 Task: Get directions from Jekyll Island, Georgia, United States to New Haven, Connecticut, United States  and explore the nearby hotels with guest rating 4 and above during next weekend and 1 guest
Action: Key pressed jekyll<Key.space>island,georgia,<Key.space>i<Key.backspace>united<Key.space>states
Screenshot: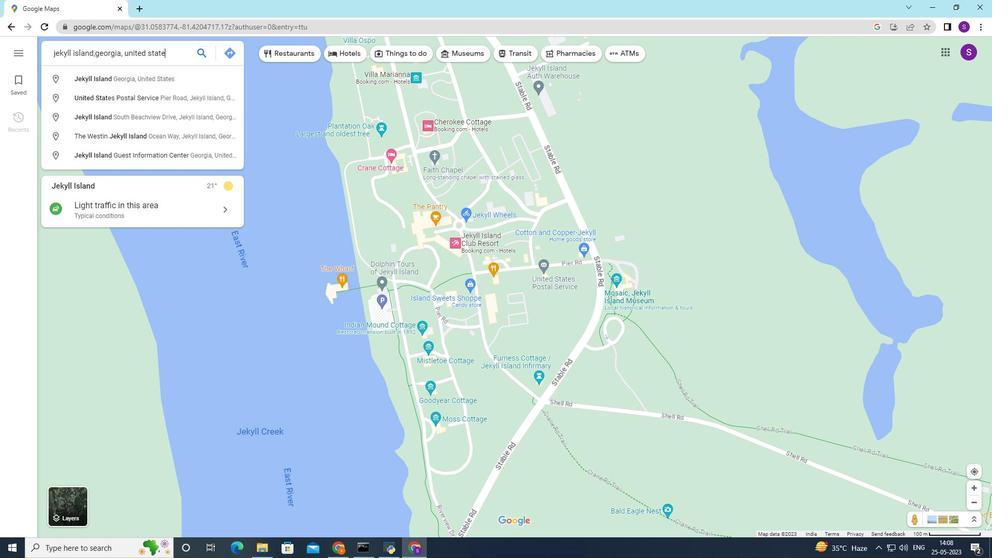 
Action: Mouse moved to (235, 56)
Screenshot: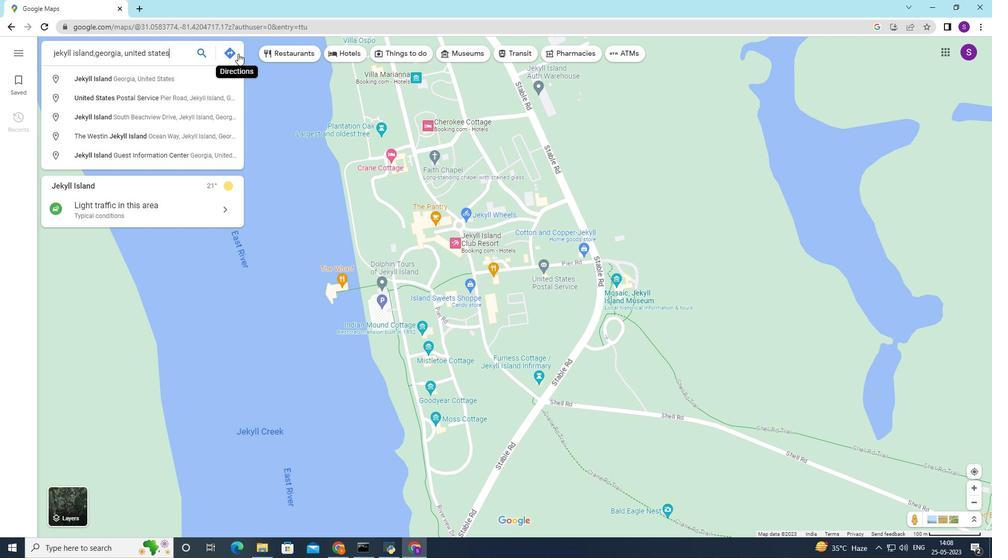 
Action: Mouse pressed left at (235, 56)
Screenshot: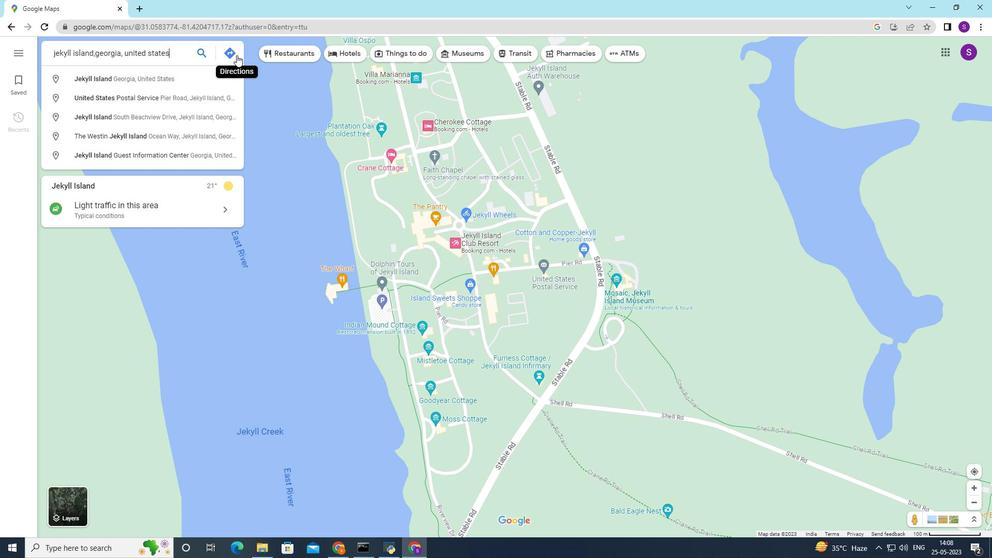 
Action: Mouse moved to (140, 85)
Screenshot: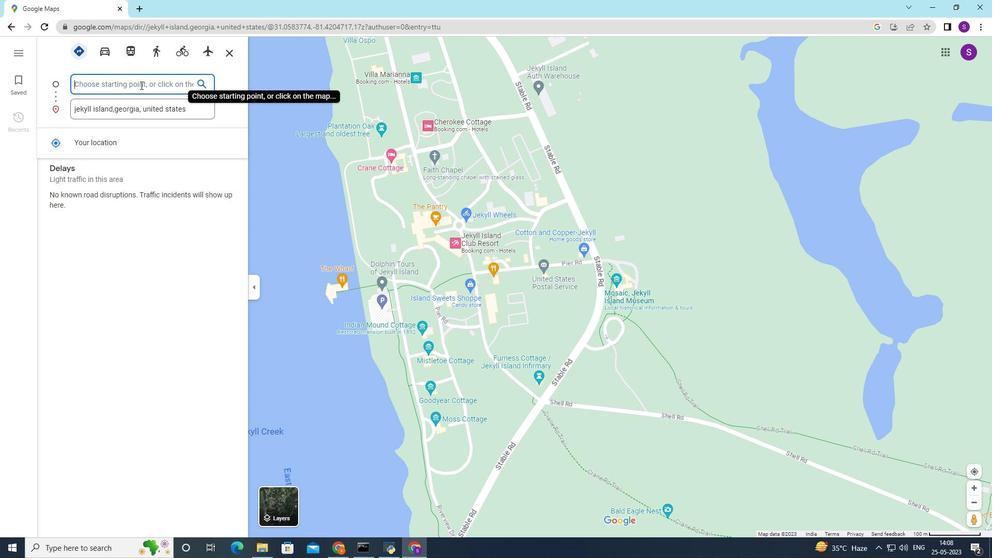 
Action: Key pressed new<Key.space>haven,<Key.space>connecticut,<Key.space>united<Key.space>states<Key.enter>
Screenshot: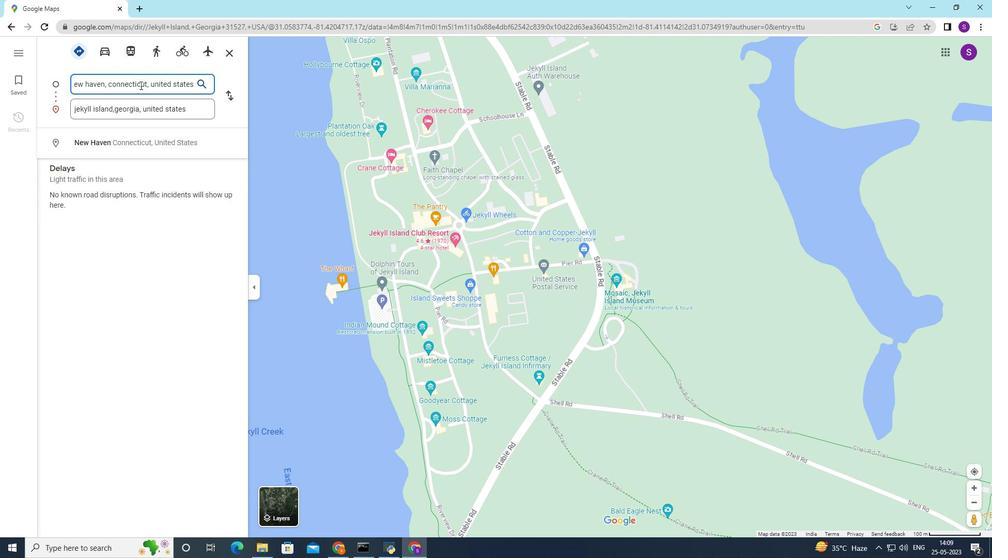
Action: Mouse moved to (291, 57)
Screenshot: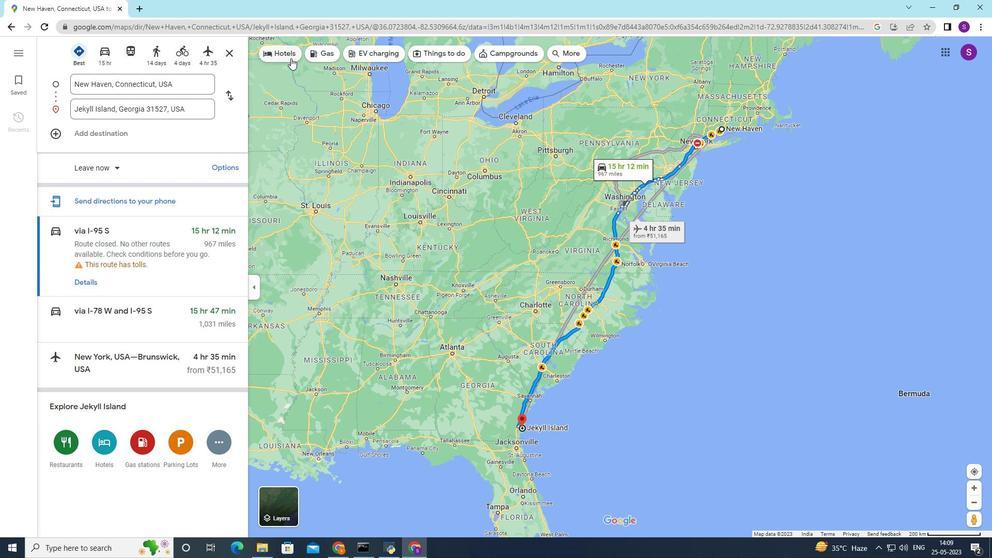 
Action: Mouse pressed left at (291, 57)
Screenshot: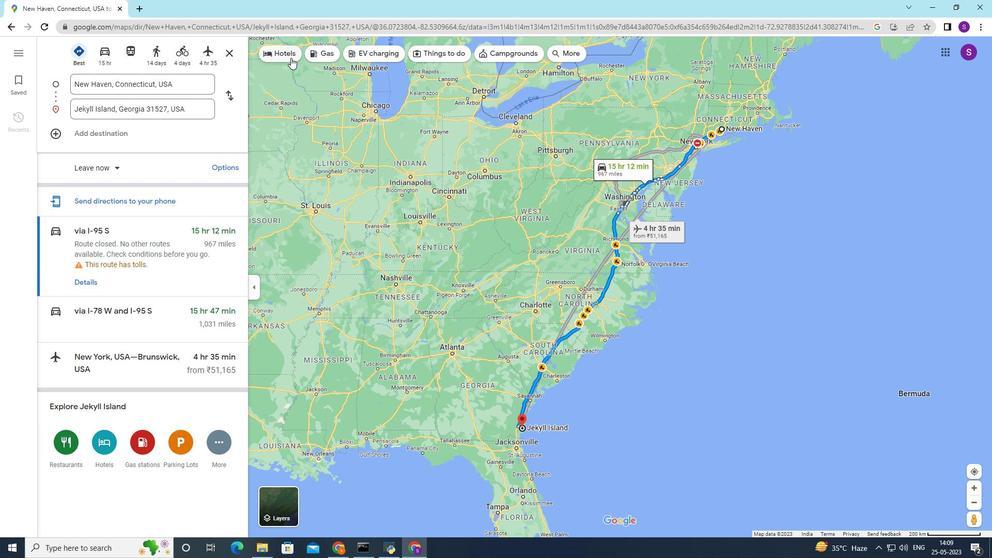 
Action: Mouse moved to (327, 55)
Screenshot: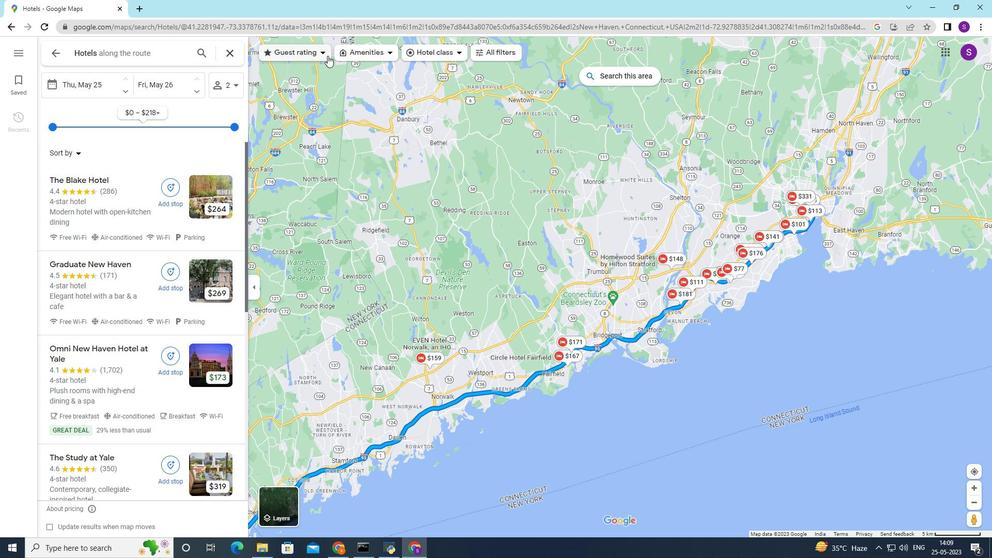 
Action: Mouse pressed left at (327, 55)
Screenshot: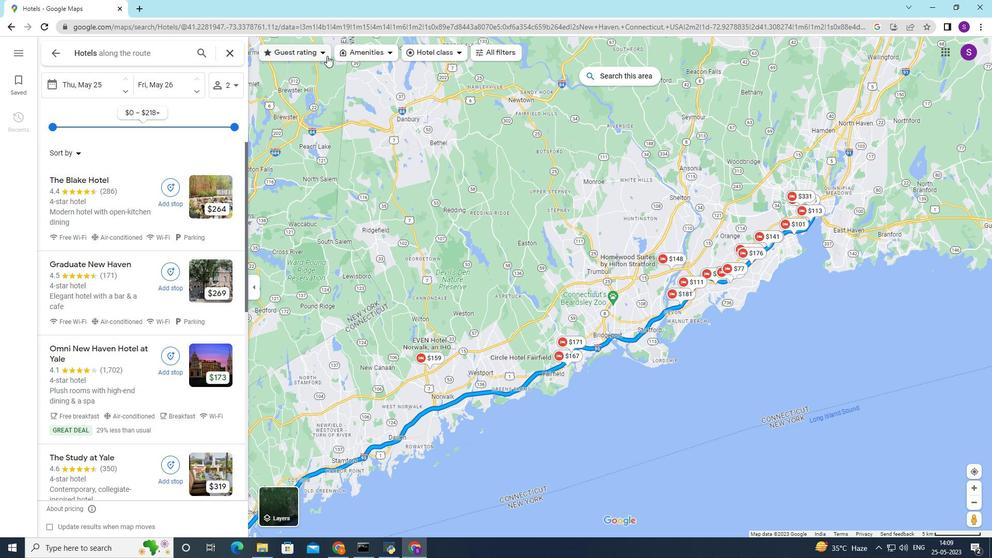 
Action: Mouse moved to (295, 159)
Screenshot: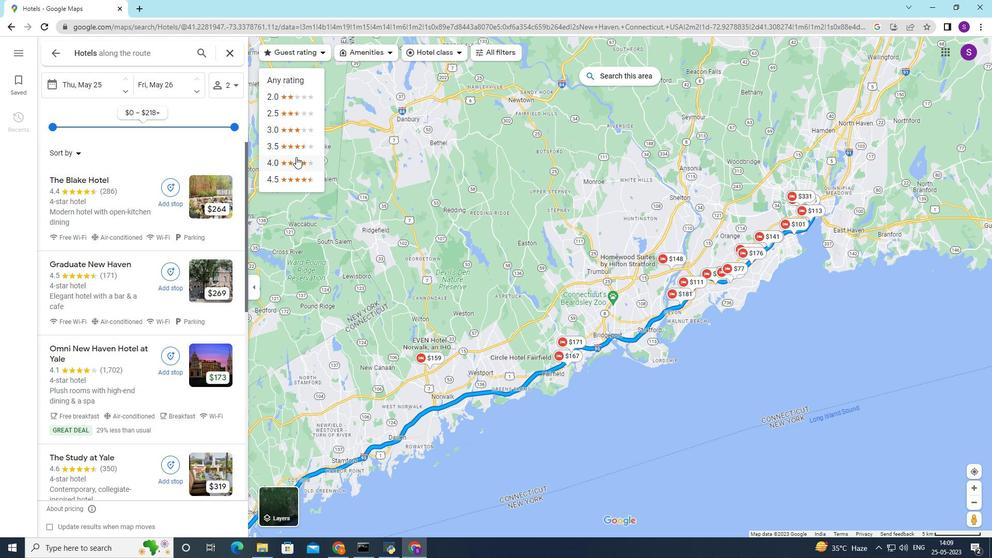 
Action: Mouse pressed left at (295, 159)
Screenshot: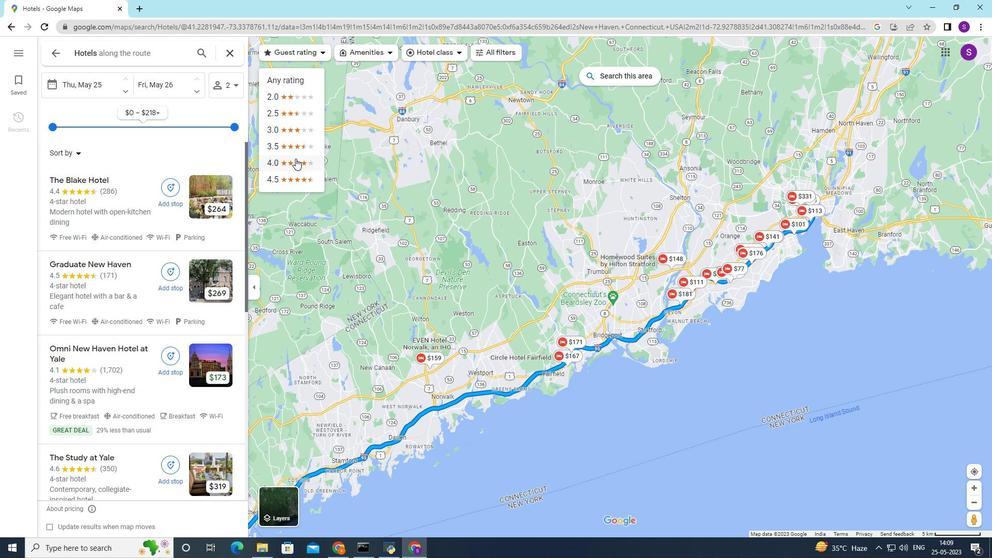 
Action: Mouse moved to (376, 53)
Screenshot: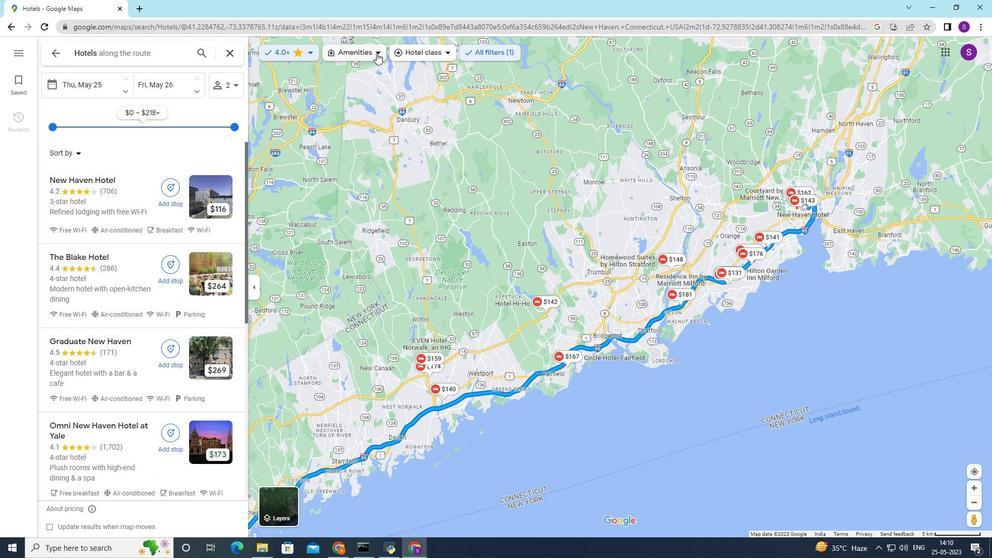 
Action: Mouse pressed left at (376, 53)
Screenshot: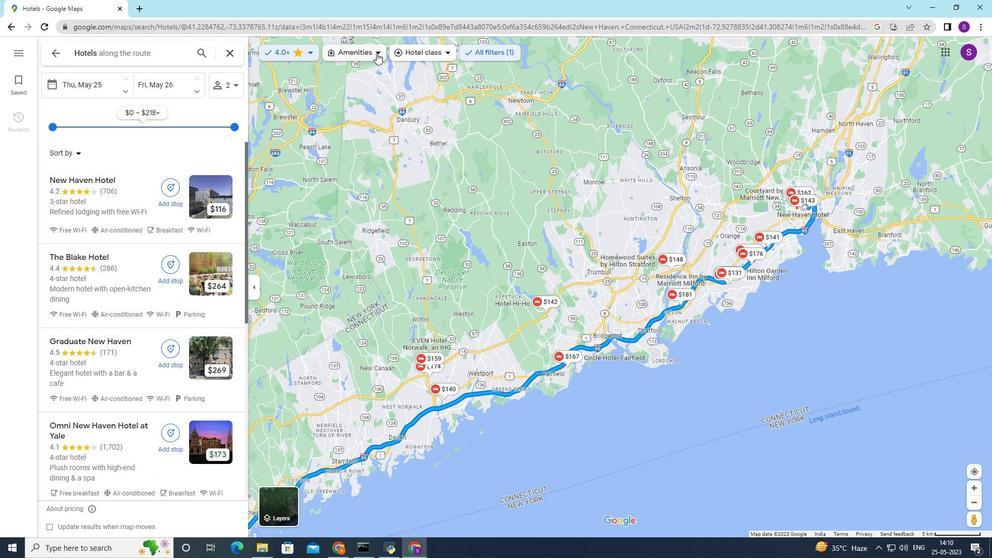 
Action: Mouse moved to (382, 54)
Screenshot: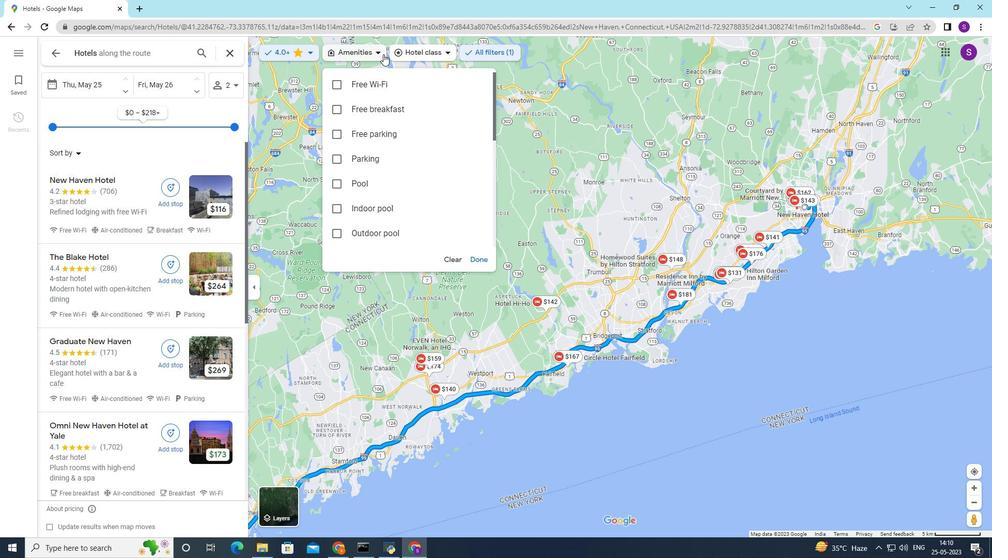 
Action: Mouse pressed left at (382, 54)
Screenshot: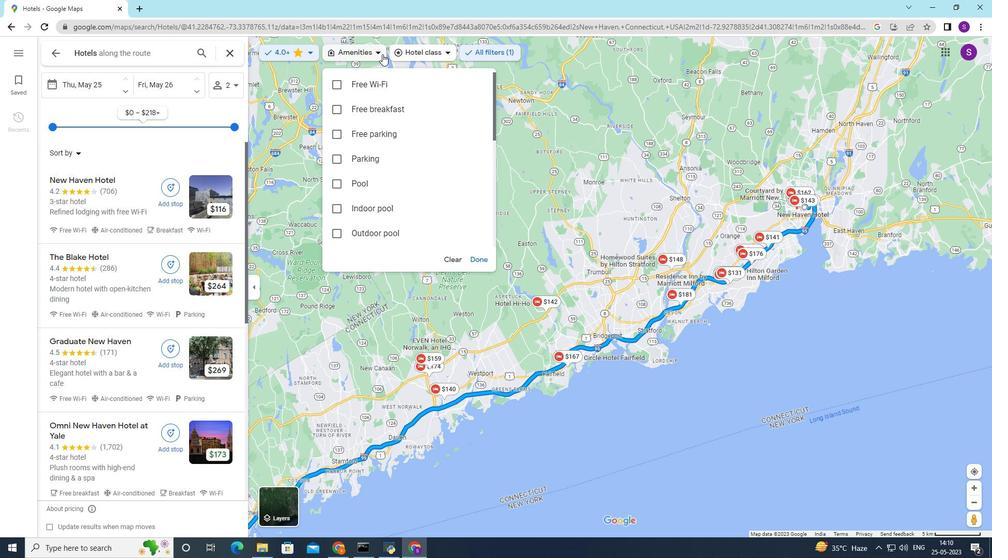 
Action: Mouse moved to (450, 54)
Screenshot: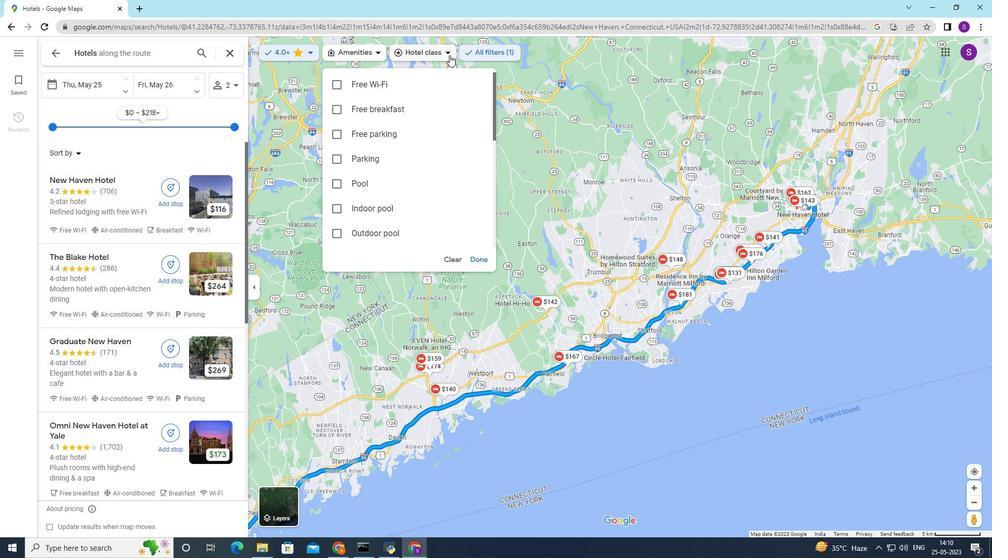 
Action: Mouse pressed left at (450, 54)
Screenshot: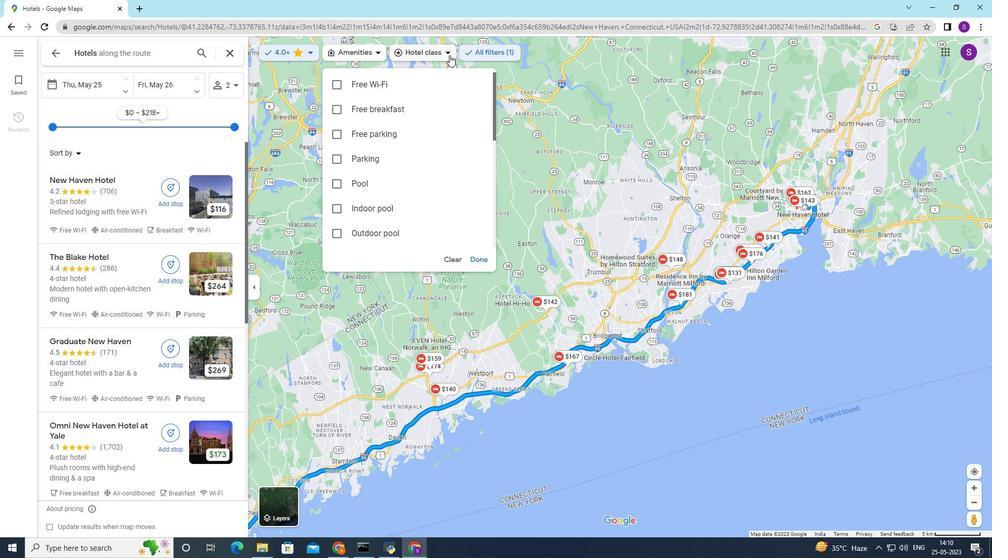 
Action: Mouse moved to (448, 55)
Screenshot: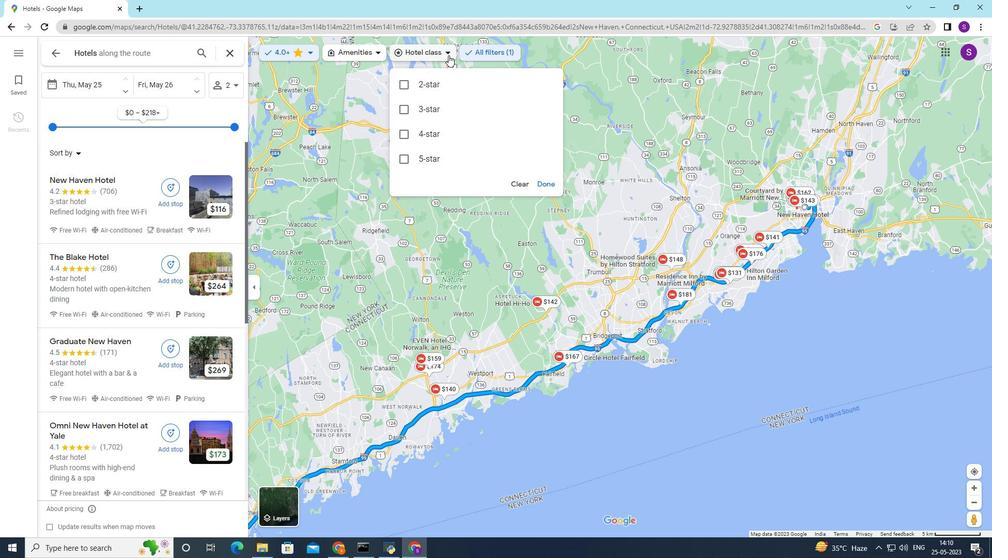 
Action: Mouse pressed left at (448, 55)
Screenshot: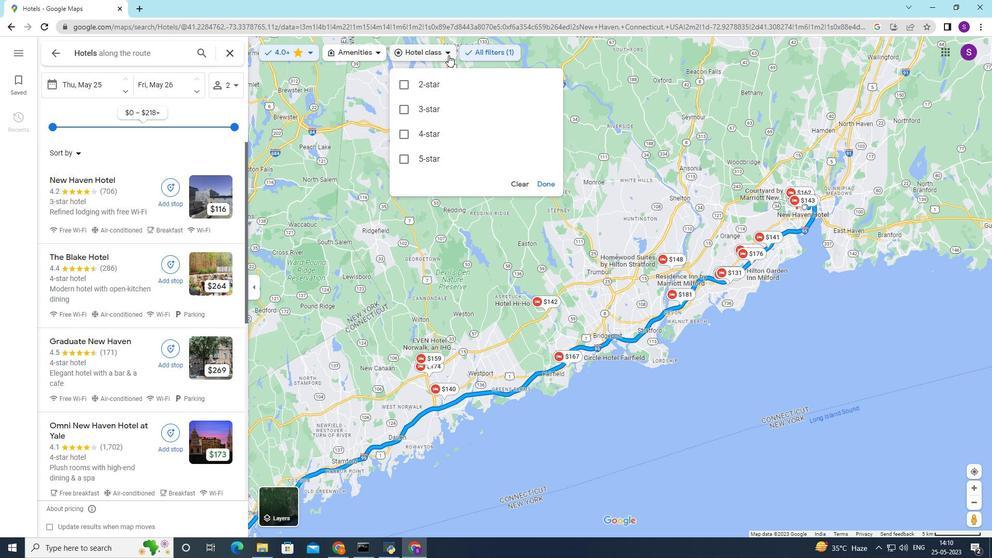 
Action: Mouse moved to (448, 55)
Screenshot: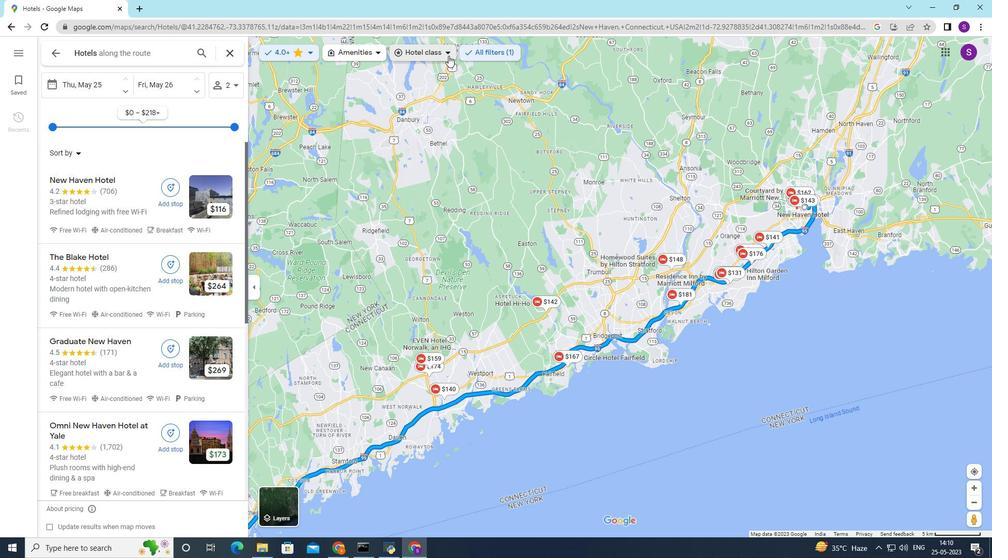 
Action: Mouse pressed left at (448, 55)
Screenshot: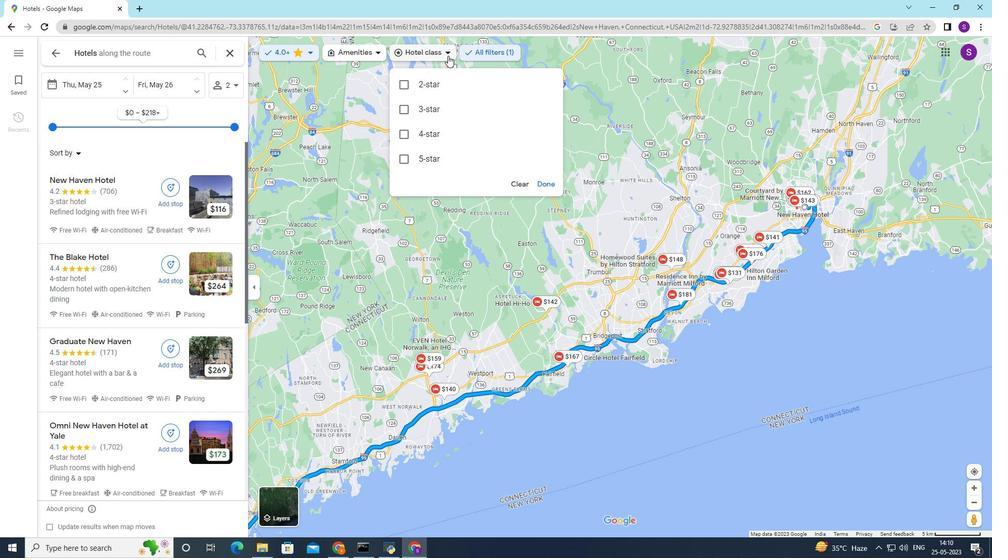 
Action: Mouse moved to (447, 55)
Screenshot: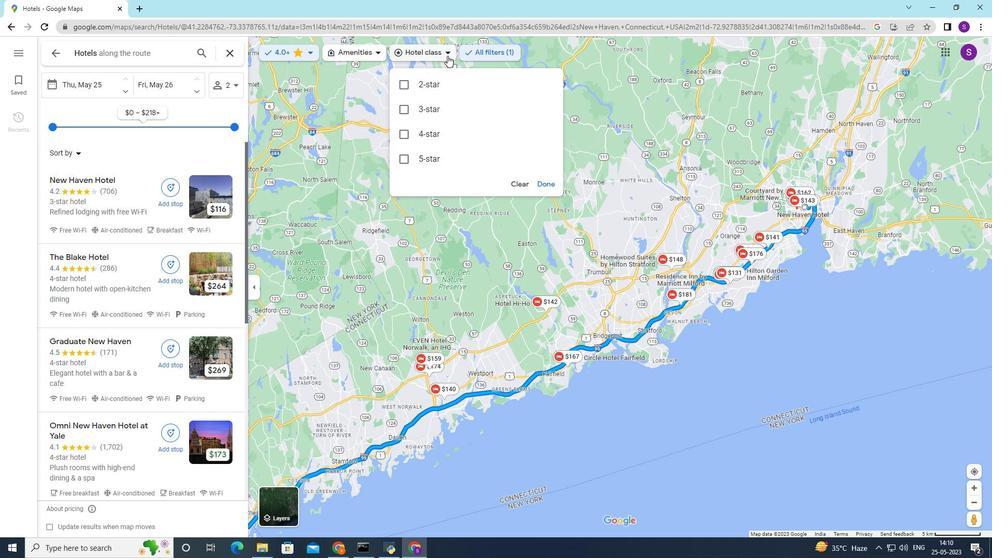 
Action: Mouse pressed left at (447, 55)
Screenshot: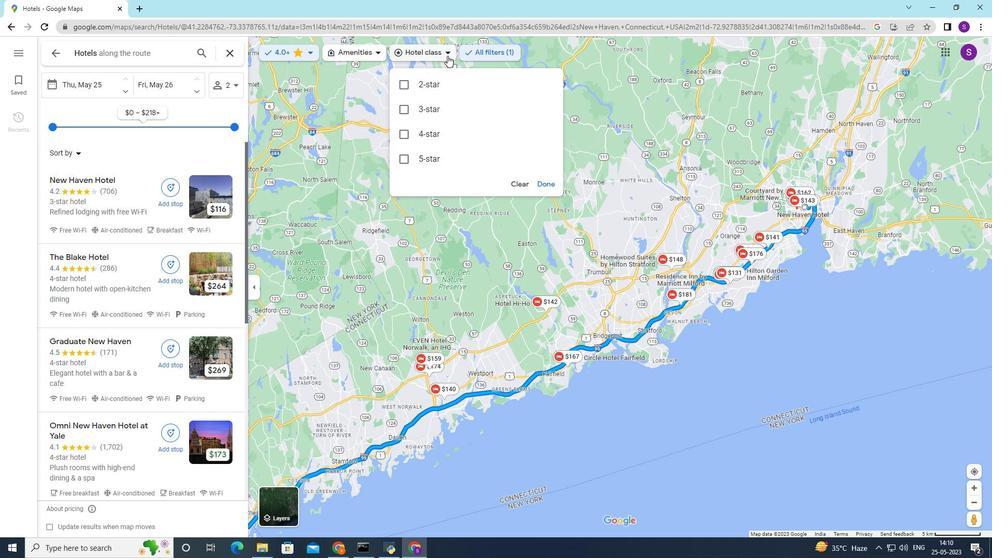 
Action: Mouse moved to (123, 85)
Screenshot: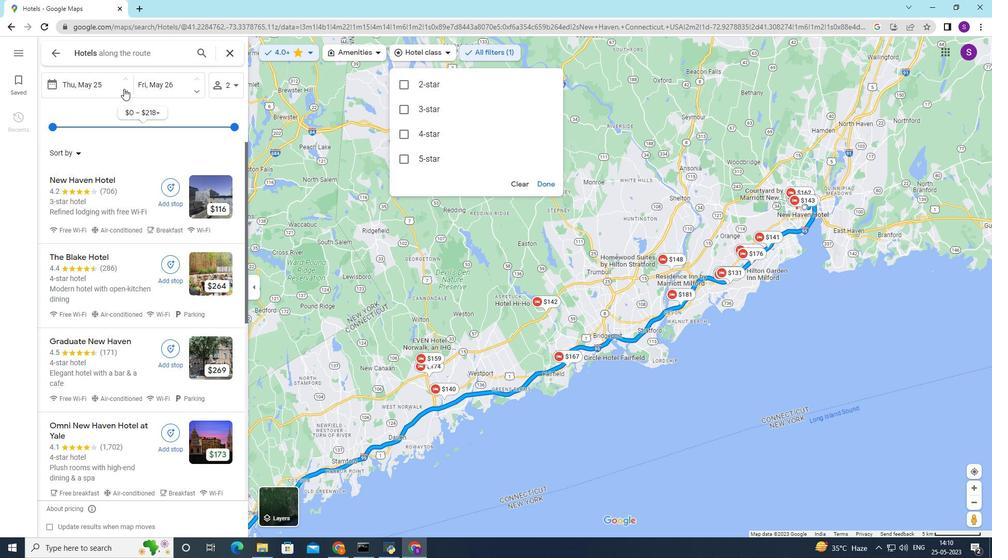 
Action: Mouse pressed left at (123, 85)
Screenshot: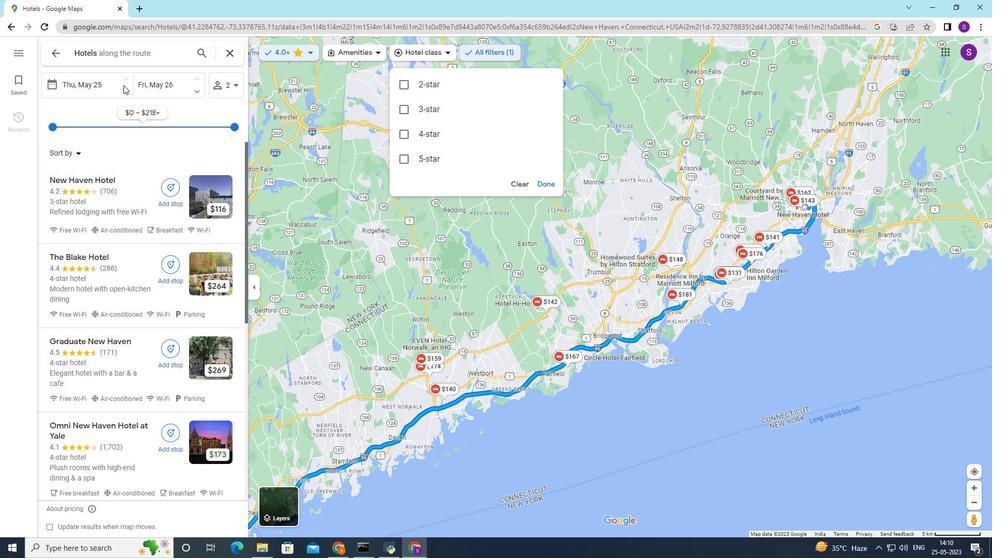 
Action: Mouse moved to (81, 88)
Screenshot: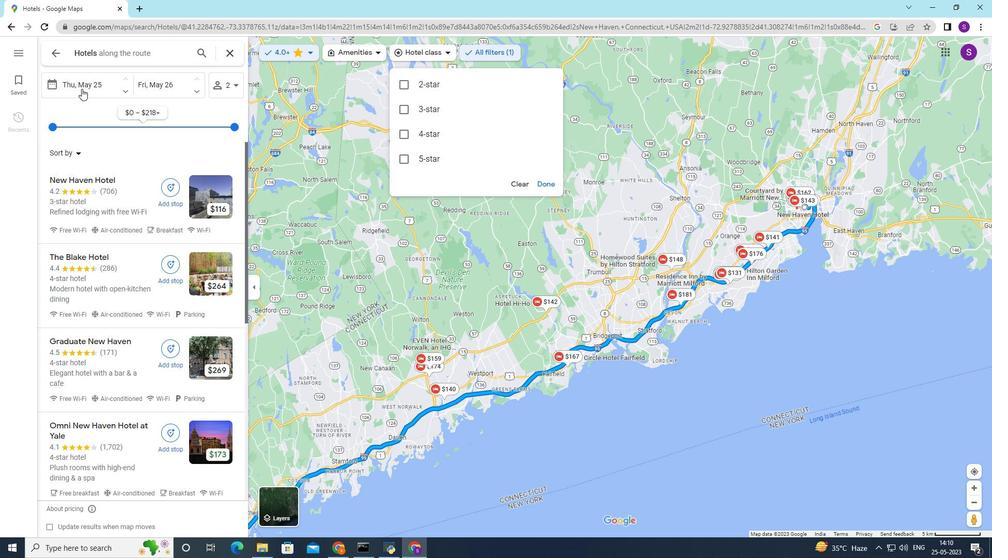 
Action: Mouse pressed left at (81, 88)
Screenshot: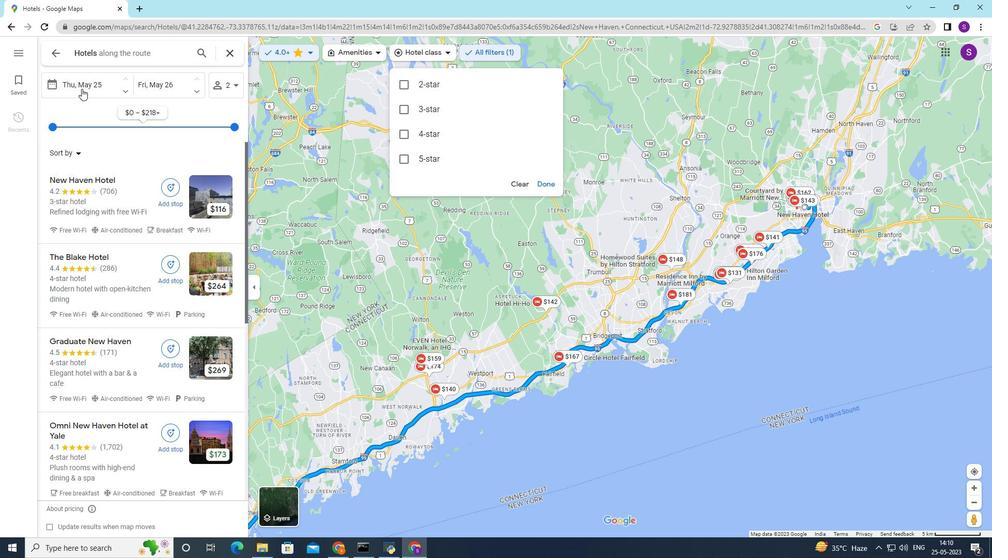
Action: Mouse moved to (165, 113)
Screenshot: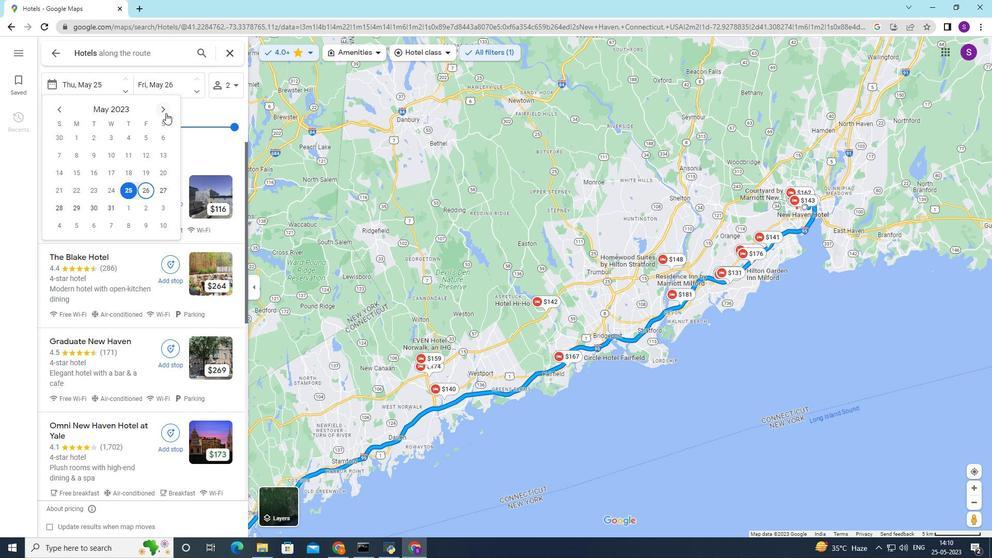 
Action: Mouse pressed left at (165, 113)
Screenshot: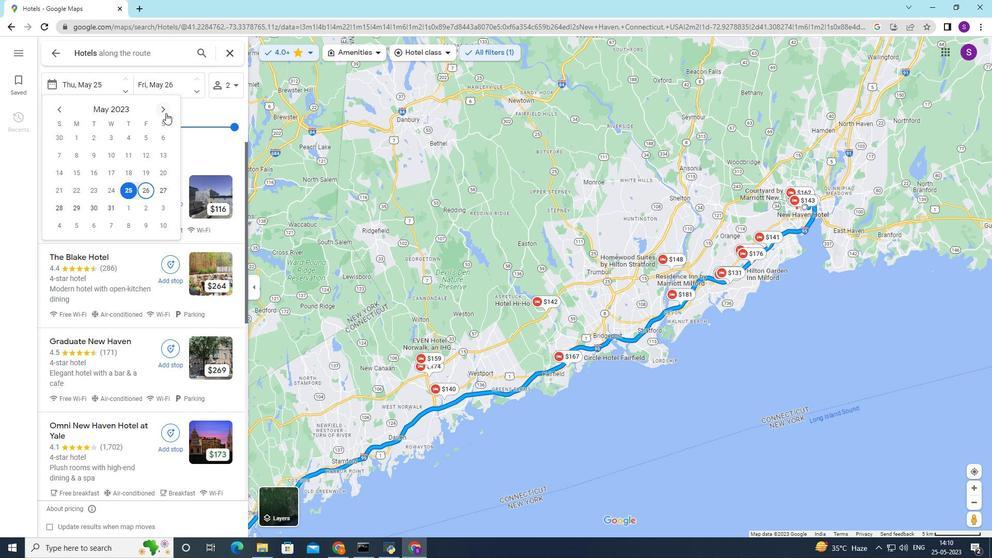 
Action: Mouse moved to (59, 102)
Screenshot: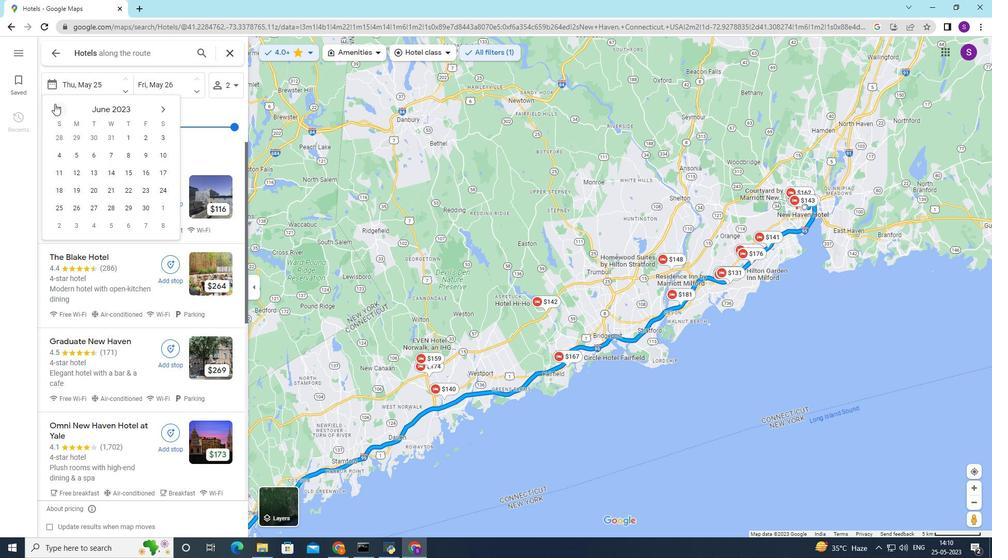 
Action: Mouse pressed left at (59, 102)
Screenshot: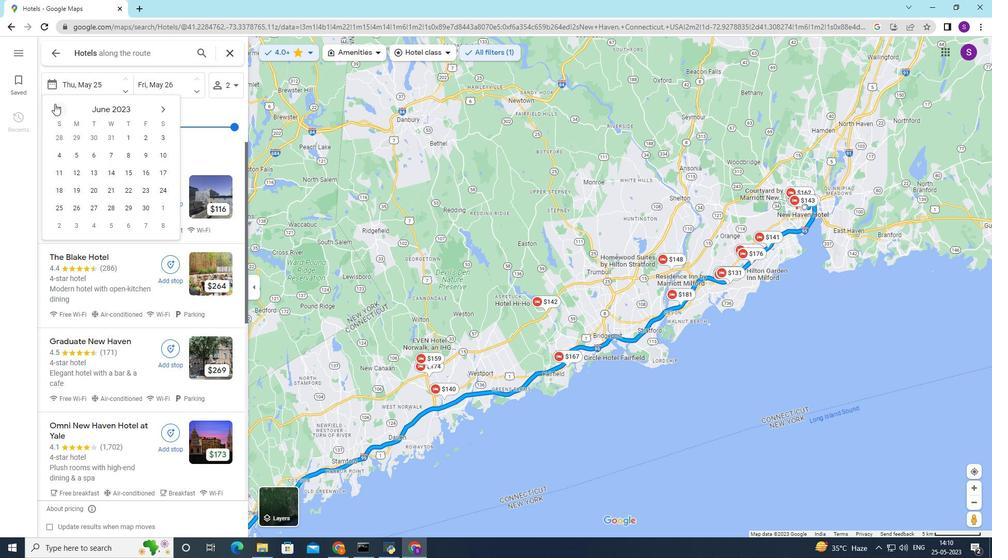 
Action: Mouse moved to (147, 193)
Screenshot: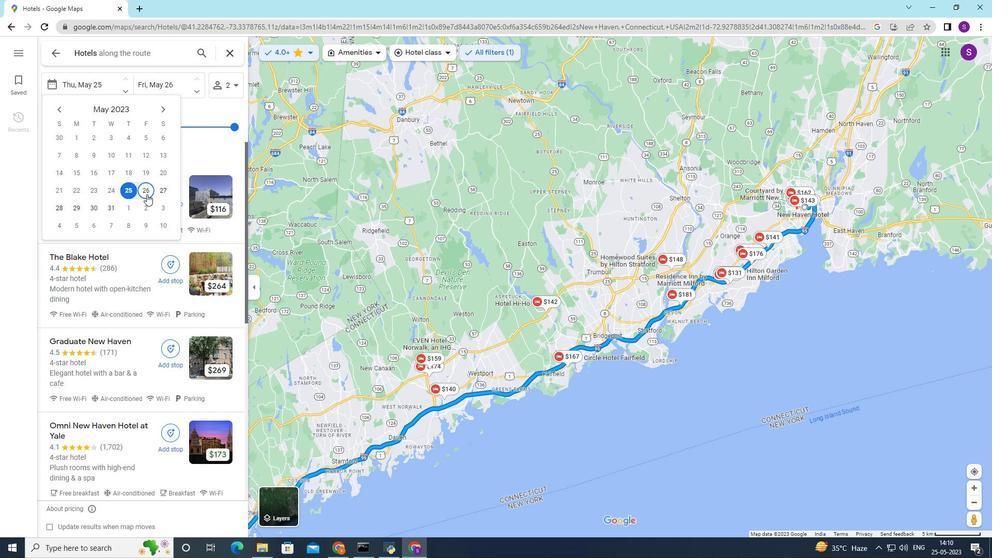 
Action: Mouse pressed left at (147, 193)
Screenshot: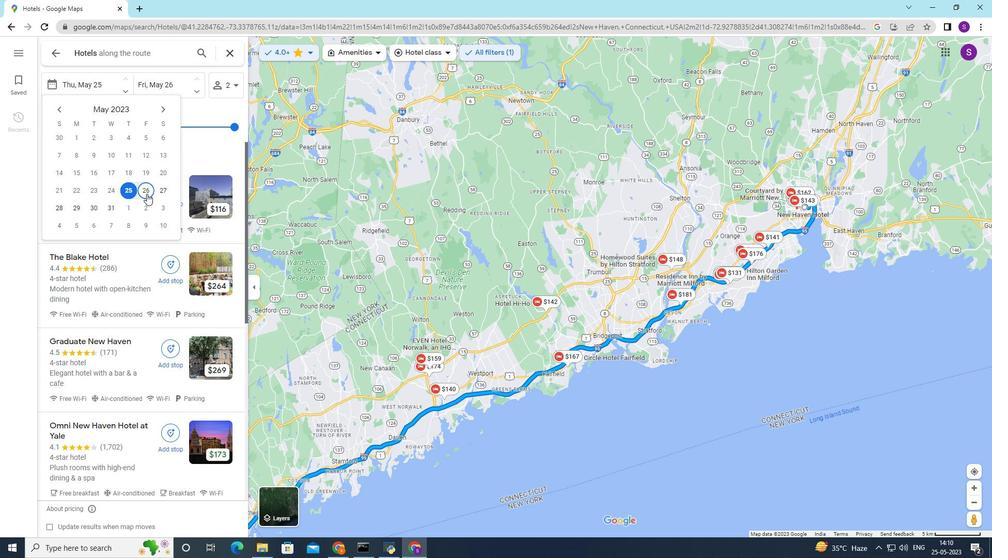 
Action: Mouse moved to (193, 85)
Screenshot: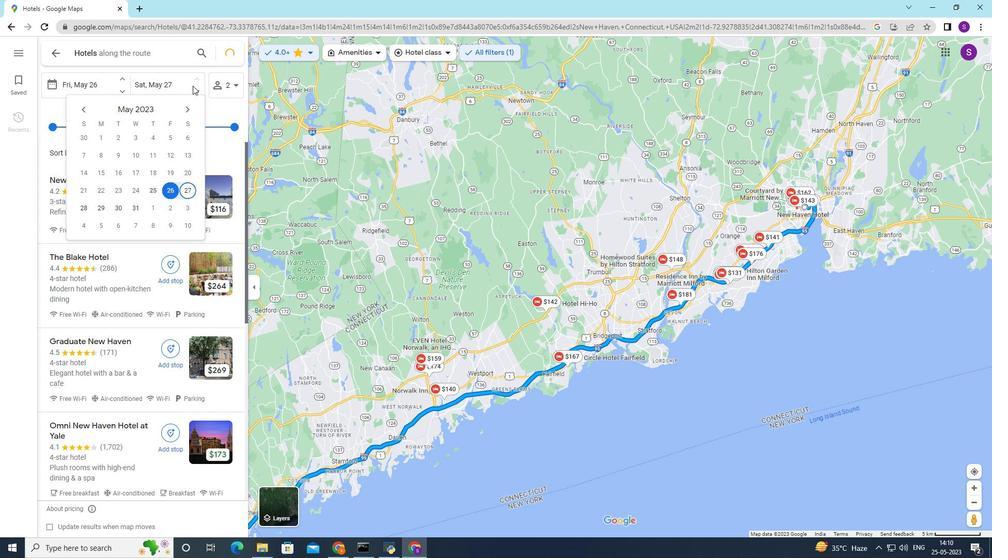 
Action: Mouse pressed left at (193, 85)
Screenshot: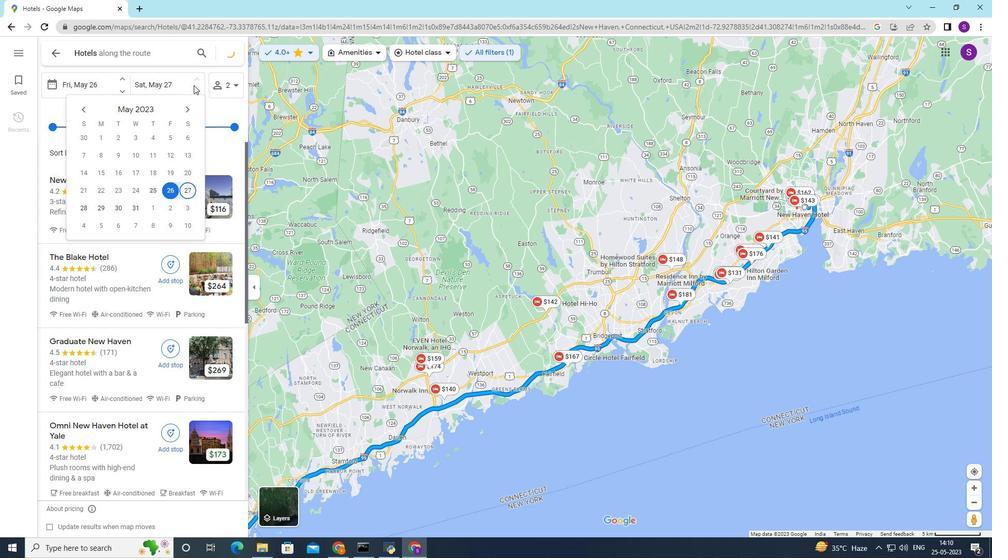 
Action: Mouse moved to (157, 83)
Screenshot: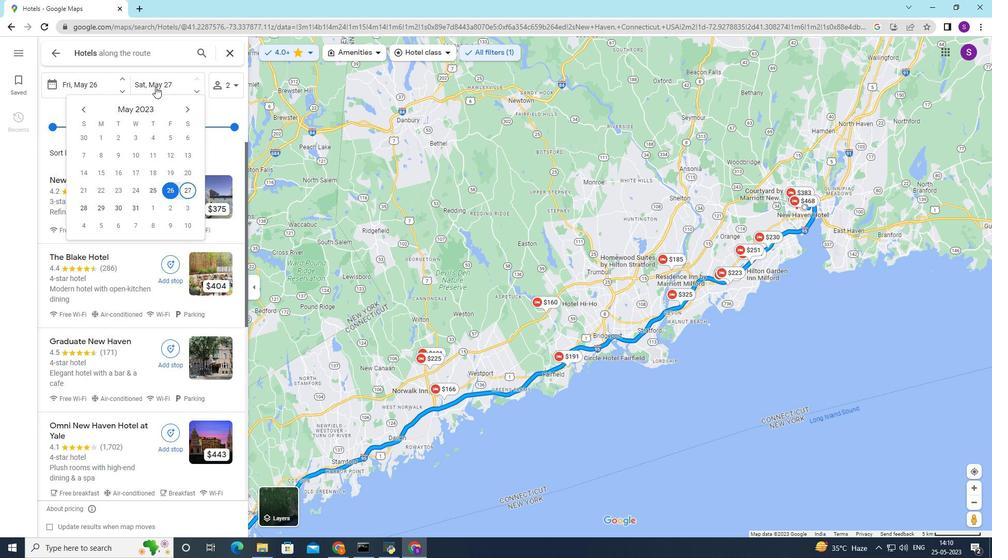 
Action: Mouse pressed left at (157, 83)
Screenshot: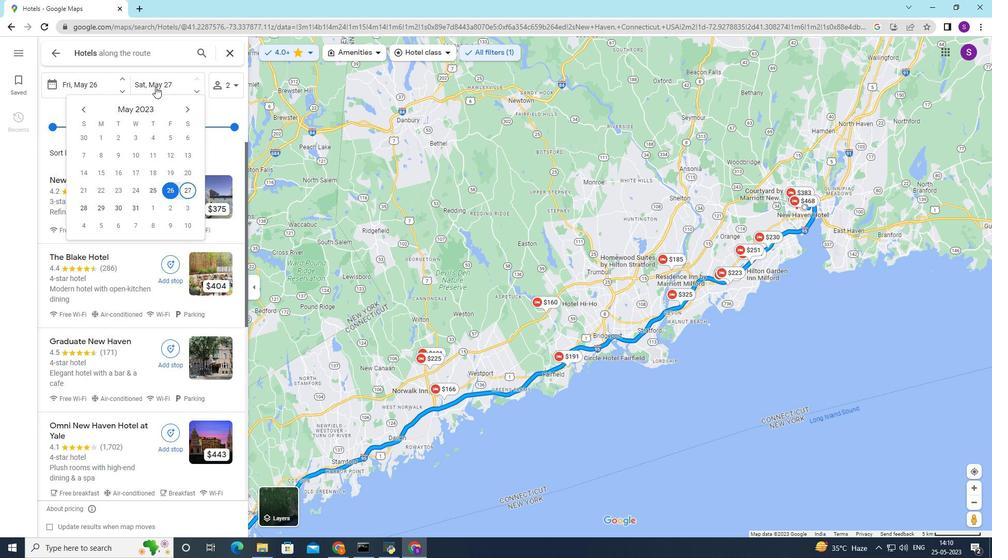 
Action: Mouse moved to (157, 209)
Screenshot: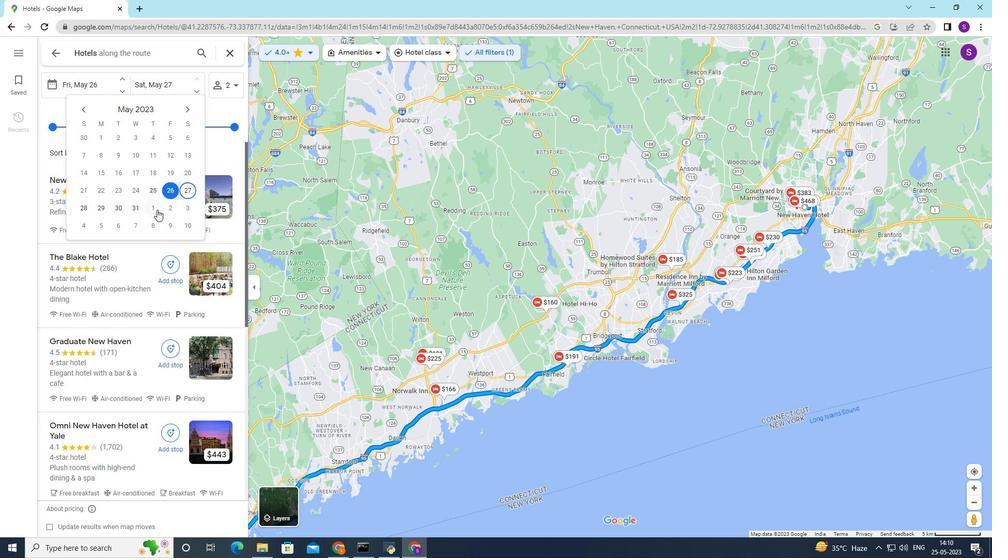 
Action: Mouse pressed left at (157, 209)
Screenshot: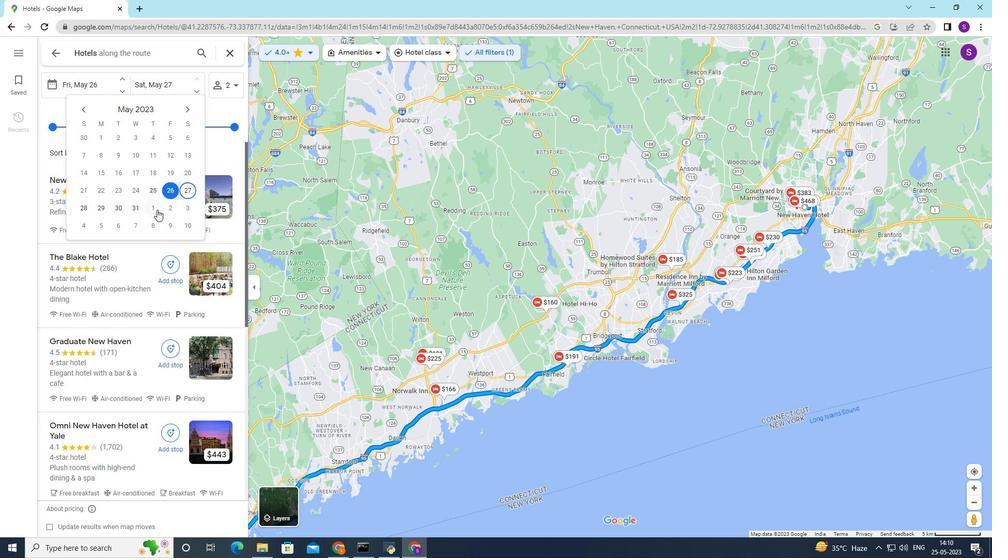 
Action: Mouse moved to (188, 82)
Screenshot: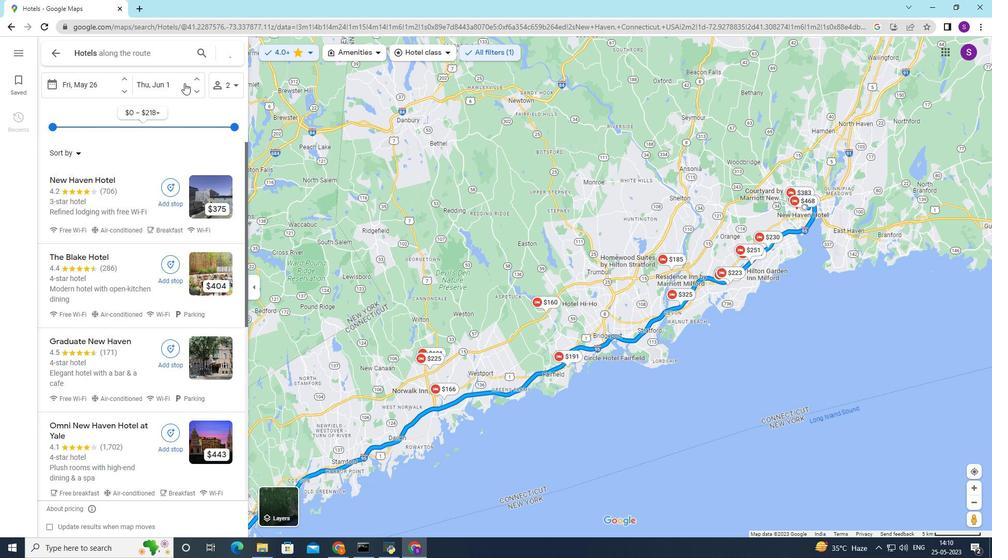 
Action: Mouse pressed left at (188, 82)
Screenshot: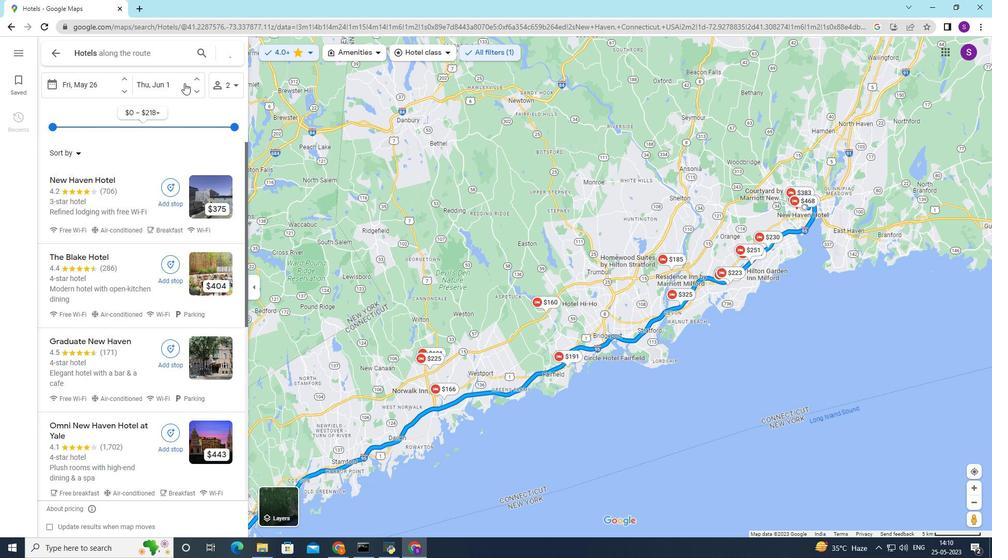 
Action: Mouse moved to (79, 80)
Screenshot: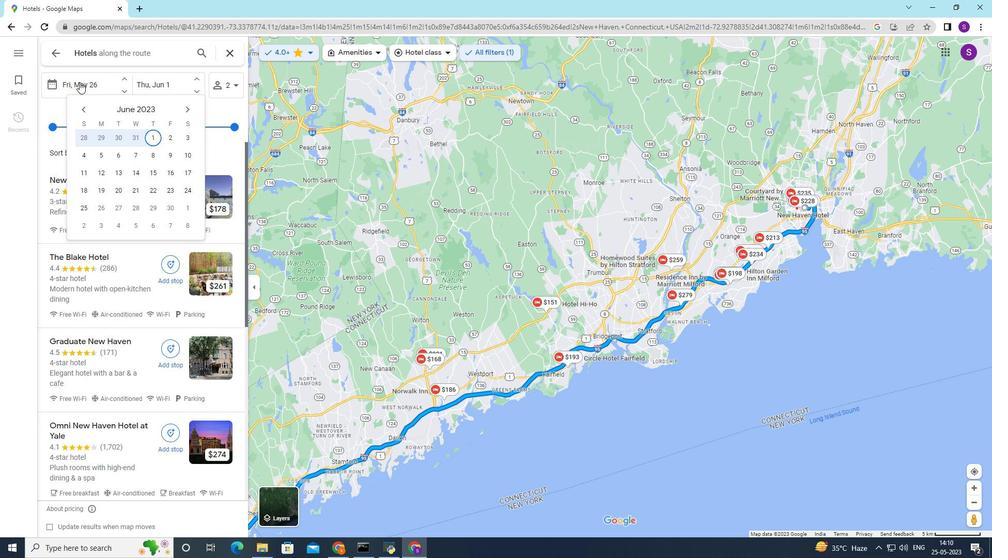
Action: Mouse pressed left at (79, 80)
Screenshot: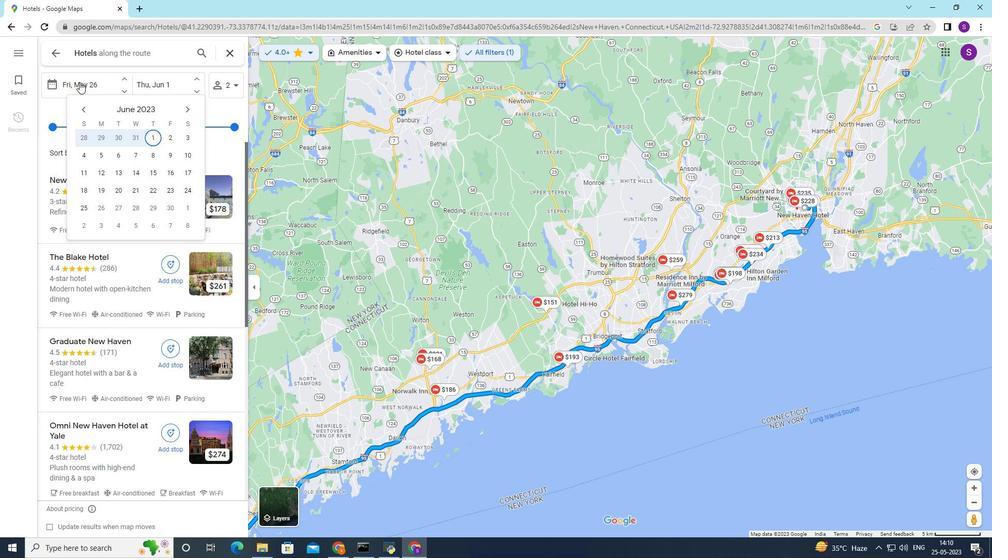 
Action: Mouse moved to (235, 84)
Screenshot: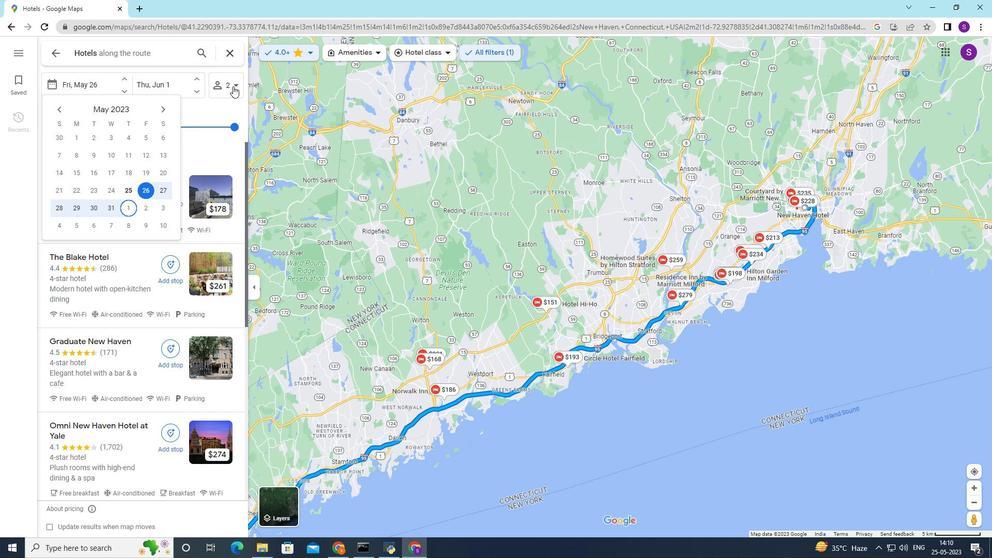 
Action: Mouse pressed left at (235, 84)
Screenshot: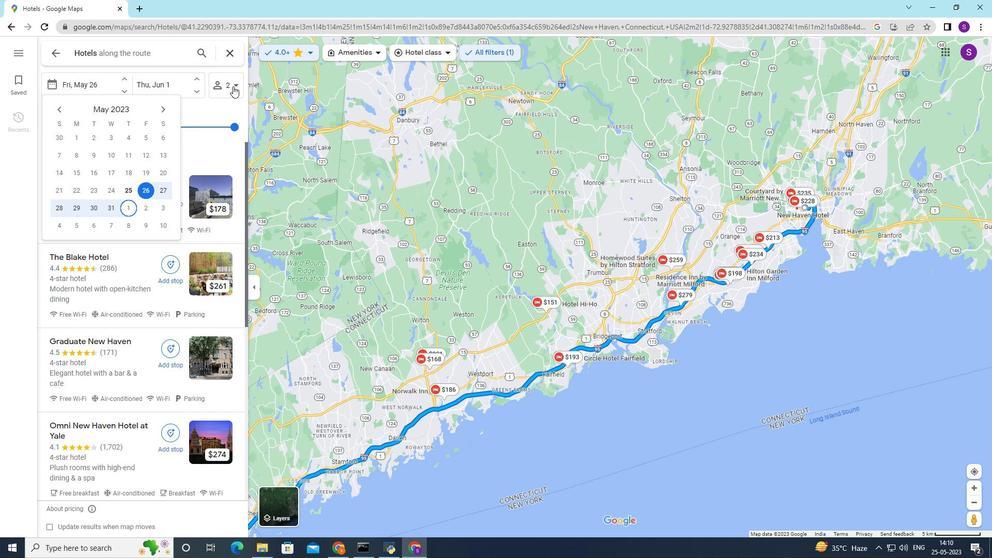 
Action: Mouse moved to (228, 82)
Screenshot: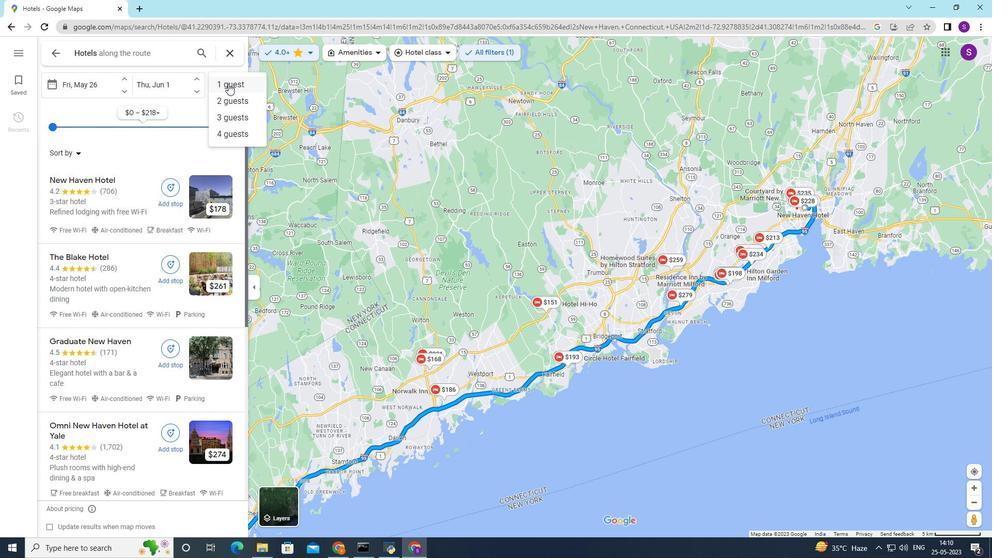 
Action: Mouse pressed left at (228, 82)
Screenshot: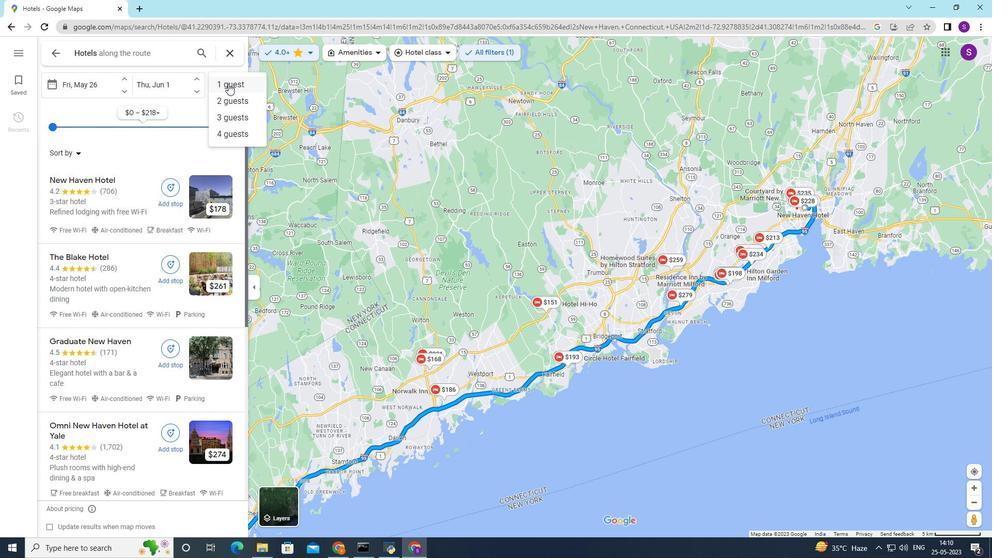 
Action: Mouse moved to (178, 205)
Screenshot: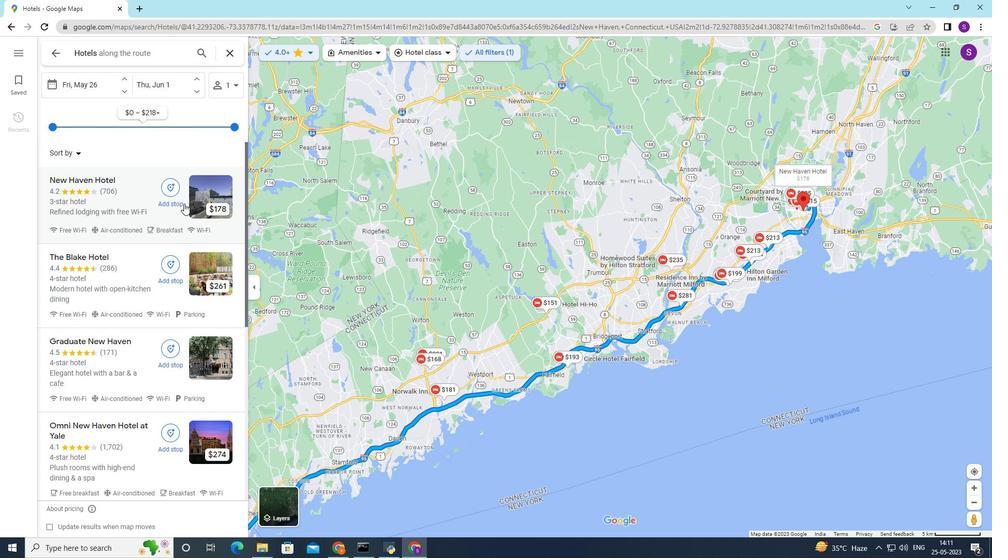 
Action: Mouse scrolled (178, 205) with delta (0, 0)
Screenshot: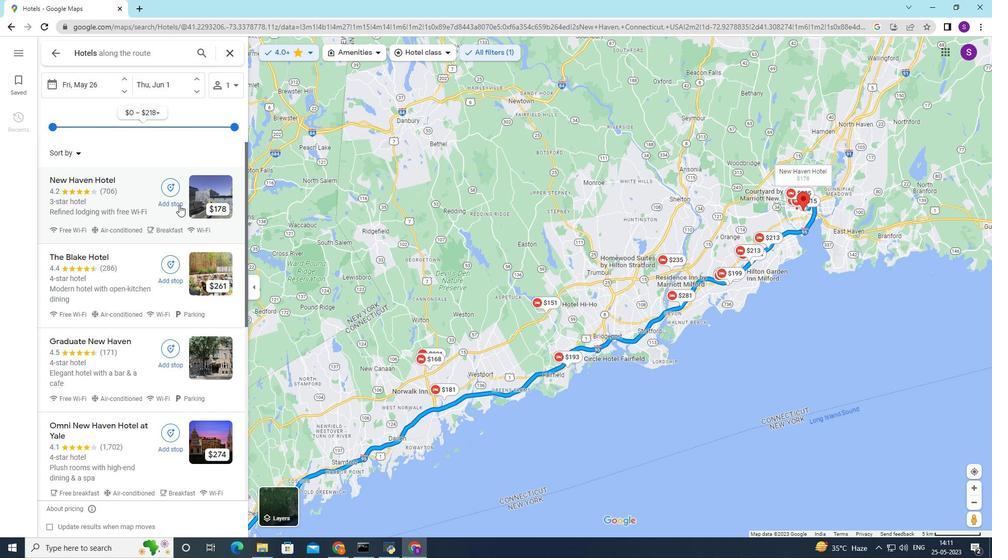 
Action: Mouse scrolled (178, 205) with delta (0, 0)
Screenshot: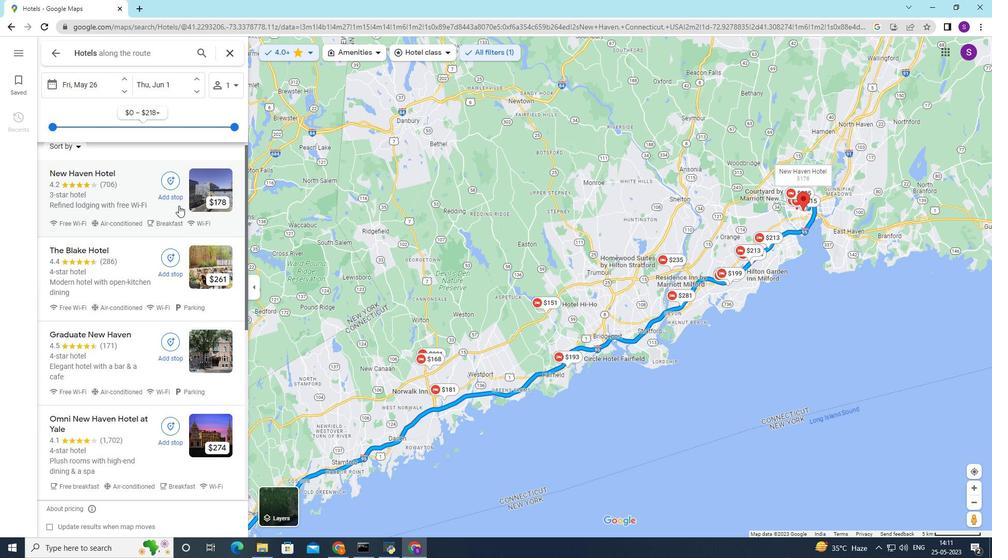 
Action: Mouse moved to (187, 200)
Screenshot: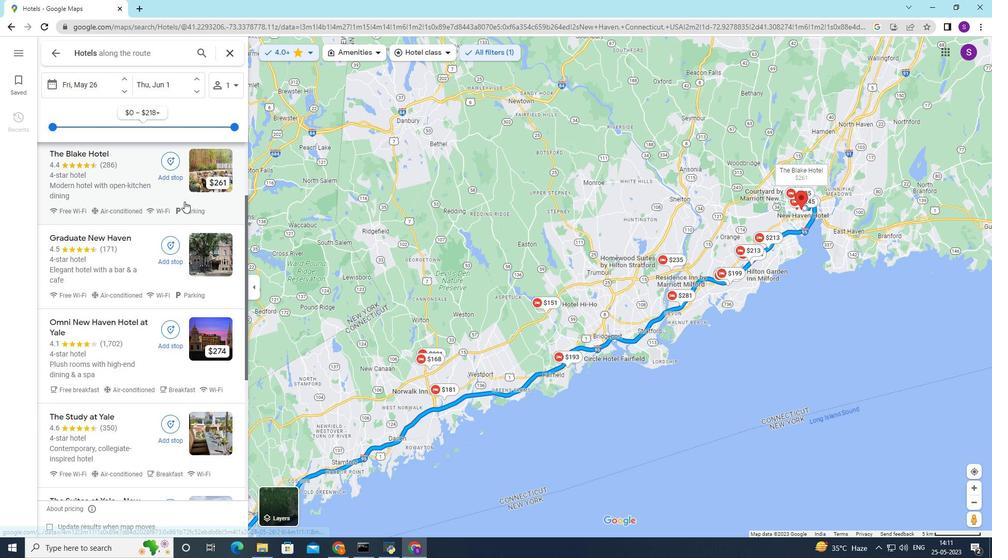 
Action: Mouse scrolled (187, 200) with delta (0, 0)
Screenshot: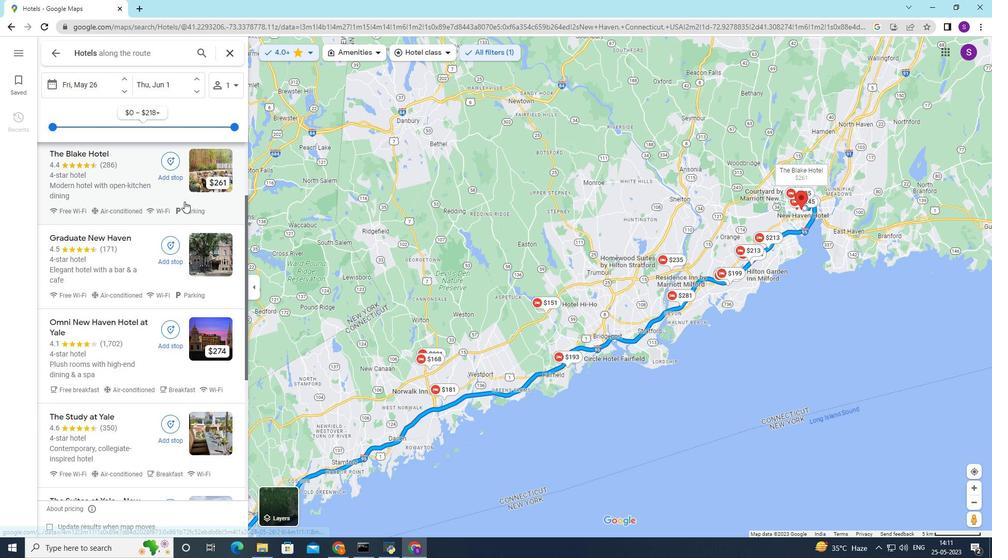 
Action: Mouse moved to (187, 200)
Screenshot: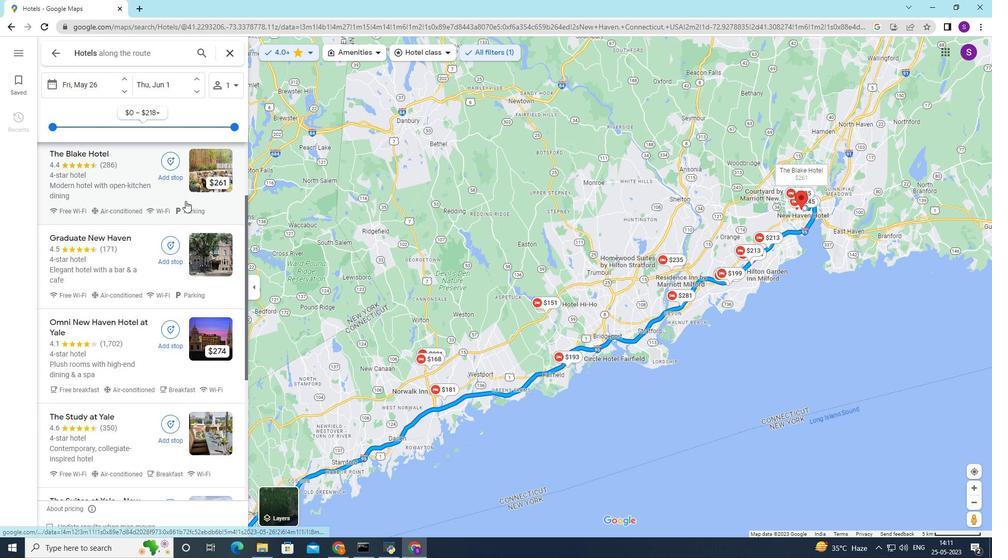 
Action: Mouse scrolled (187, 200) with delta (0, 0)
Screenshot: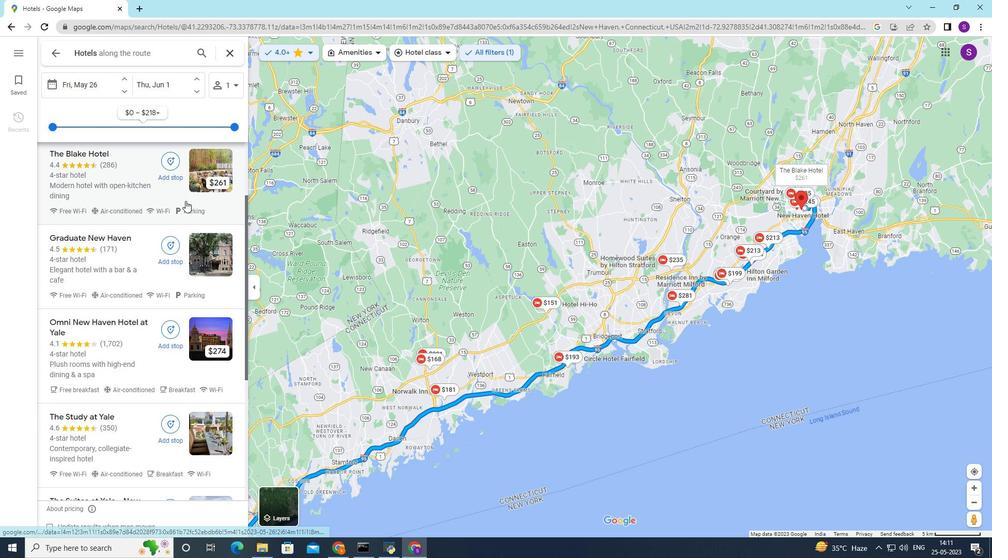 
Action: Mouse moved to (186, 200)
Screenshot: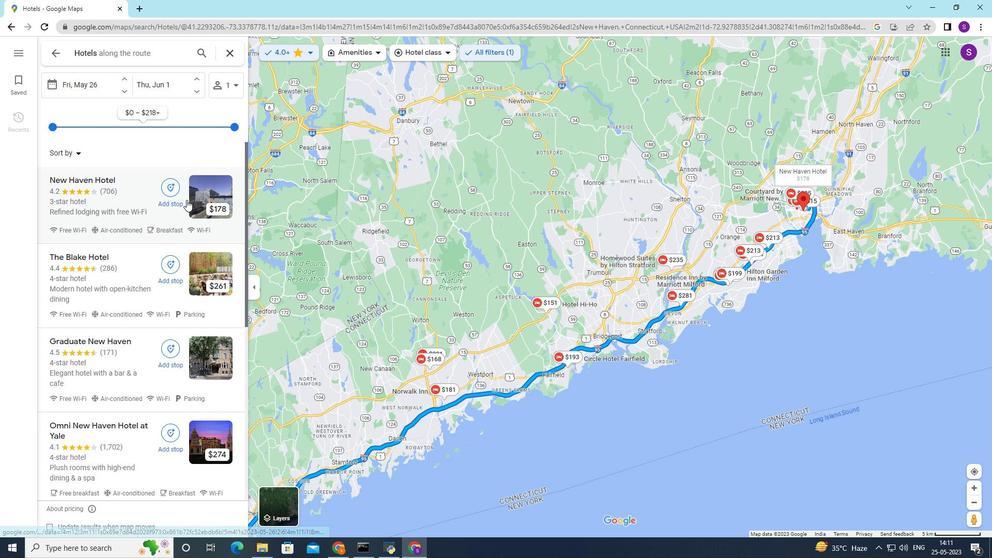 
Action: Mouse scrolled (186, 200) with delta (0, 0)
Screenshot: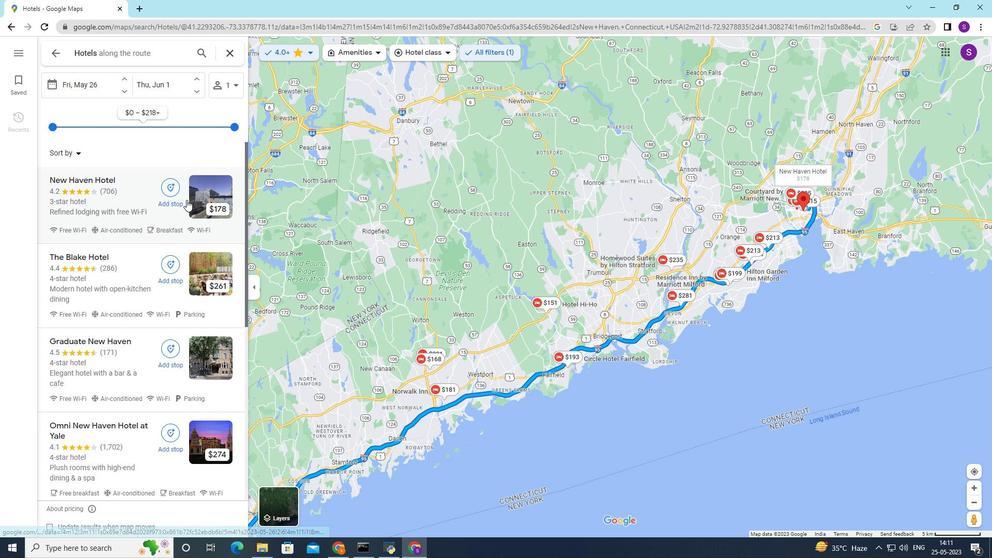 
Action: Mouse scrolled (186, 200) with delta (0, 0)
Screenshot: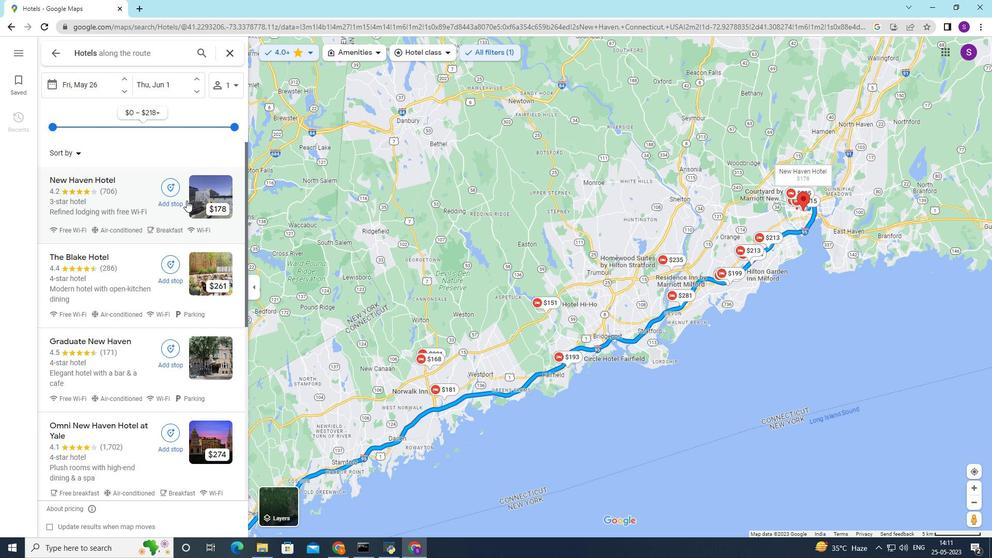 
Action: Mouse moved to (186, 201)
Screenshot: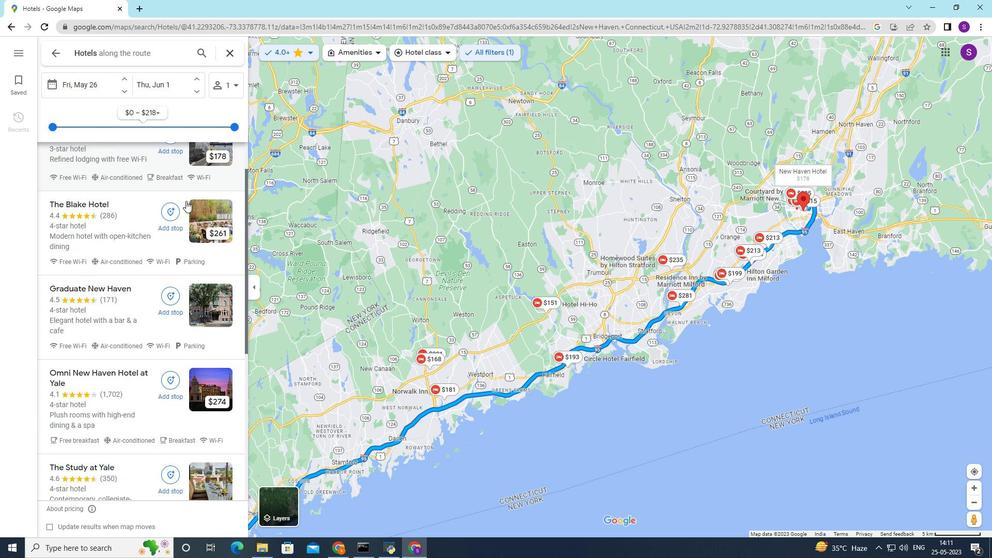 
Action: Mouse scrolled (186, 200) with delta (0, 0)
Screenshot: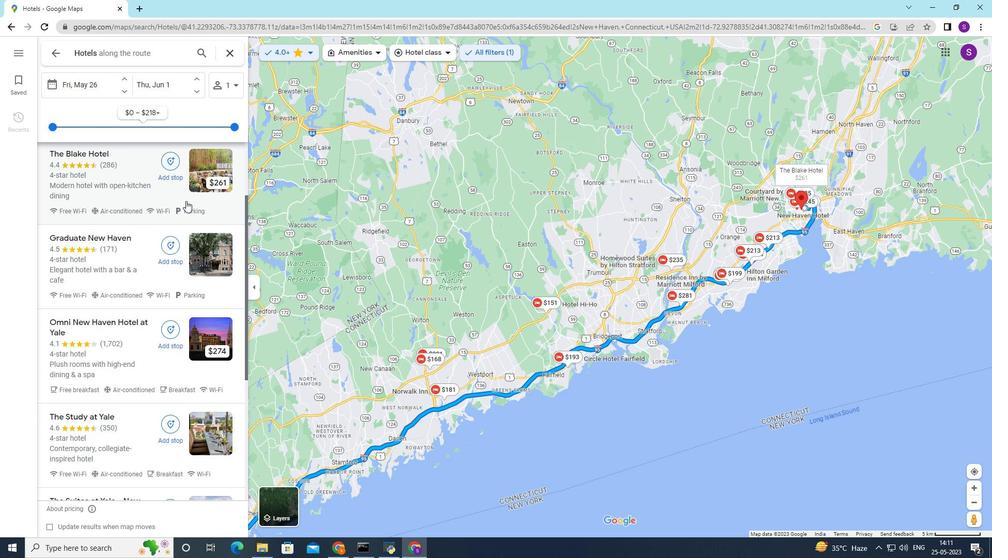 
Action: Mouse scrolled (186, 201) with delta (0, 0)
Screenshot: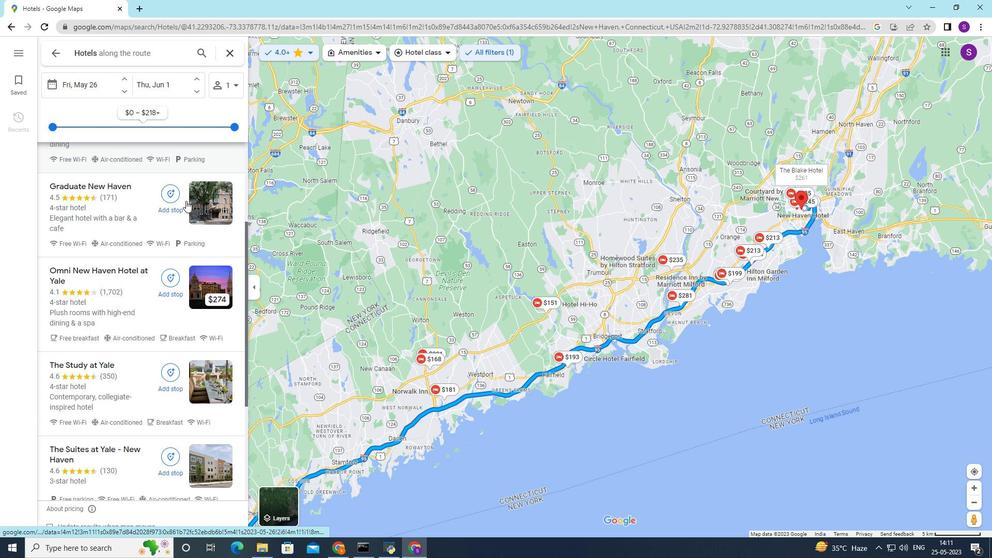 
Action: Mouse scrolled (186, 201) with delta (0, 0)
Screenshot: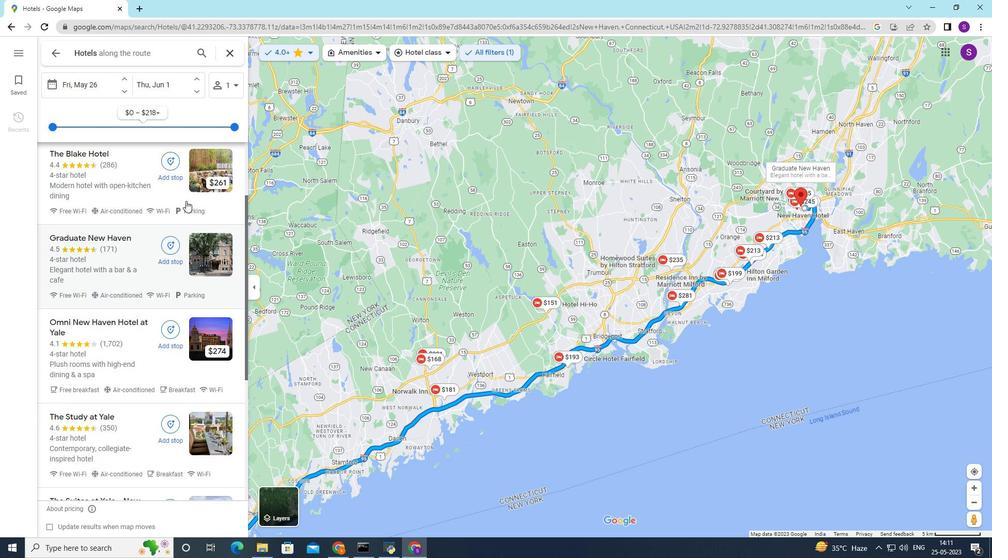 
Action: Mouse moved to (186, 201)
Screenshot: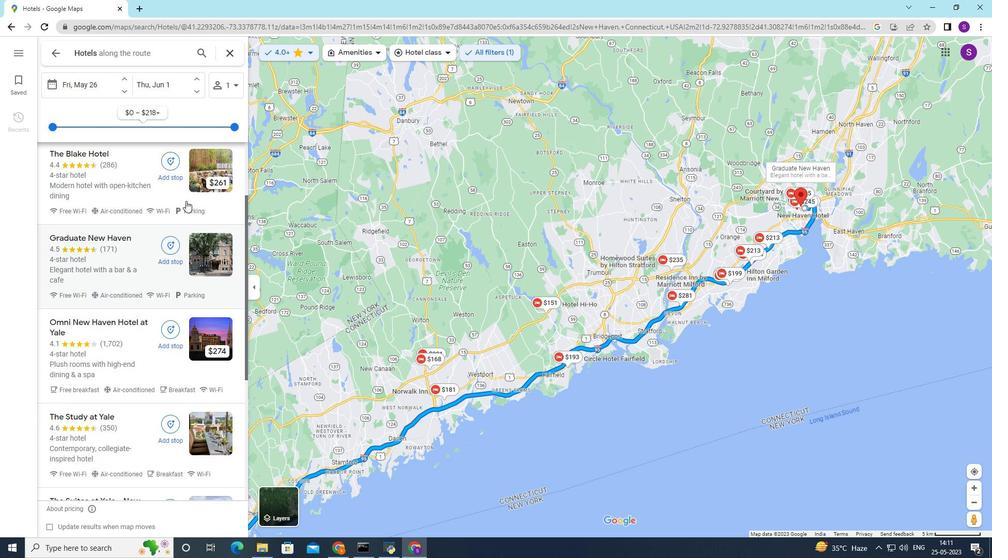 
Action: Mouse scrolled (186, 201) with delta (0, 0)
Screenshot: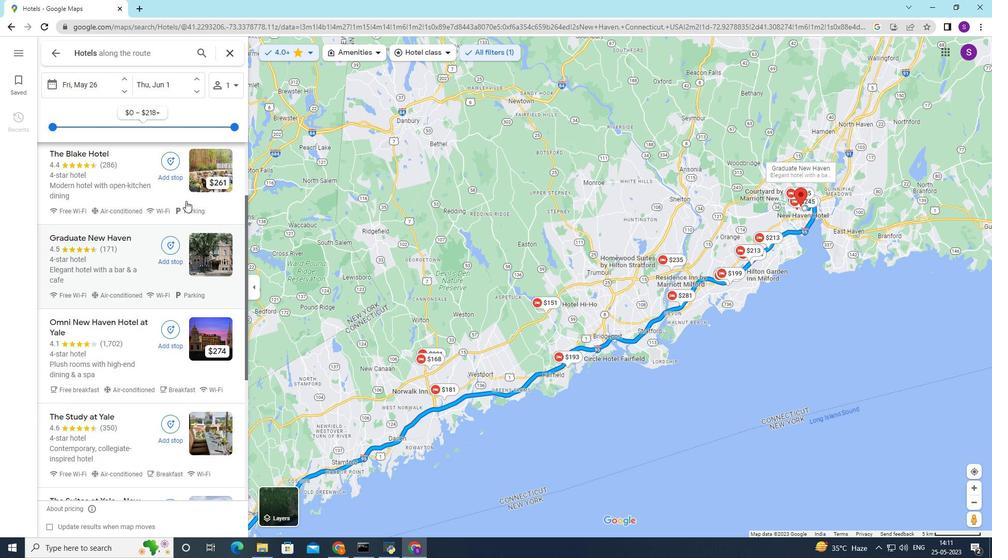 
Action: Mouse moved to (186, 201)
Screenshot: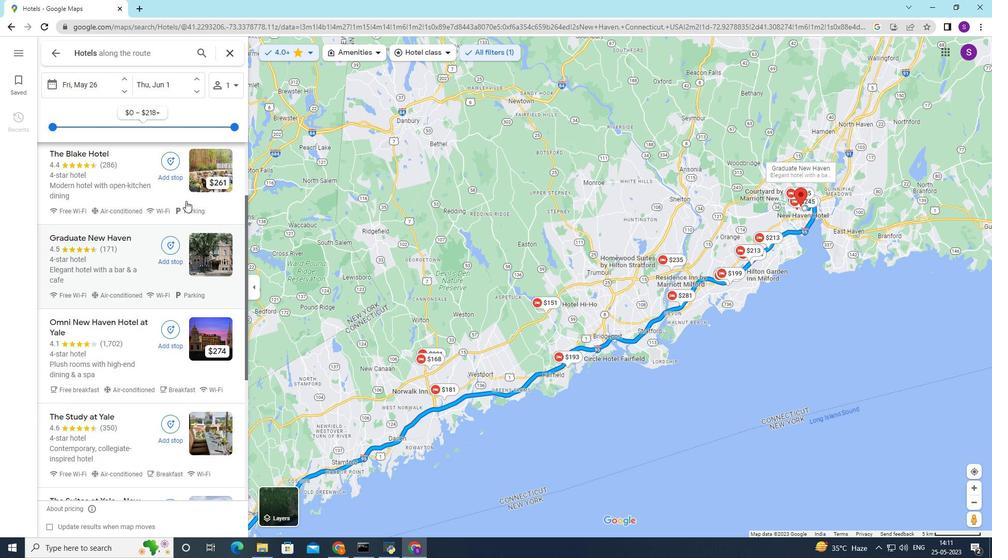 
Action: Mouse scrolled (186, 200) with delta (0, 0)
Screenshot: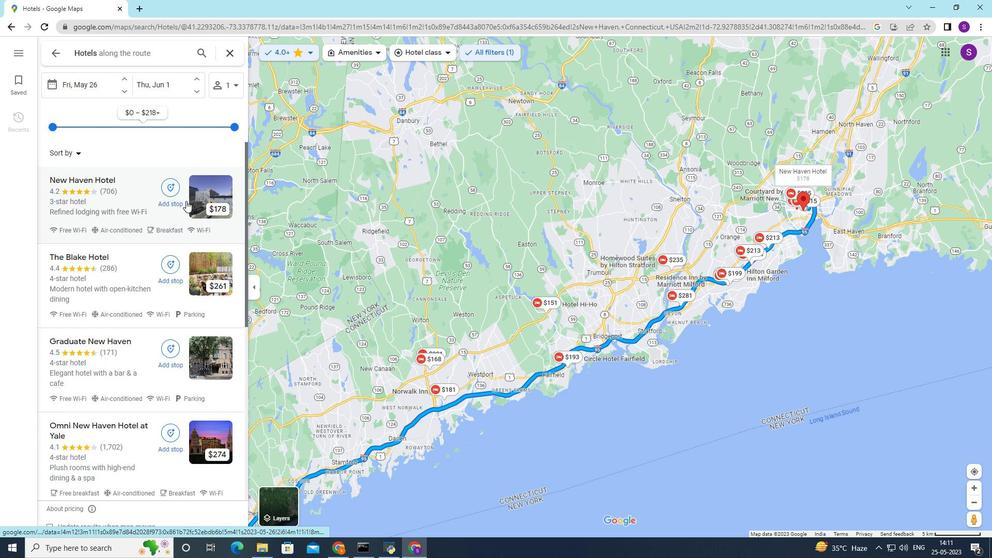 
Action: Mouse scrolled (186, 200) with delta (0, 0)
Screenshot: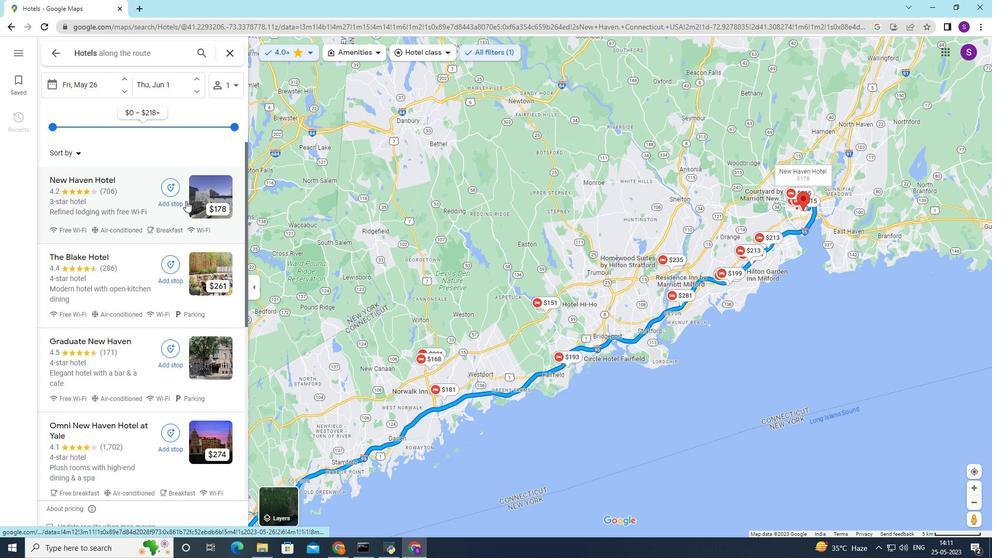
Action: Mouse moved to (186, 201)
Screenshot: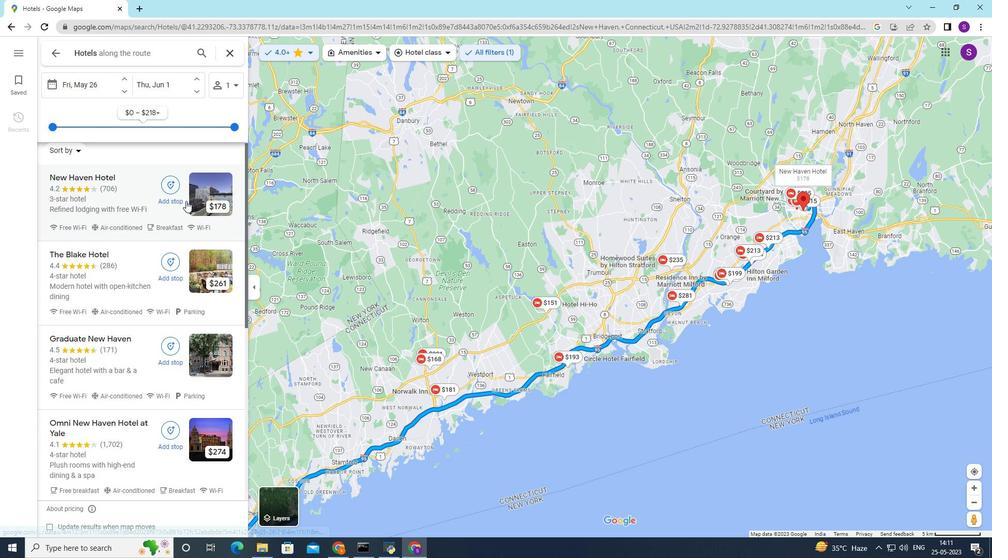 
Action: Mouse scrolled (186, 200) with delta (0, 0)
Screenshot: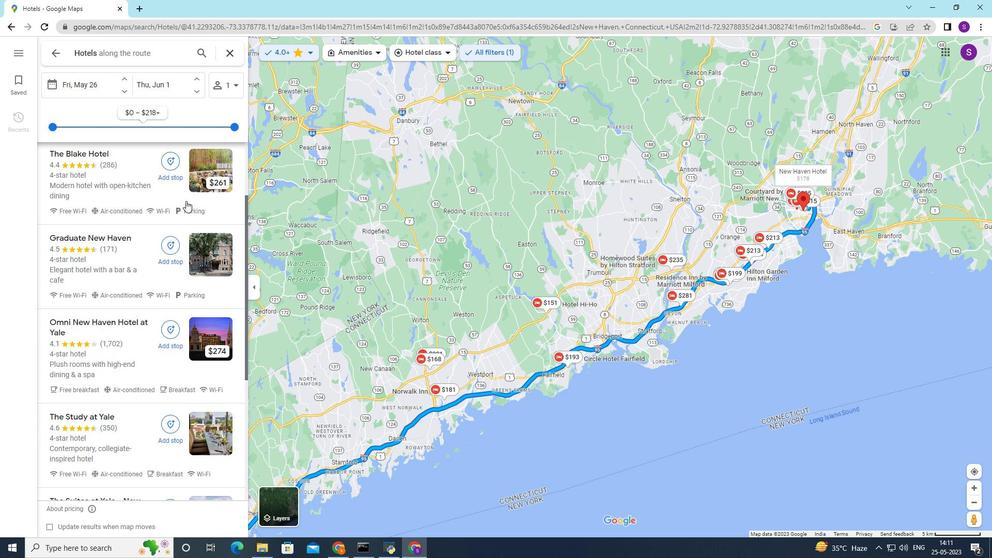 
Action: Mouse scrolled (186, 200) with delta (0, 0)
Screenshot: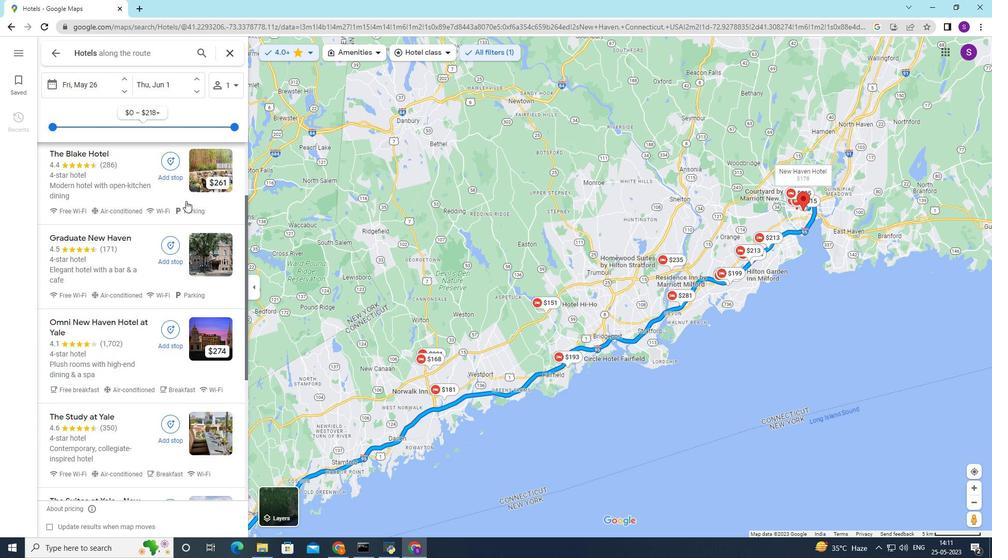 
Action: Mouse scrolled (186, 200) with delta (0, 0)
Screenshot: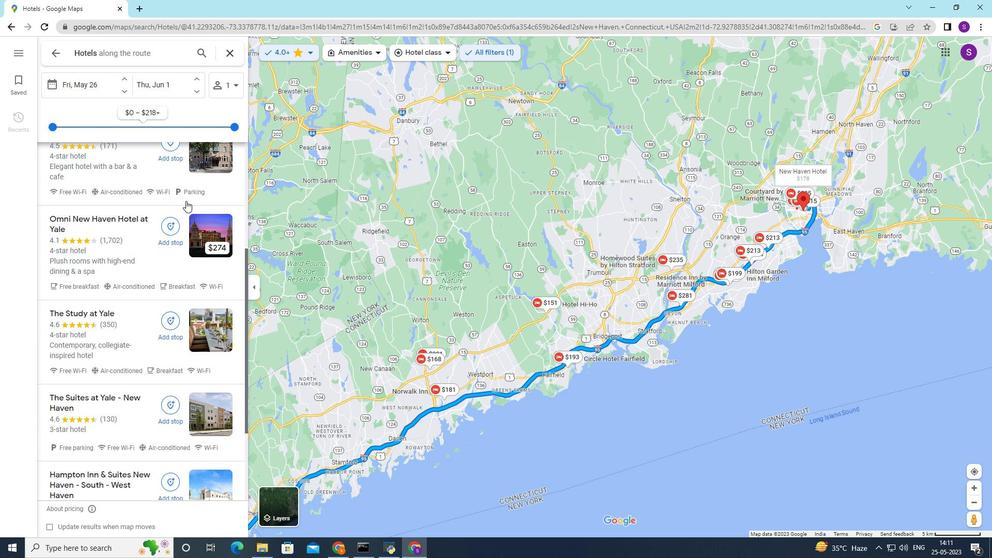 
Action: Mouse moved to (186, 201)
Screenshot: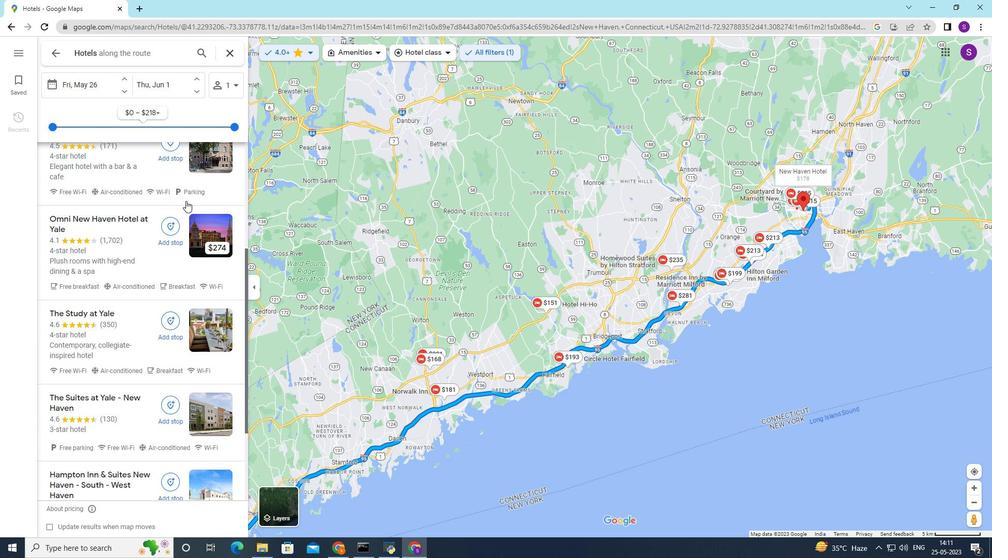 
Action: Mouse scrolled (186, 200) with delta (0, 0)
Screenshot: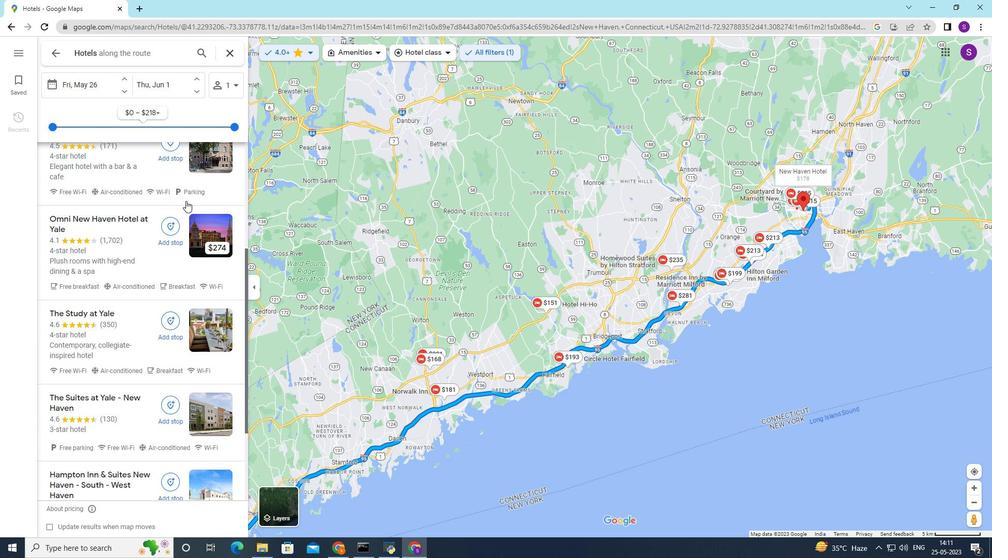 
Action: Mouse moved to (186, 201)
Screenshot: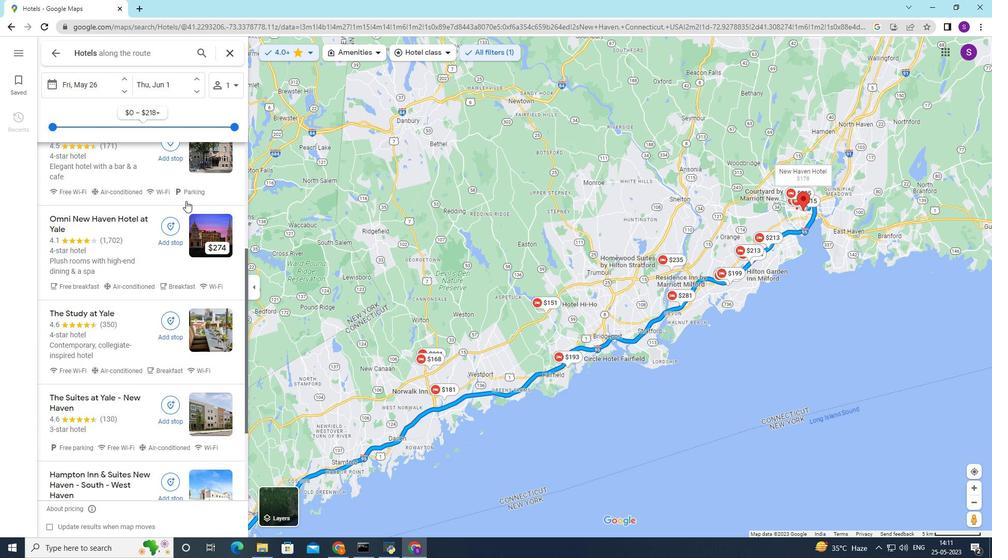 
Action: Mouse scrolled (186, 201) with delta (0, 0)
Screenshot: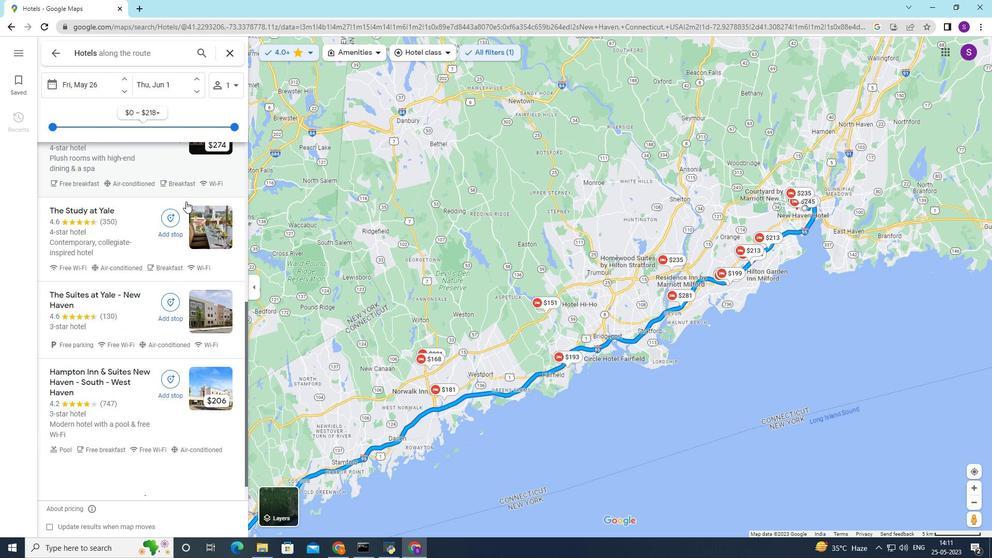 
Action: Mouse moved to (186, 201)
Screenshot: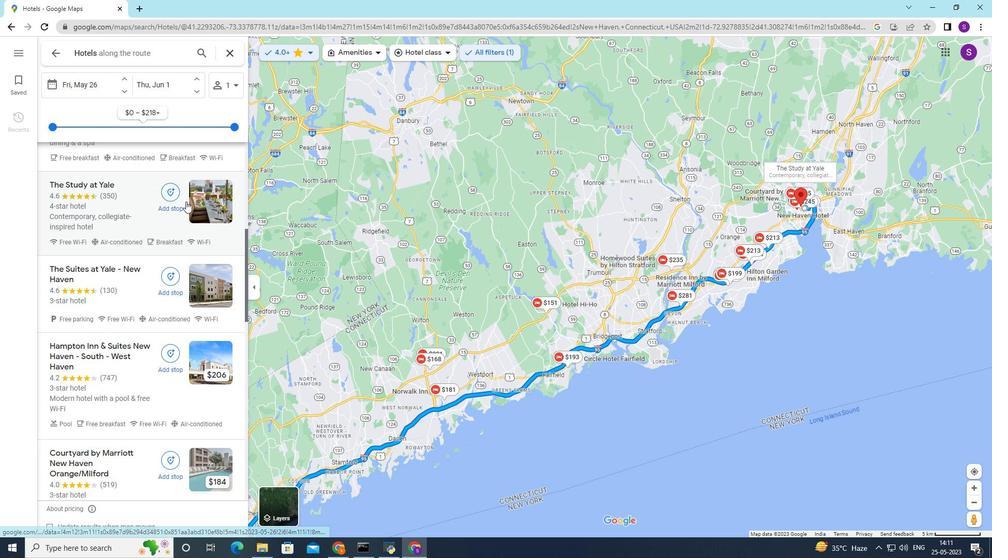 
Action: Mouse scrolled (186, 201) with delta (0, 0)
Screenshot: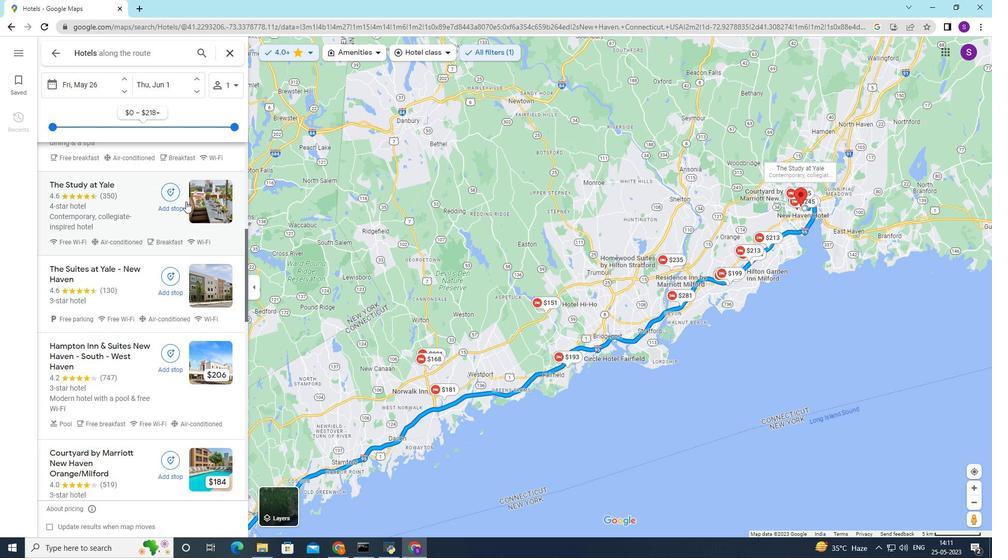 
Action: Mouse scrolled (186, 201) with delta (0, 0)
Screenshot: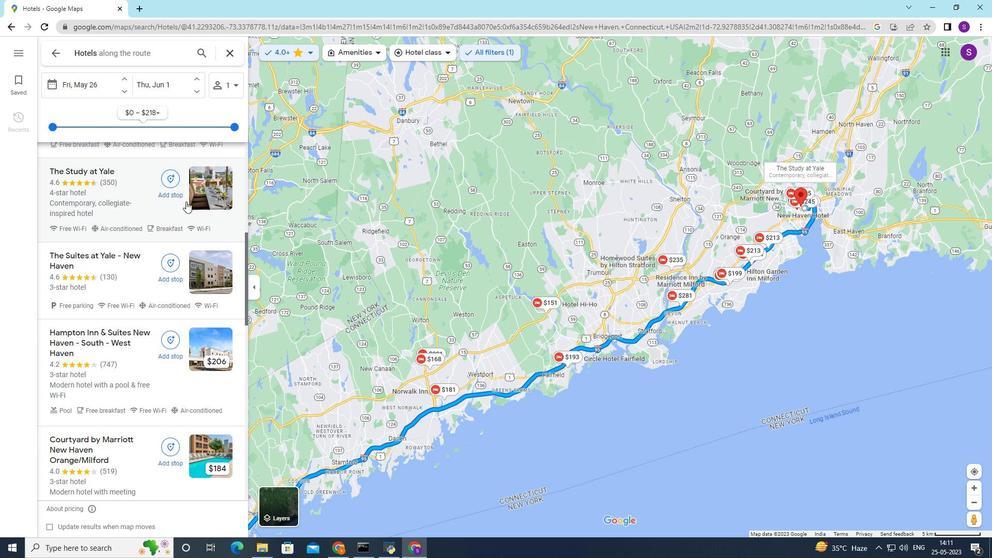 
Action: Mouse scrolled (186, 201) with delta (0, 0)
Screenshot: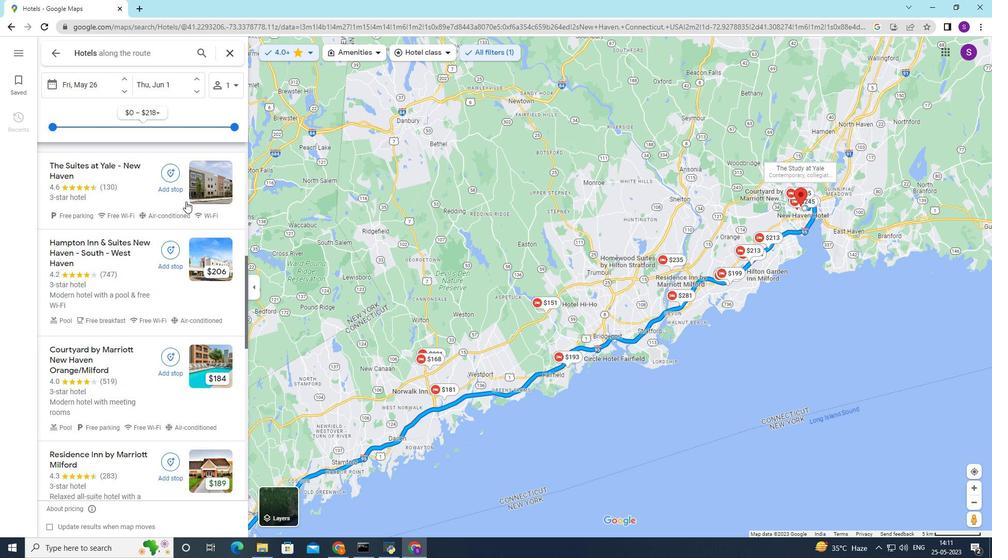
Action: Mouse scrolled (186, 201) with delta (0, 0)
Screenshot: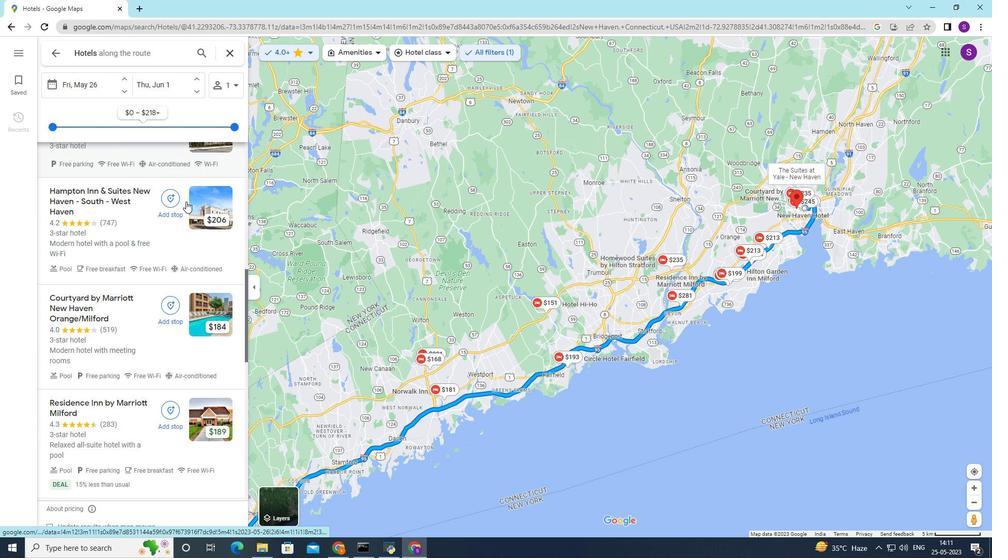 
Action: Mouse scrolled (186, 201) with delta (0, 0)
Screenshot: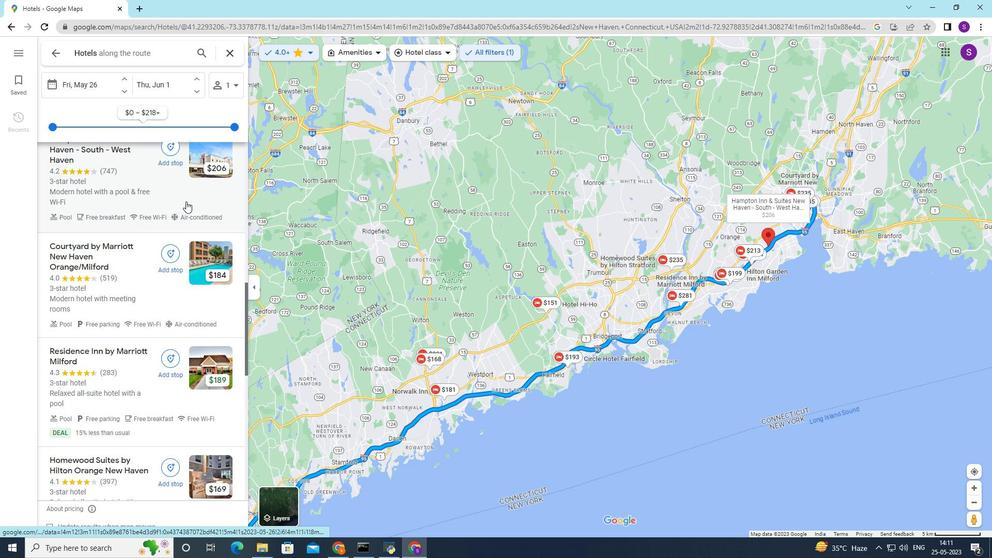 
Action: Mouse scrolled (186, 201) with delta (0, 0)
Screenshot: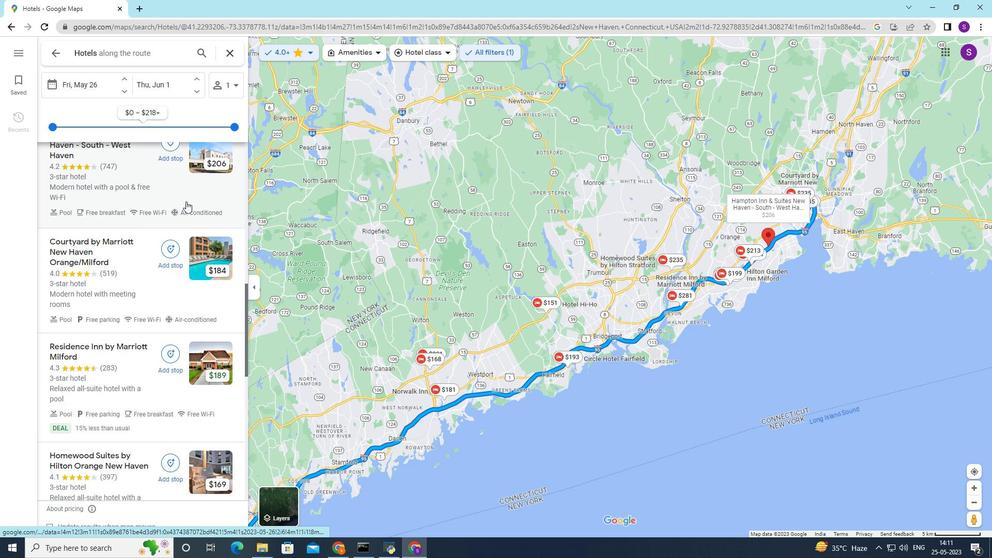 
Action: Mouse scrolled (186, 201) with delta (0, 0)
Screenshot: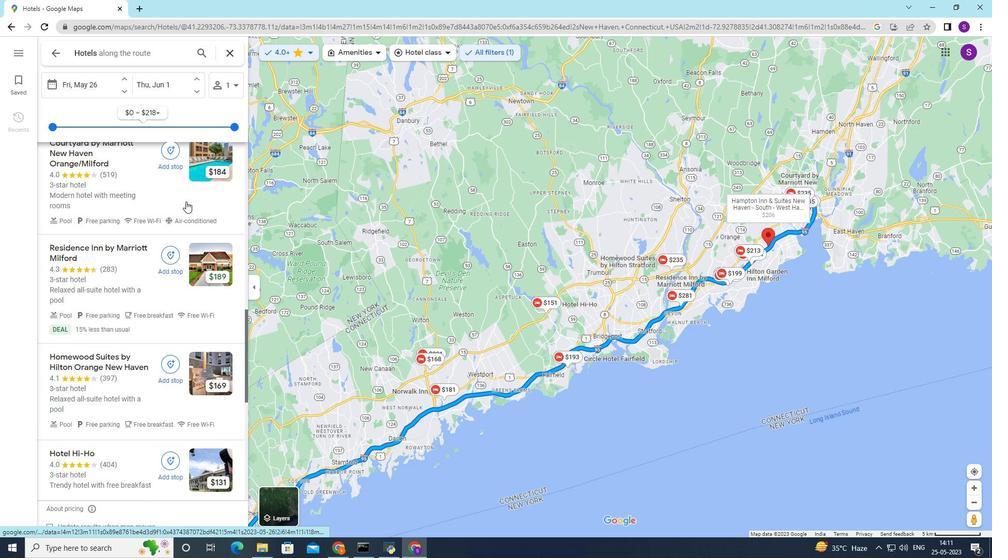 
Action: Mouse scrolled (186, 201) with delta (0, 0)
Screenshot: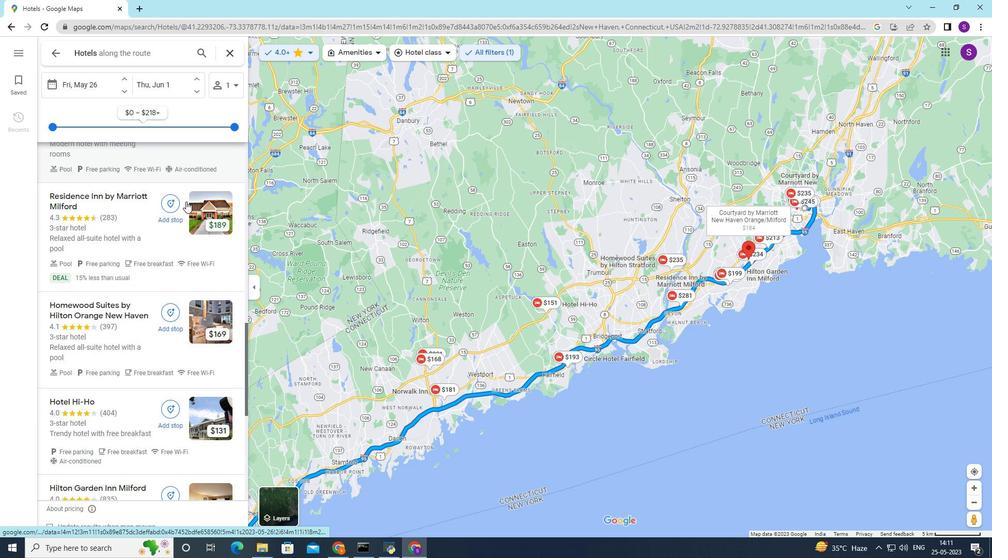 
Action: Mouse scrolled (186, 202) with delta (0, 0)
Screenshot: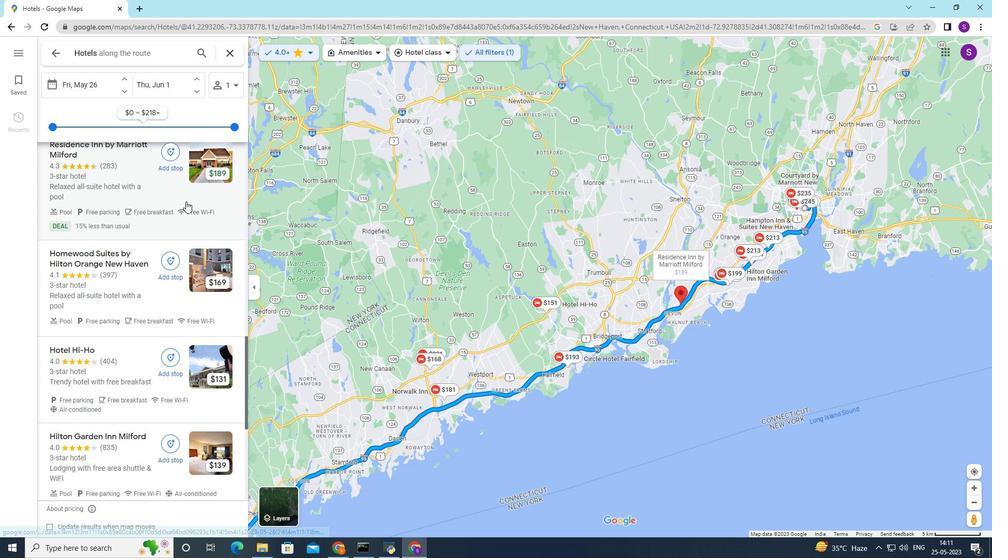 
Action: Mouse scrolled (186, 202) with delta (0, 0)
Screenshot: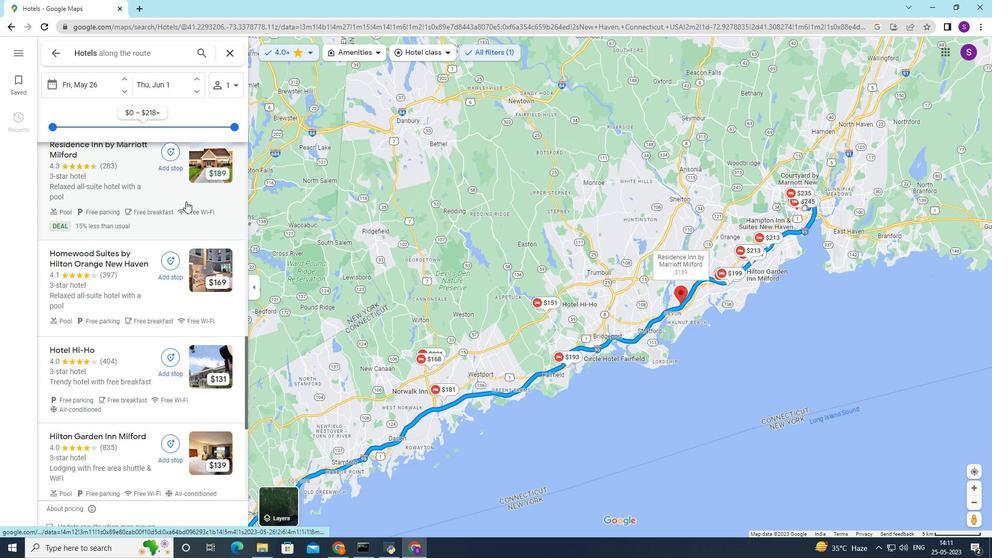 
Action: Mouse scrolled (186, 201) with delta (0, 0)
Screenshot: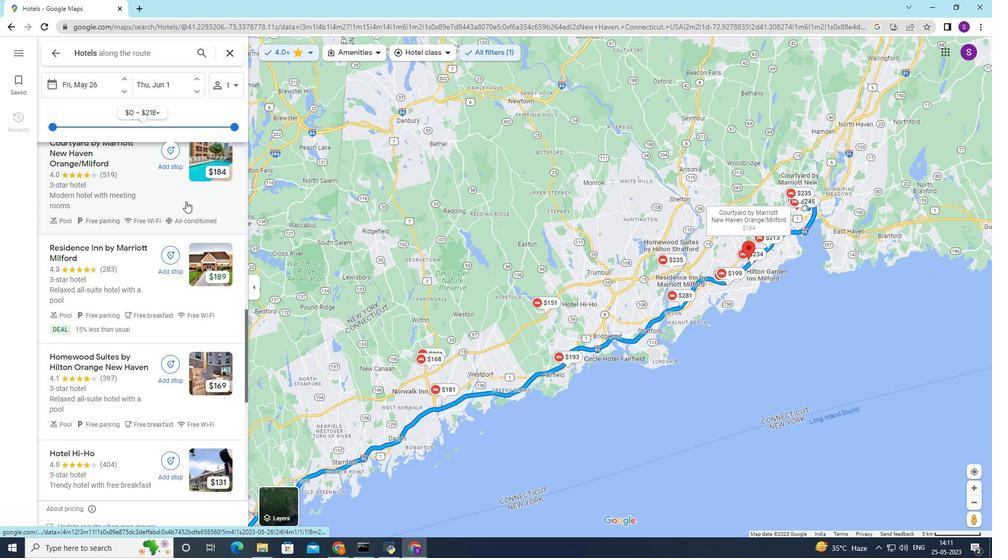 
Action: Mouse scrolled (186, 201) with delta (0, 0)
Screenshot: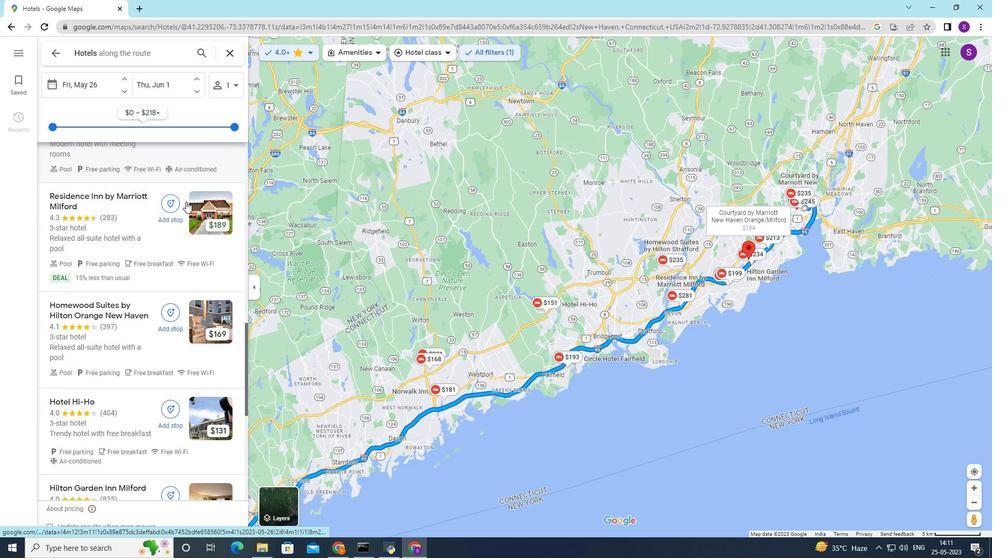 
Action: Mouse scrolled (186, 201) with delta (0, 0)
Screenshot: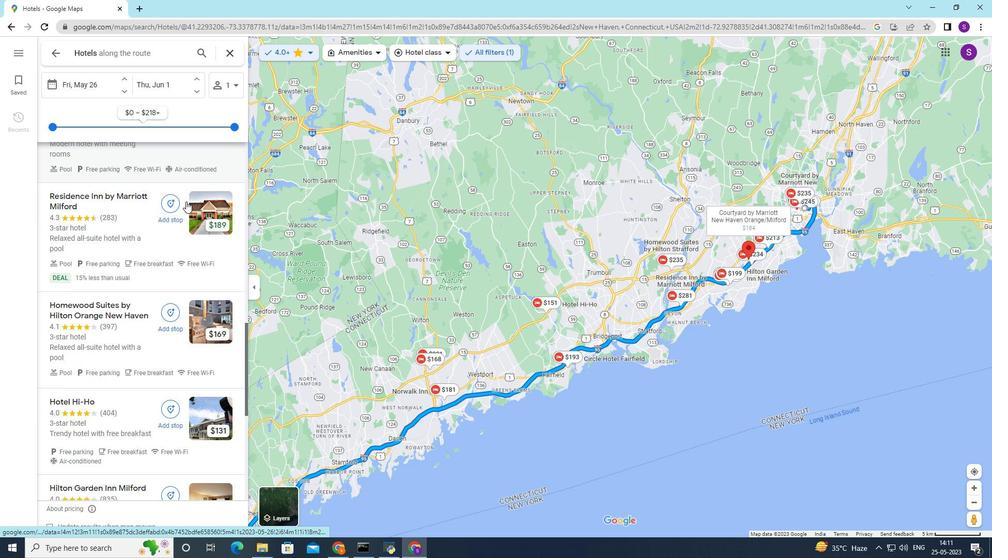 
Action: Mouse scrolled (186, 201) with delta (0, 0)
Screenshot: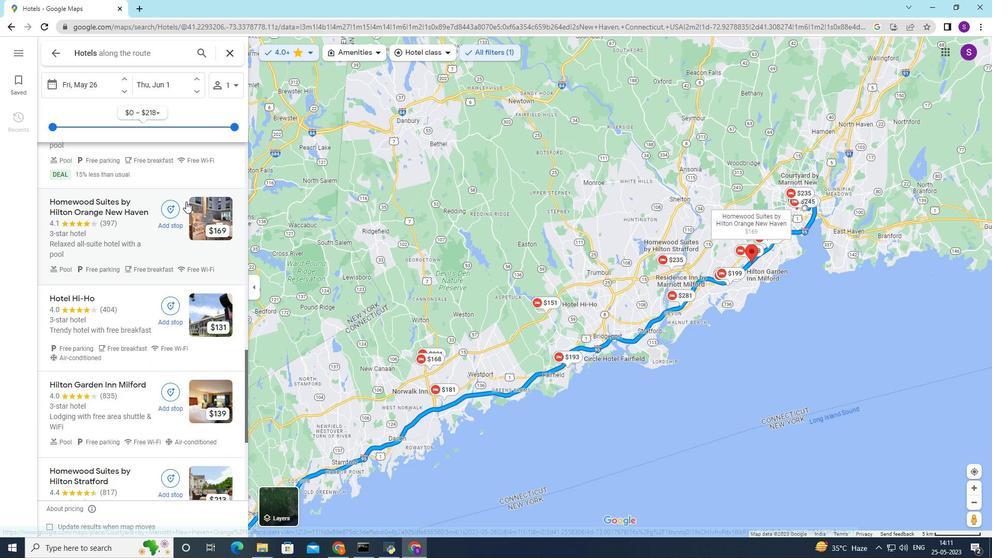 
Action: Mouse scrolled (186, 201) with delta (0, 0)
Screenshot: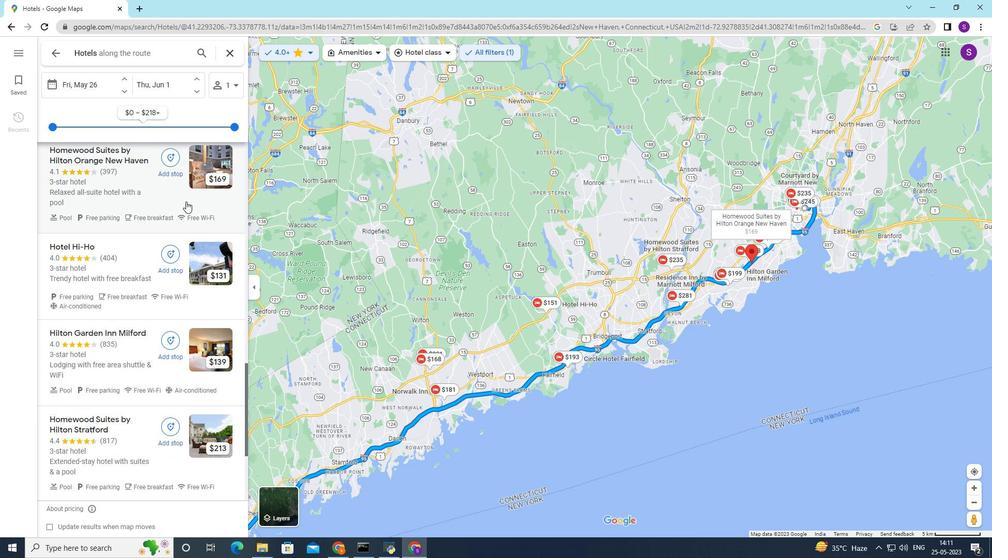 
Action: Mouse scrolled (186, 201) with delta (0, 0)
Screenshot: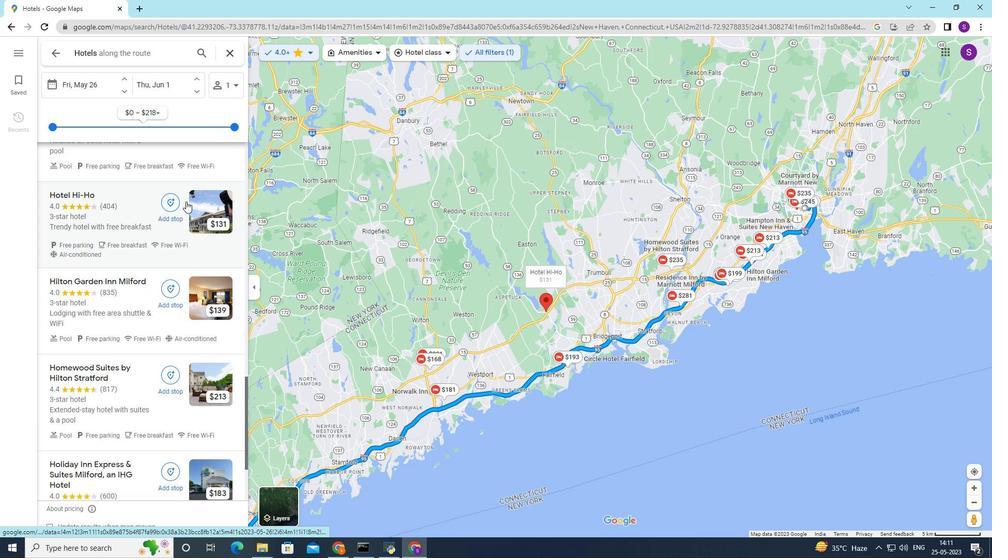 
Action: Mouse scrolled (186, 201) with delta (0, 0)
Screenshot: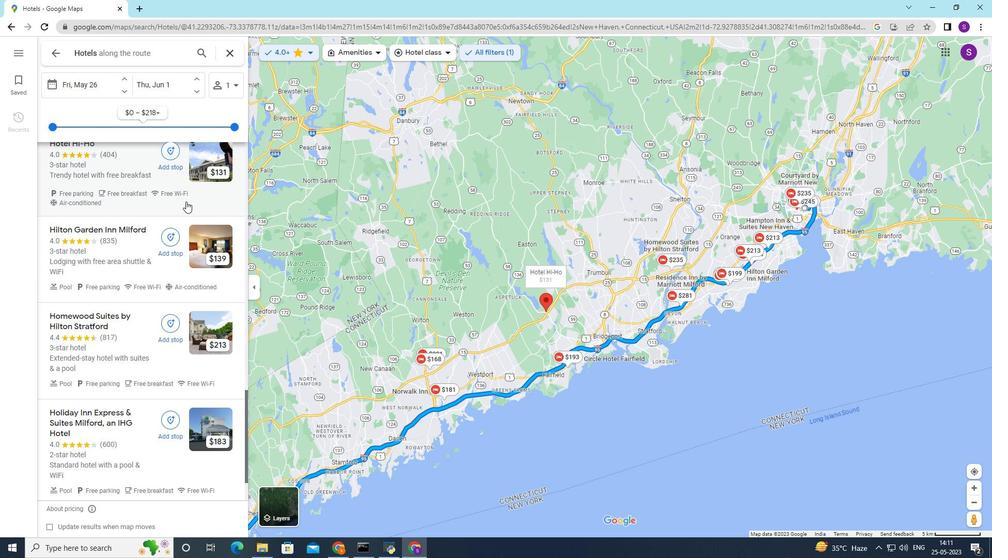 
Action: Mouse moved to (186, 201)
Screenshot: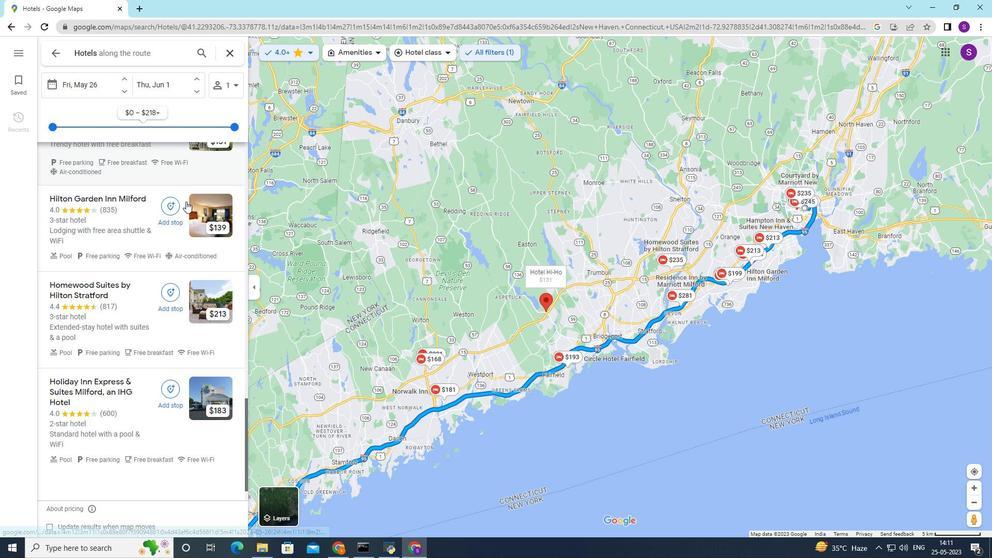 
Action: Mouse scrolled (186, 201) with delta (0, 0)
Screenshot: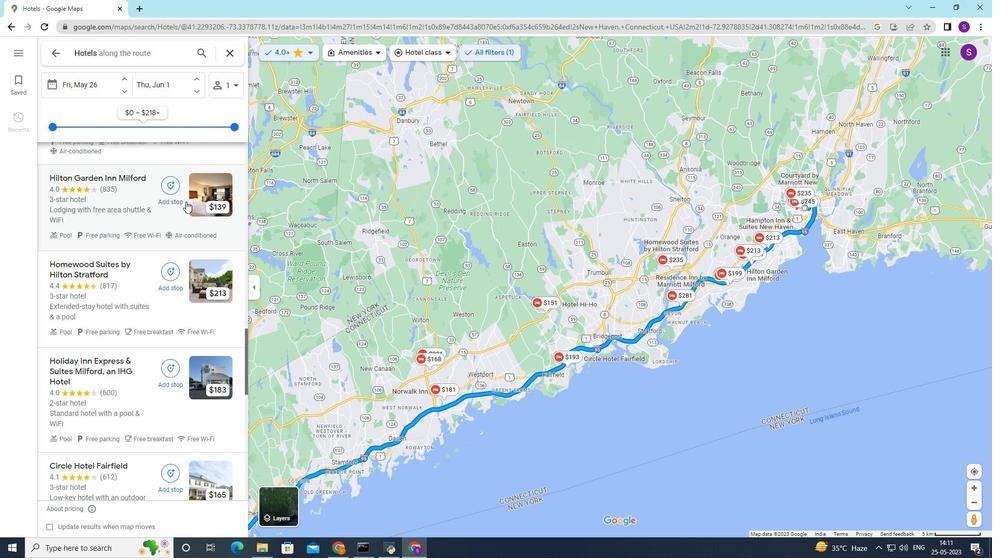 
Action: Mouse moved to (186, 201)
Screenshot: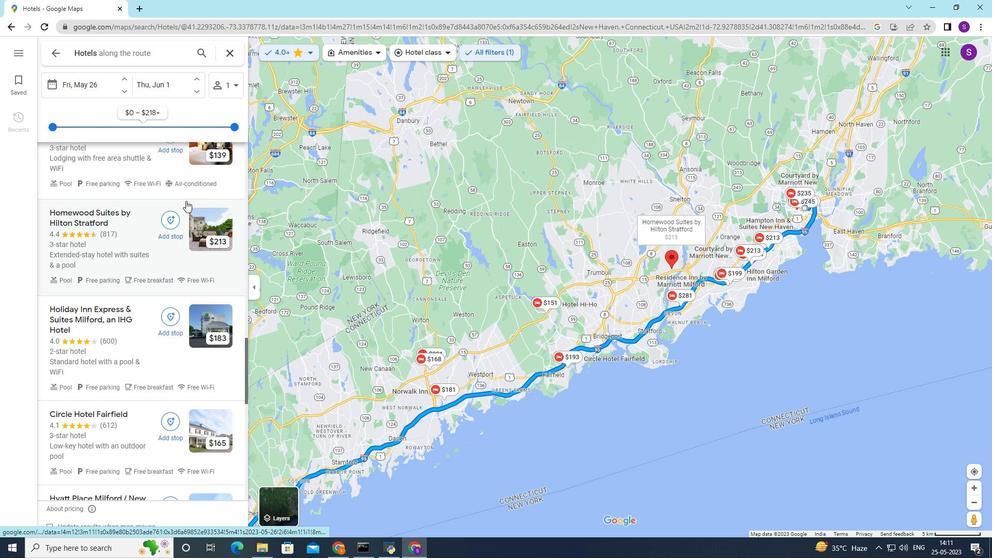
Action: Mouse scrolled (186, 200) with delta (0, 0)
Screenshot: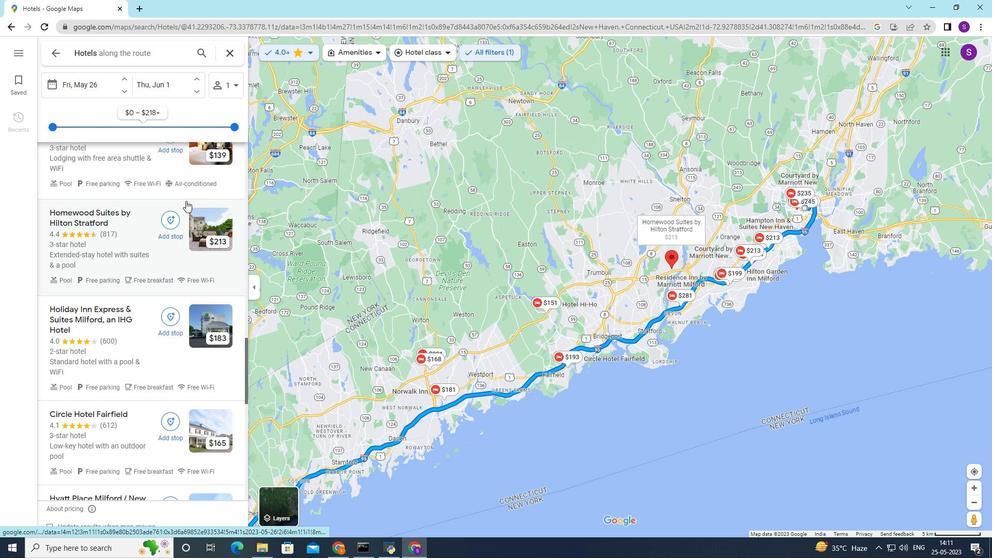 
Action: Mouse moved to (680, 300)
Screenshot: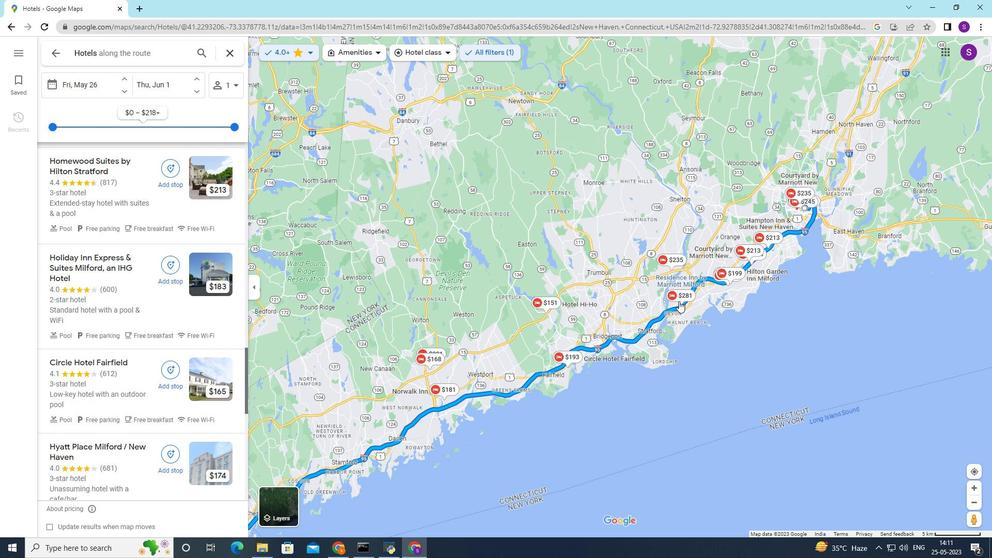 
Action: Mouse pressed left at (680, 300)
Screenshot: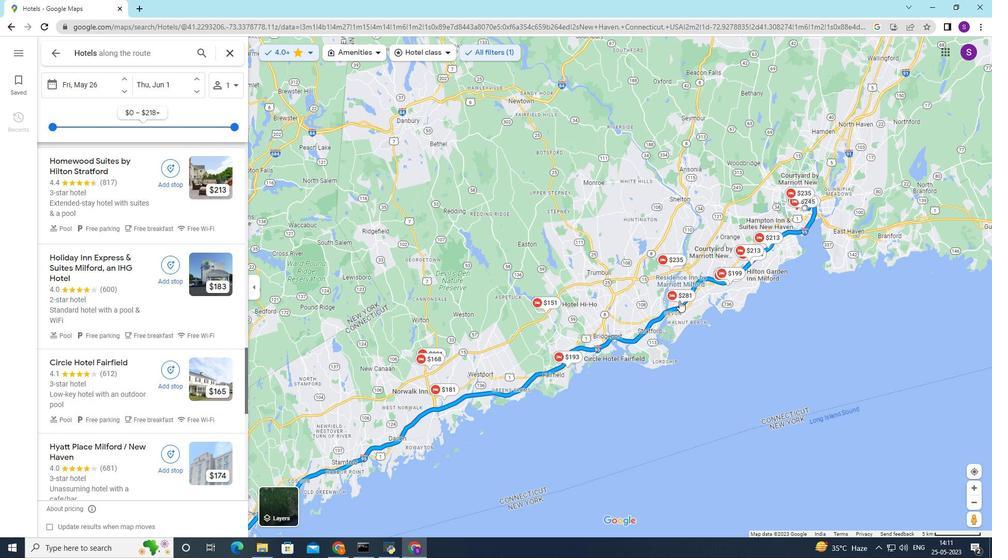 
Action: Mouse moved to (251, 336)
Screenshot: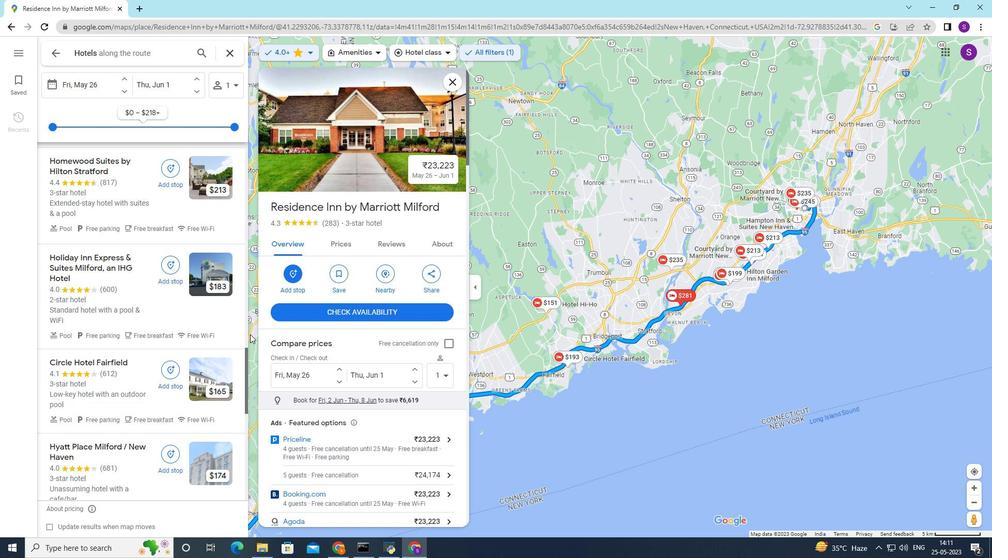 
Action: Mouse scrolled (251, 335) with delta (0, 0)
Screenshot: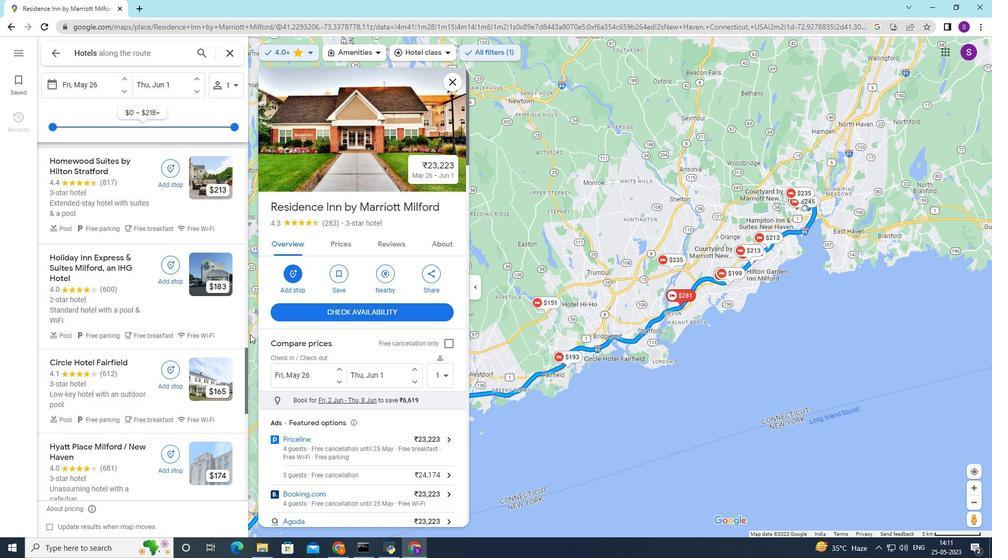 
Action: Mouse moved to (324, 214)
Screenshot: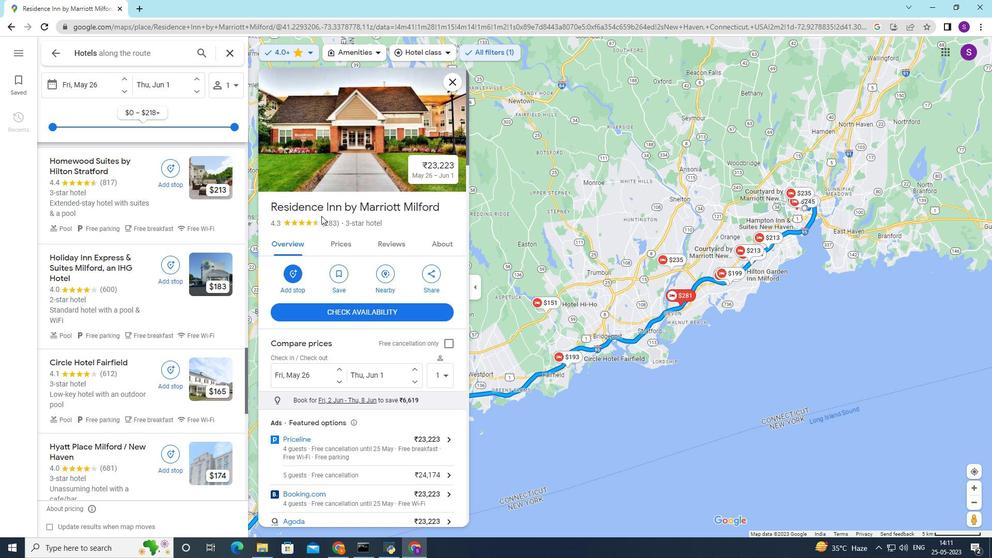 
Action: Mouse scrolled (324, 214) with delta (0, 0)
Screenshot: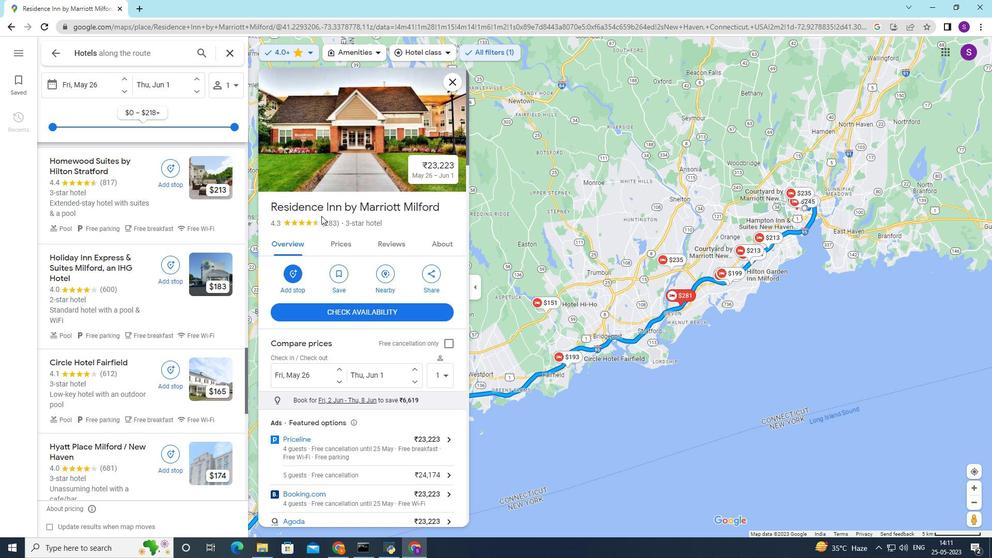 
Action: Mouse moved to (324, 214)
Screenshot: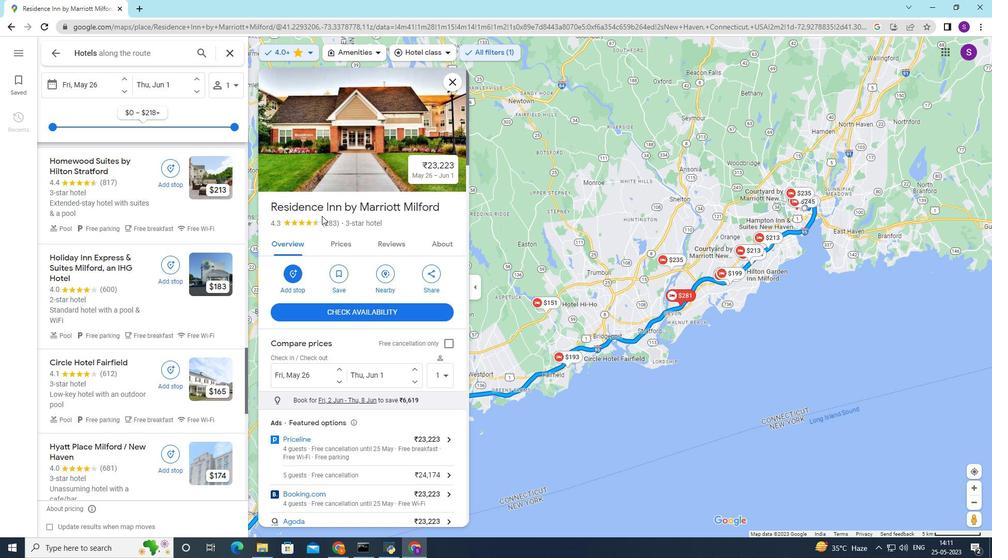 
Action: Mouse scrolled (324, 214) with delta (0, 0)
Screenshot: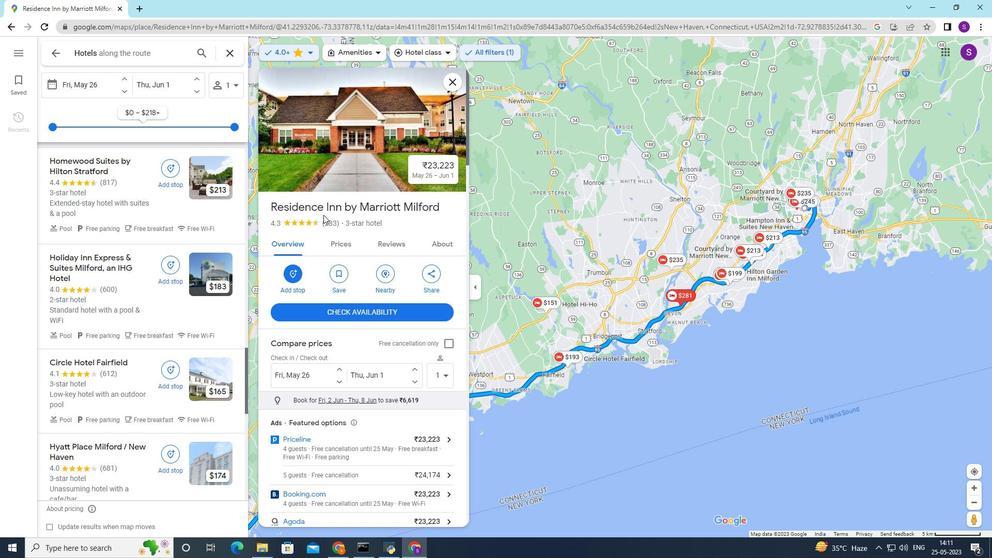 
Action: Mouse moved to (260, 246)
Screenshot: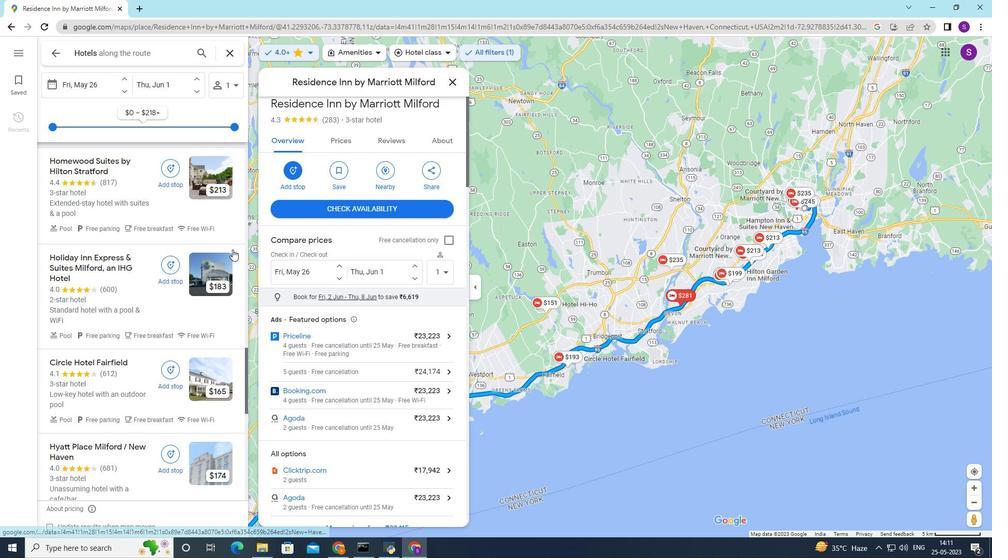 
Action: Mouse scrolled (260, 246) with delta (0, 0)
Screenshot: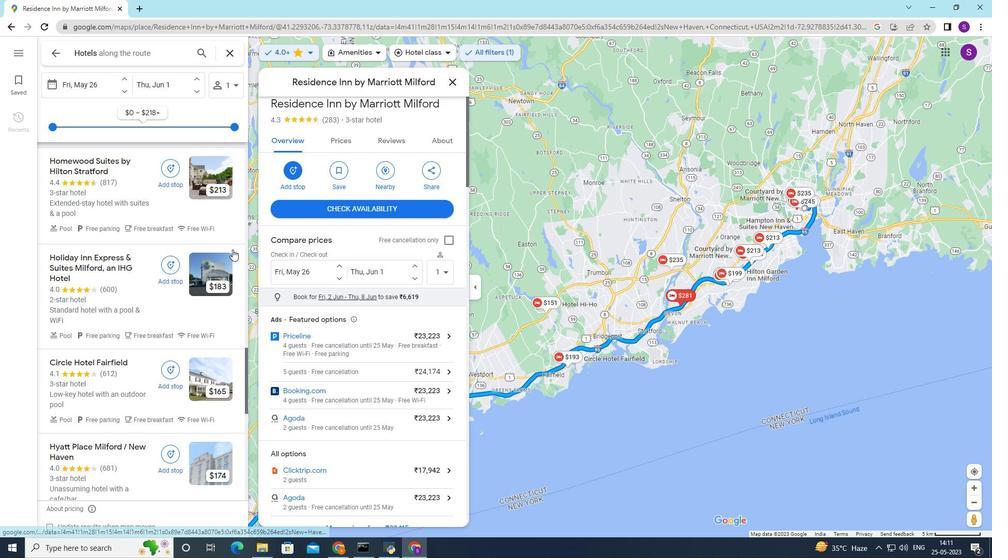 
Action: Mouse moved to (216, 249)
Screenshot: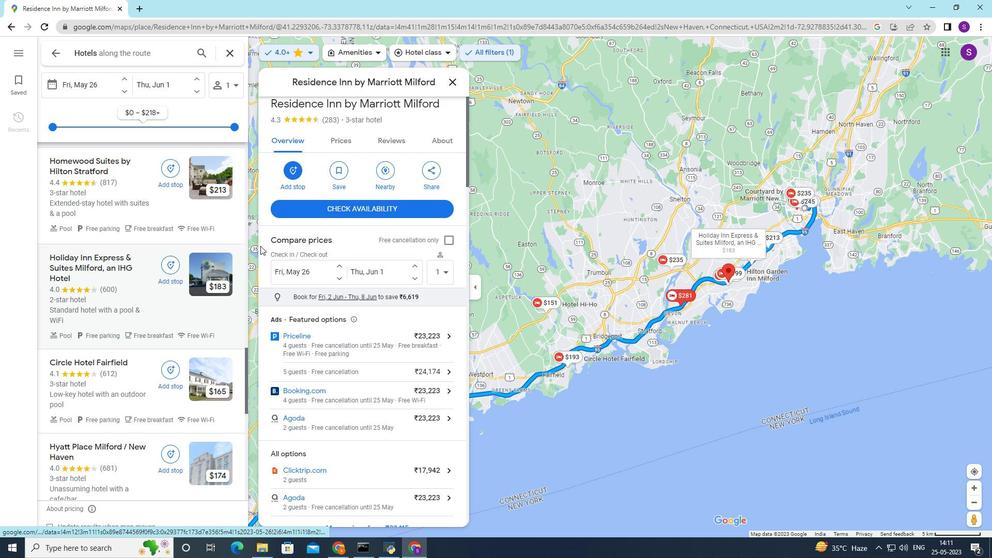 
Action: Mouse scrolled (223, 250) with delta (0, 0)
Screenshot: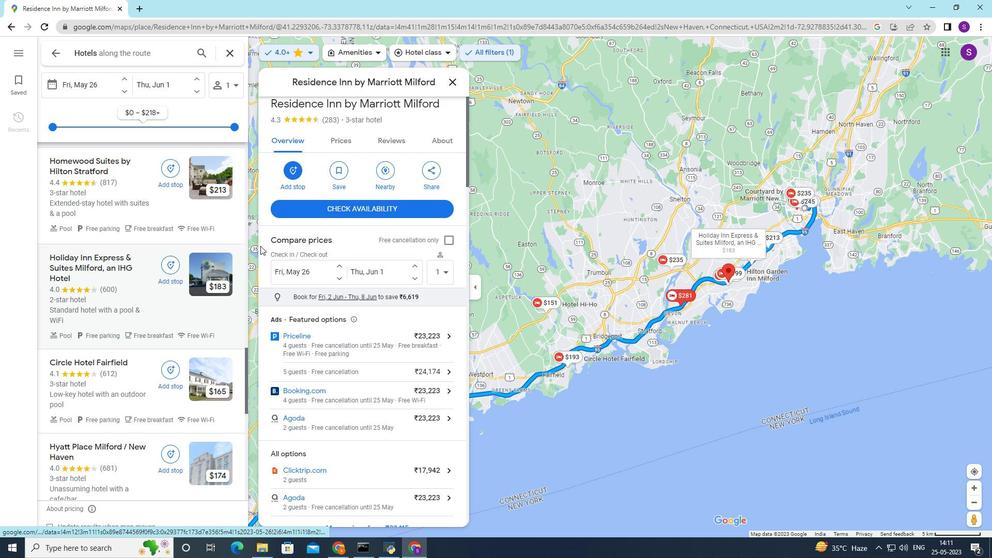 
Action: Mouse moved to (138, 230)
Screenshot: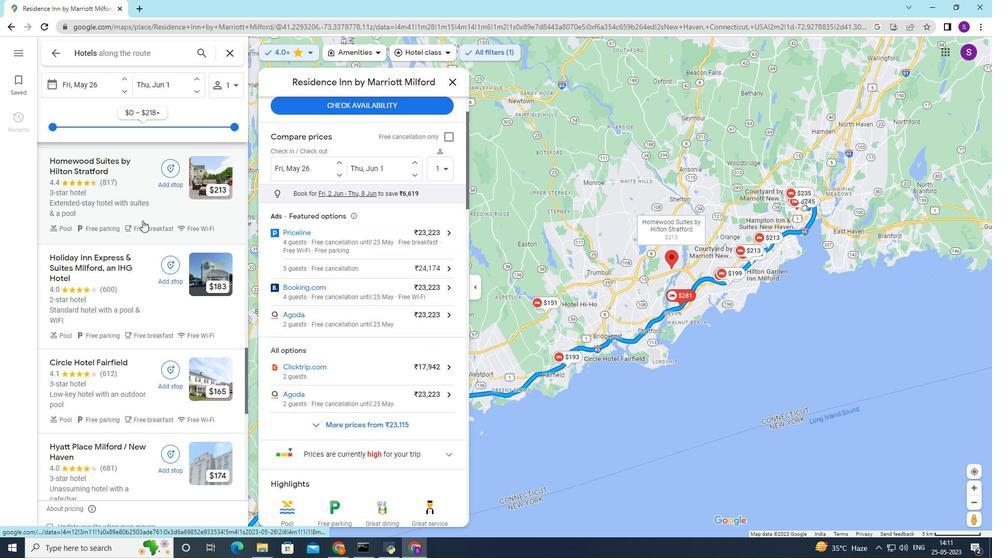 
Action: Mouse scrolled (138, 229) with delta (0, 0)
Screenshot: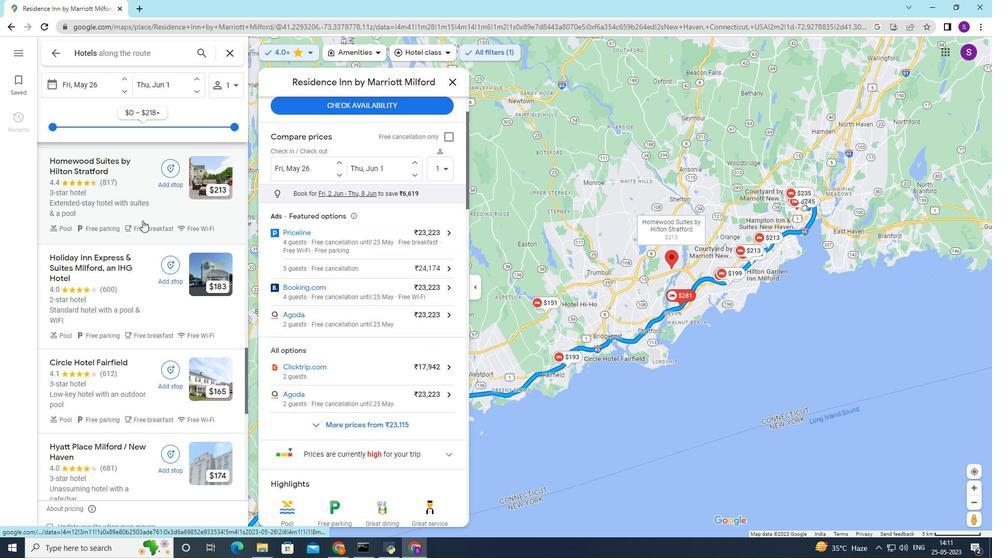 
Action: Mouse moved to (139, 230)
Screenshot: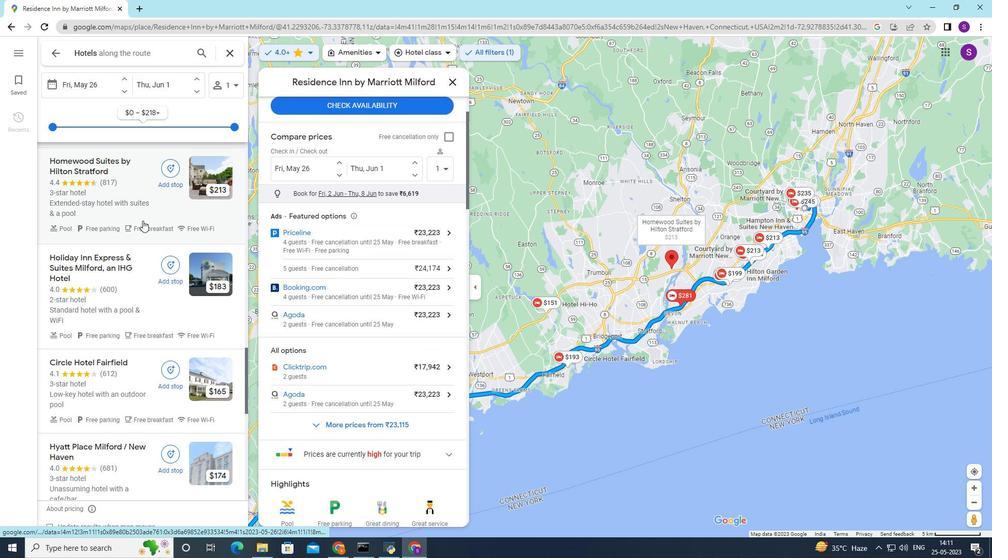 
Action: Mouse scrolled (139, 229) with delta (0, 0)
Screenshot: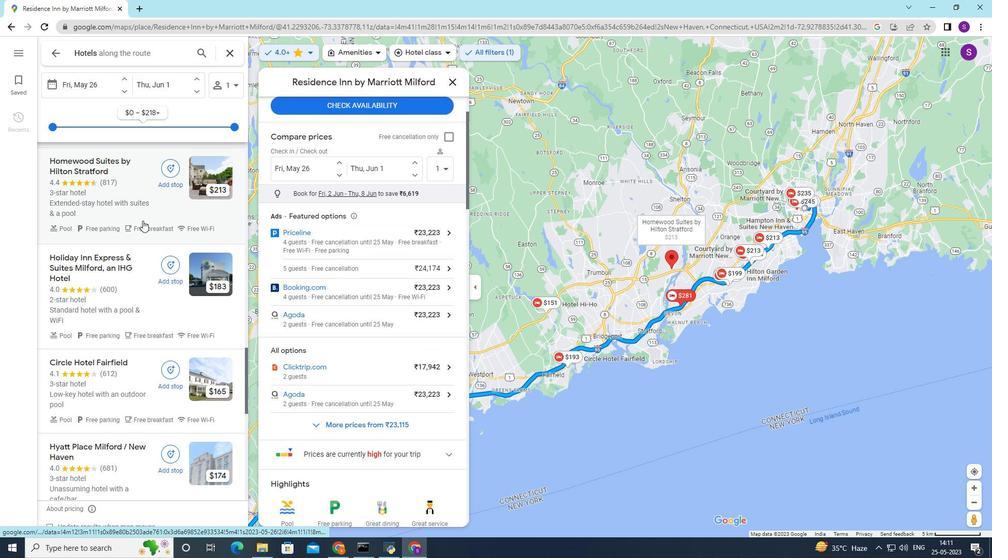 
Action: Mouse moved to (139, 230)
Screenshot: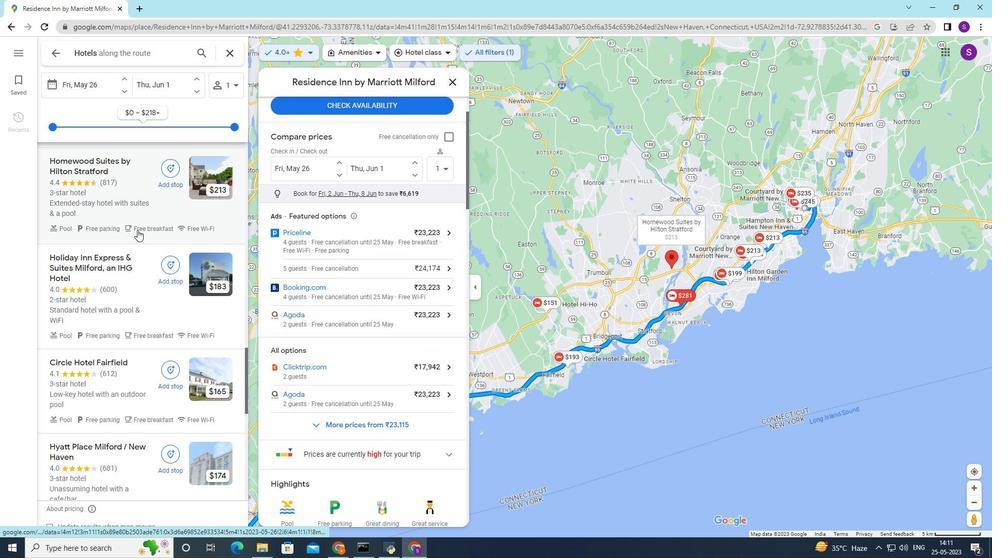 
Action: Mouse scrolled (139, 229) with delta (0, 0)
Screenshot: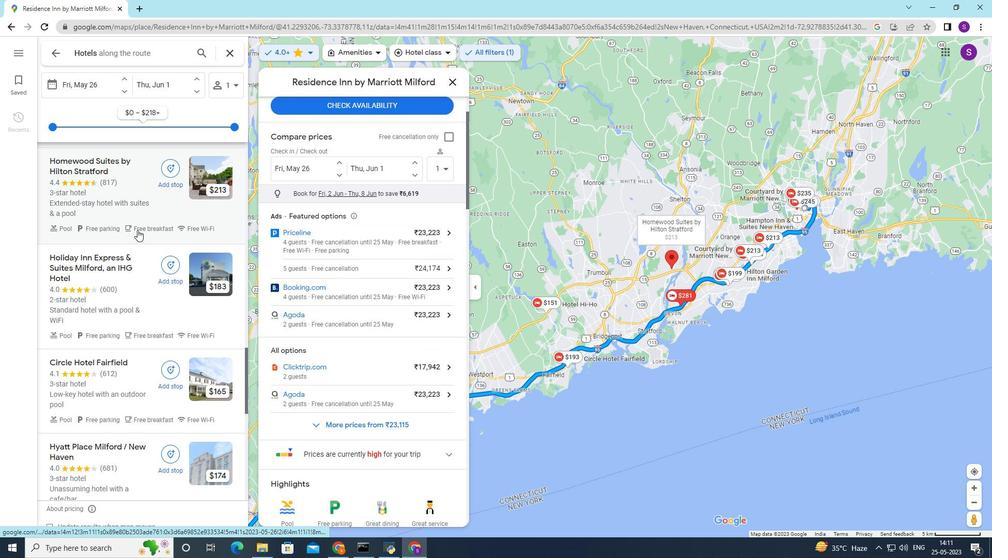 
Action: Mouse moved to (156, 253)
Screenshot: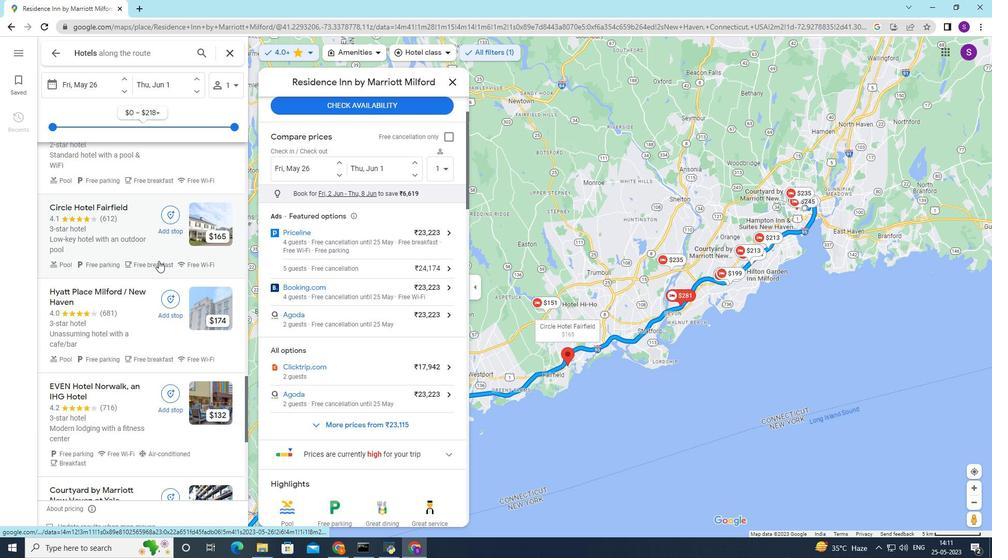 
Action: Mouse scrolled (156, 253) with delta (0, 0)
Screenshot: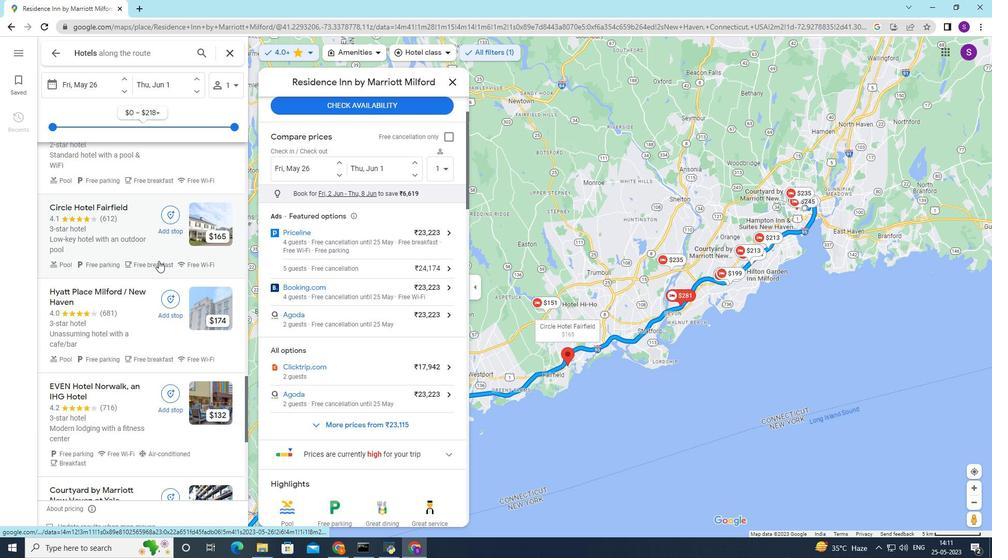 
Action: Mouse moved to (159, 250)
Screenshot: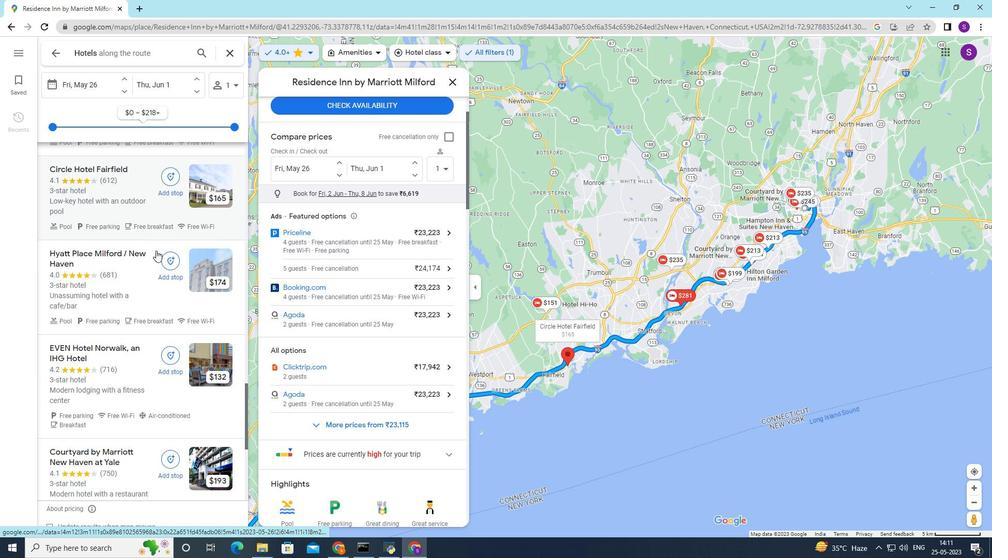 
Action: Mouse scrolled (159, 250) with delta (0, 0)
Screenshot: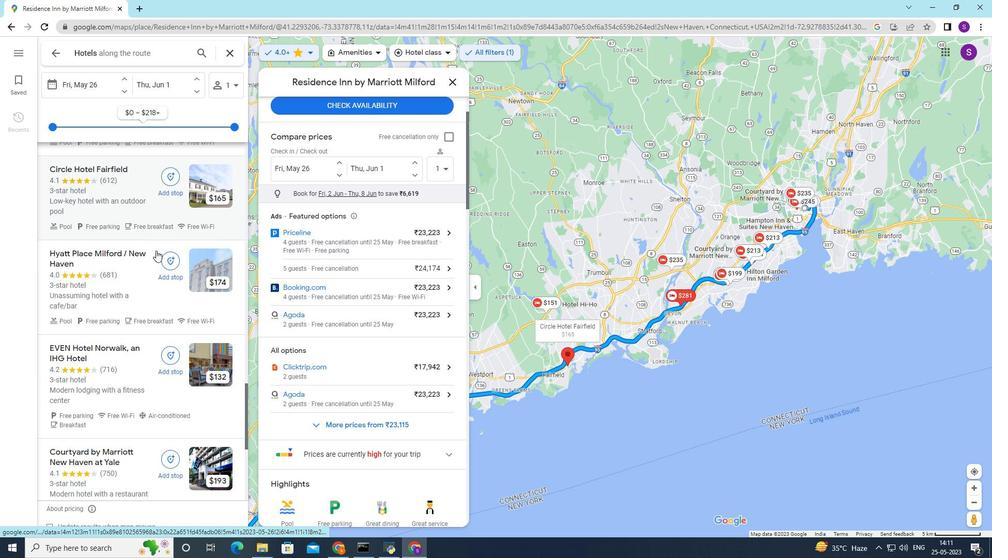 
Action: Mouse moved to (188, 247)
Screenshot: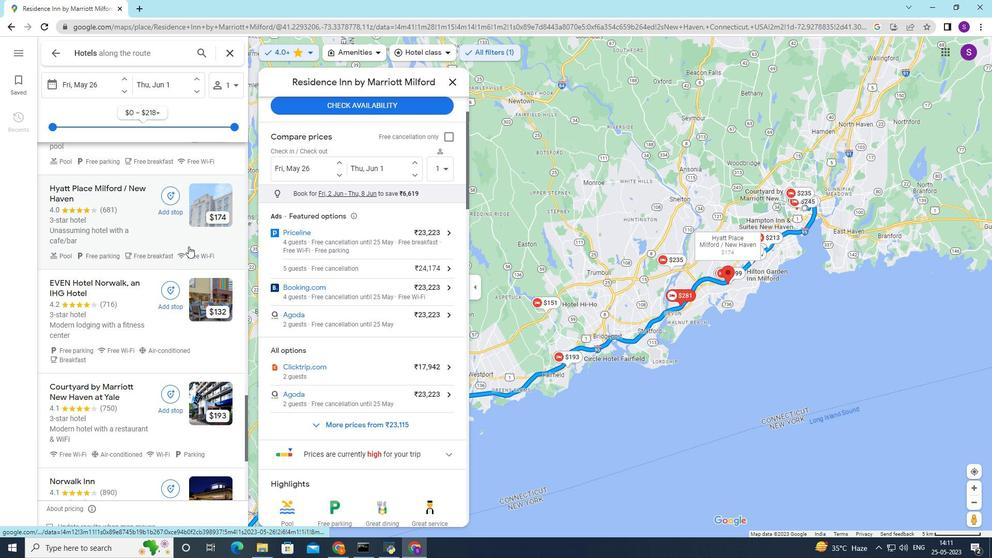 
Action: Mouse scrolled (188, 247) with delta (0, 0)
Screenshot: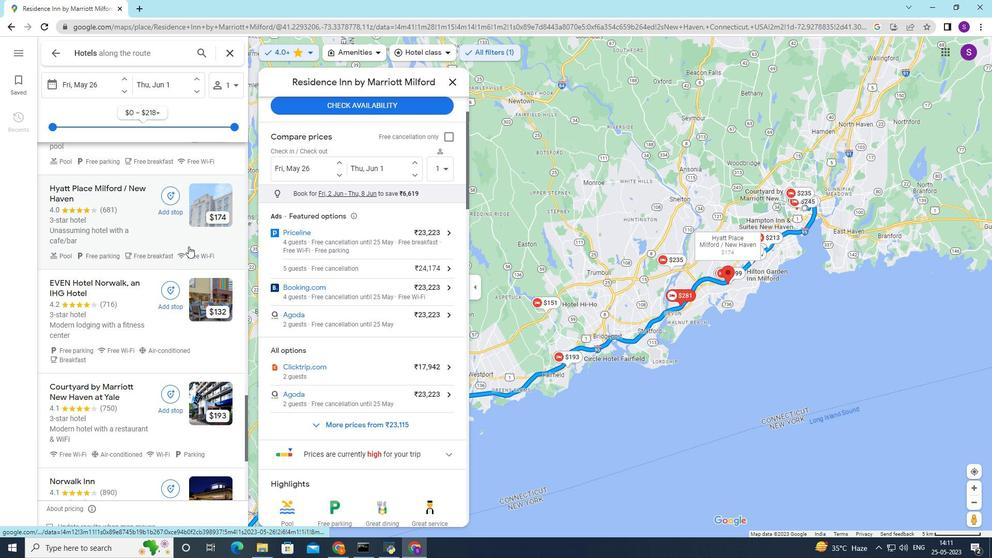 
Action: Mouse moved to (172, 284)
Screenshot: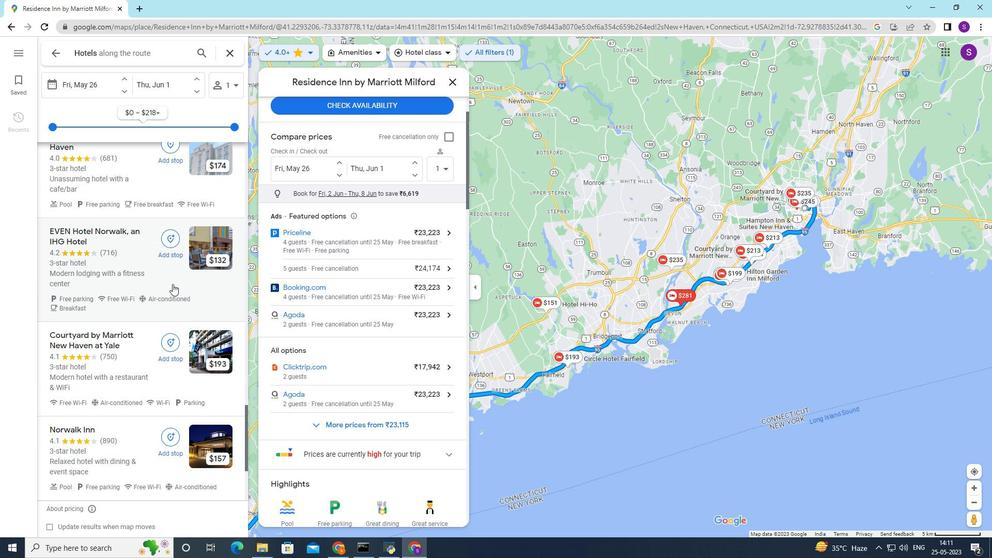 
Action: Mouse scrolled (172, 283) with delta (0, 0)
Screenshot: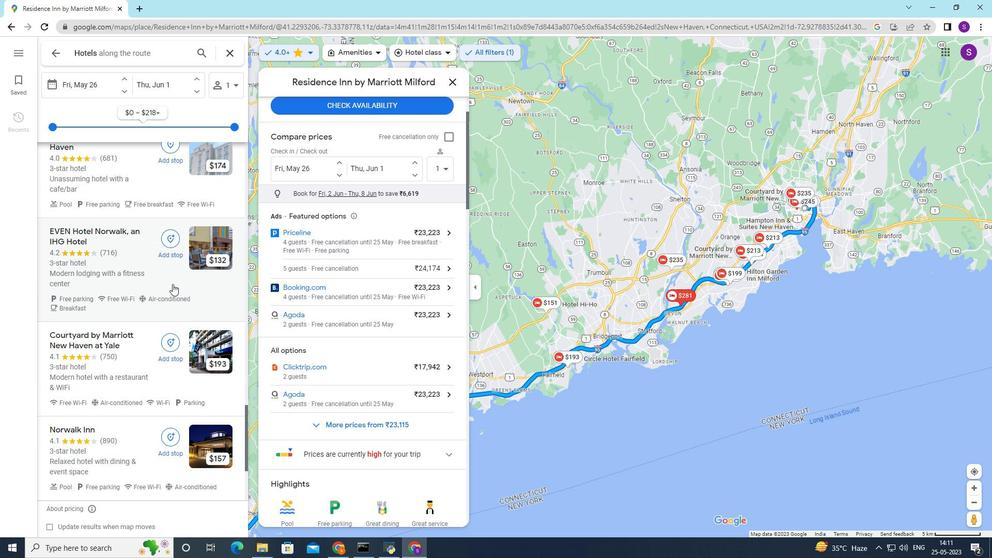 
Action: Mouse moved to (173, 284)
Screenshot: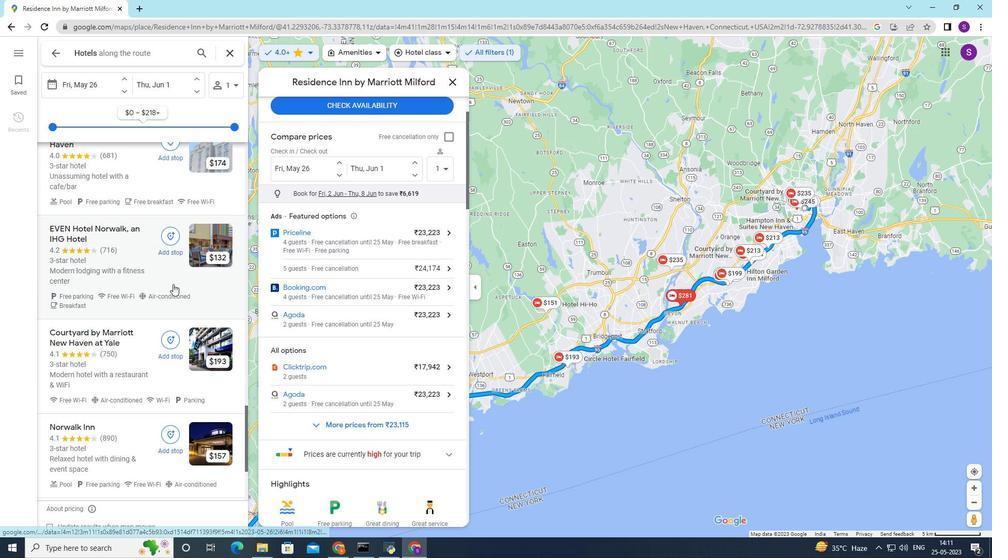 
Action: Mouse scrolled (173, 284) with delta (0, 0)
Screenshot: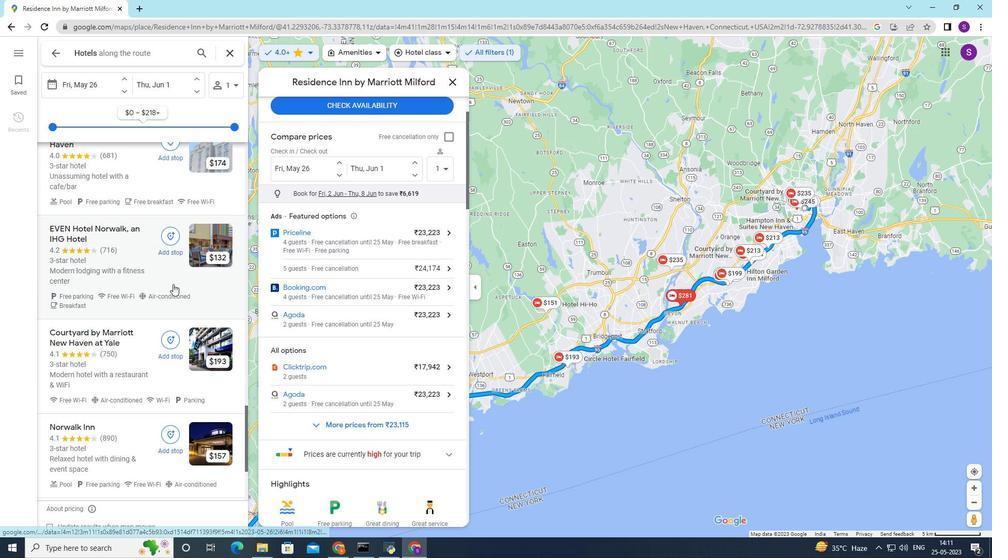 
Action: Mouse moved to (174, 286)
Screenshot: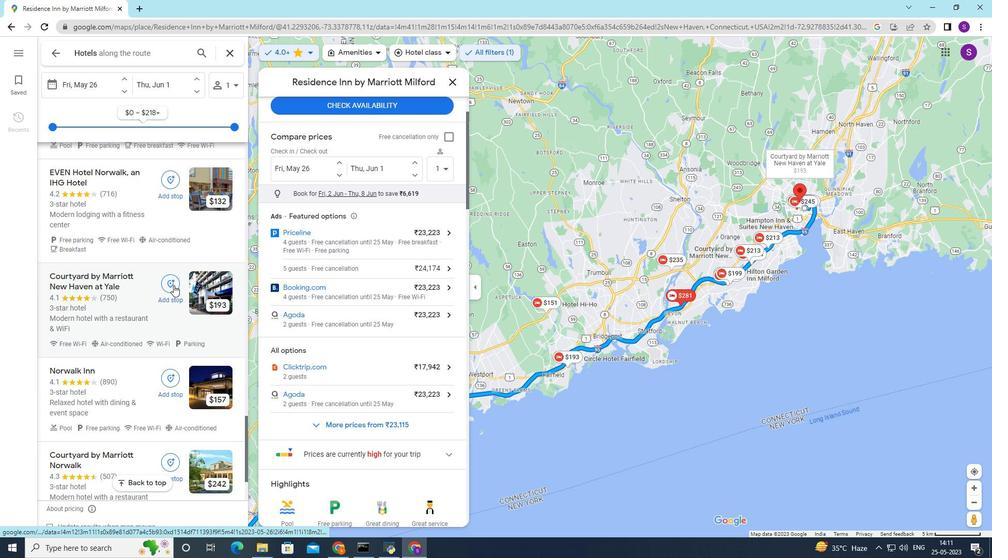 
Action: Mouse scrolled (174, 285) with delta (0, 0)
Screenshot: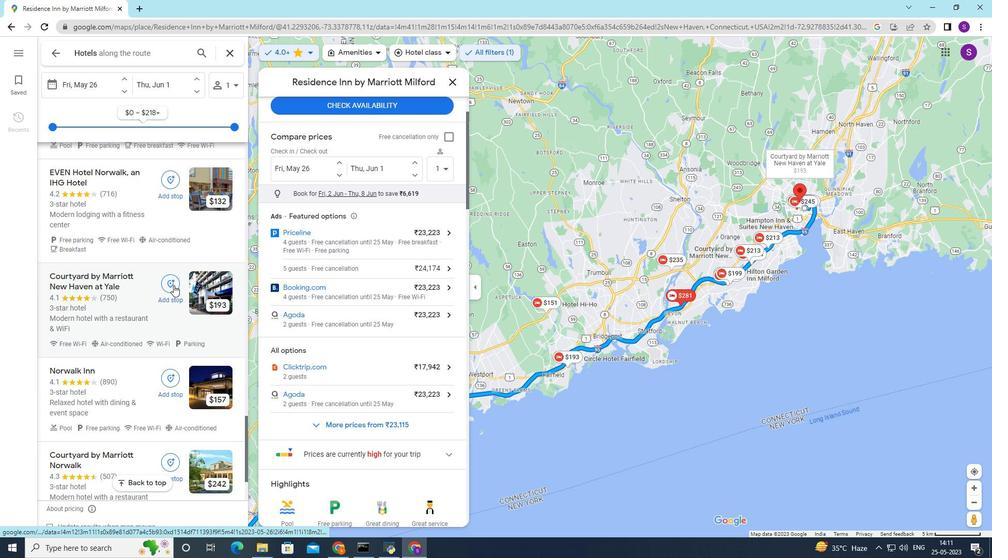 
Action: Mouse moved to (157, 303)
Screenshot: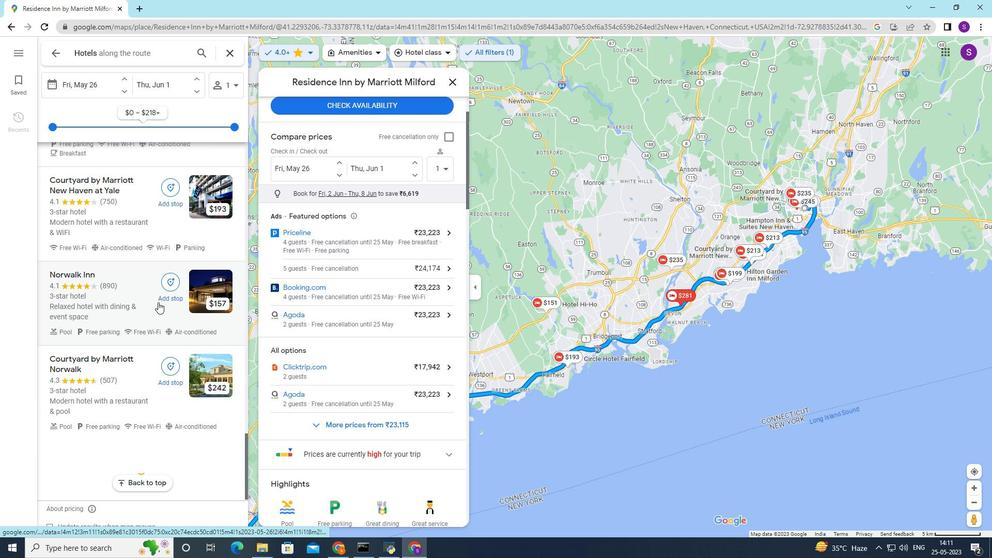 
Action: Mouse scrolled (157, 303) with delta (0, 0)
Screenshot: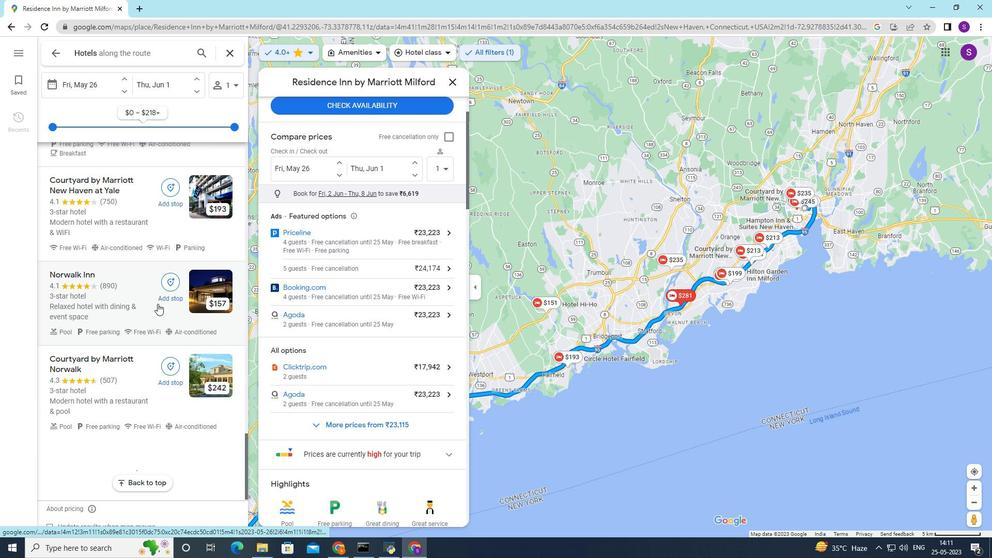 
Action: Mouse moved to (157, 303)
Screenshot: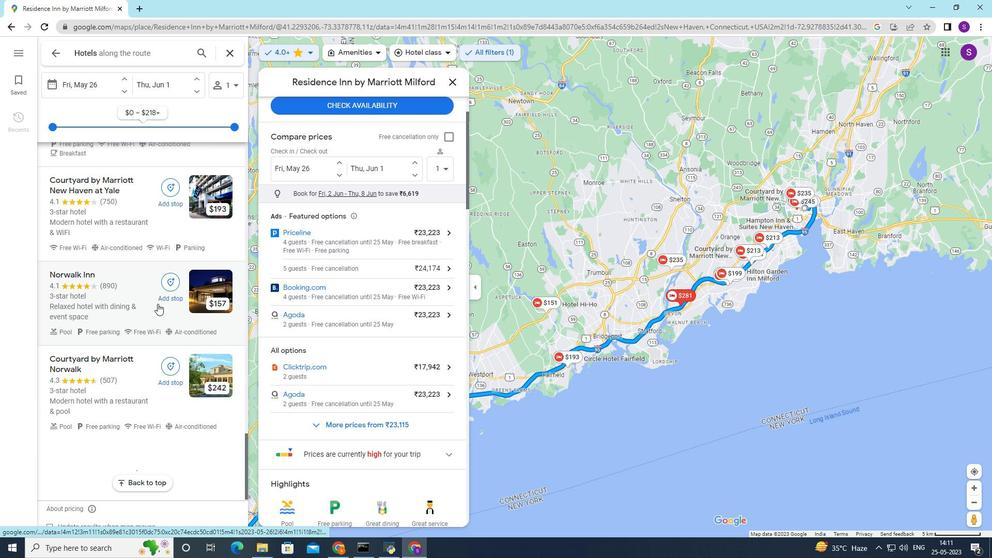 
Action: Mouse scrolled (157, 303) with delta (0, 0)
Screenshot: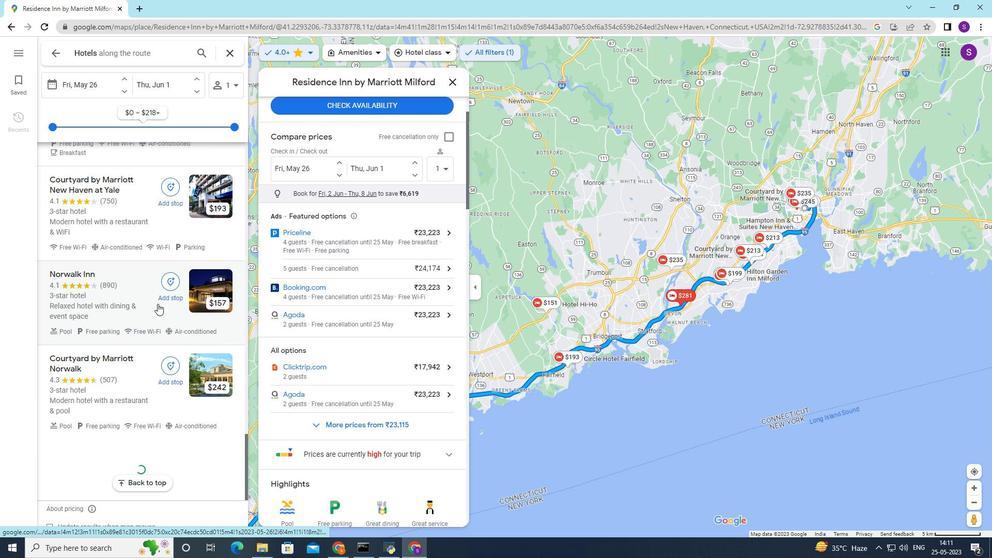 
Action: Mouse moved to (158, 309)
Screenshot: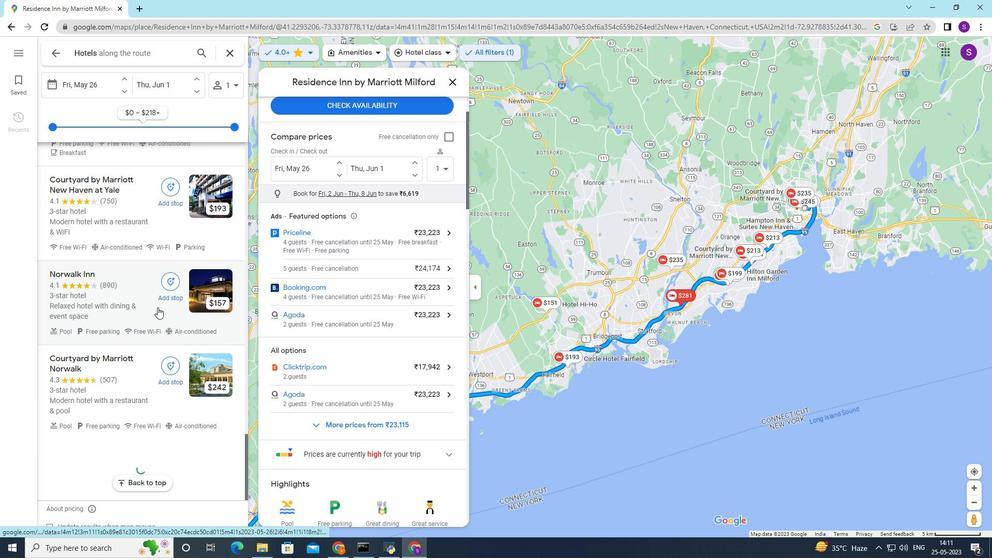
Action: Mouse scrolled (158, 308) with delta (0, 0)
Screenshot: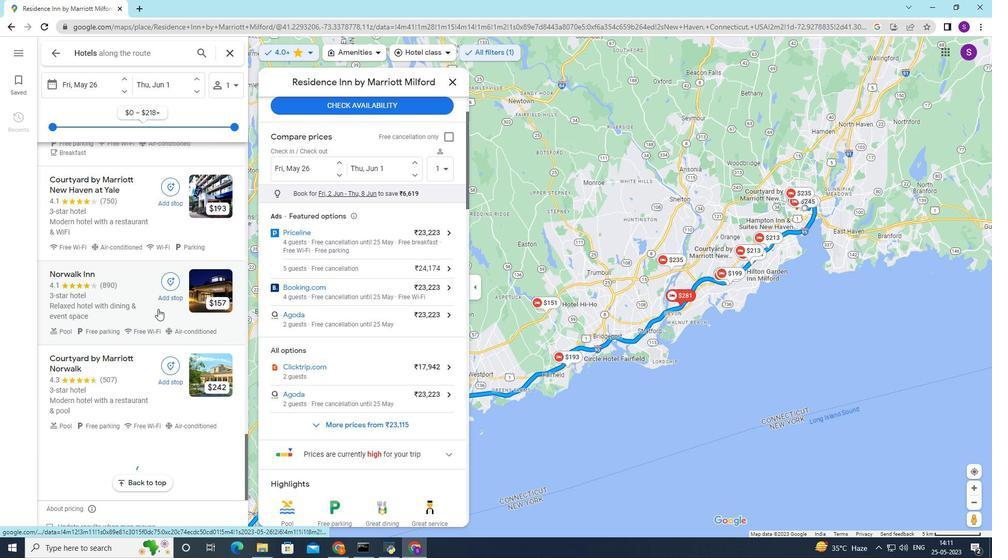 
Action: Mouse moved to (158, 310)
Screenshot: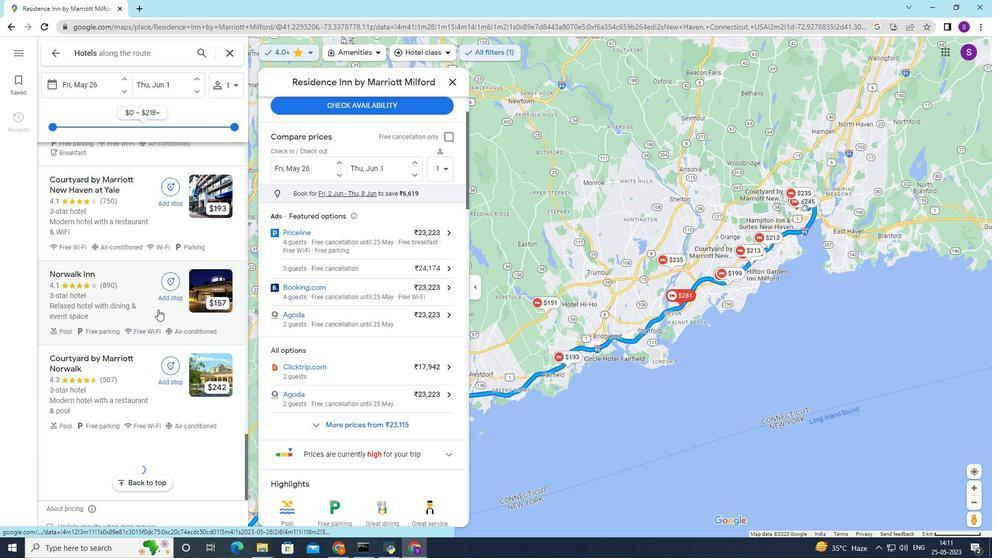 
Action: Mouse scrolled (158, 309) with delta (0, 0)
Screenshot: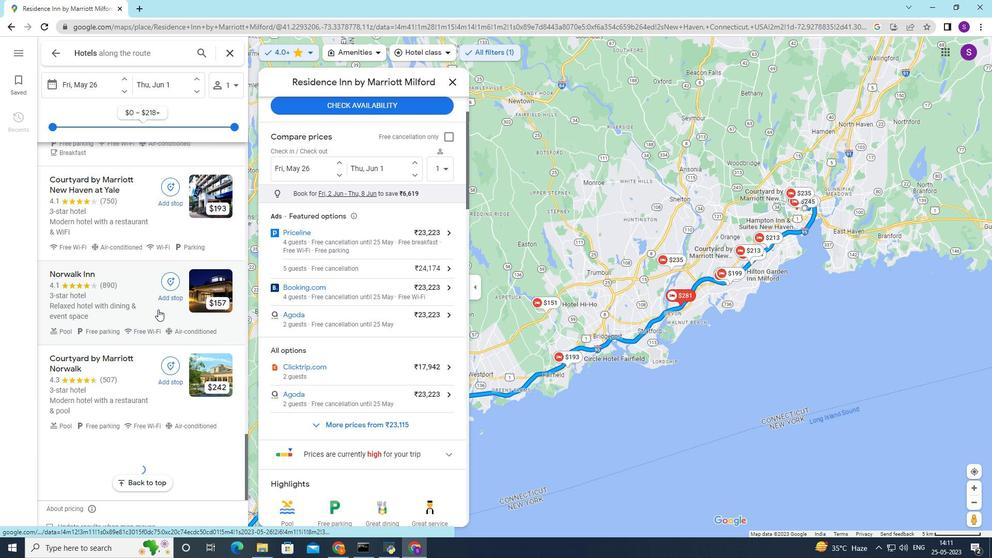 
Action: Mouse moved to (159, 310)
Screenshot: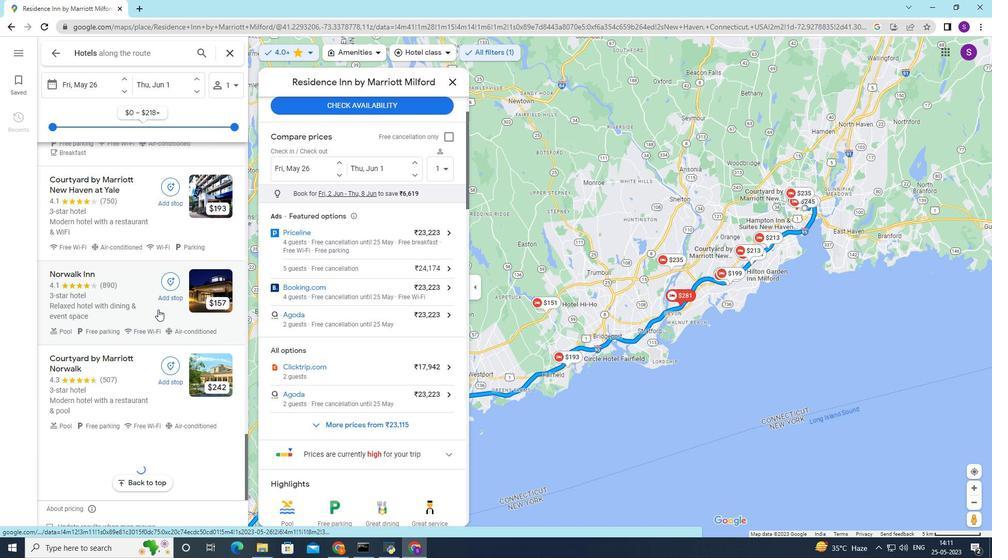 
Action: Mouse scrolled (159, 309) with delta (0, 0)
Screenshot: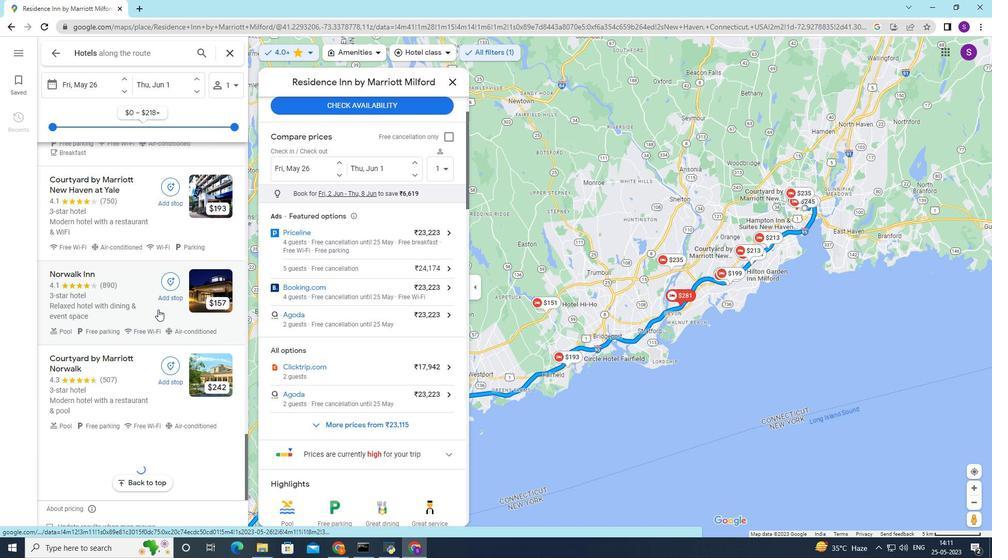 
Action: Mouse moved to (160, 310)
Screenshot: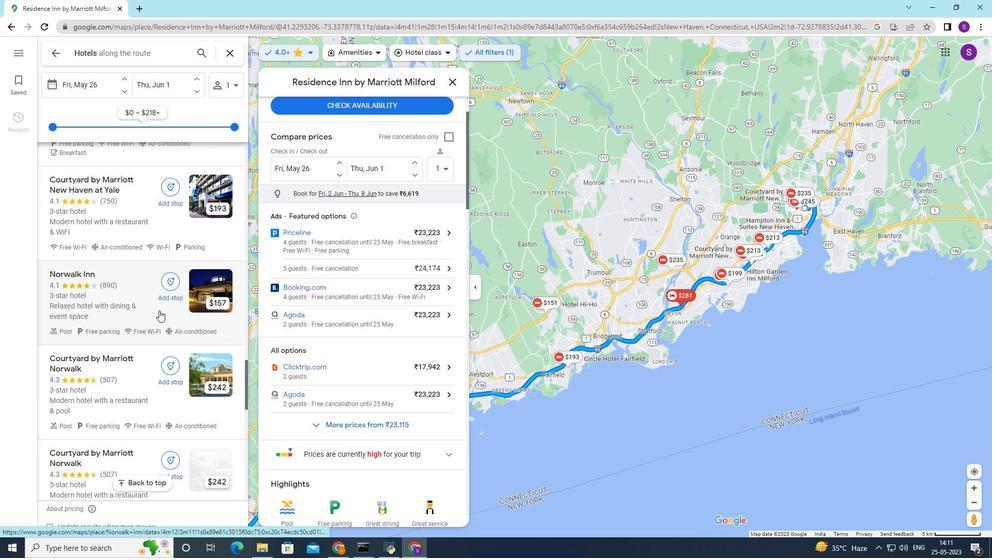 
Action: Mouse scrolled (160, 309) with delta (0, 0)
Screenshot: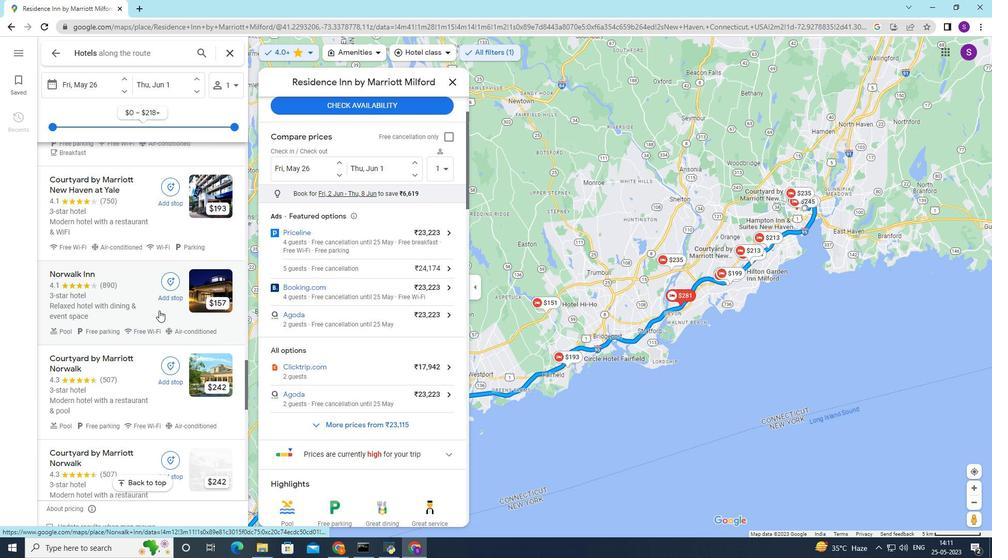 
Action: Mouse scrolled (160, 309) with delta (0, 0)
Screenshot: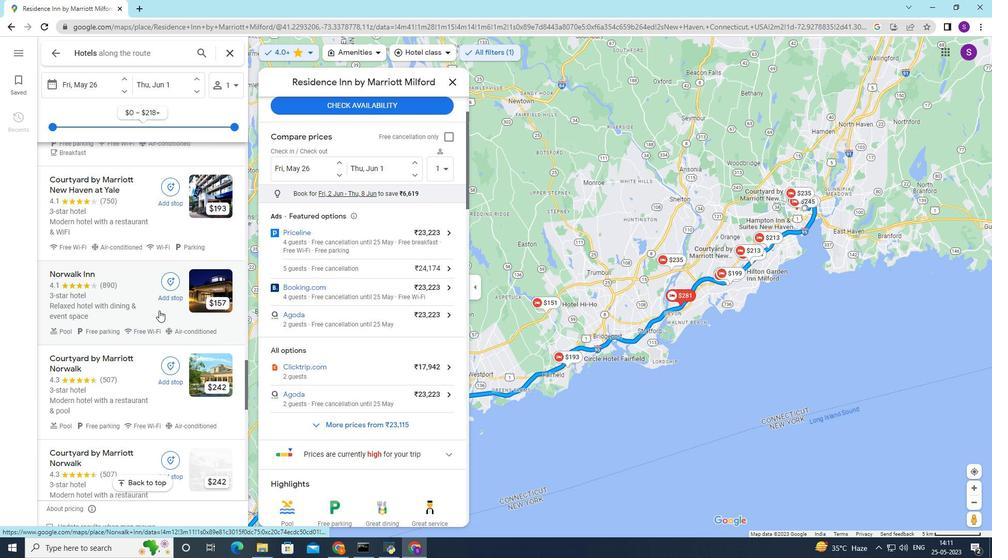 
Action: Mouse moved to (160, 310)
Screenshot: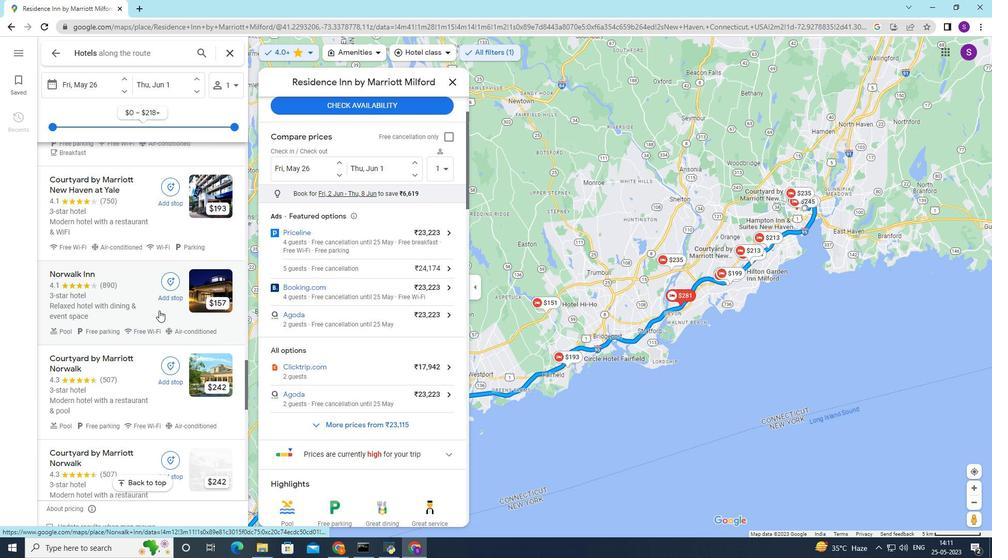 
Action: Mouse scrolled (160, 309) with delta (0, 0)
Screenshot: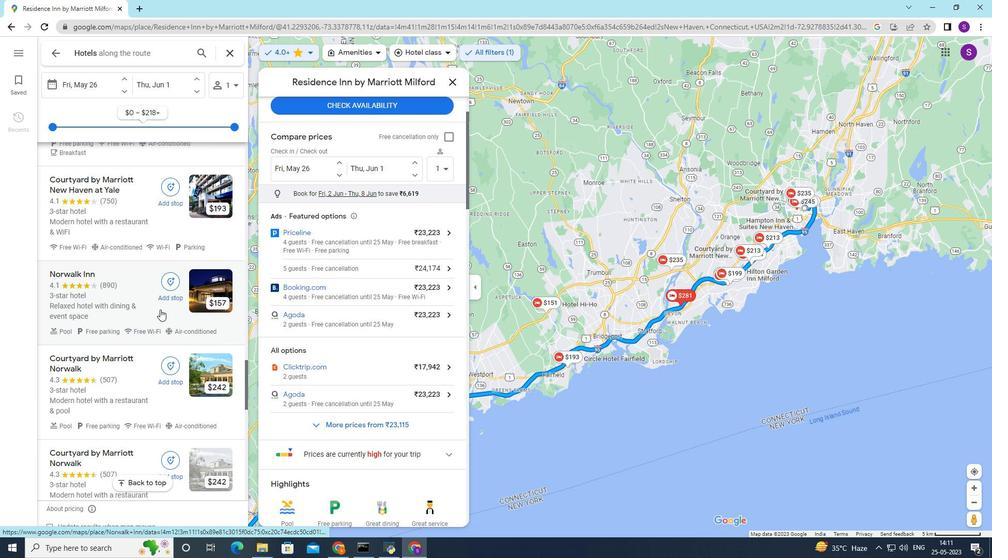 
Action: Mouse scrolled (160, 309) with delta (0, 0)
Screenshot: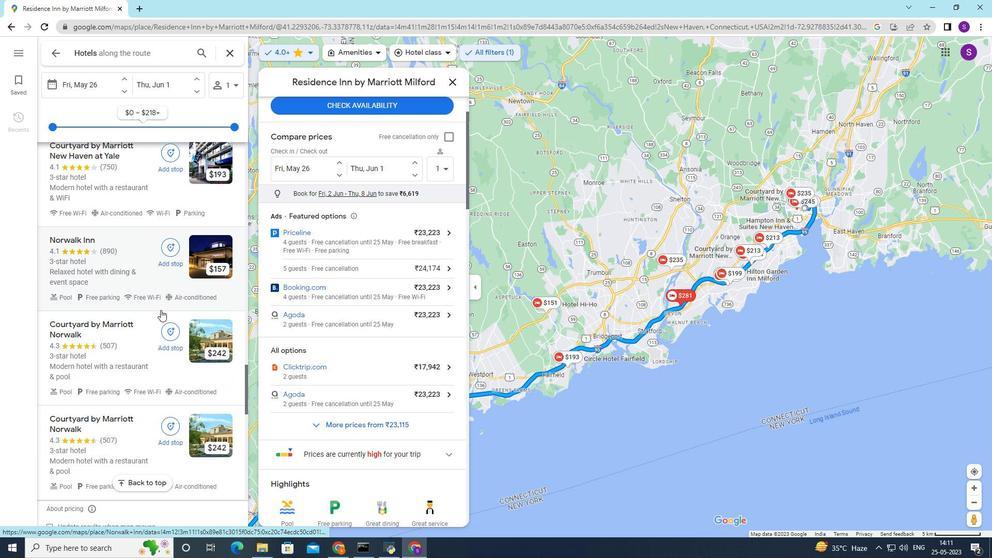 
Action: Mouse moved to (161, 310)
Screenshot: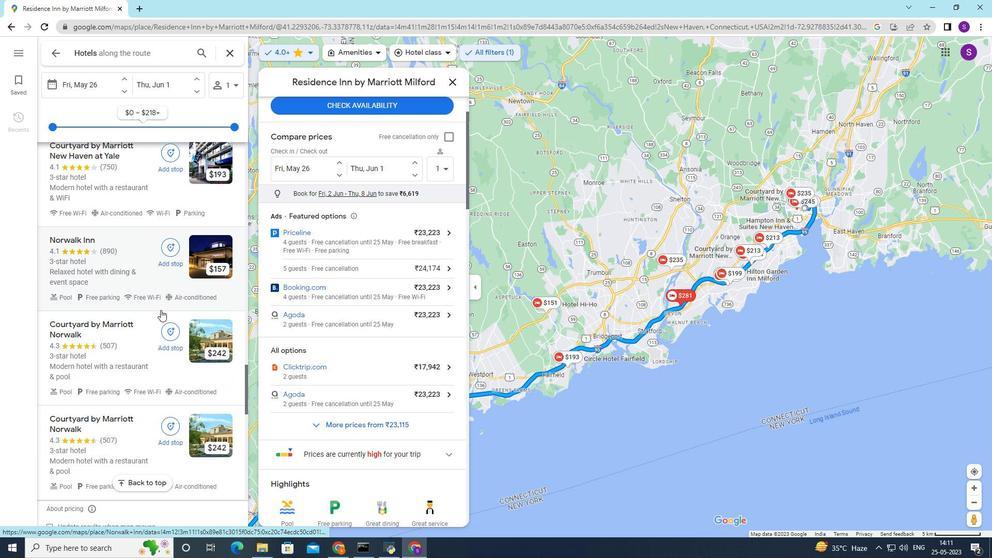
Action: Mouse scrolled (161, 309) with delta (0, 0)
Screenshot: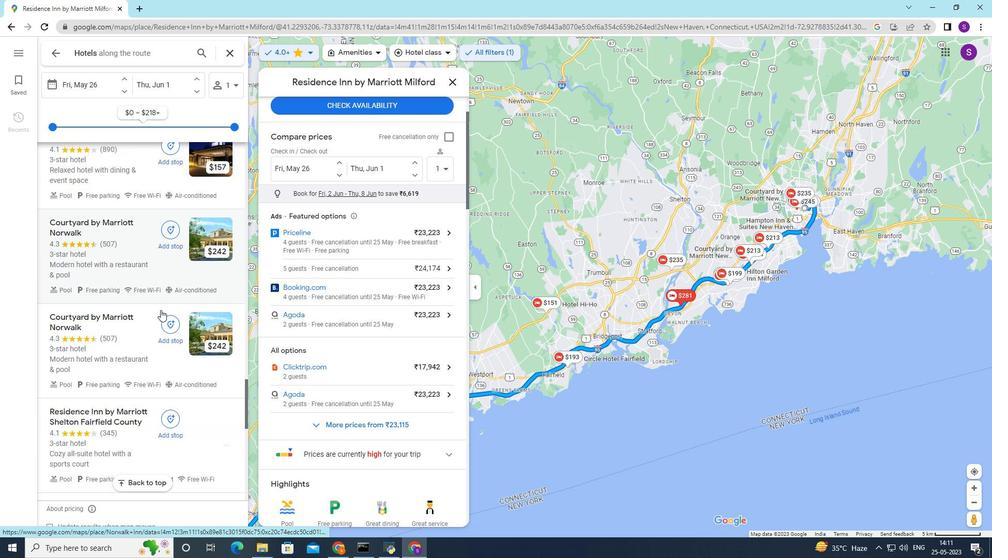 
Action: Mouse moved to (171, 313)
Screenshot: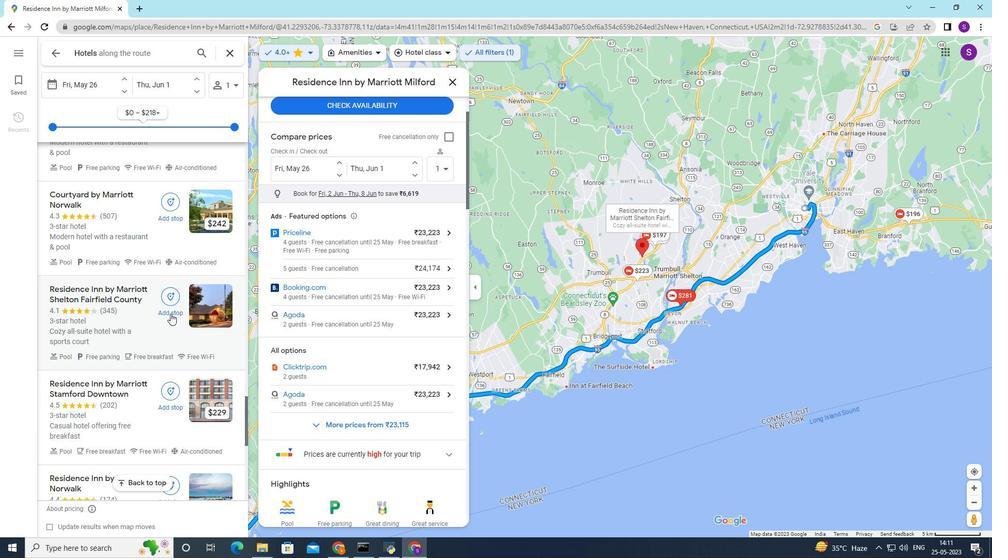 
Action: Mouse scrolled (171, 313) with delta (0, 0)
Screenshot: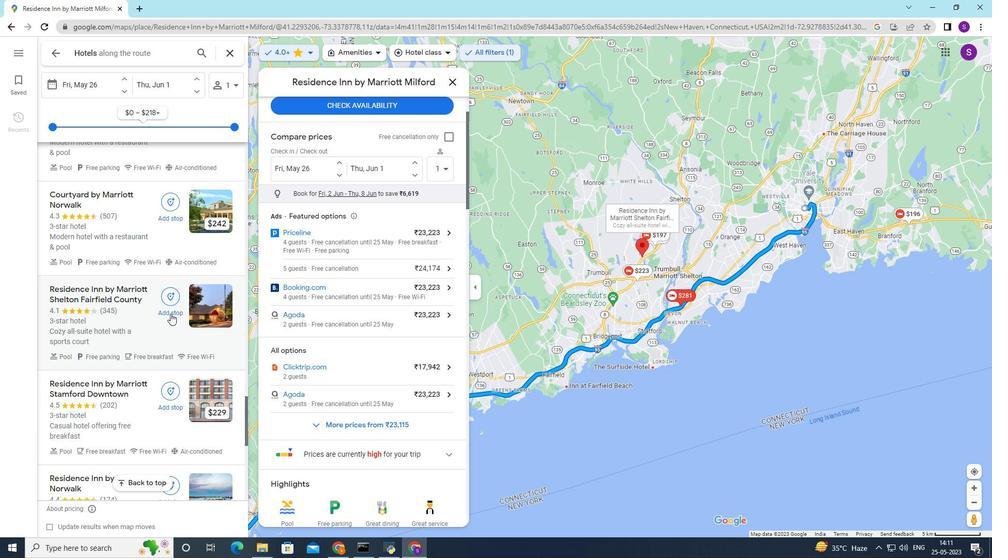
Action: Mouse moved to (171, 313)
Screenshot: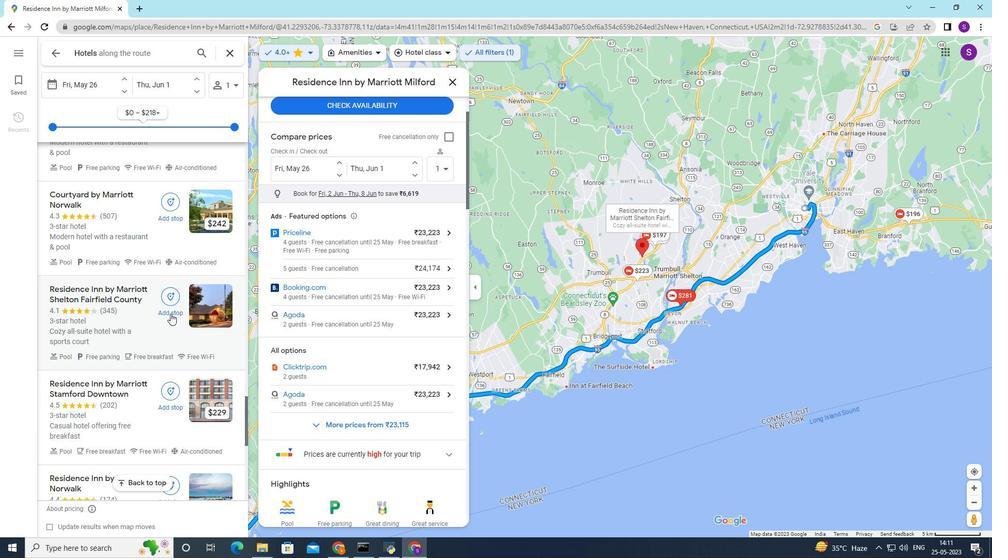 
Action: Mouse scrolled (171, 313) with delta (0, 0)
Screenshot: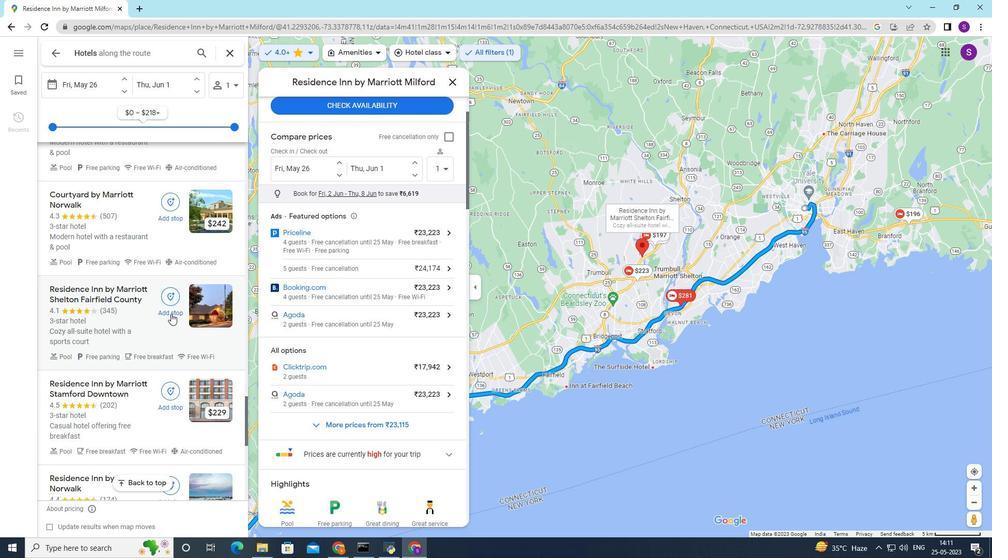 
Action: Mouse moved to (185, 316)
Screenshot: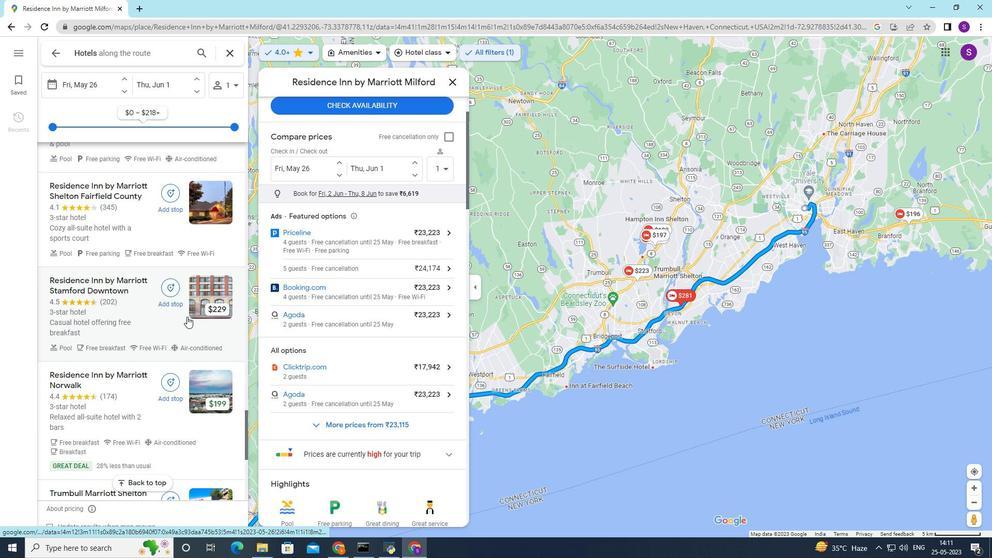 
Action: Mouse scrolled (185, 316) with delta (0, 0)
Screenshot: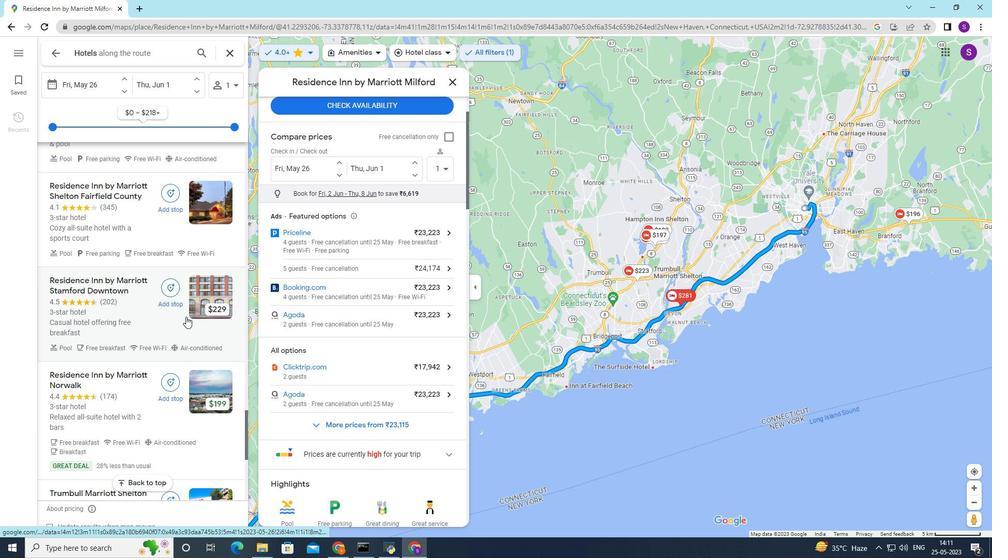 
Action: Mouse moved to (185, 317)
Screenshot: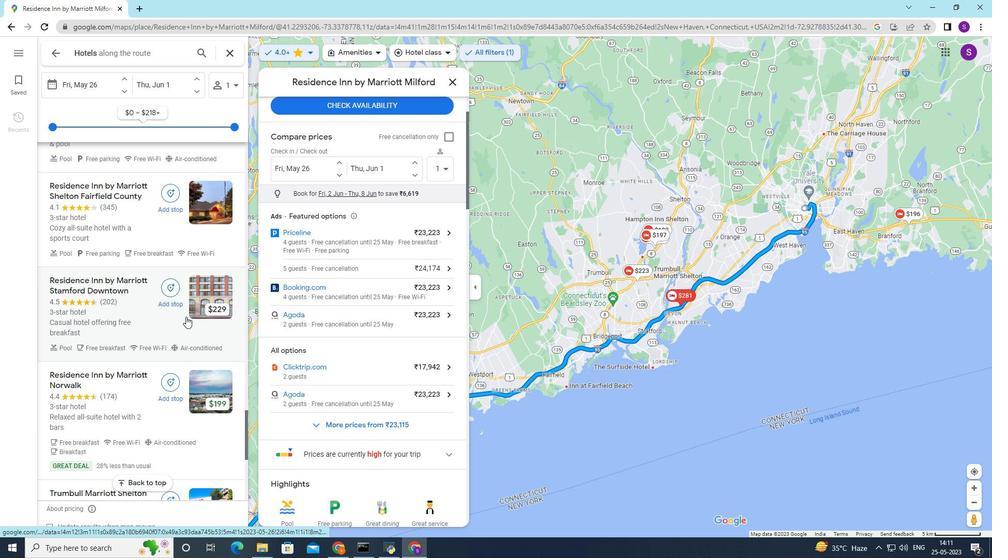 
Action: Mouse scrolled (185, 316) with delta (0, 0)
Screenshot: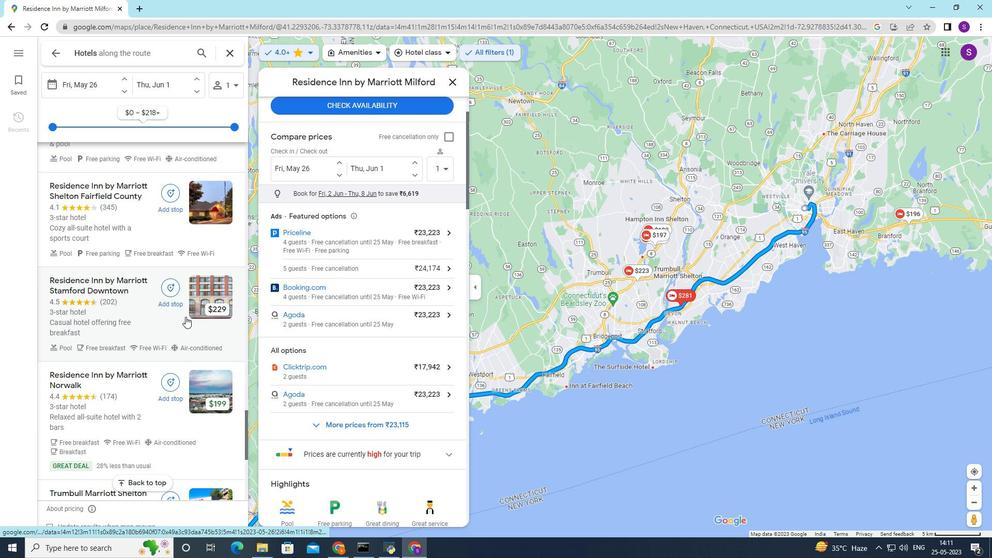 
Action: Mouse moved to (454, 79)
Screenshot: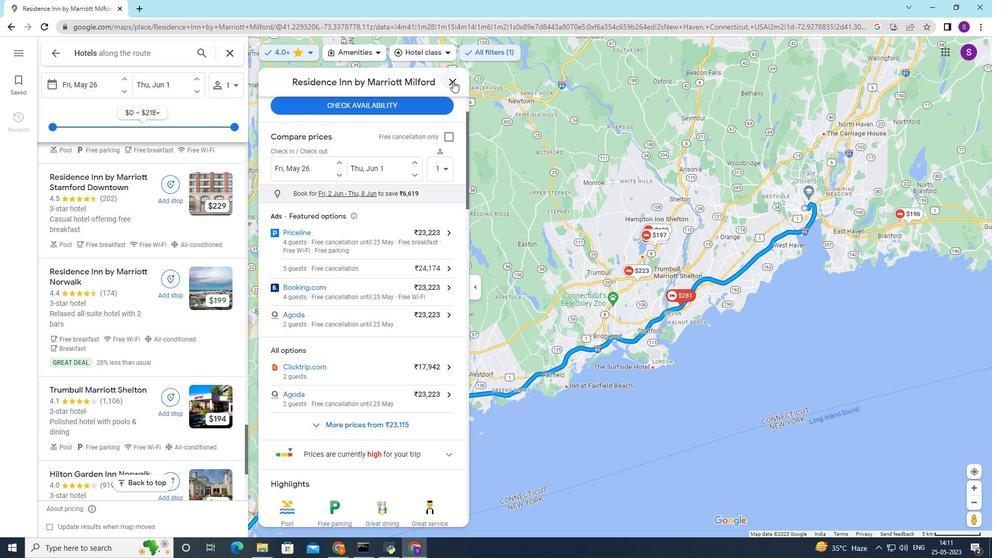 
Action: Mouse pressed left at (454, 79)
Screenshot: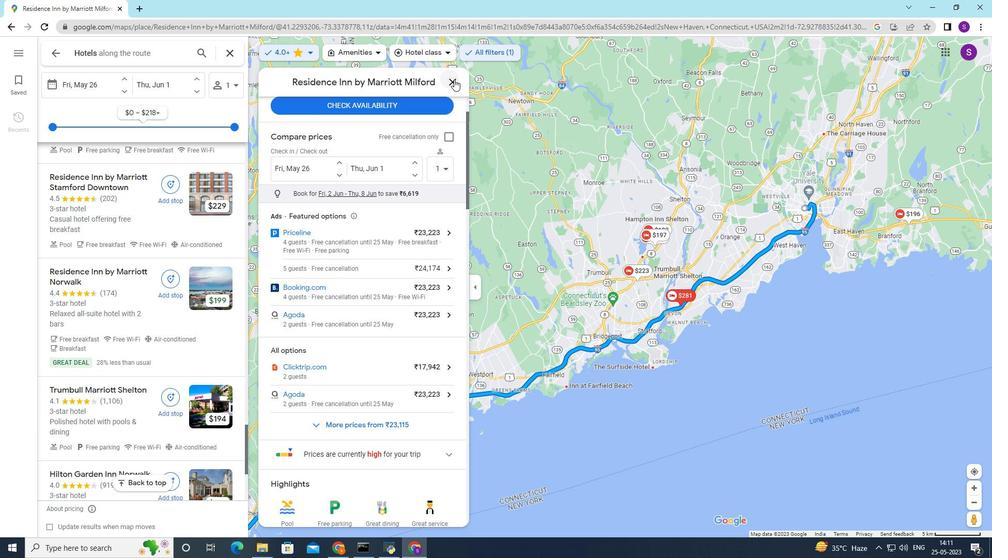 
Action: Mouse moved to (132, 224)
Screenshot: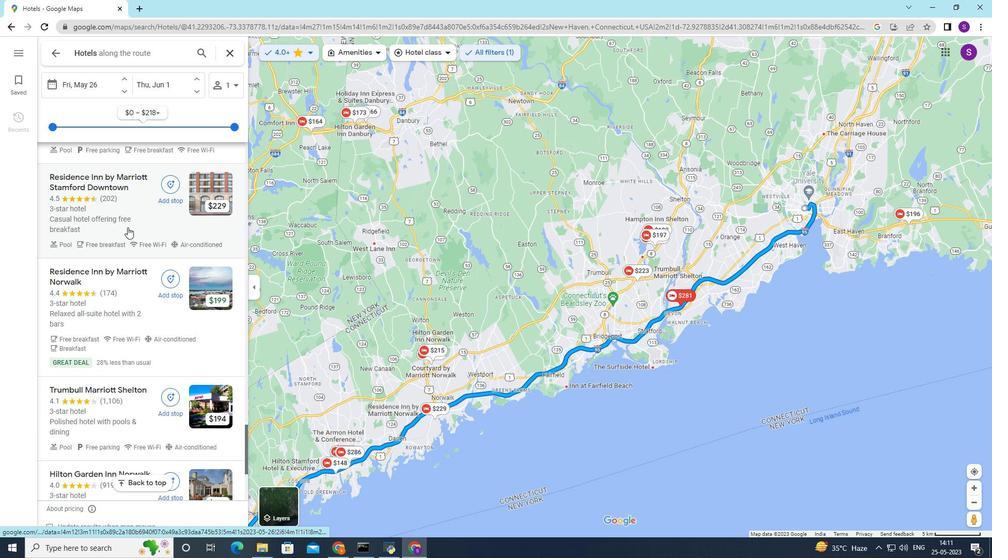 
Action: Mouse scrolled (131, 224) with delta (0, 0)
Screenshot: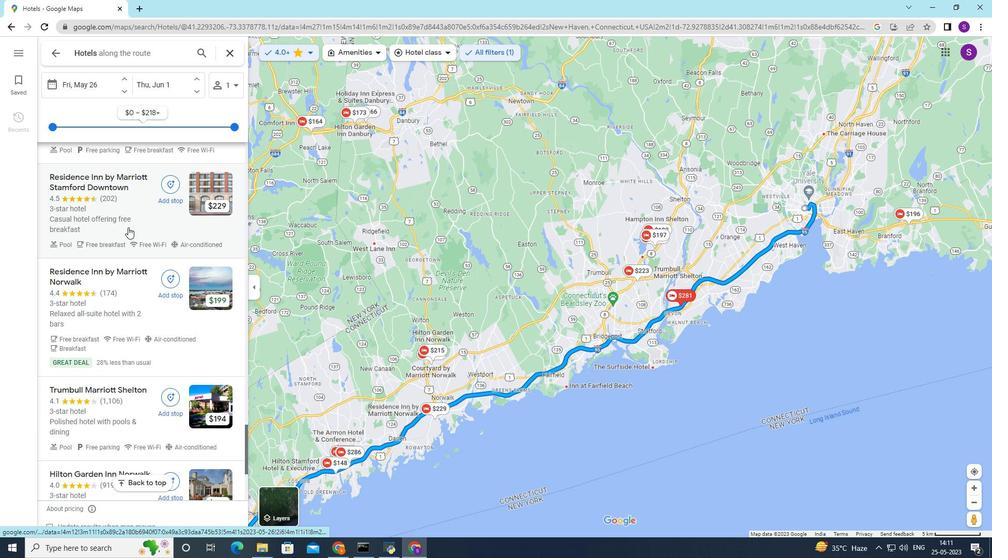 
Action: Mouse moved to (132, 223)
Screenshot: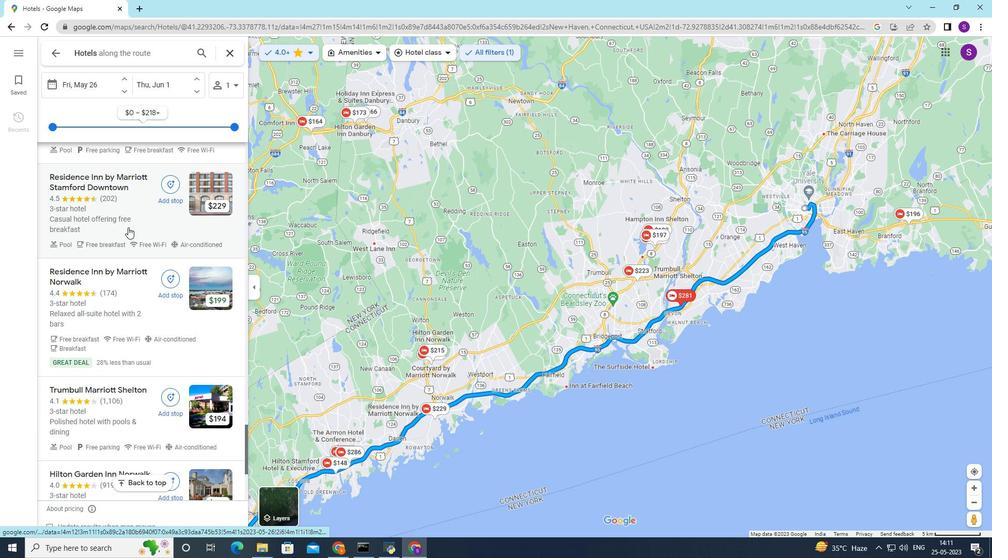 
Action: Mouse scrolled (132, 224) with delta (0, 0)
Screenshot: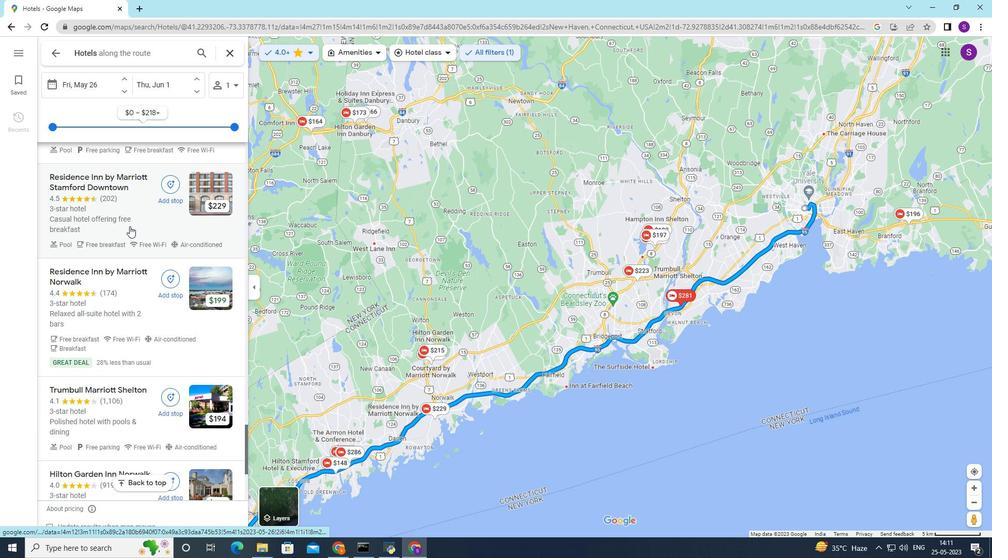 
Action: Mouse scrolled (132, 224) with delta (0, 0)
Screenshot: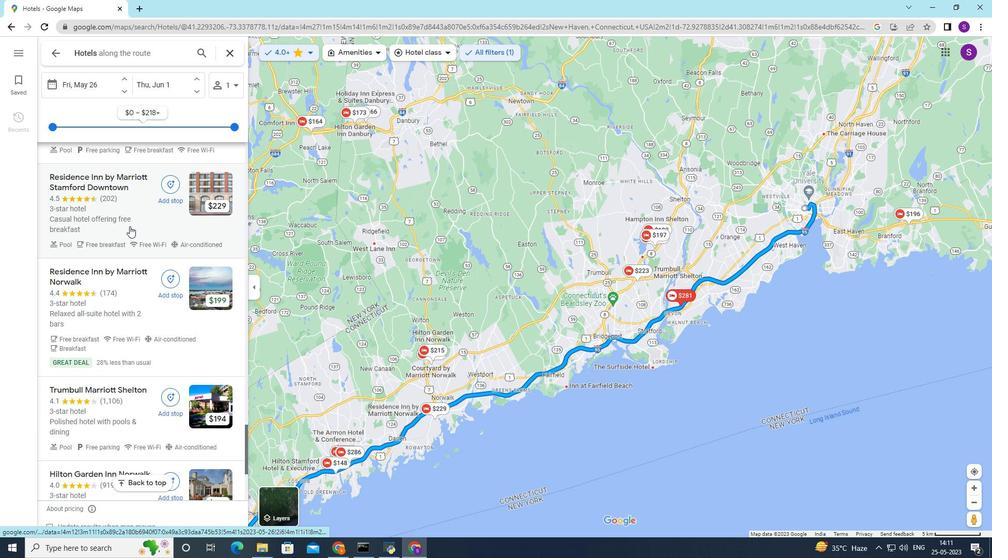 
Action: Mouse moved to (133, 222)
Screenshot: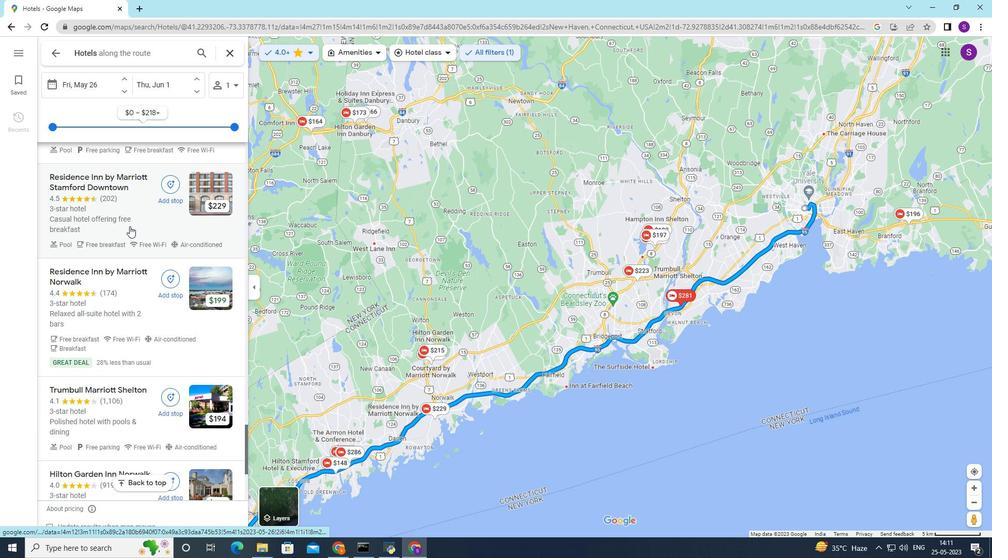 
Action: Mouse scrolled (133, 223) with delta (0, 0)
Screenshot: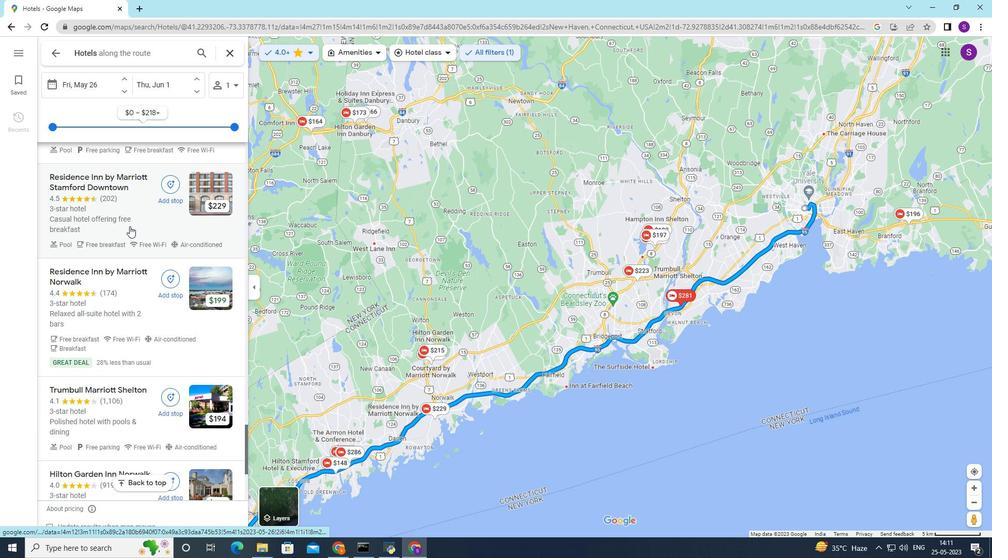 
Action: Mouse moved to (135, 219)
Screenshot: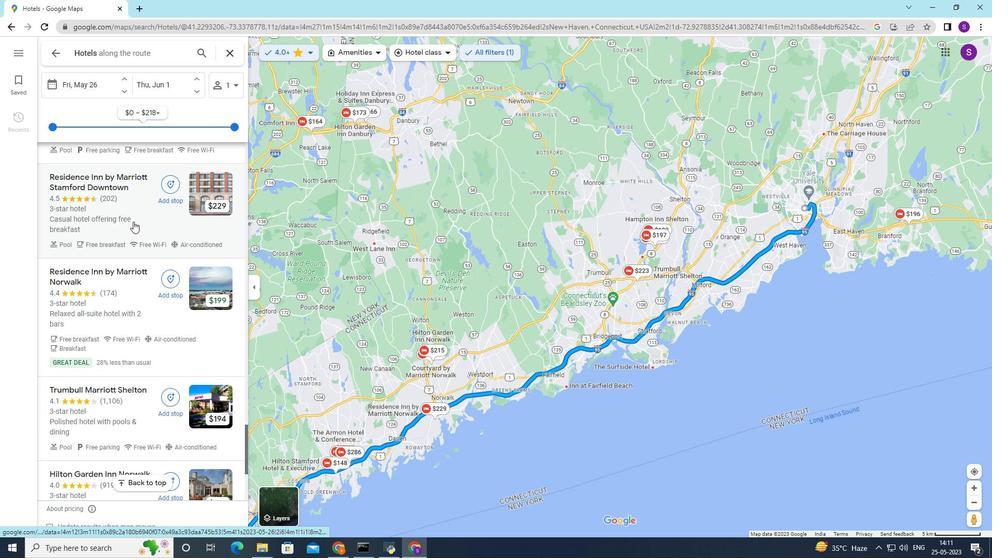 
Action: Mouse scrolled (135, 219) with delta (0, 0)
Screenshot: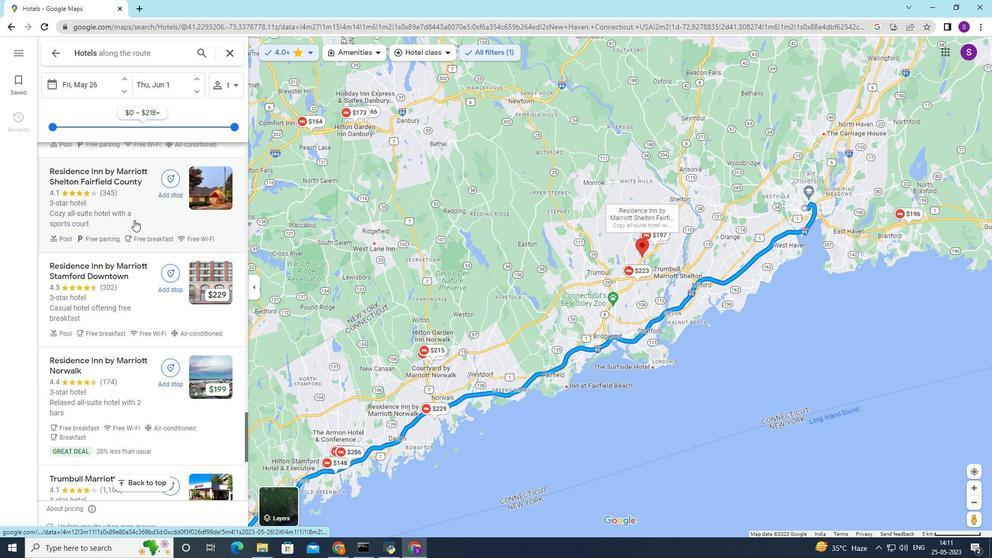 
Action: Mouse moved to (135, 219)
Screenshot: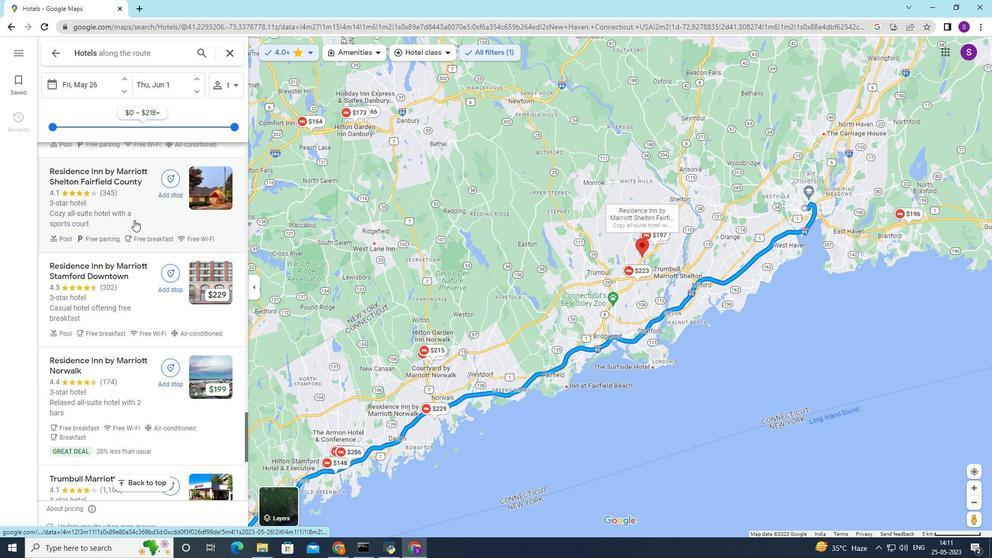 
Action: Mouse scrolled (135, 219) with delta (0, 0)
Screenshot: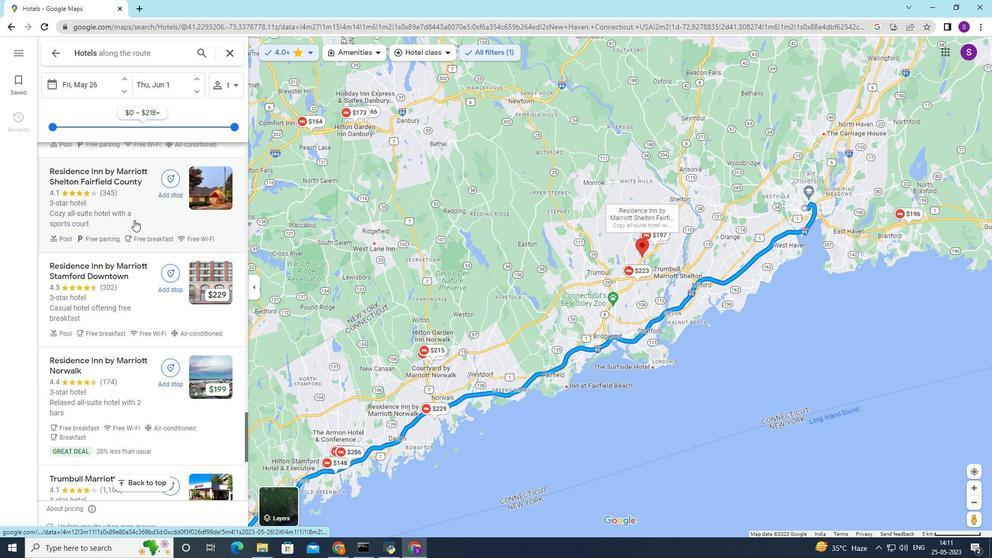 
Action: Mouse moved to (135, 219)
Screenshot: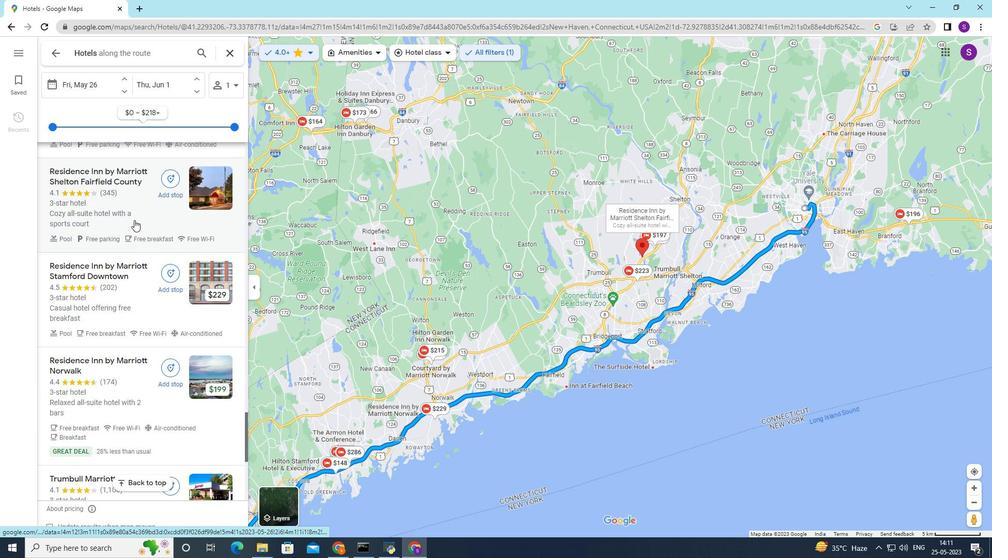 
Action: Mouse scrolled (135, 219) with delta (0, 0)
Screenshot: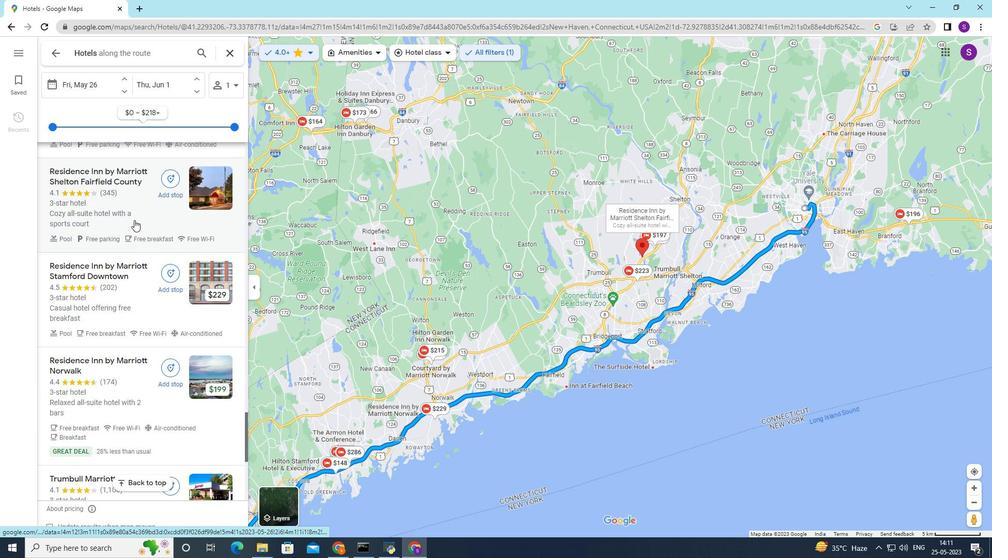 
Action: Mouse moved to (135, 219)
Screenshot: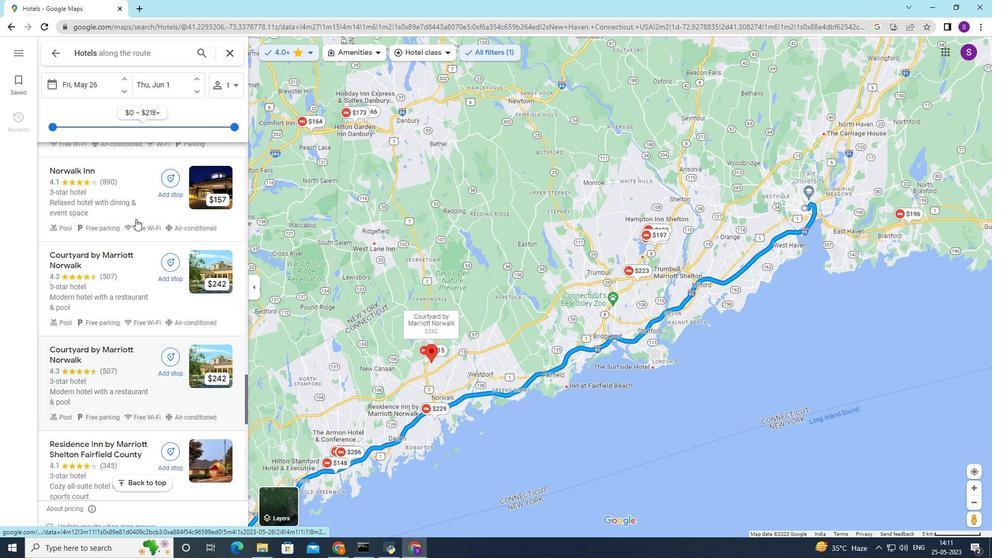 
Action: Mouse scrolled (135, 219) with delta (0, 0)
Screenshot: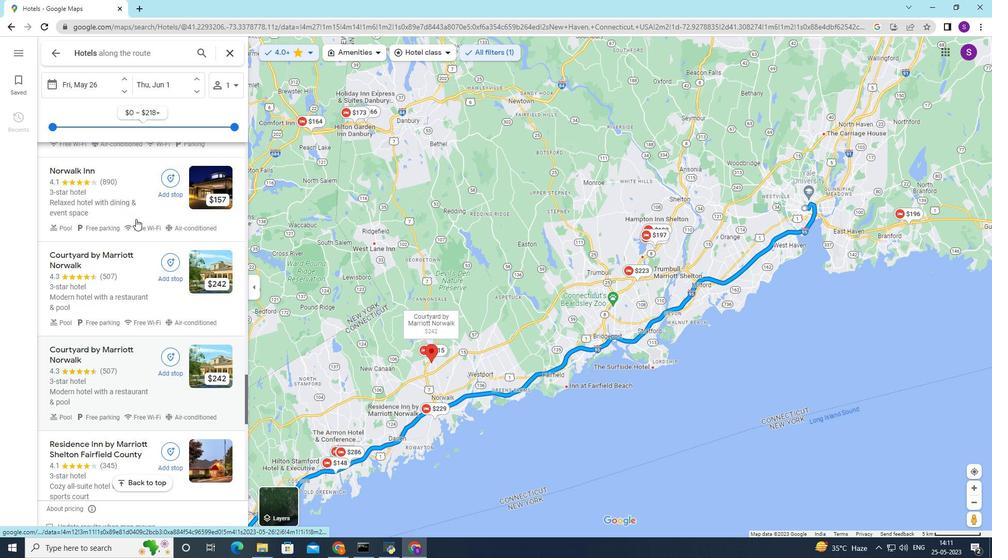 
Action: Mouse scrolled (135, 219) with delta (0, 0)
Screenshot: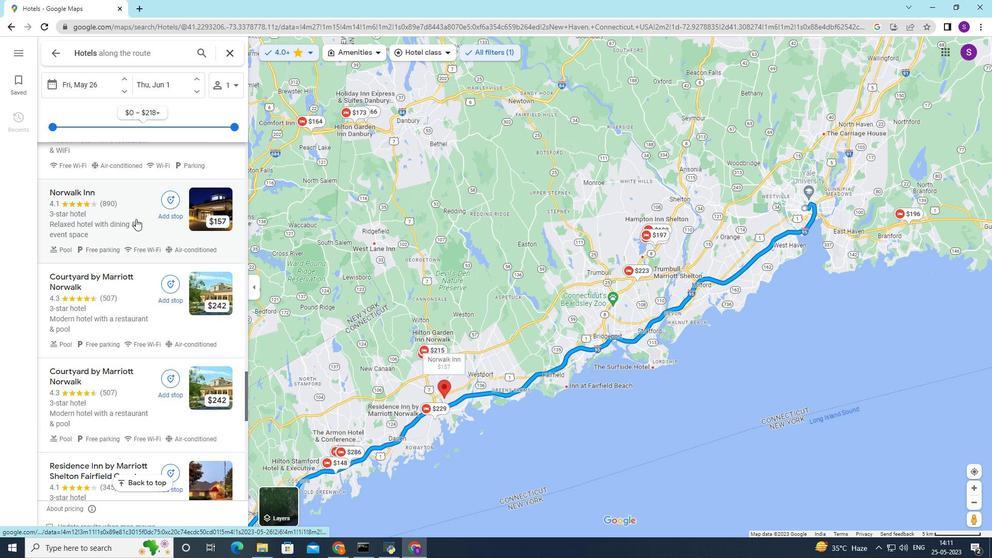 
Action: Mouse moved to (116, 239)
Screenshot: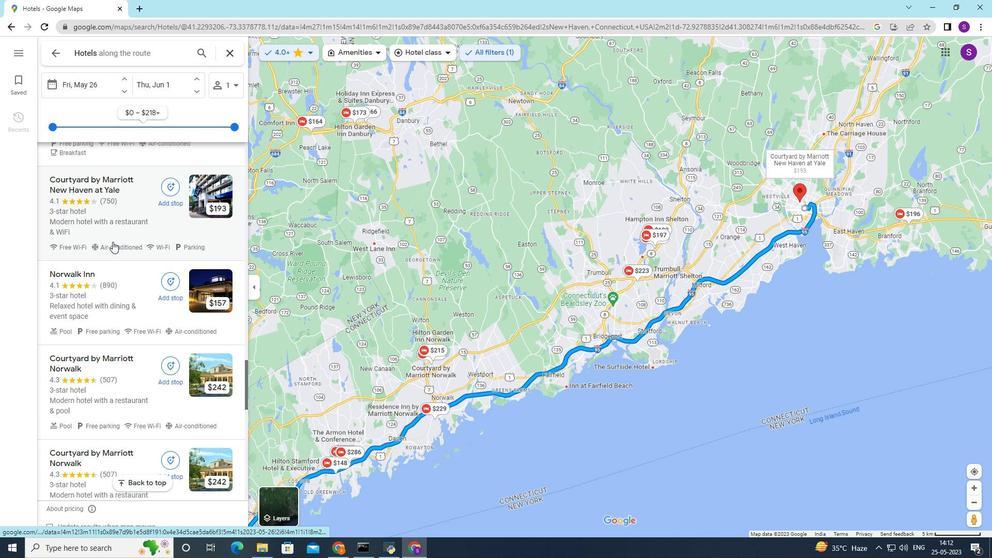 
Action: Mouse scrolled (116, 238) with delta (0, 0)
Screenshot: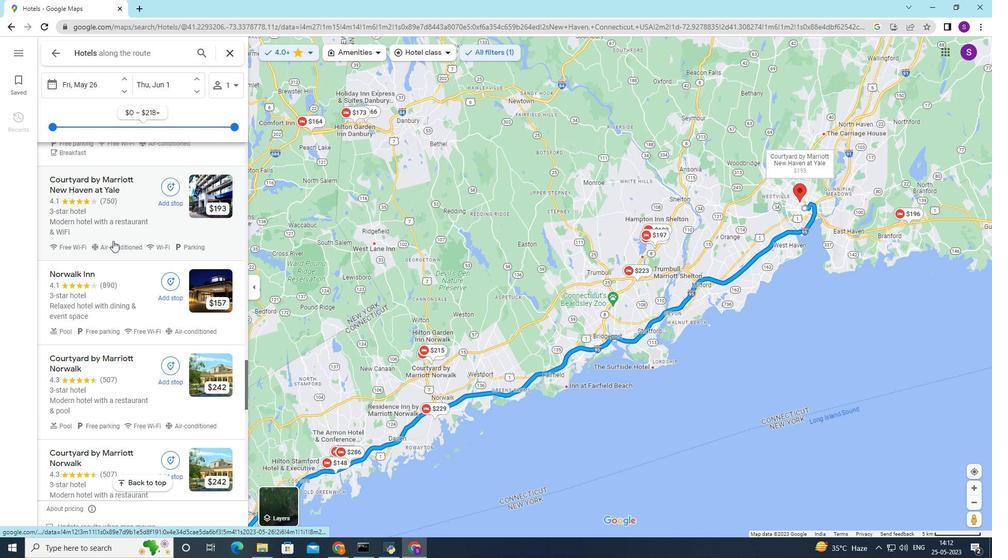 
Action: Mouse moved to (116, 239)
Screenshot: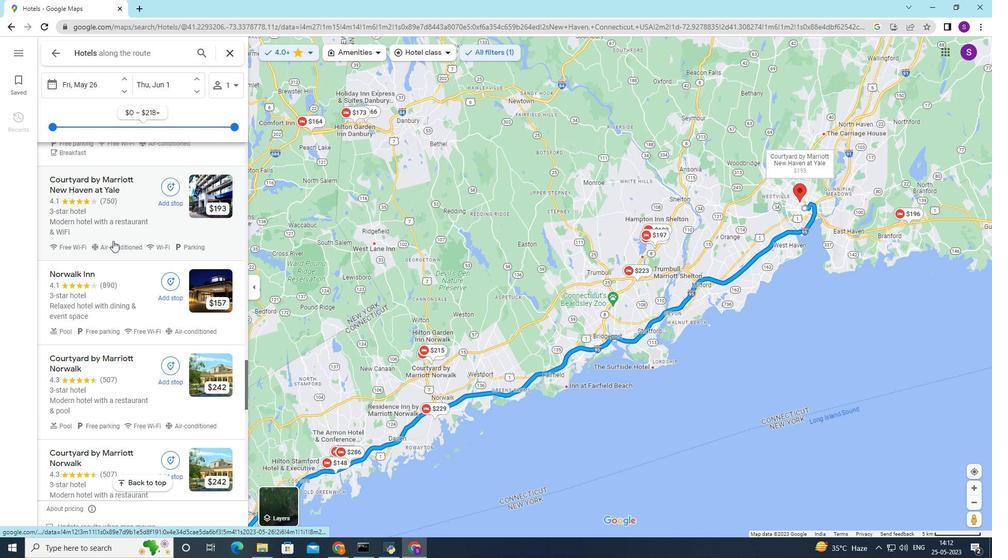 
Action: Mouse scrolled (116, 238) with delta (0, 0)
Screenshot: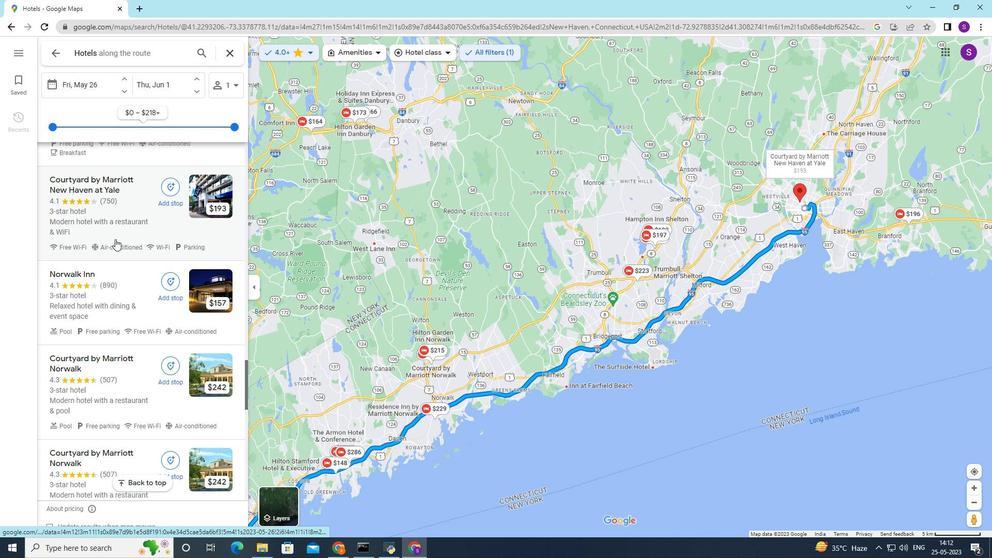 
Action: Mouse moved to (116, 239)
Screenshot: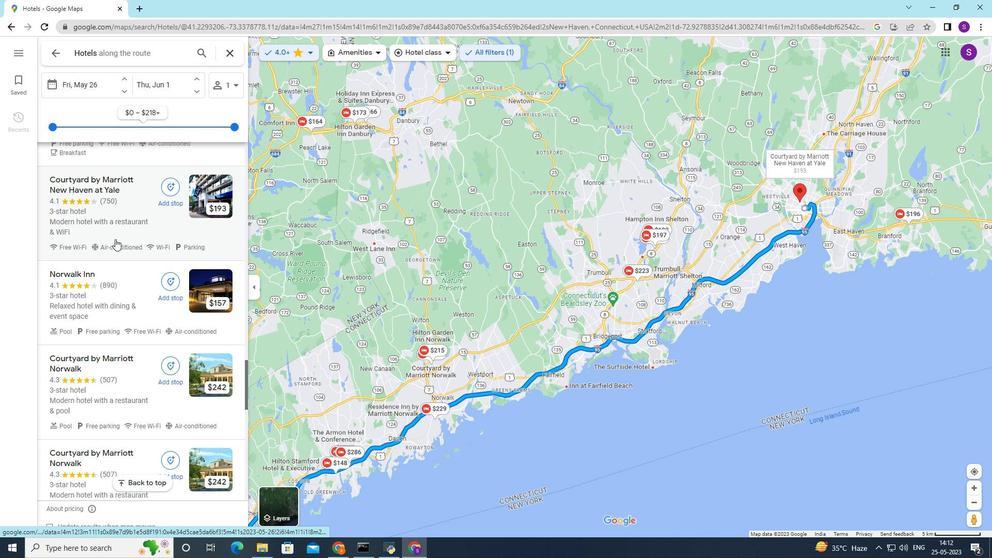 
Action: Mouse scrolled (116, 238) with delta (0, 0)
Screenshot: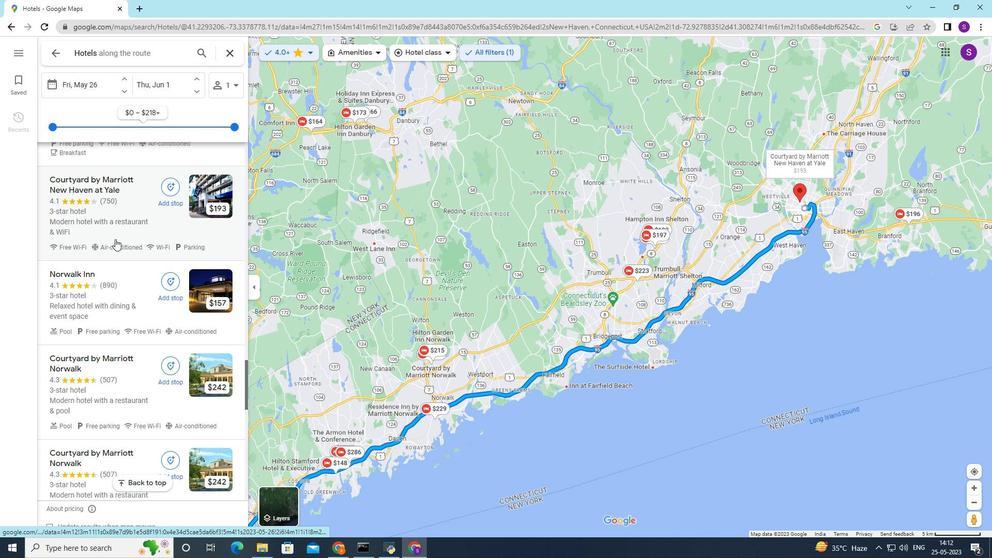 
Action: Mouse moved to (117, 237)
Screenshot: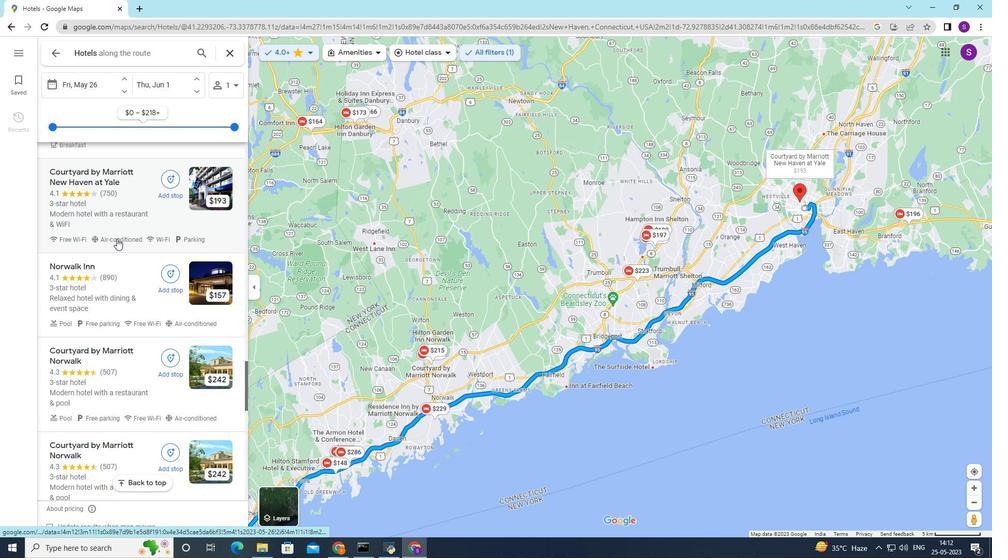 
Action: Mouse scrolled (117, 236) with delta (0, 0)
Screenshot: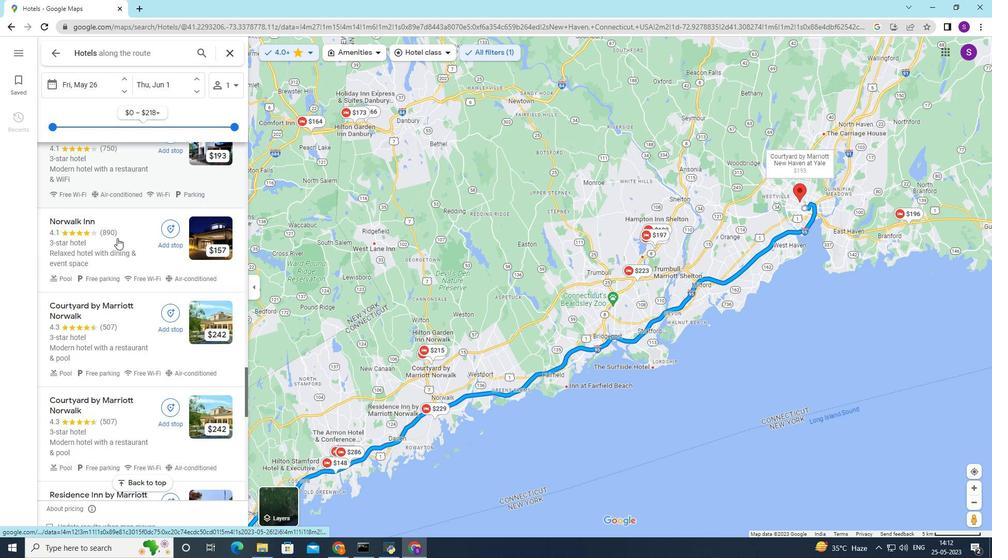 
Action: Mouse scrolled (117, 236) with delta (0, 0)
Screenshot: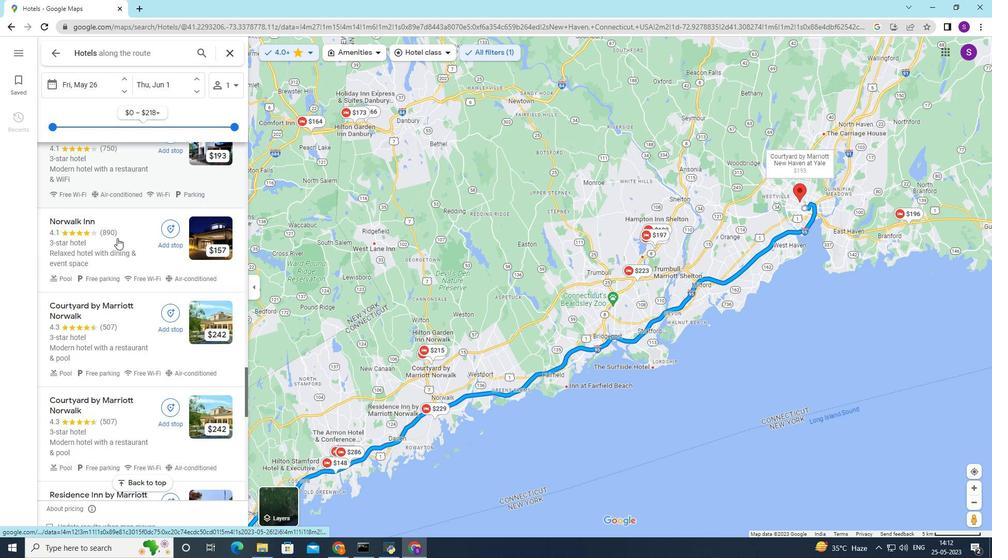 
Action: Mouse scrolled (117, 236) with delta (0, 0)
Screenshot: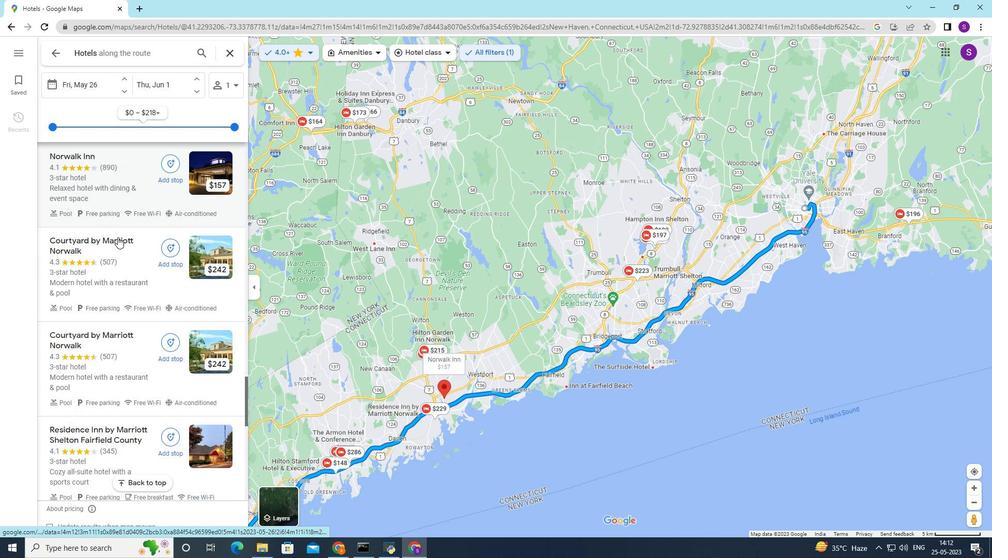 
Action: Mouse moved to (118, 237)
Screenshot: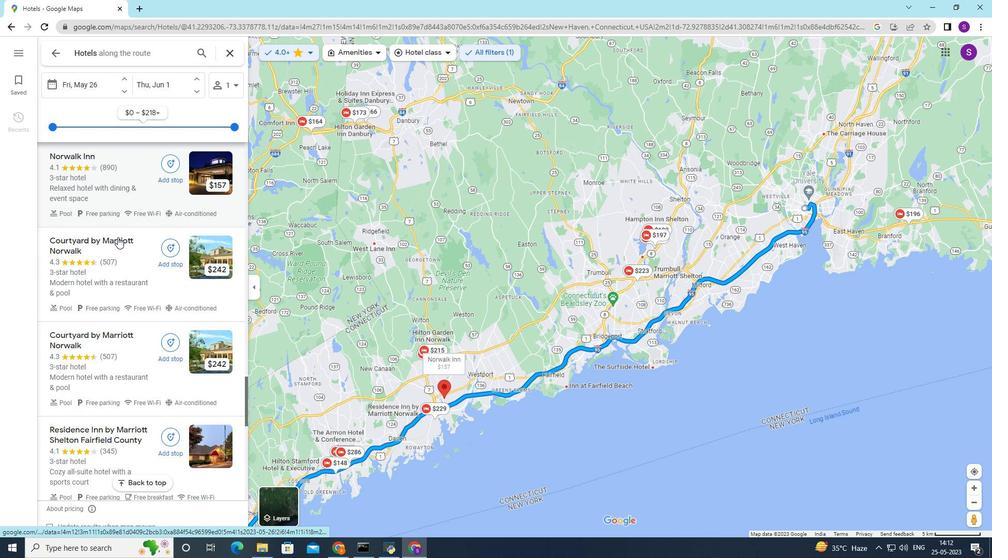 
Action: Mouse scrolled (118, 236) with delta (0, 0)
Screenshot: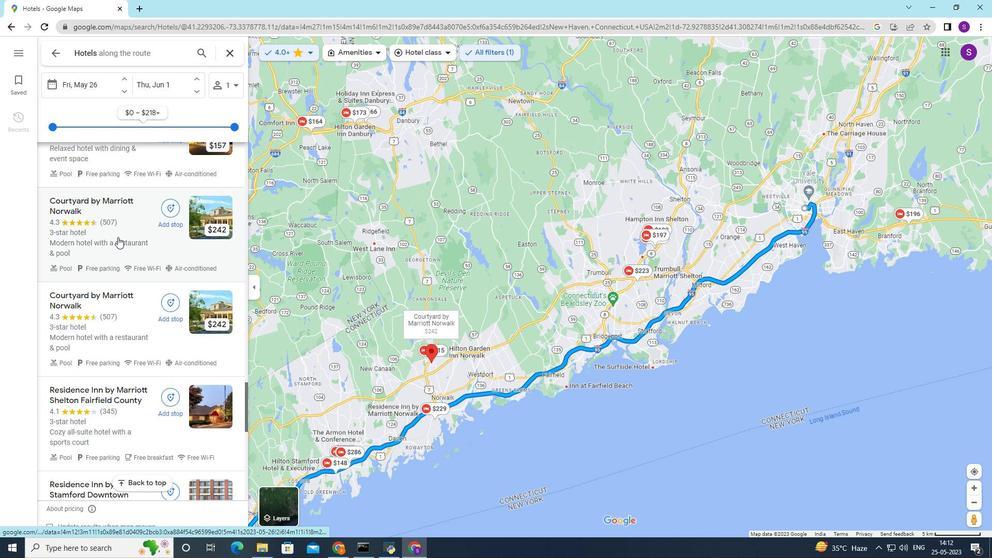 
Action: Mouse moved to (118, 237)
Screenshot: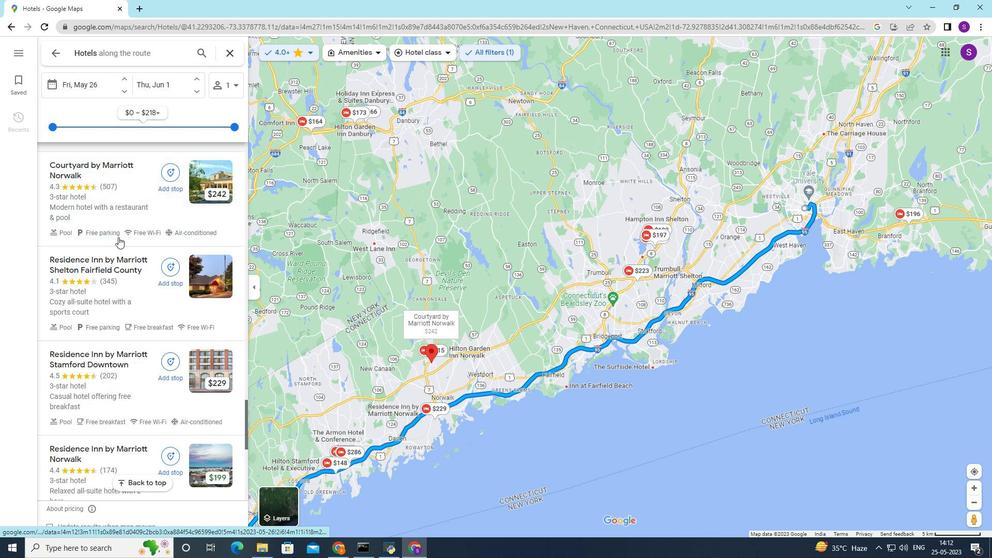 
Action: Mouse scrolled (118, 236) with delta (0, 0)
Screenshot: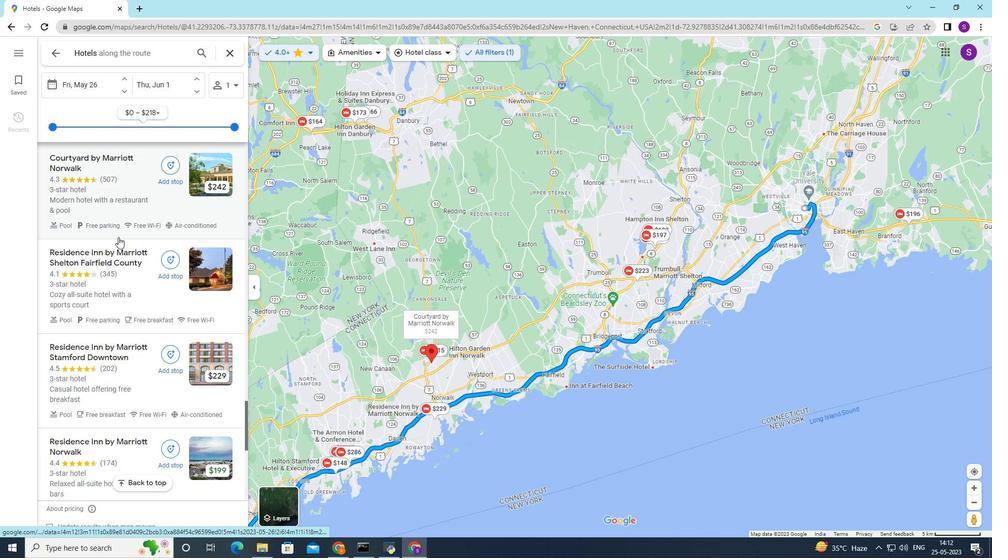 
Action: Mouse scrolled (118, 236) with delta (0, 0)
Screenshot: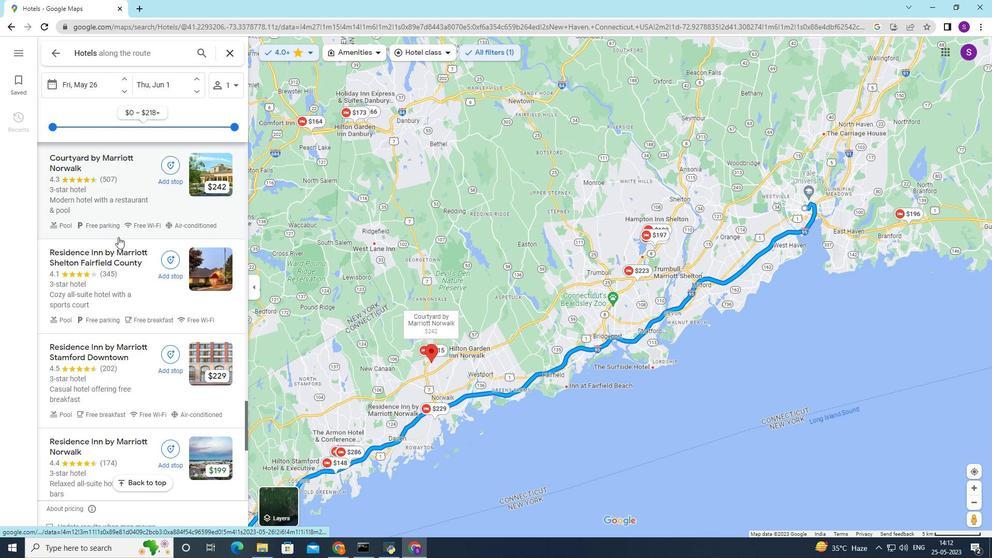 
Action: Mouse moved to (118, 237)
Screenshot: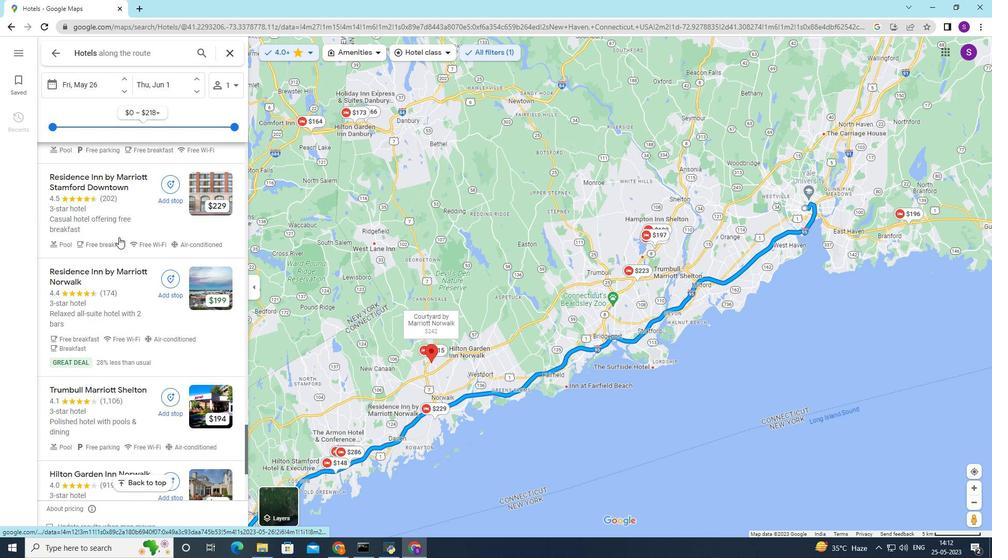 
Action: Mouse scrolled (118, 236) with delta (0, 0)
Screenshot: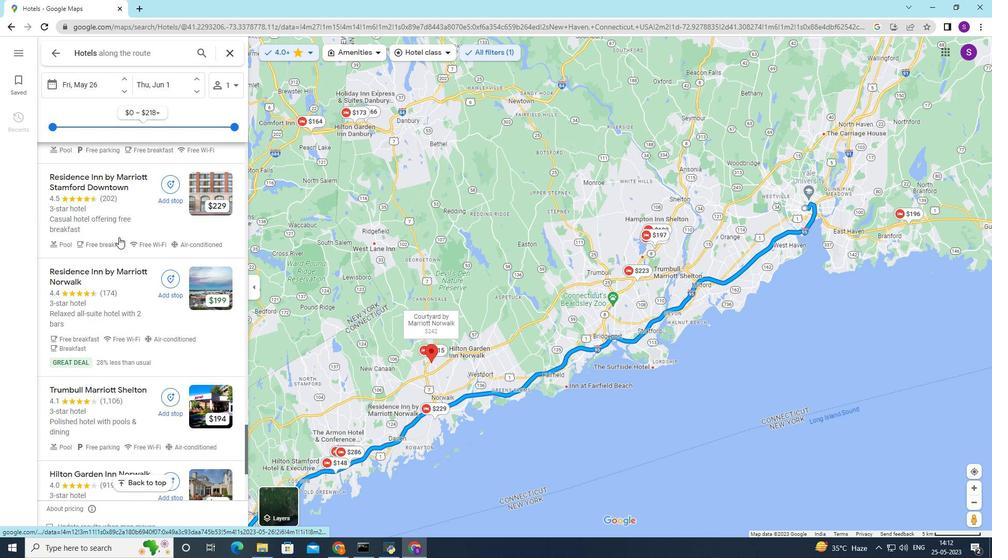 
Action: Mouse moved to (434, 412)
Screenshot: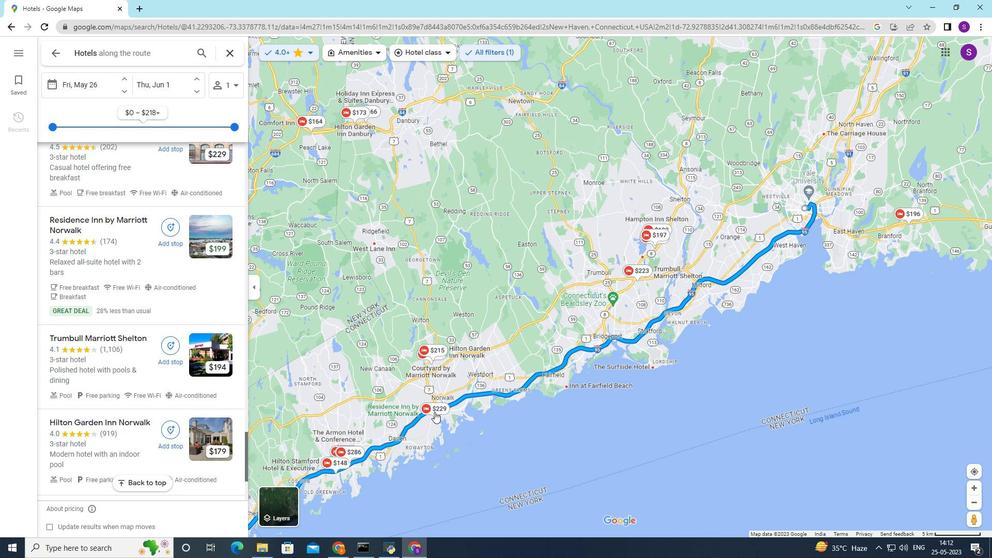 
Action: Mouse pressed left at (434, 412)
Screenshot: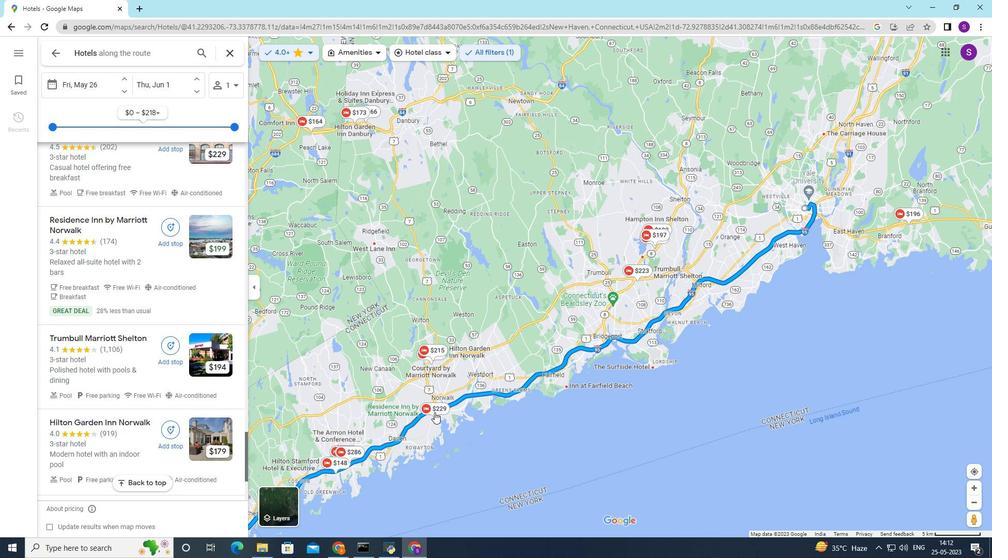 
Action: Mouse moved to (375, 395)
Screenshot: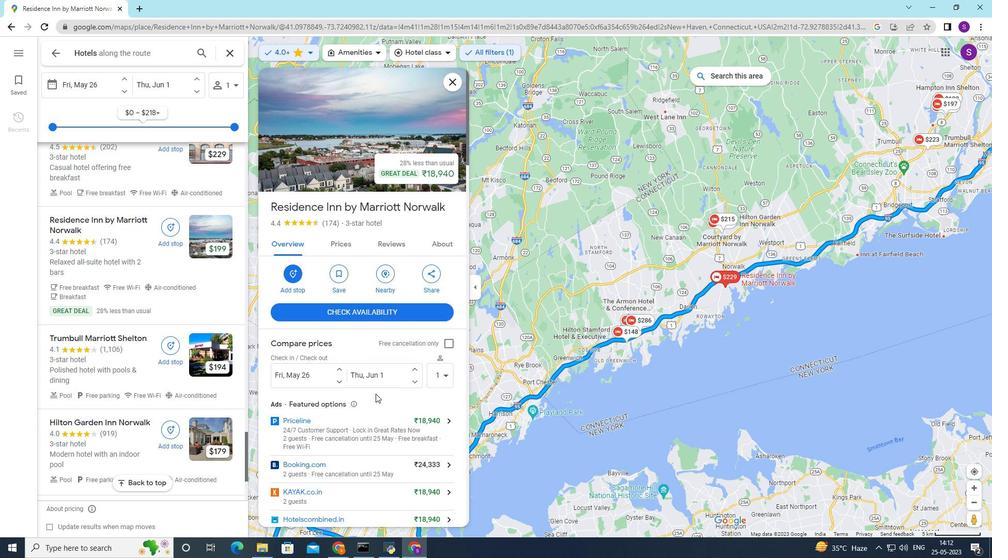 
Action: Mouse scrolled (375, 393) with delta (0, 0)
Screenshot: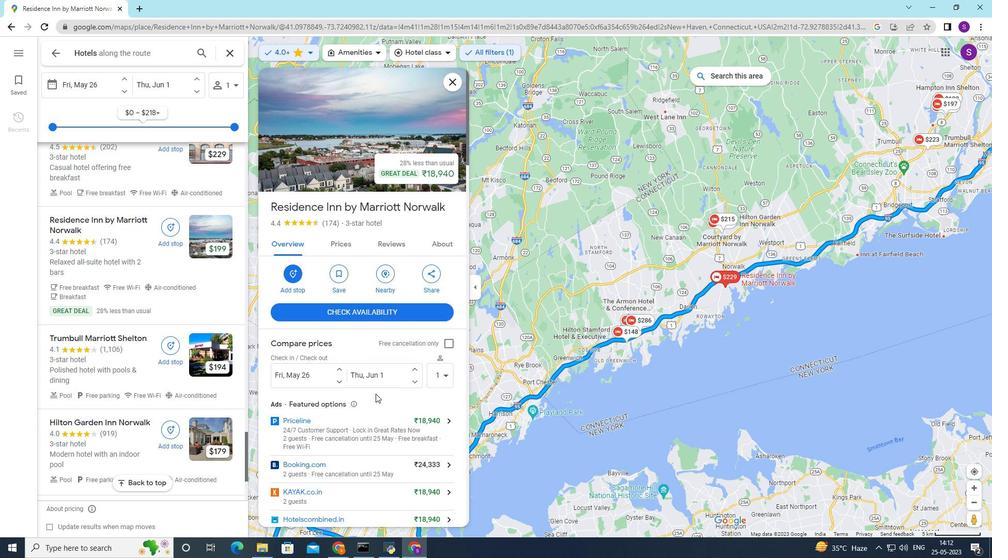 
Action: Mouse moved to (375, 395)
Screenshot: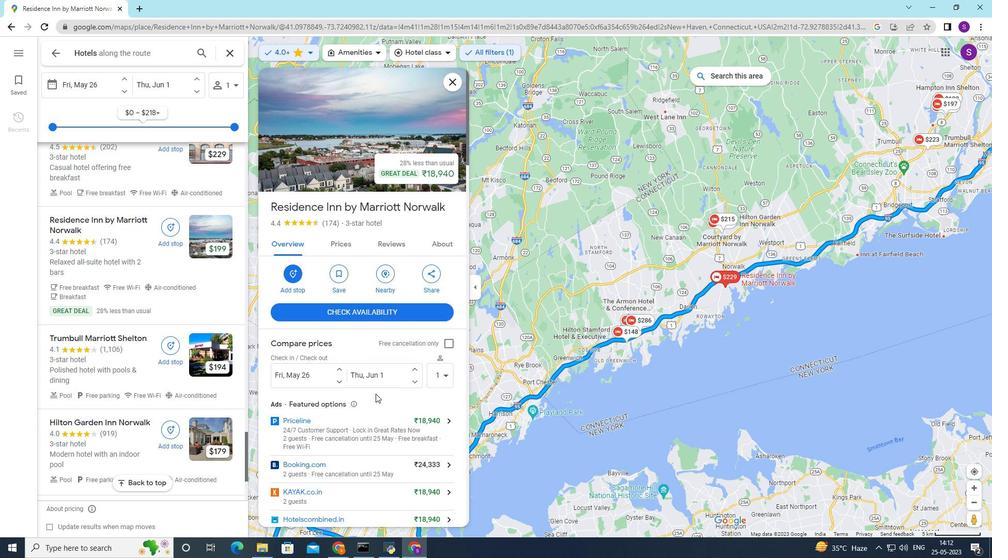
Action: Mouse scrolled (375, 394) with delta (0, 0)
Screenshot: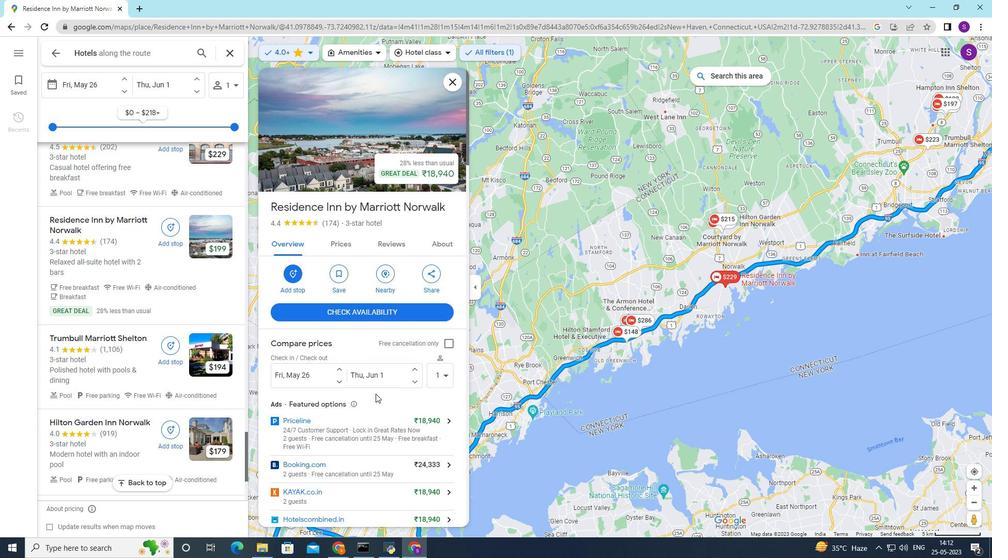 
Action: Mouse moved to (375, 395)
Screenshot: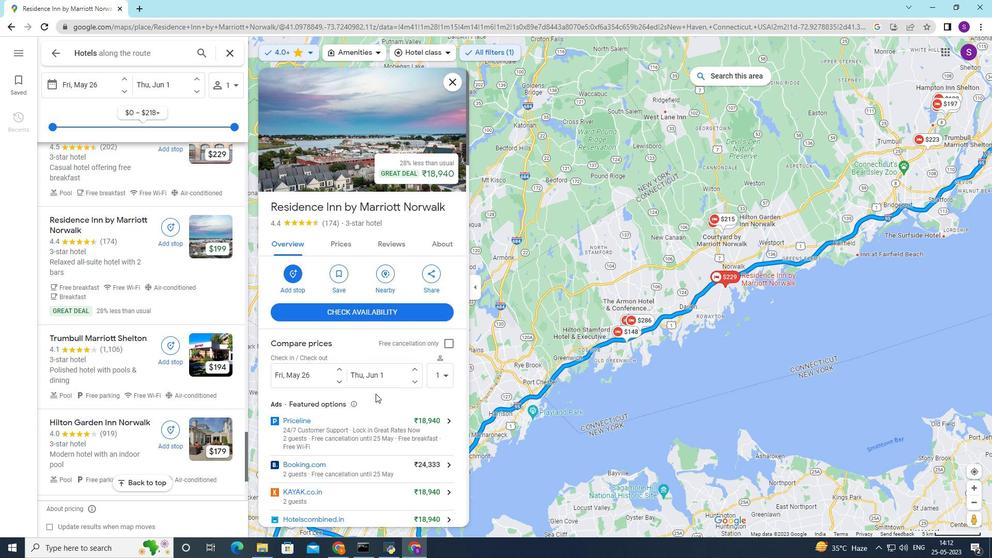 
Action: Mouse scrolled (375, 395) with delta (0, 0)
Screenshot: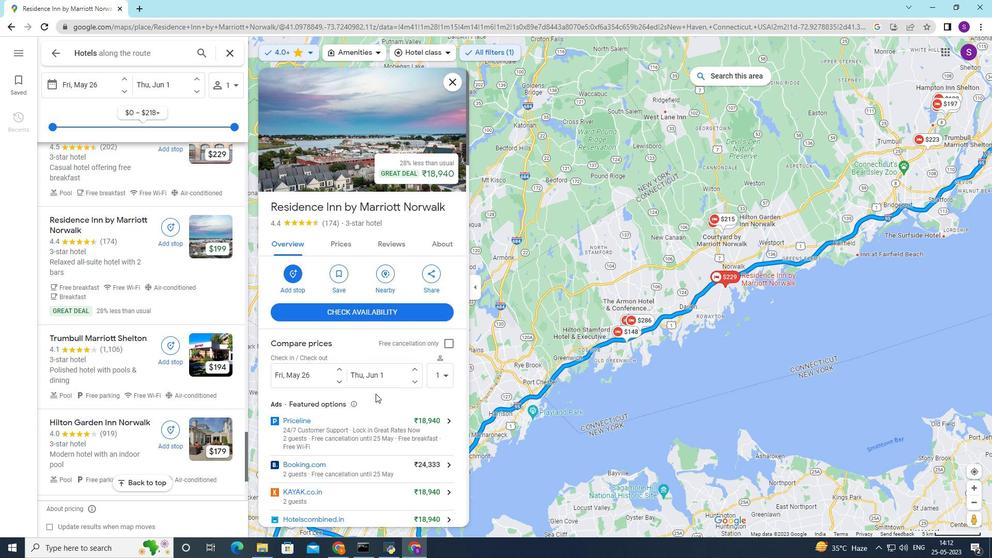 
Action: Mouse moved to (376, 395)
Screenshot: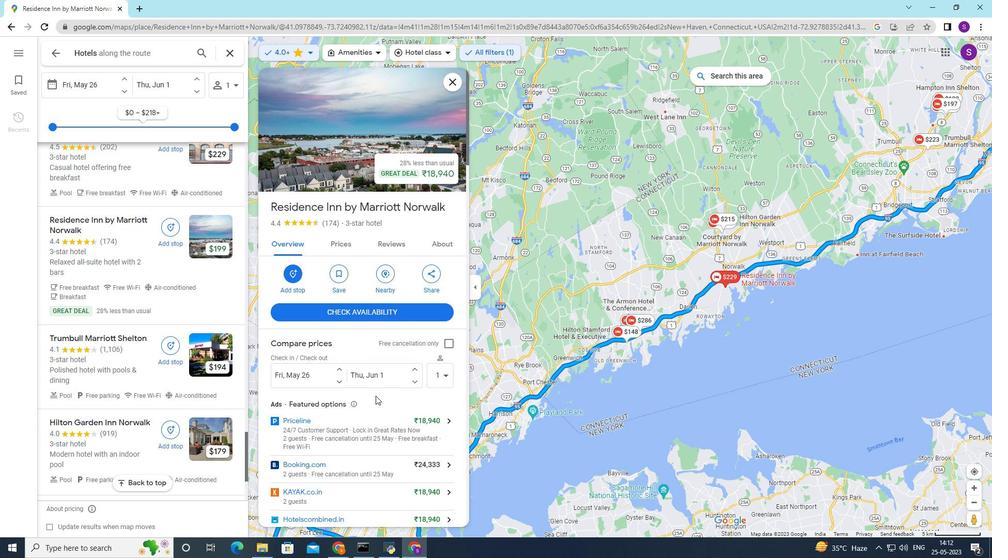
Action: Mouse scrolled (376, 394) with delta (0, 0)
Screenshot: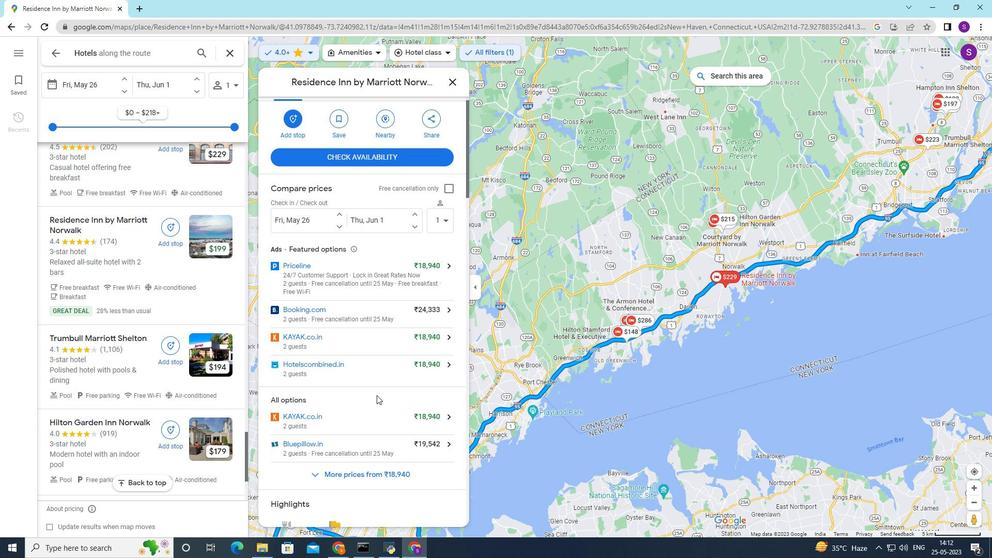 
Action: Mouse scrolled (376, 394) with delta (0, 0)
Screenshot: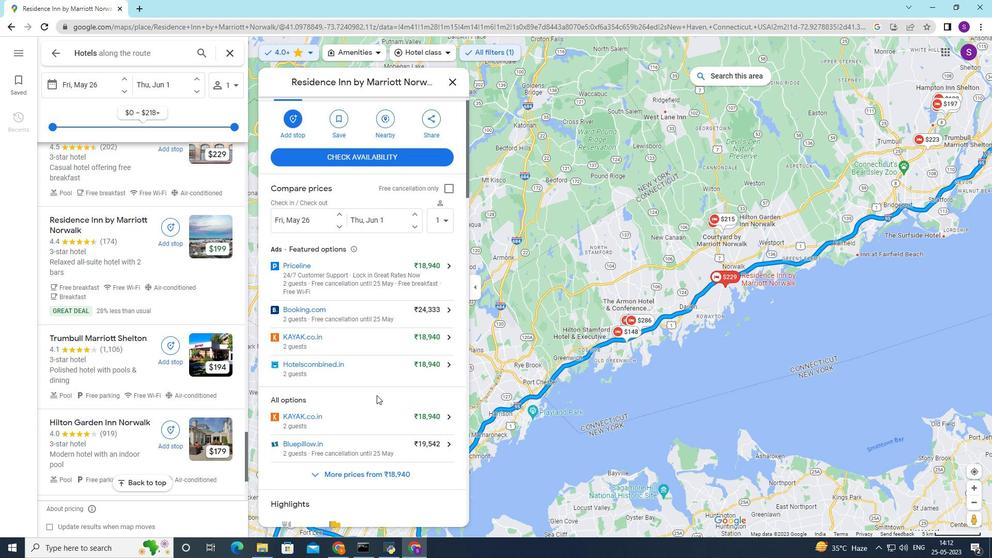 
Action: Mouse moved to (378, 392)
Screenshot: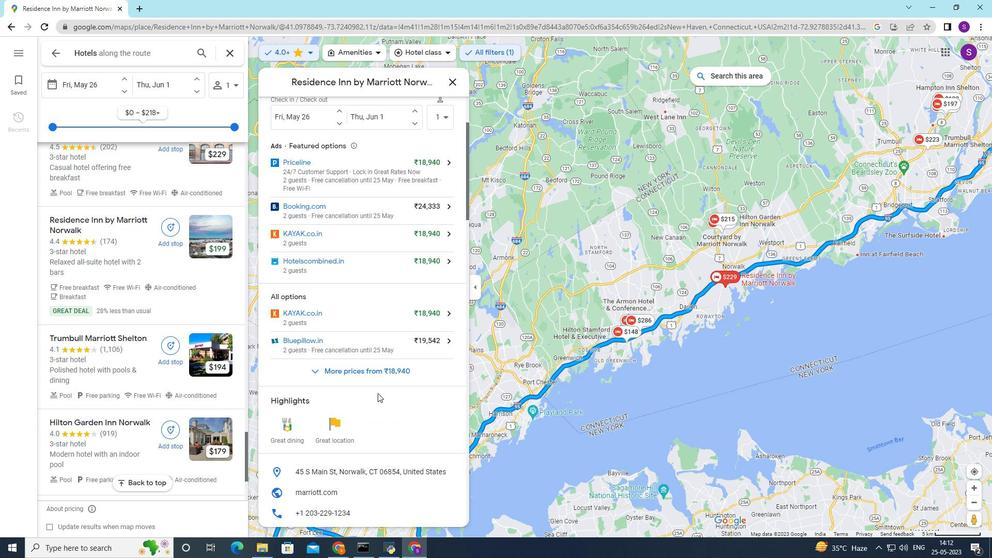 
Action: Mouse scrolled (378, 391) with delta (0, 0)
Screenshot: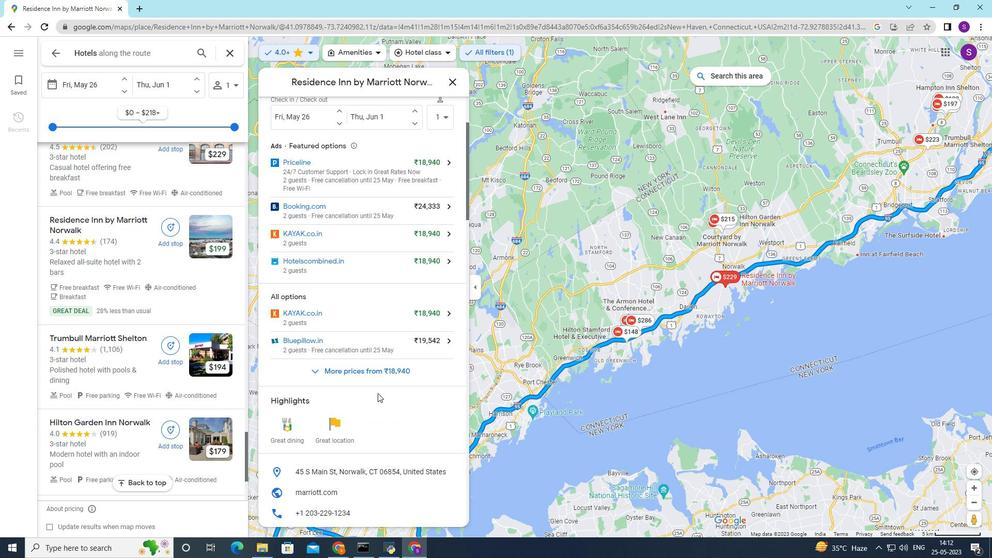 
Action: Mouse scrolled (378, 391) with delta (0, 0)
Screenshot: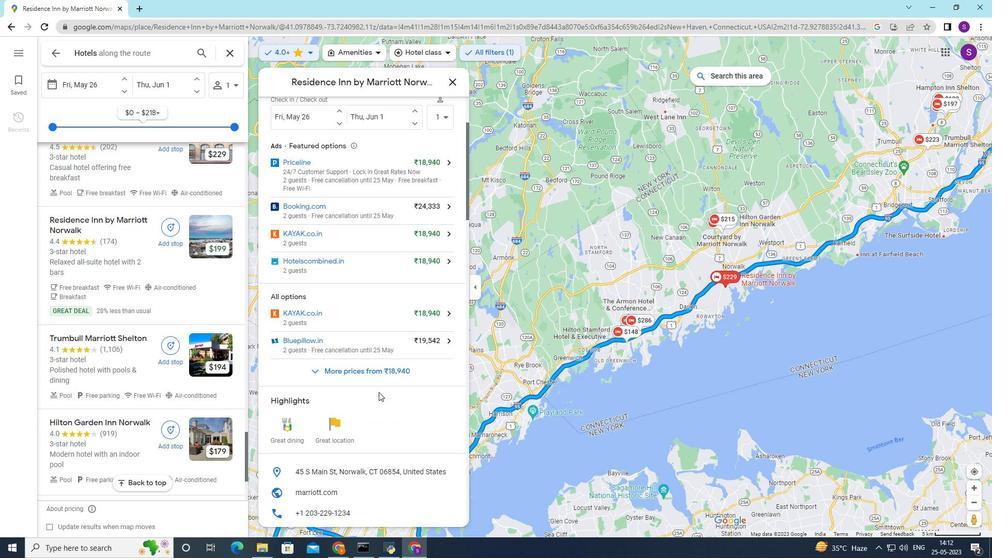 
Action: Mouse scrolled (378, 391) with delta (0, 0)
Screenshot: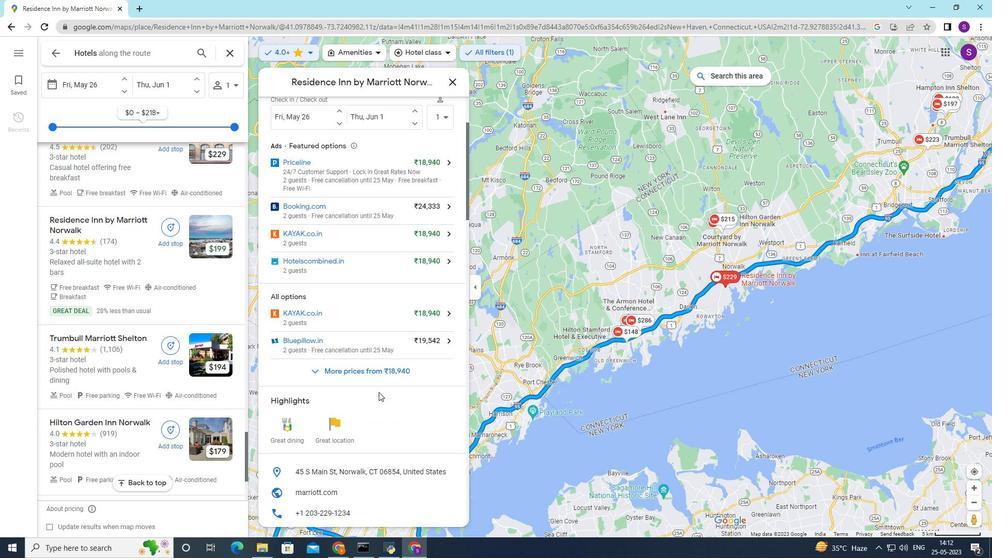 
Action: Mouse moved to (315, 221)
Screenshot: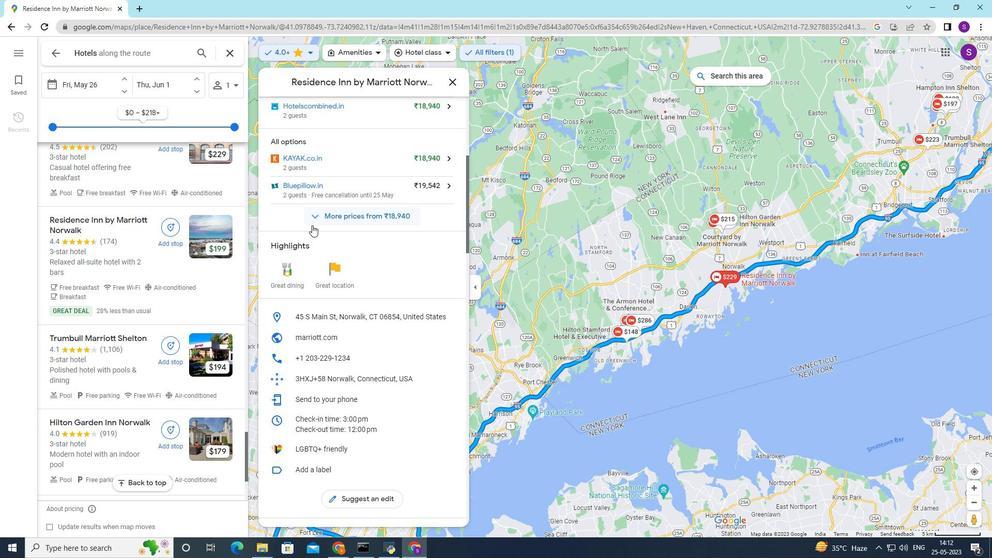 
Action: Mouse pressed left at (315, 221)
Screenshot: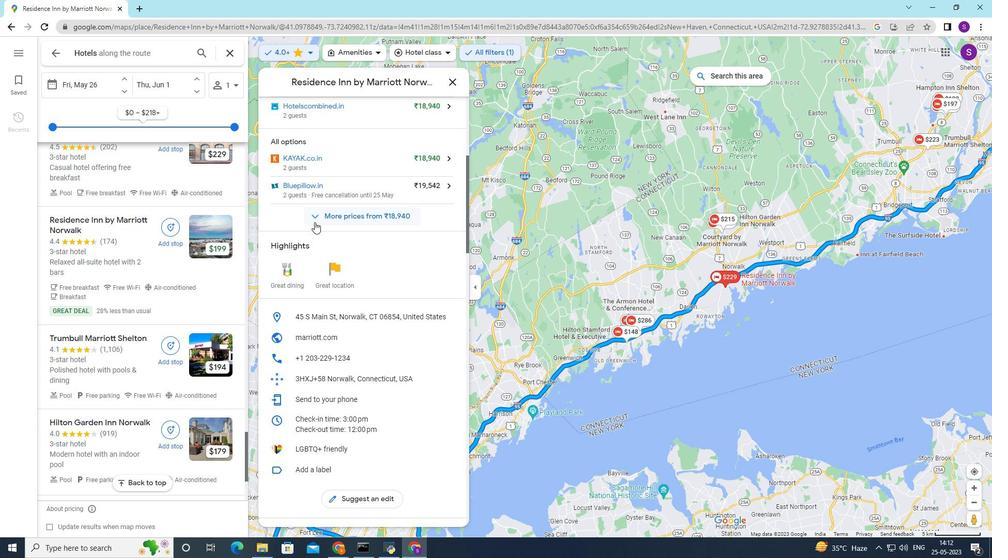 
Action: Mouse moved to (136, 330)
Screenshot: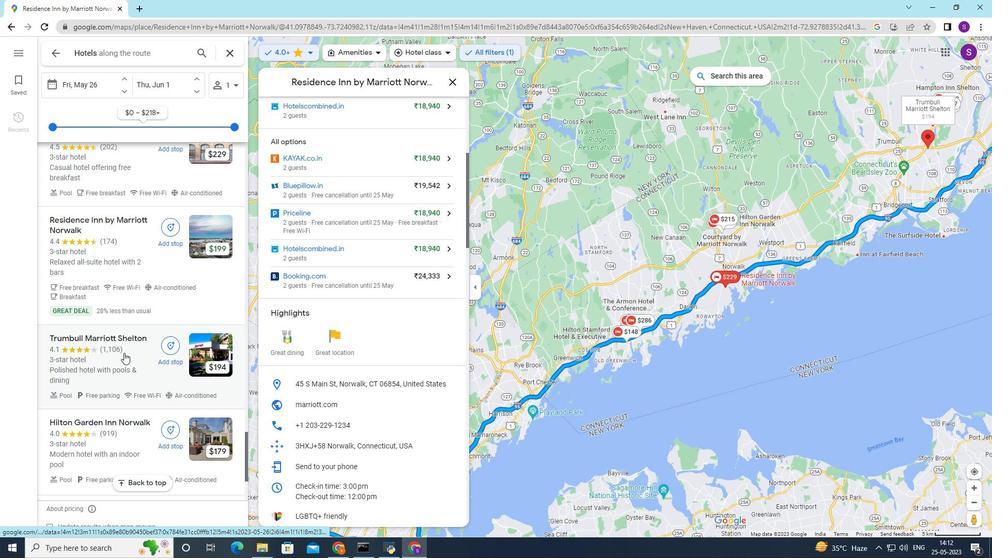 
Action: Mouse scrolled (136, 329) with delta (0, 0)
Screenshot: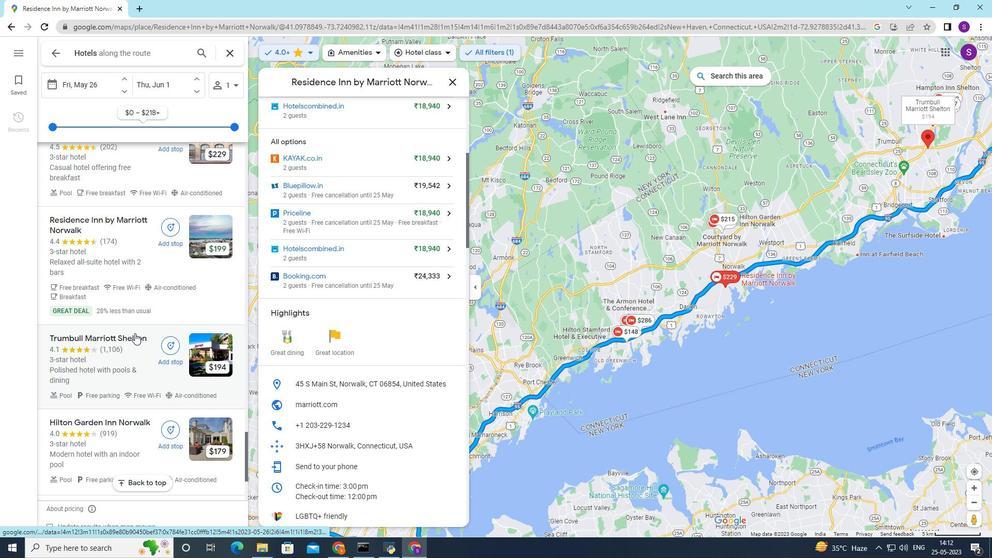 
Action: Mouse scrolled (136, 329) with delta (0, 0)
Screenshot: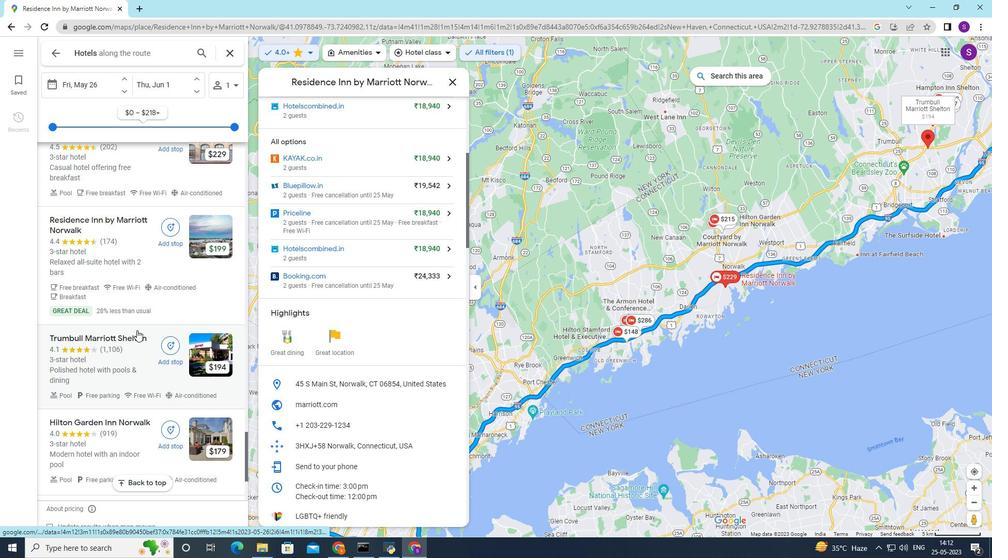 
Action: Mouse moved to (153, 333)
Screenshot: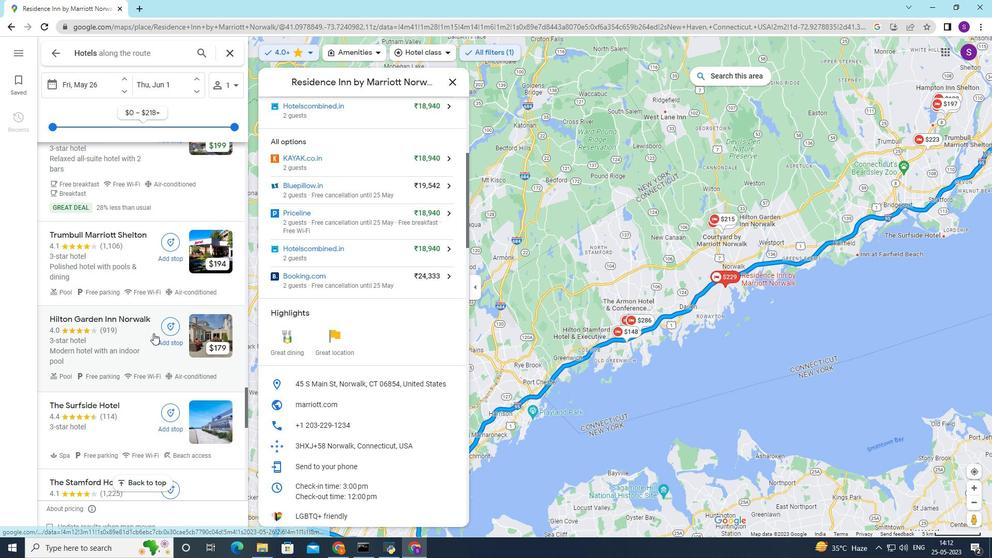 
Action: Mouse scrolled (153, 332) with delta (0, 0)
Screenshot: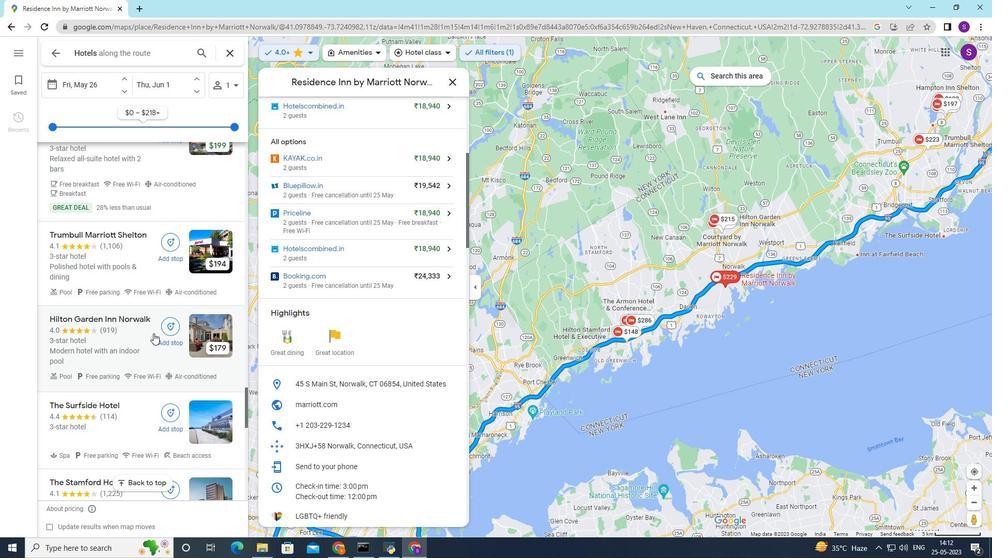 
Action: Mouse scrolled (153, 332) with delta (0, 0)
Screenshot: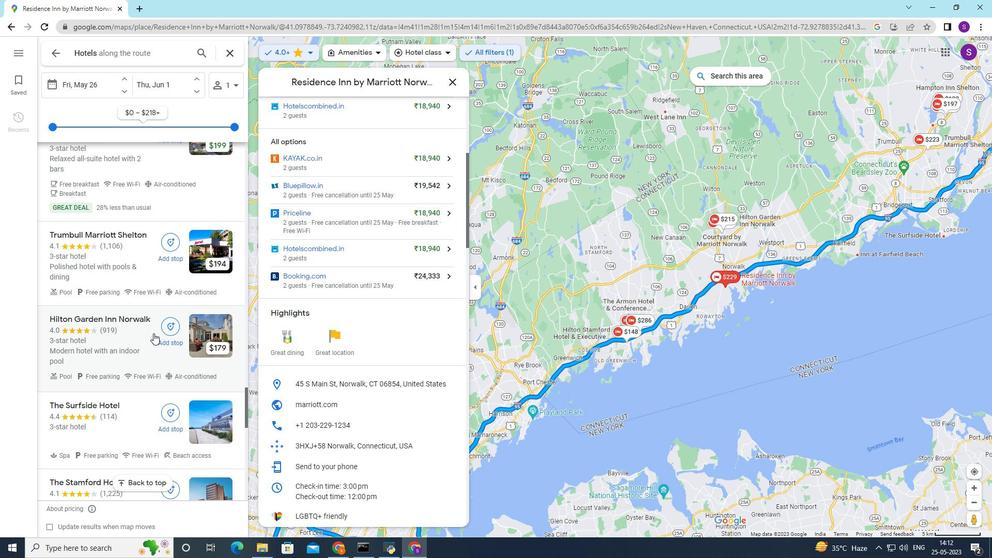 
Action: Mouse scrolled (153, 332) with delta (0, 0)
Screenshot: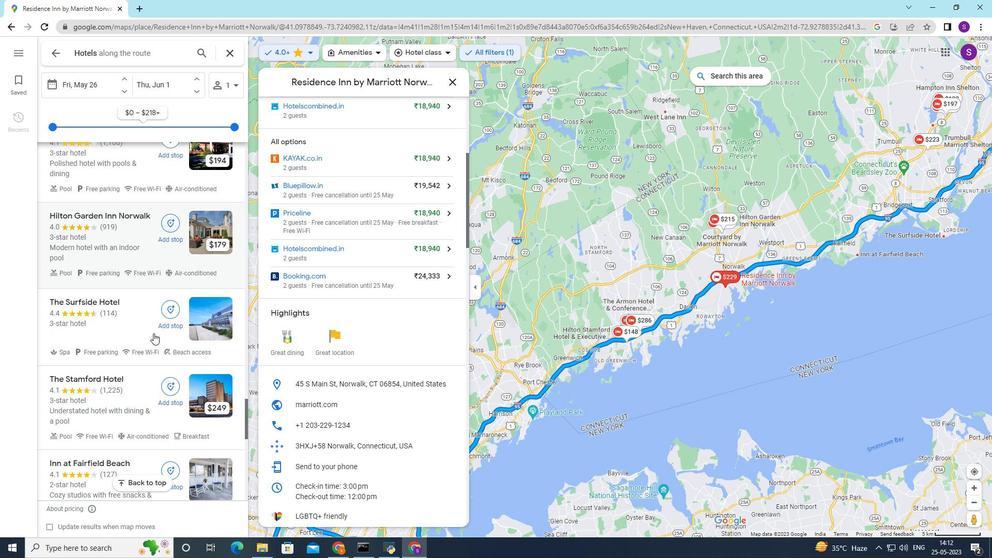 
Action: Mouse moved to (622, 330)
Screenshot: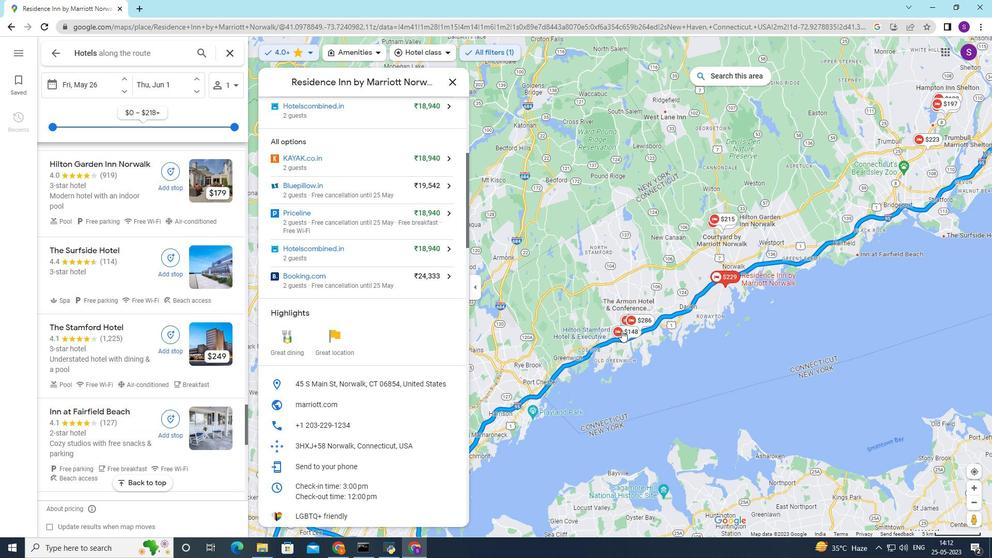 
Action: Mouse pressed left at (622, 330)
Screenshot: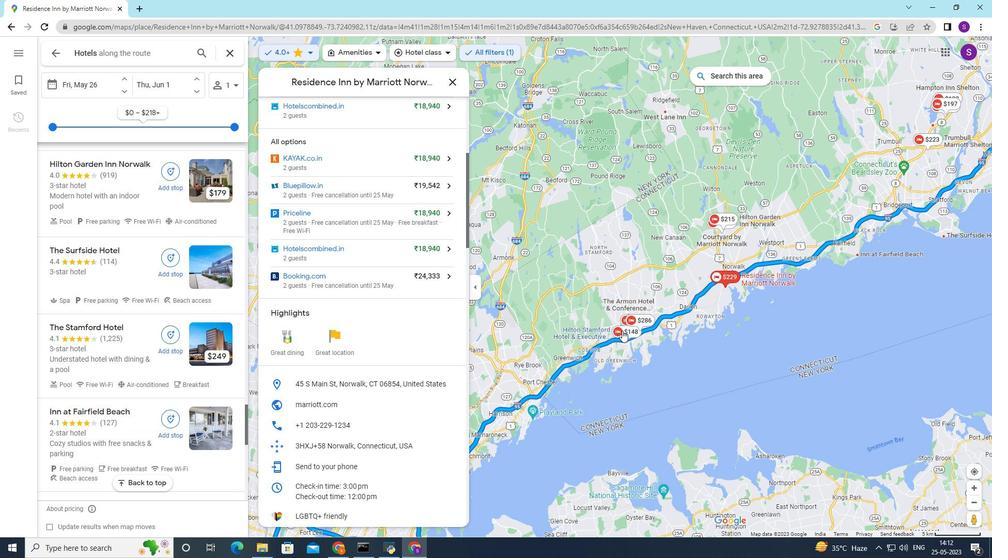 
Action: Mouse moved to (342, 409)
Screenshot: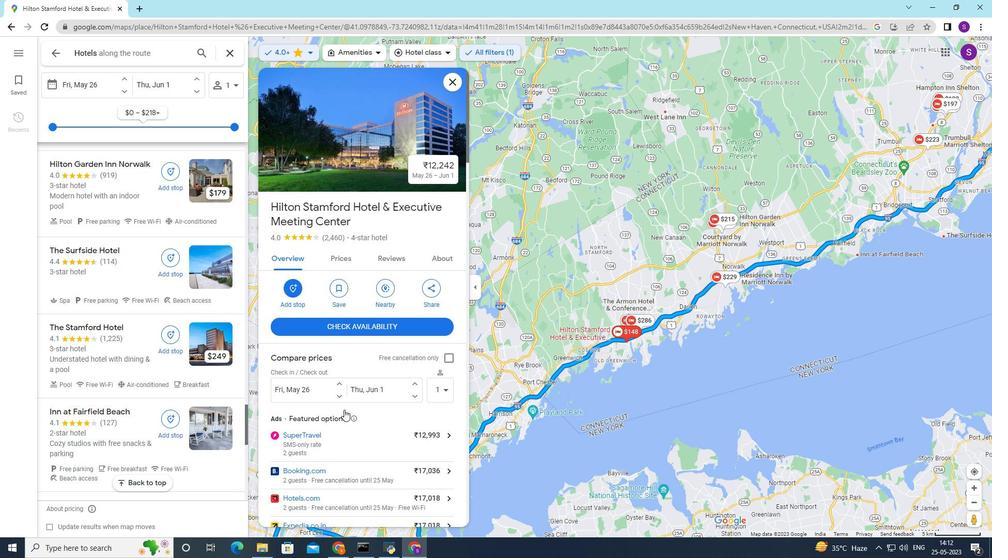 
Action: Mouse scrolled (342, 409) with delta (0, 0)
Screenshot: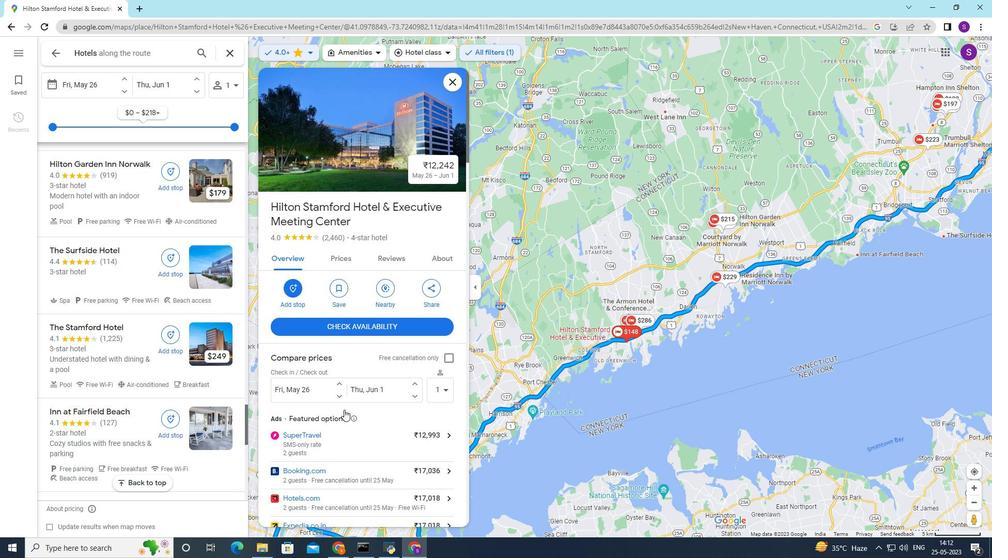 
Action: Mouse moved to (190, 346)
Screenshot: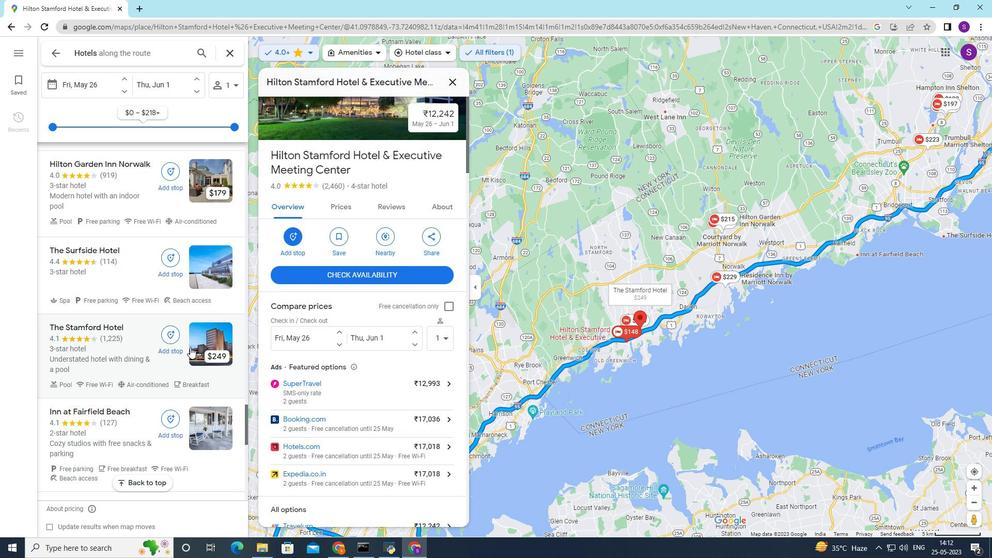 
Action: Mouse scrolled (190, 346) with delta (0, 0)
Screenshot: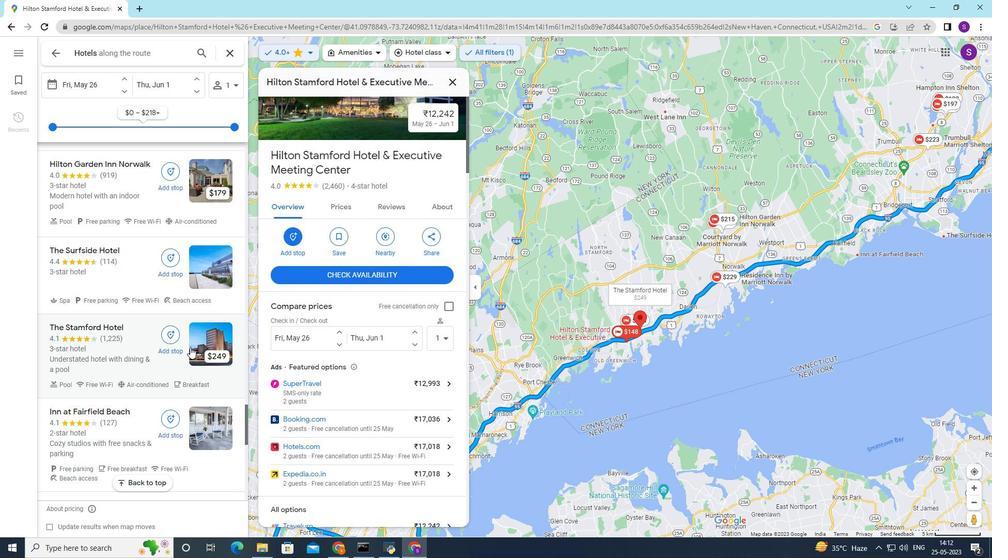 
Action: Mouse moved to (190, 346)
Screenshot: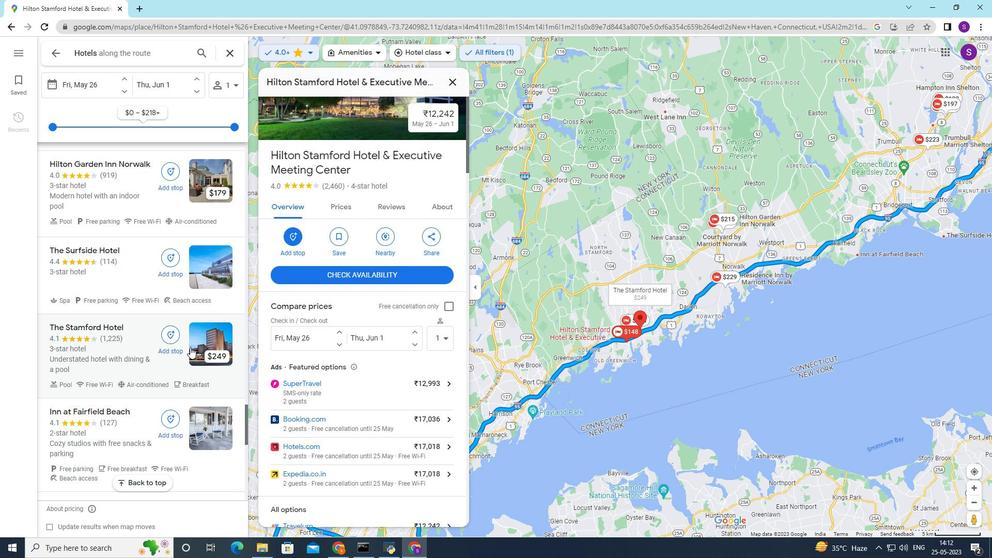 
Action: Mouse scrolled (190, 346) with delta (0, 0)
Screenshot: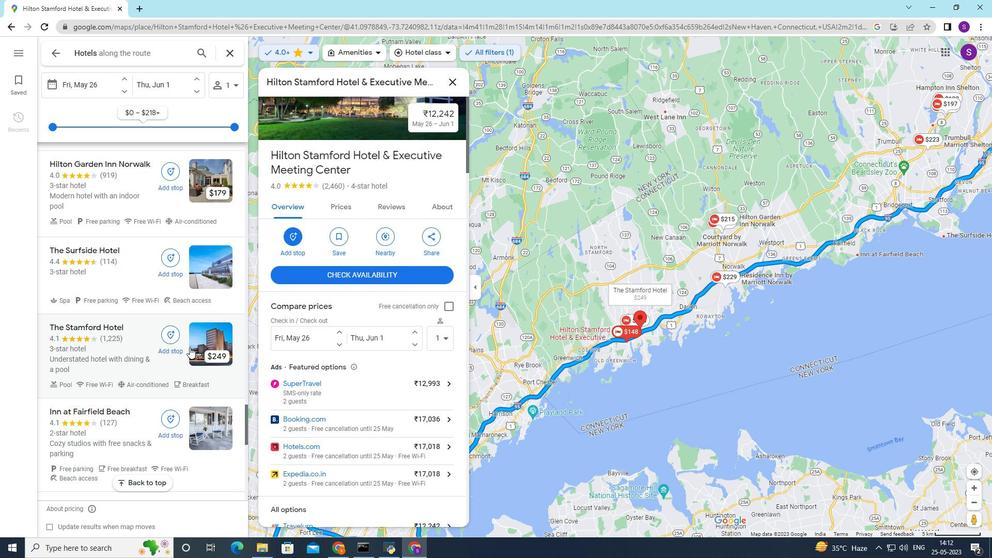 
Action: Mouse moved to (191, 346)
Screenshot: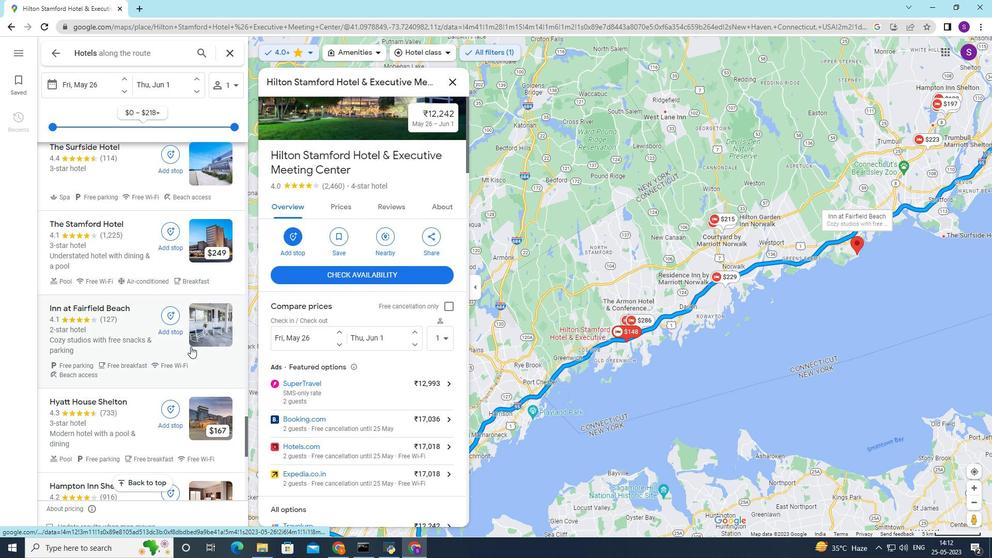 
Action: Mouse scrolled (191, 346) with delta (0, 0)
Screenshot: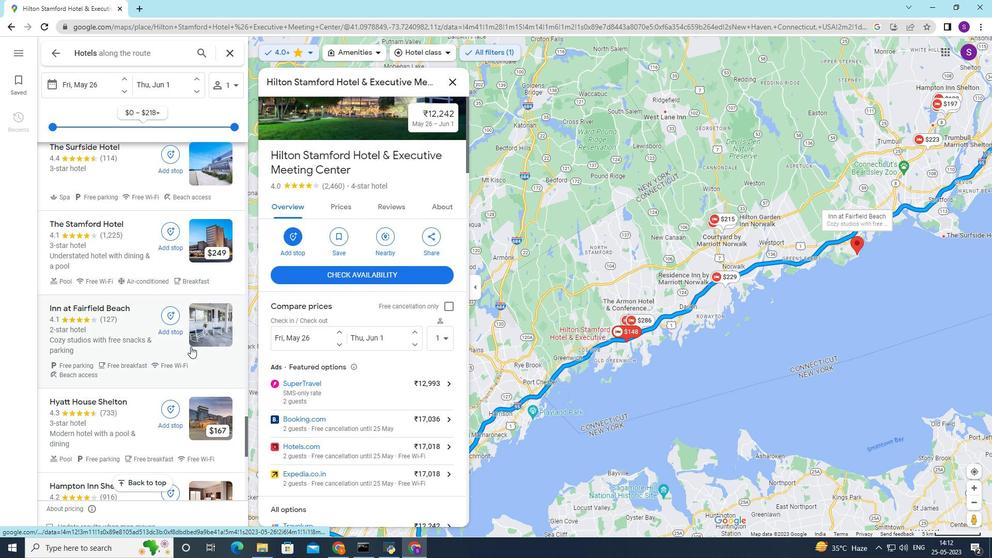 
Action: Mouse scrolled (191, 346) with delta (0, 0)
Screenshot: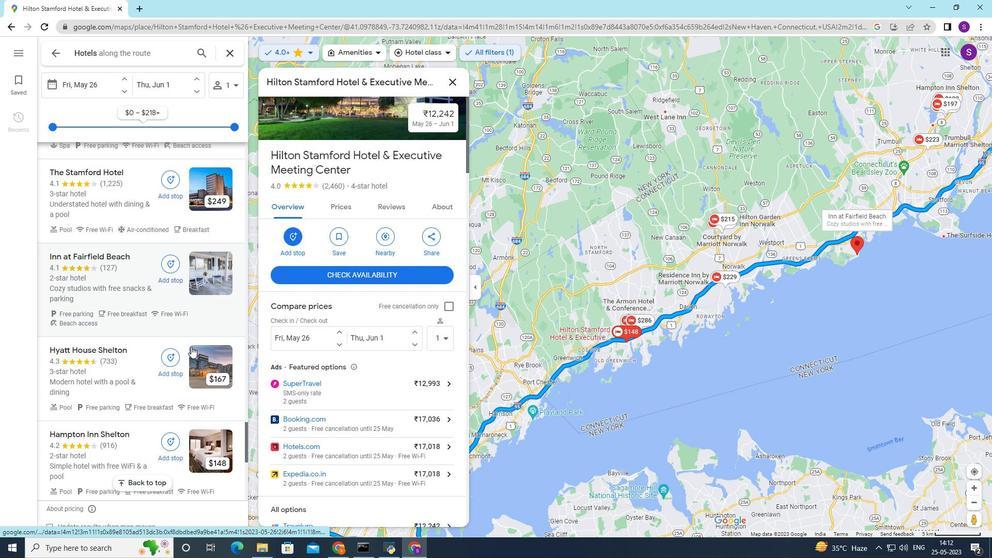 
Action: Mouse moved to (191, 346)
Screenshot: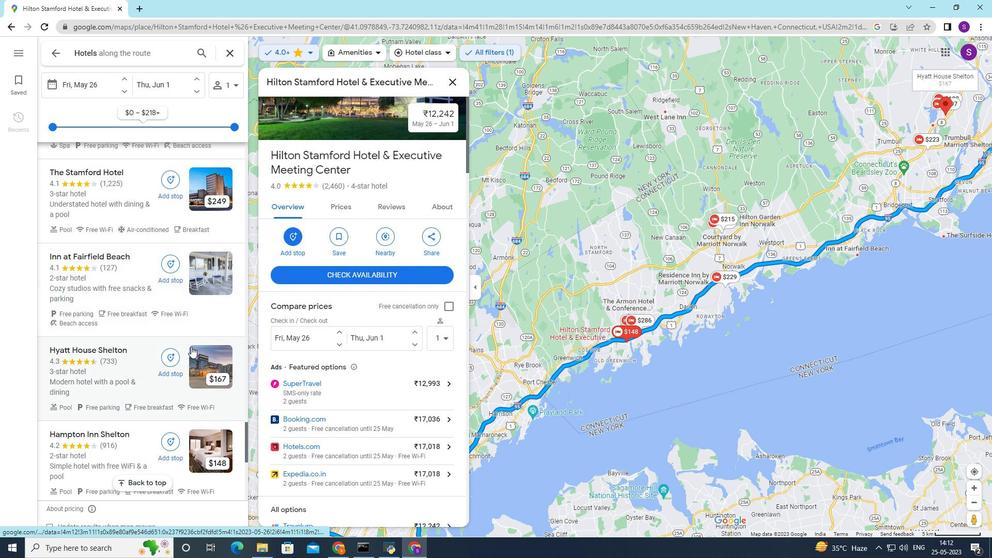 
Action: Mouse scrolled (191, 346) with delta (0, 0)
Screenshot: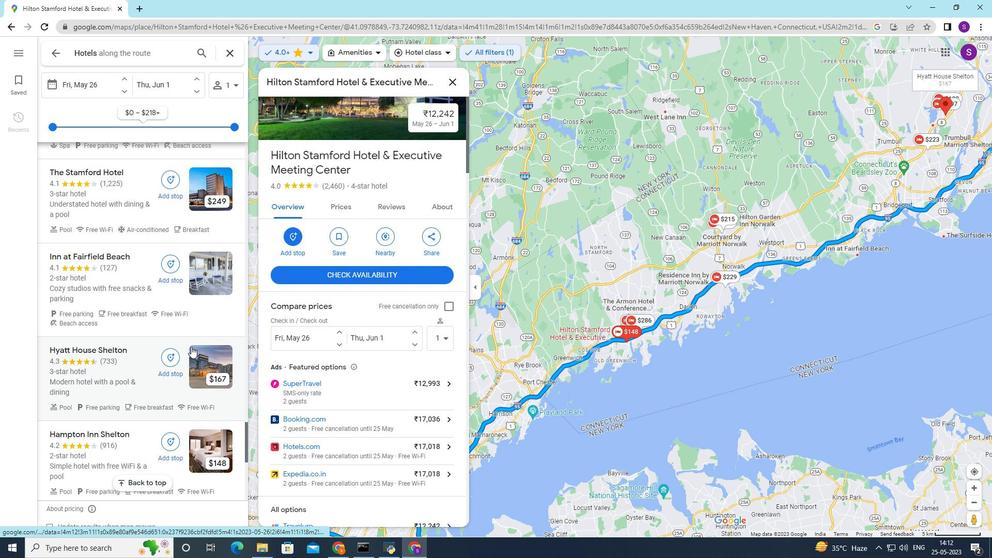 
Action: Mouse scrolled (191, 346) with delta (0, 0)
Screenshot: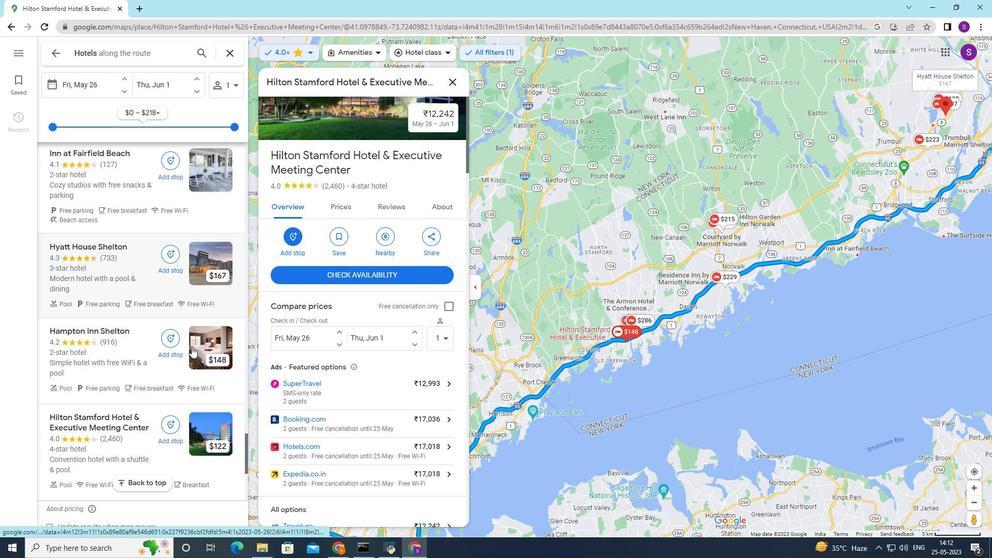 
Action: Mouse scrolled (191, 346) with delta (0, 0)
Screenshot: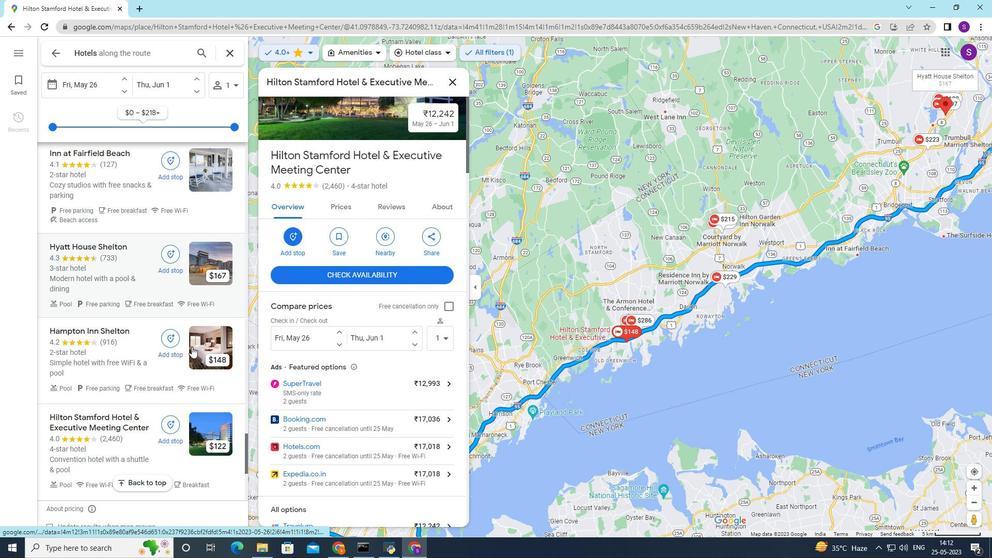 
Action: Mouse moved to (192, 346)
Screenshot: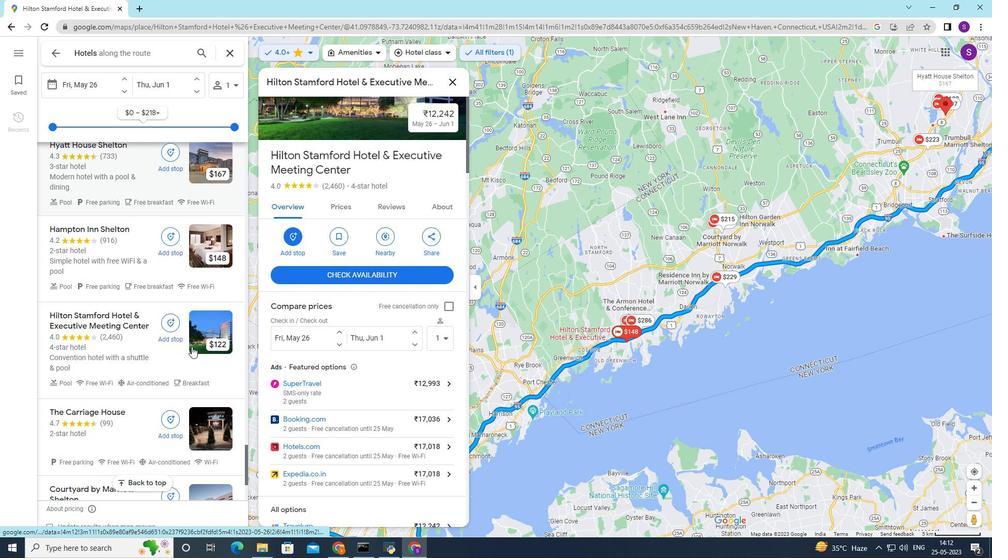 
Action: Mouse scrolled (192, 346) with delta (0, 0)
Screenshot: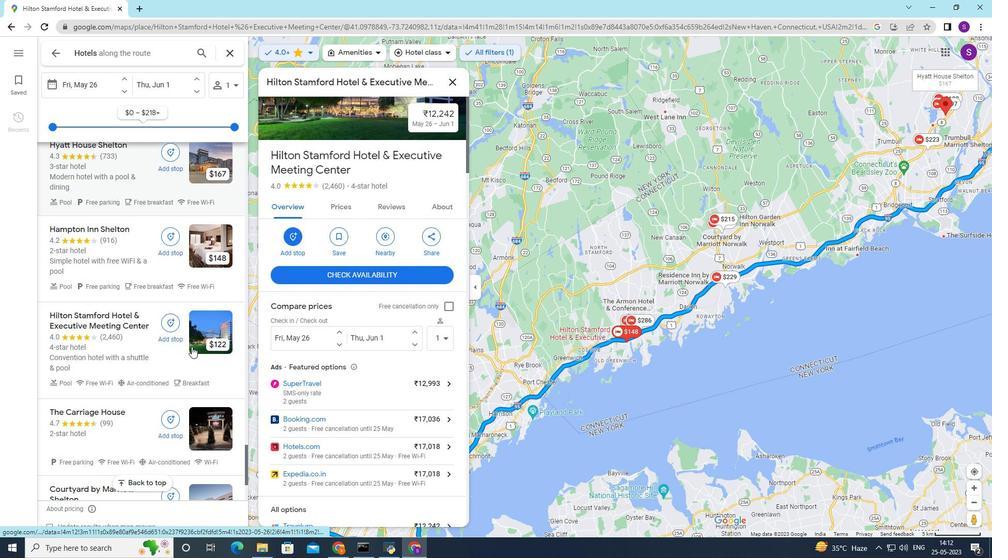 
Action: Mouse moved to (192, 346)
Screenshot: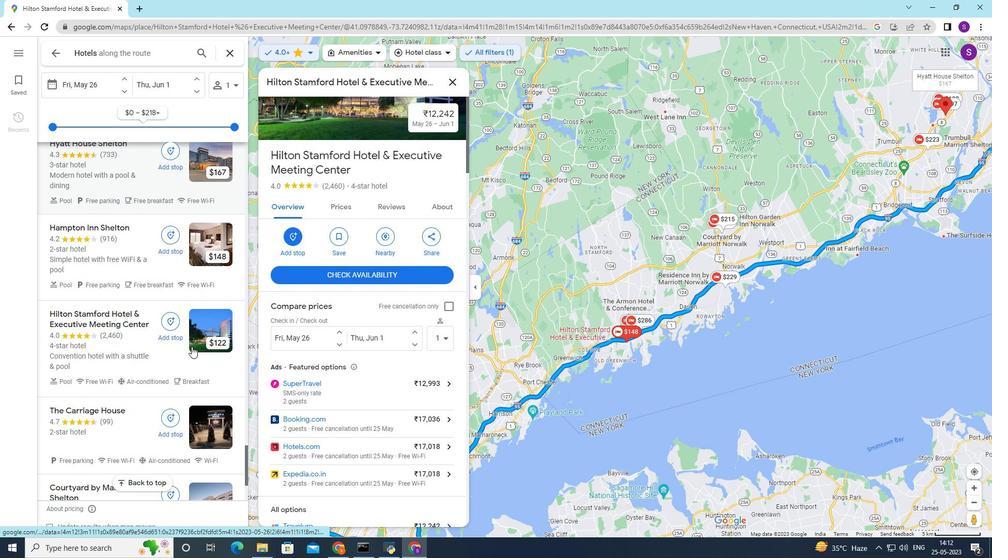 
Action: Mouse scrolled (192, 346) with delta (0, 0)
Screenshot: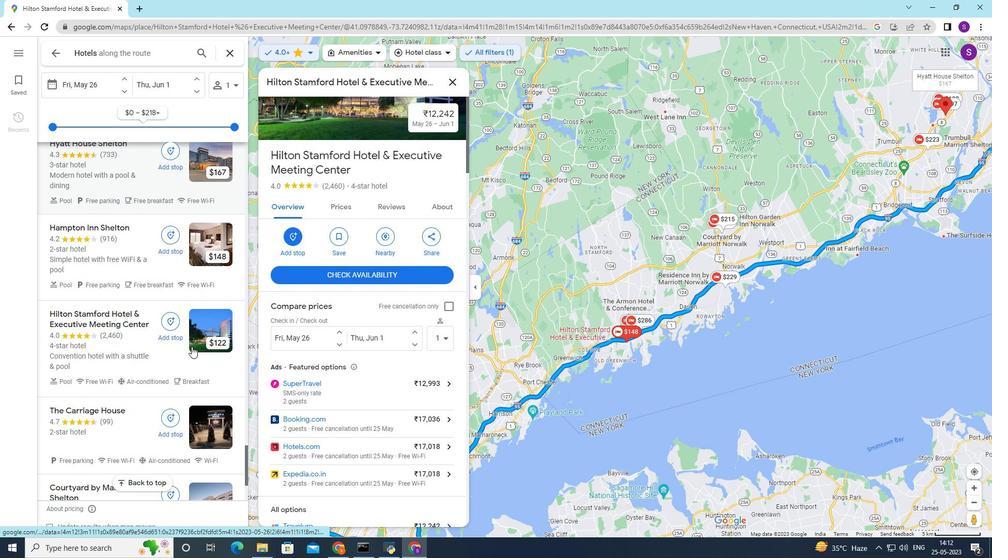 
Action: Mouse moved to (193, 347)
Screenshot: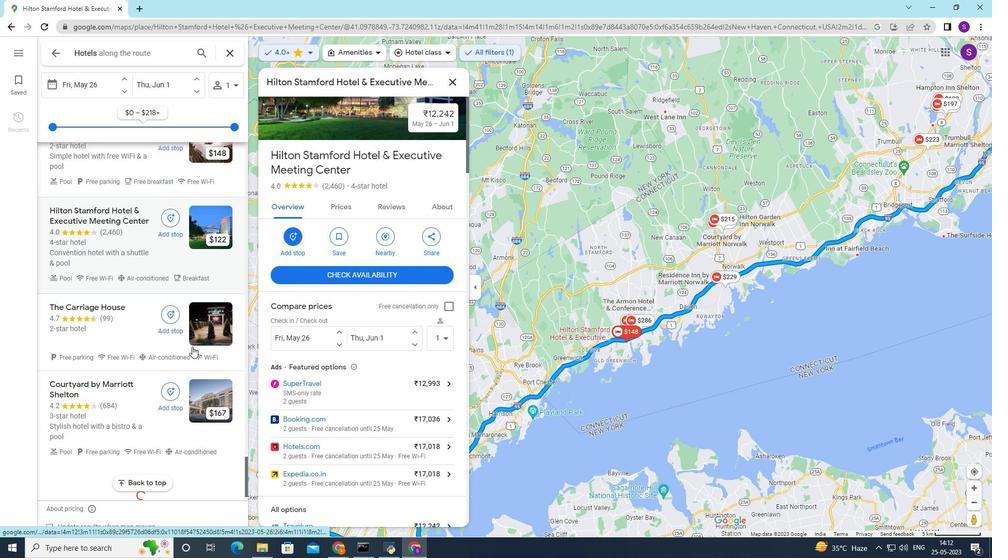 
Action: Mouse scrolled (193, 346) with delta (0, 0)
Screenshot: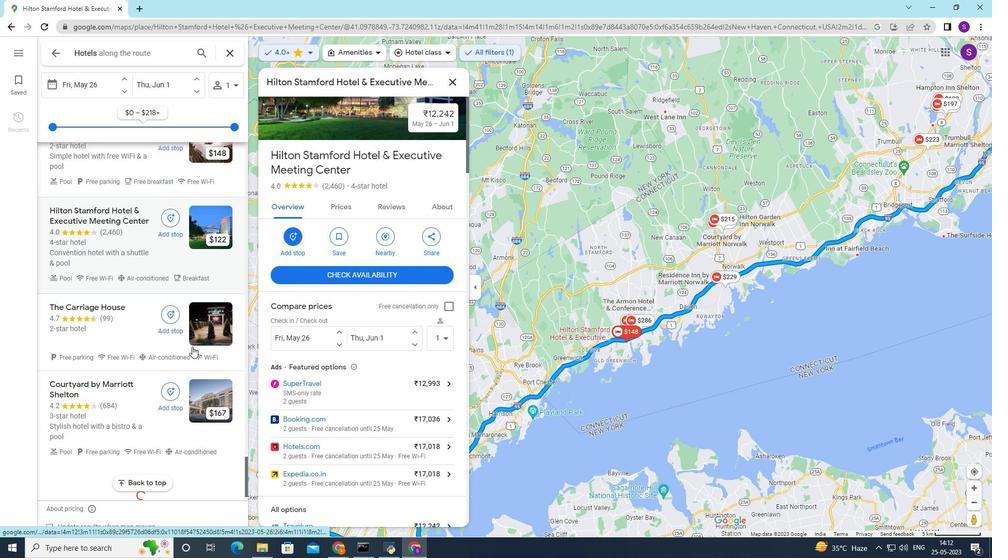 
Action: Mouse moved to (195, 348)
Screenshot: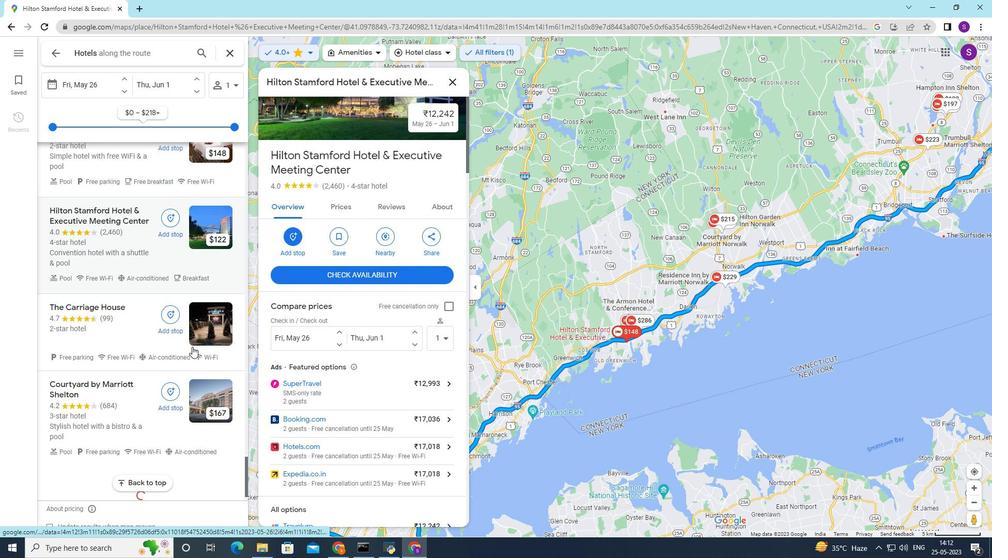 
Action: Mouse scrolled (195, 347) with delta (0, 0)
Screenshot: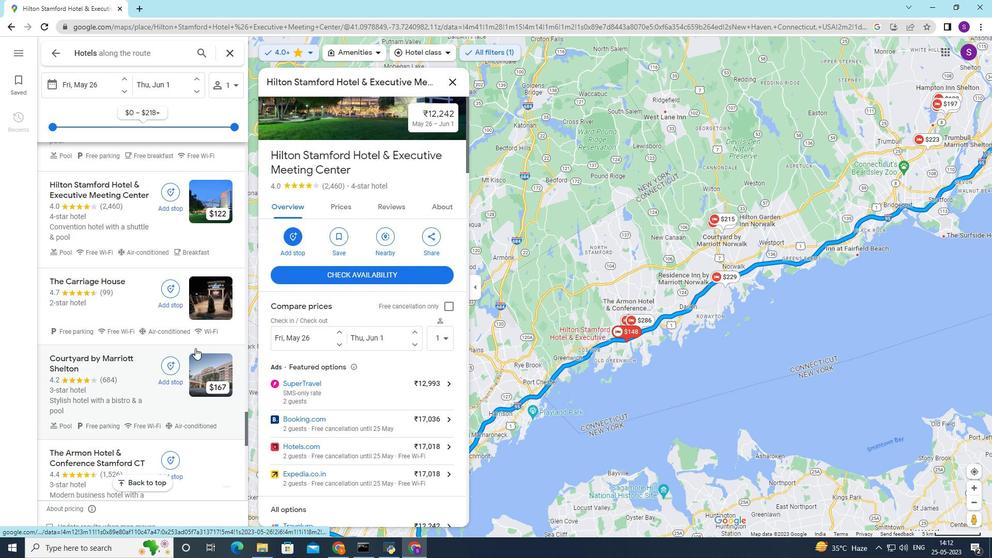 
Action: Mouse scrolled (195, 347) with delta (0, 0)
Screenshot: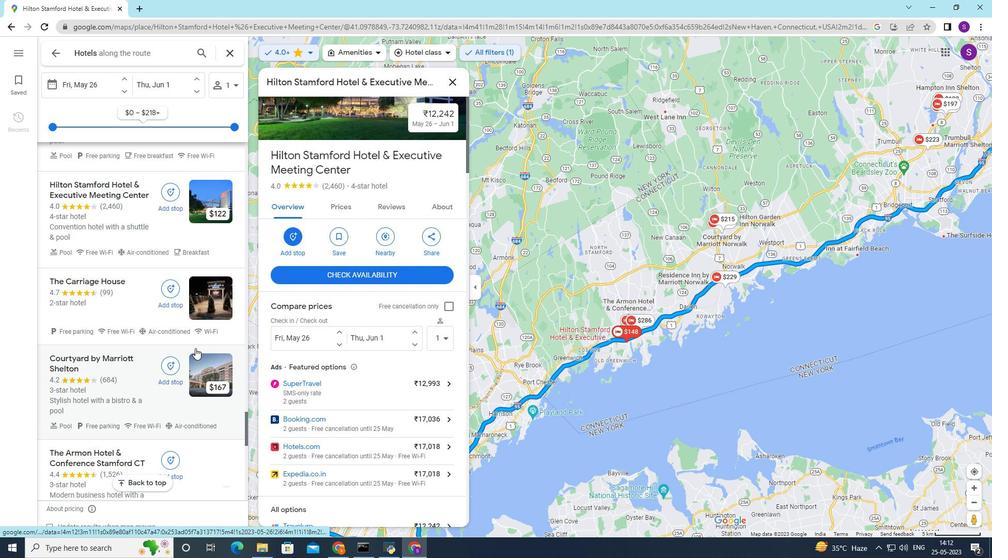 
Action: Mouse scrolled (195, 347) with delta (0, 0)
Screenshot: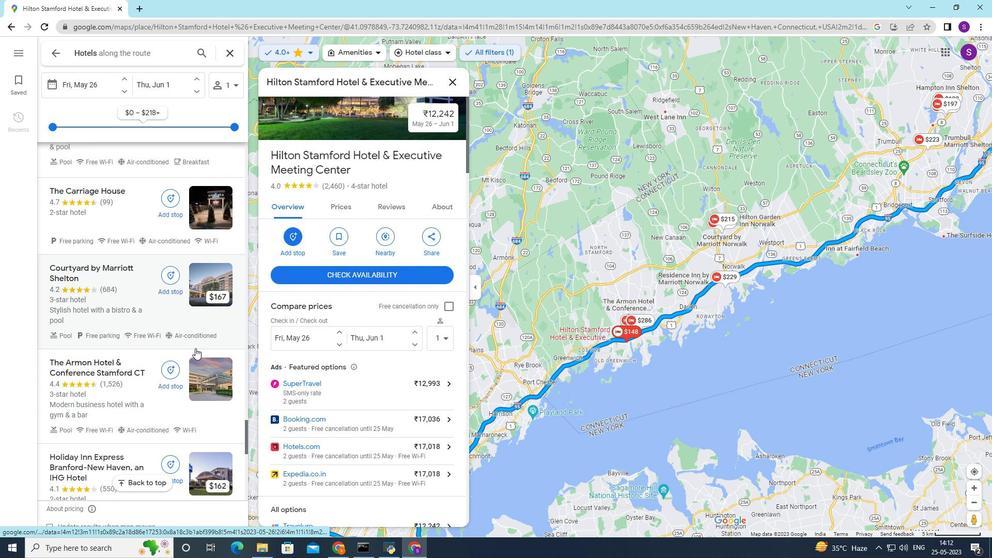 
Action: Mouse scrolled (195, 347) with delta (0, 0)
Screenshot: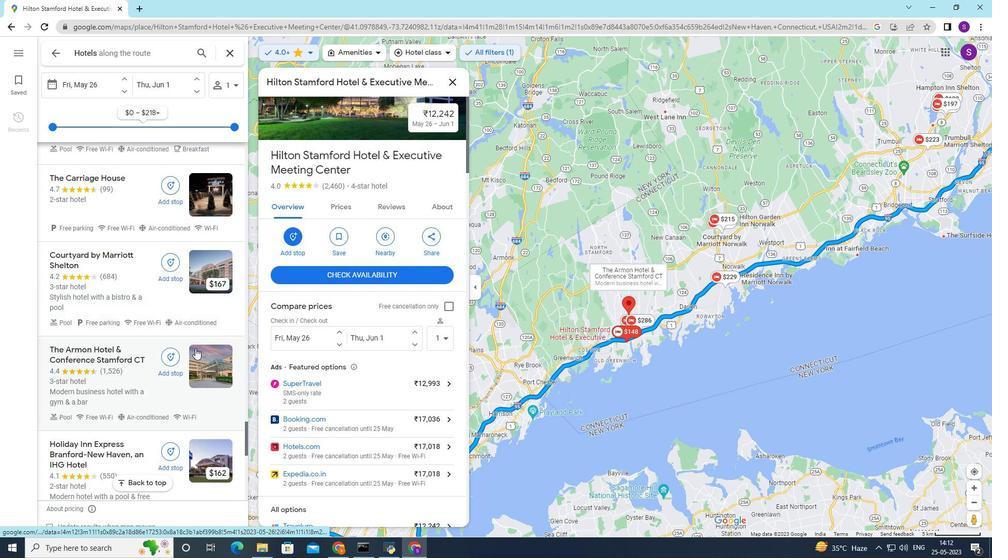 
Action: Mouse scrolled (195, 347) with delta (0, 0)
Screenshot: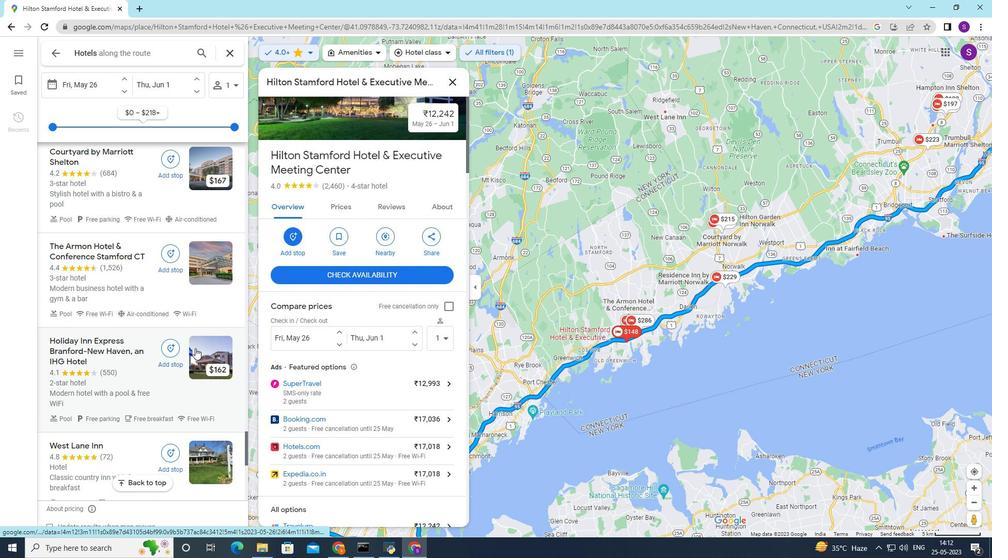 
Action: Mouse moved to (576, 348)
Screenshot: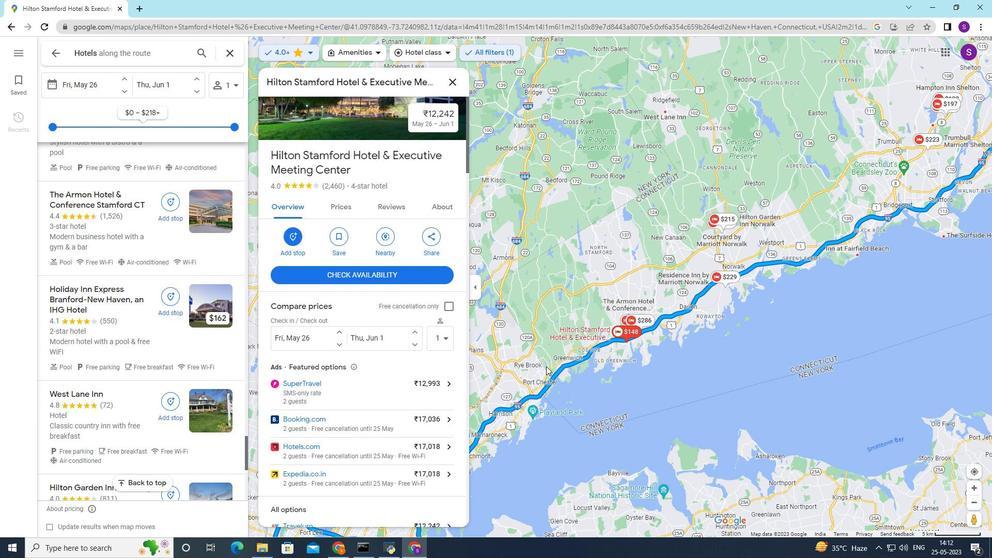 
Action: Mouse pressed left at (546, 366)
Screenshot: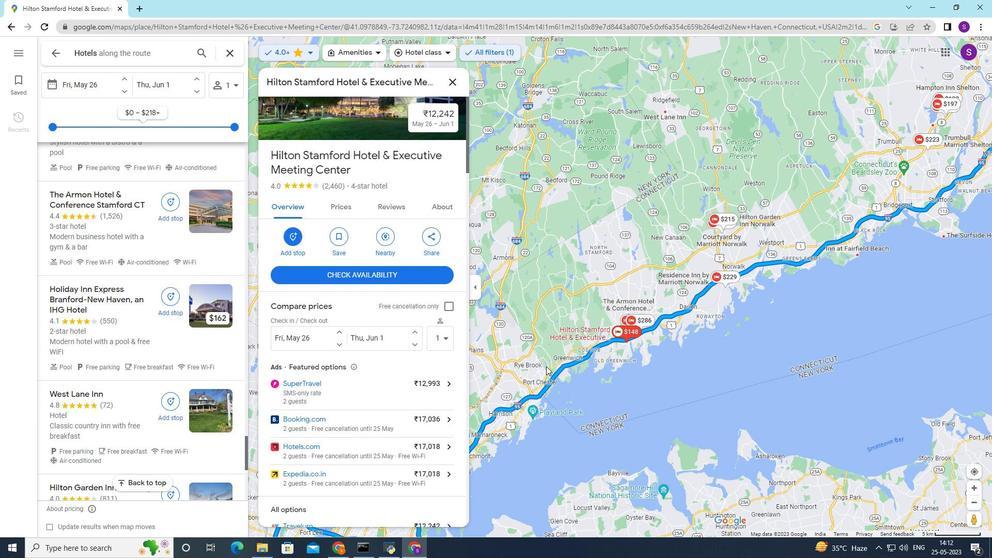 
Action: Mouse moved to (513, 352)
Screenshot: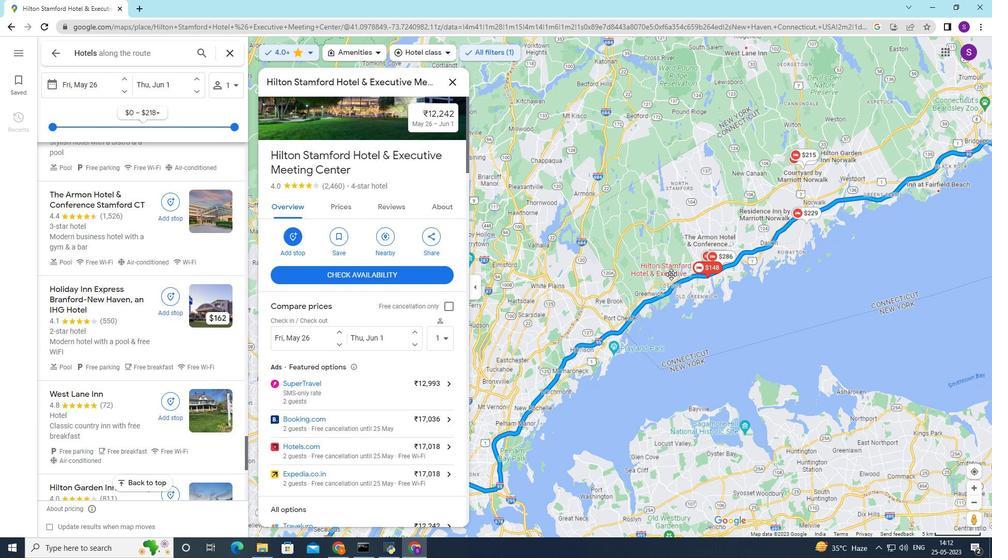 
Action: Mouse pressed left at (513, 352)
Screenshot: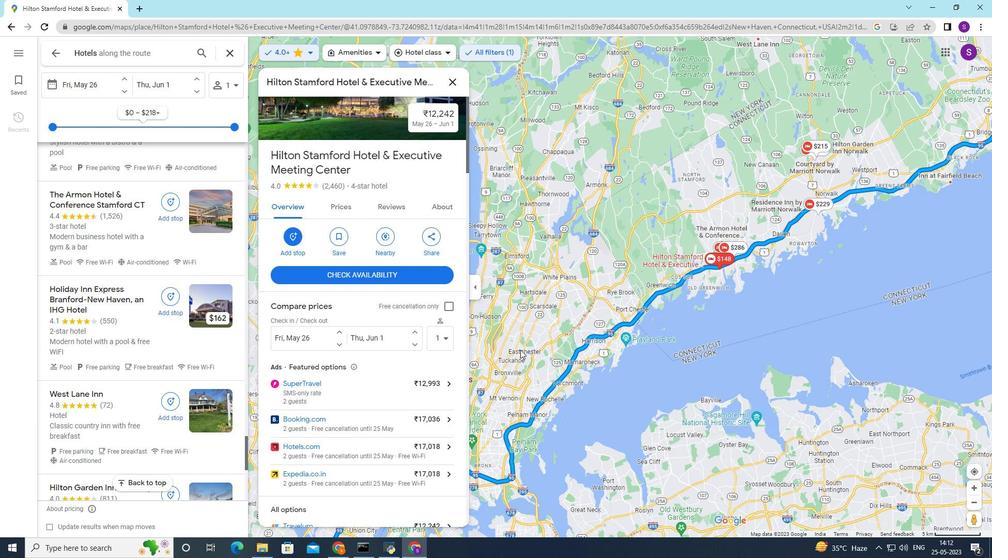 
Action: Mouse moved to (724, 81)
Screenshot: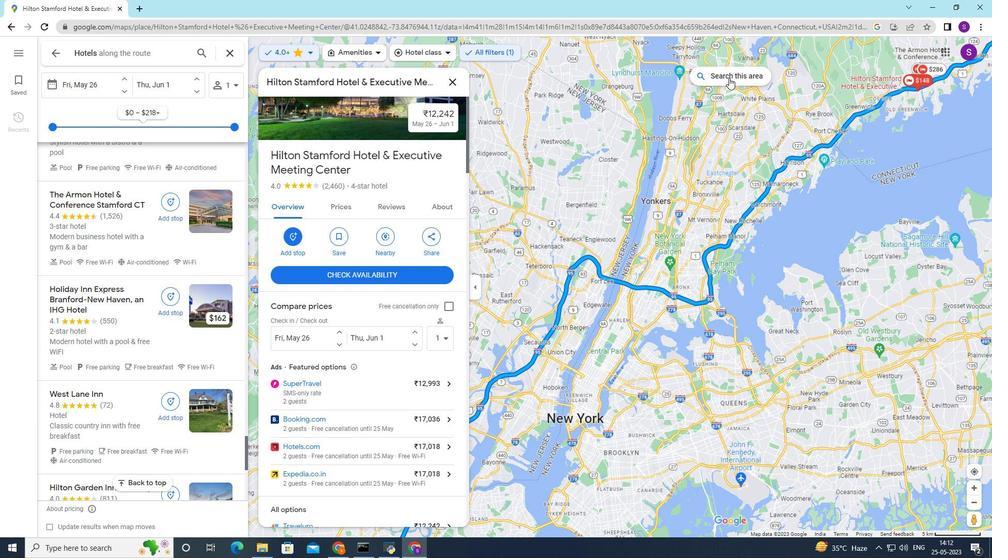 
Action: Mouse pressed left at (730, 75)
Screenshot: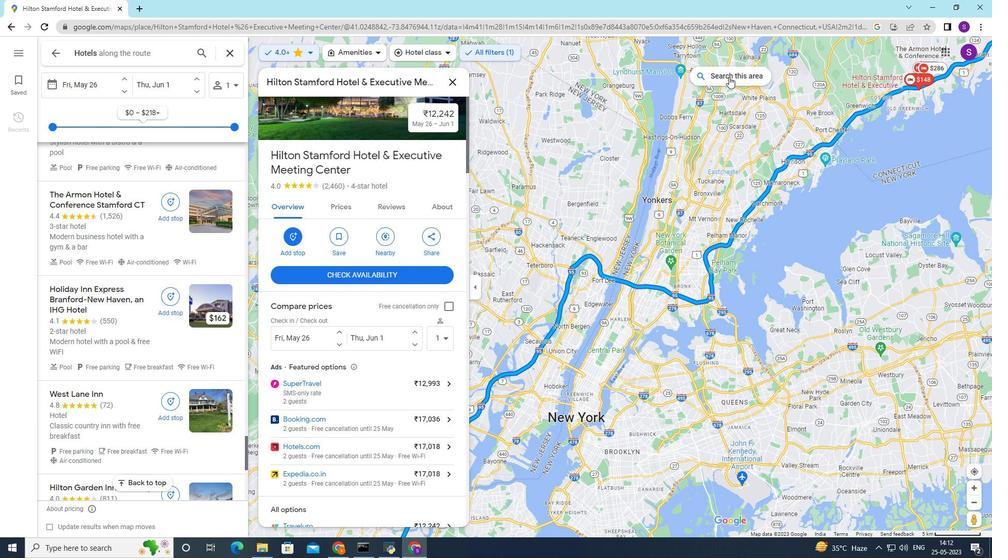 
Action: Mouse moved to (747, 209)
Screenshot: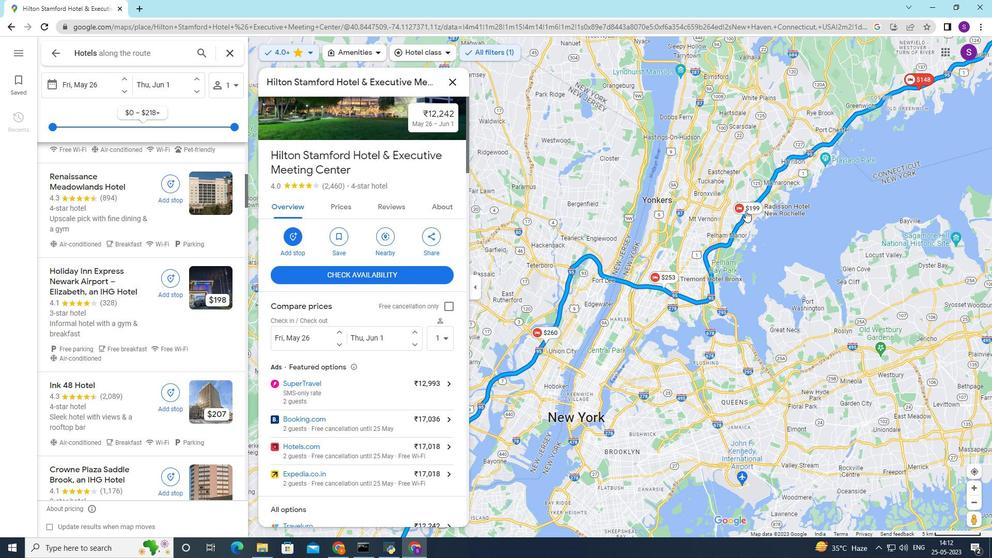 
Action: Mouse pressed left at (747, 209)
Screenshot: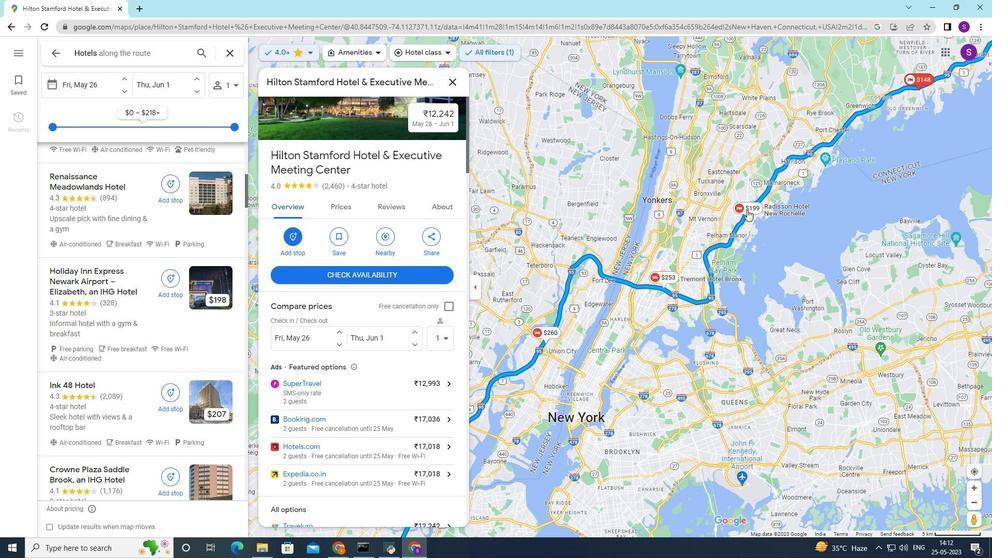 
Action: Mouse moved to (373, 363)
Screenshot: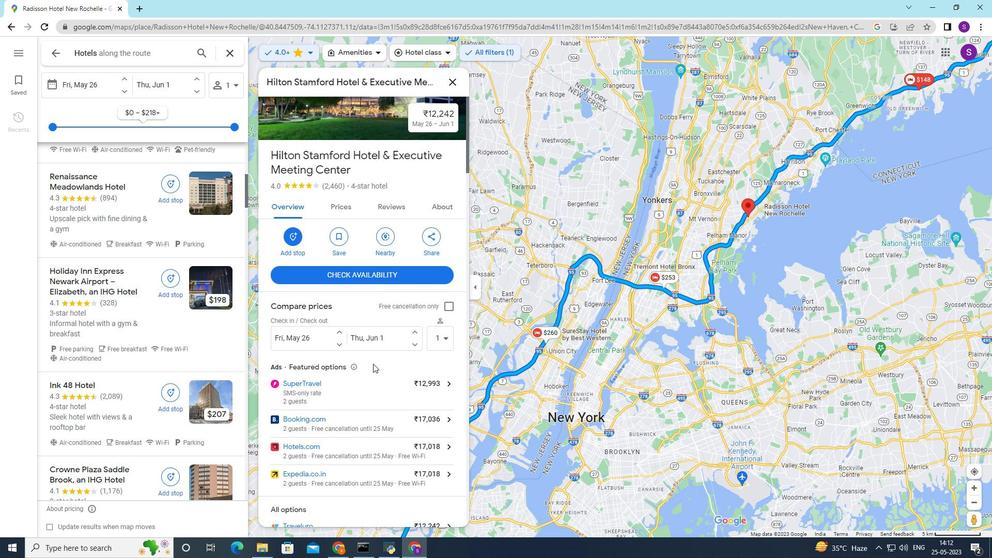 
Action: Mouse scrolled (373, 363) with delta (0, 0)
Screenshot: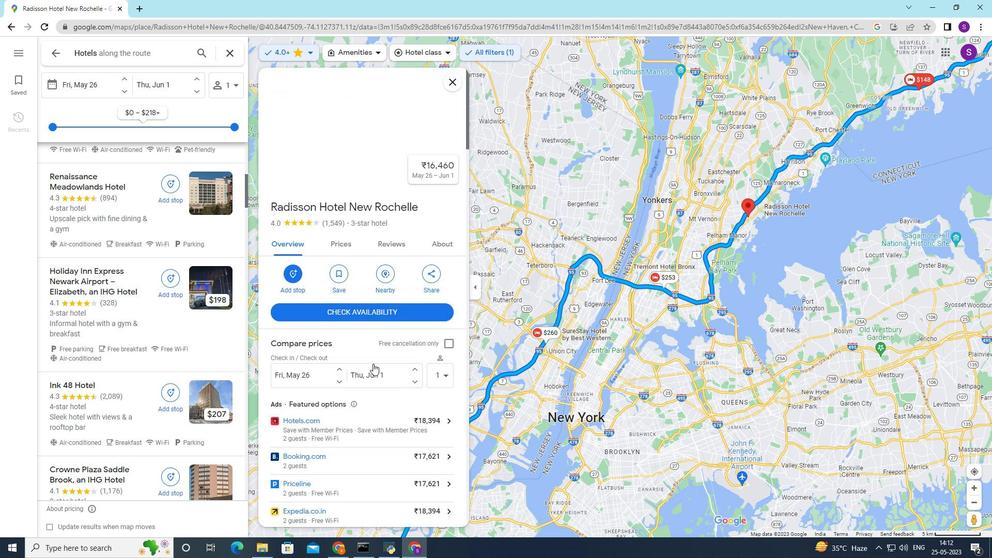 
Action: Mouse moved to (374, 363)
Screenshot: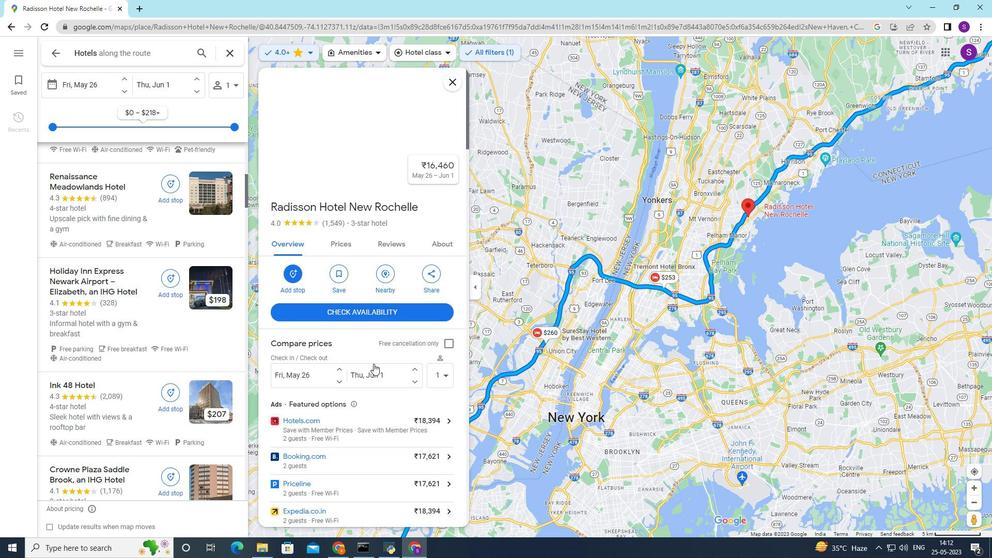 
Action: Mouse scrolled (374, 363) with delta (0, 0)
